 Task: Add section using page layout.
Action: Mouse moved to (37, 116)
Screenshot: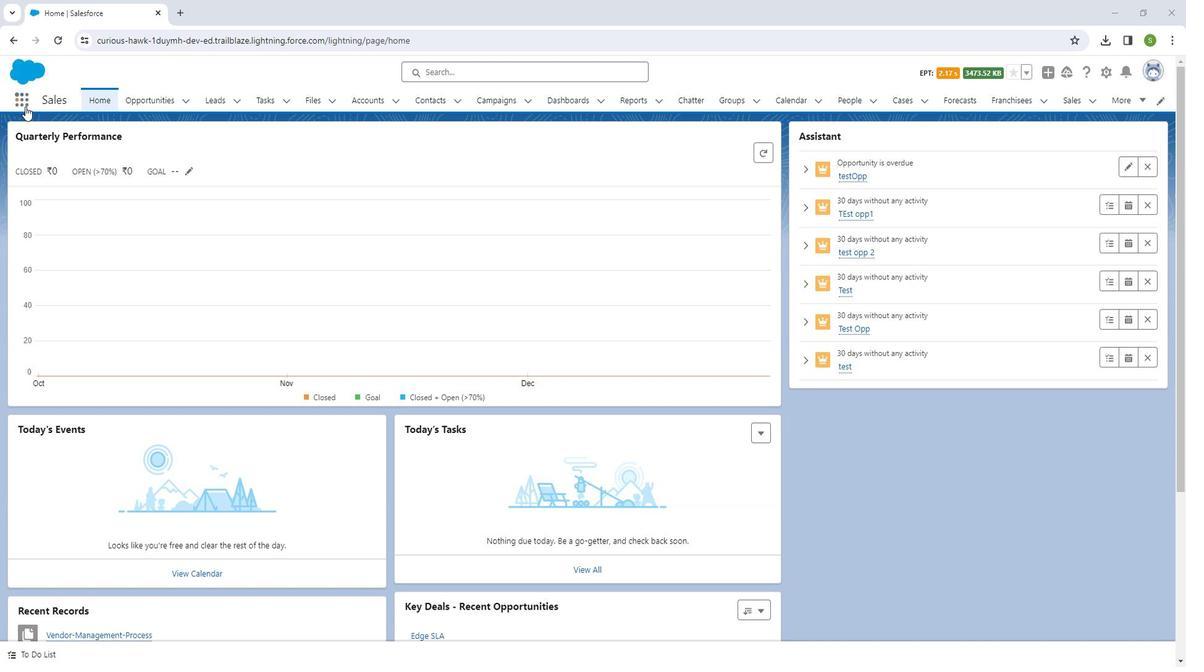 
Action: Mouse pressed left at (37, 116)
Screenshot: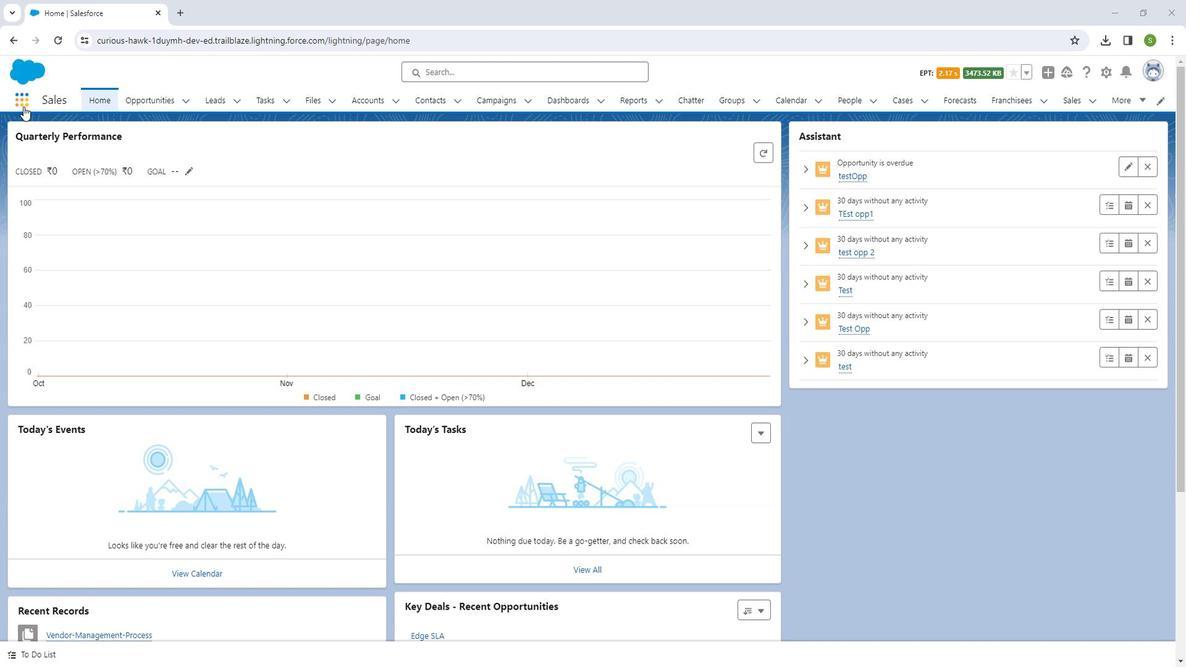 
Action: Mouse moved to (55, 328)
Screenshot: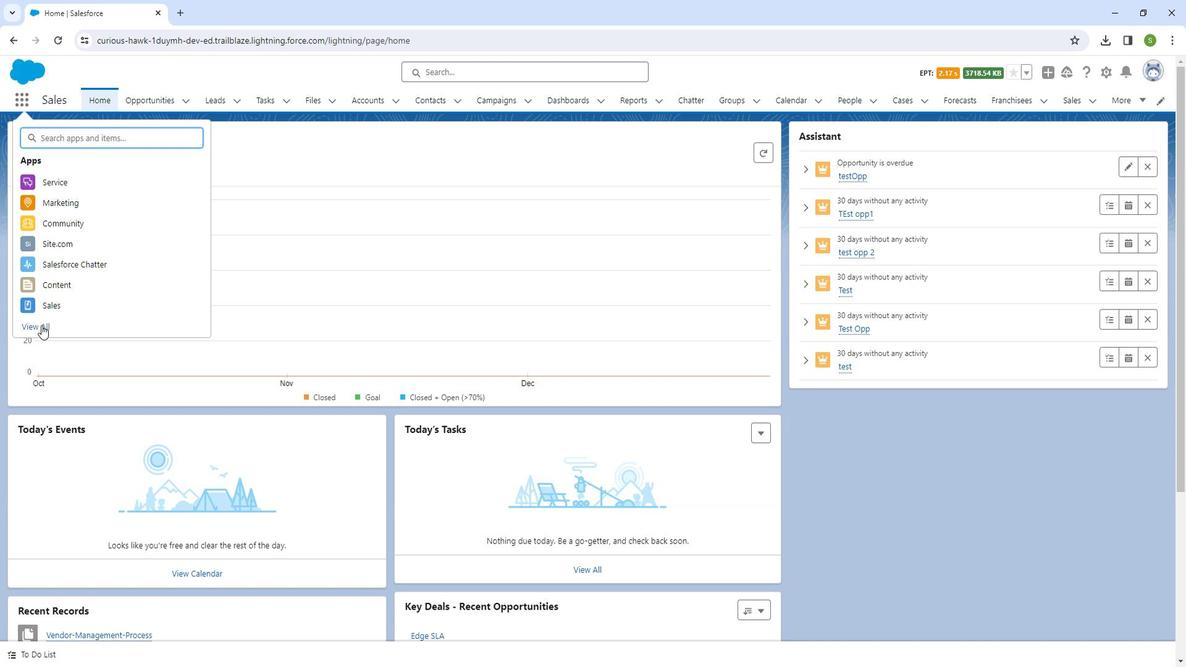 
Action: Mouse pressed left at (55, 328)
Screenshot: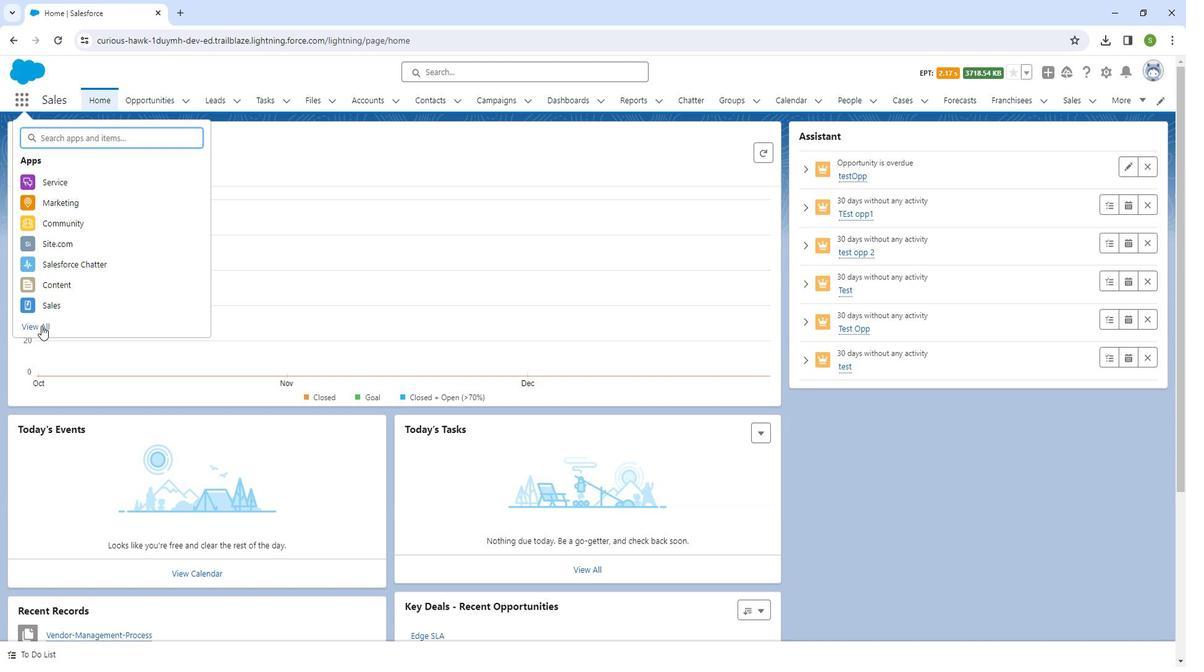 
Action: Mouse moved to (224, 522)
Screenshot: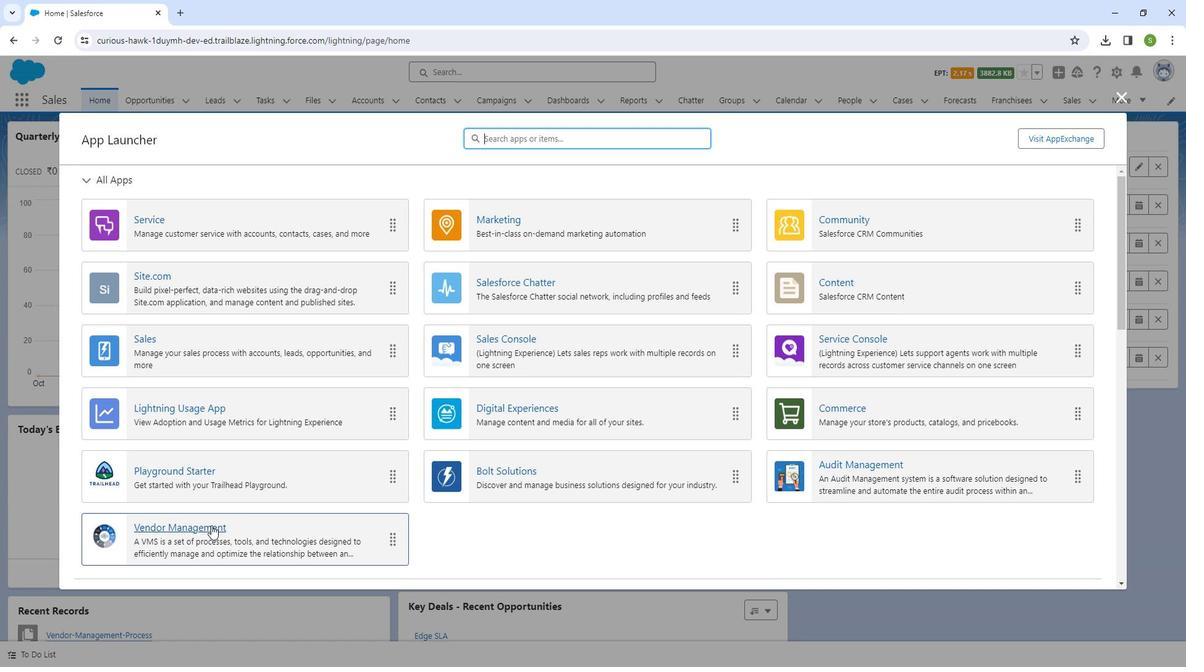 
Action: Mouse pressed left at (224, 522)
Screenshot: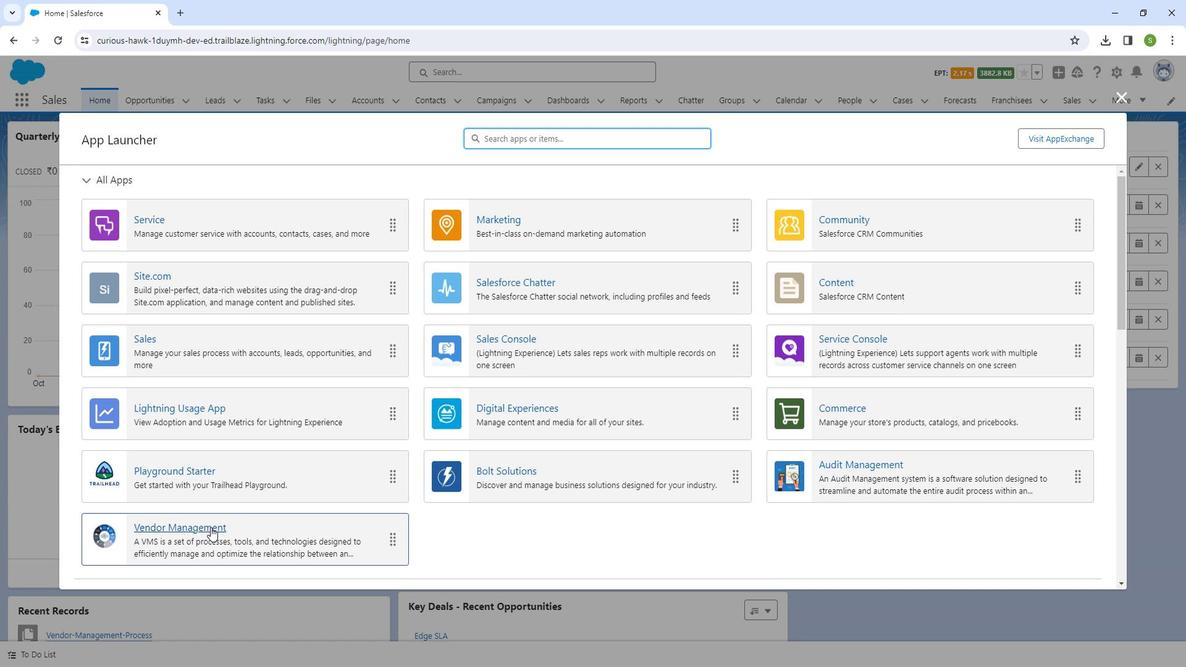 
Action: Mouse moved to (495, 111)
Screenshot: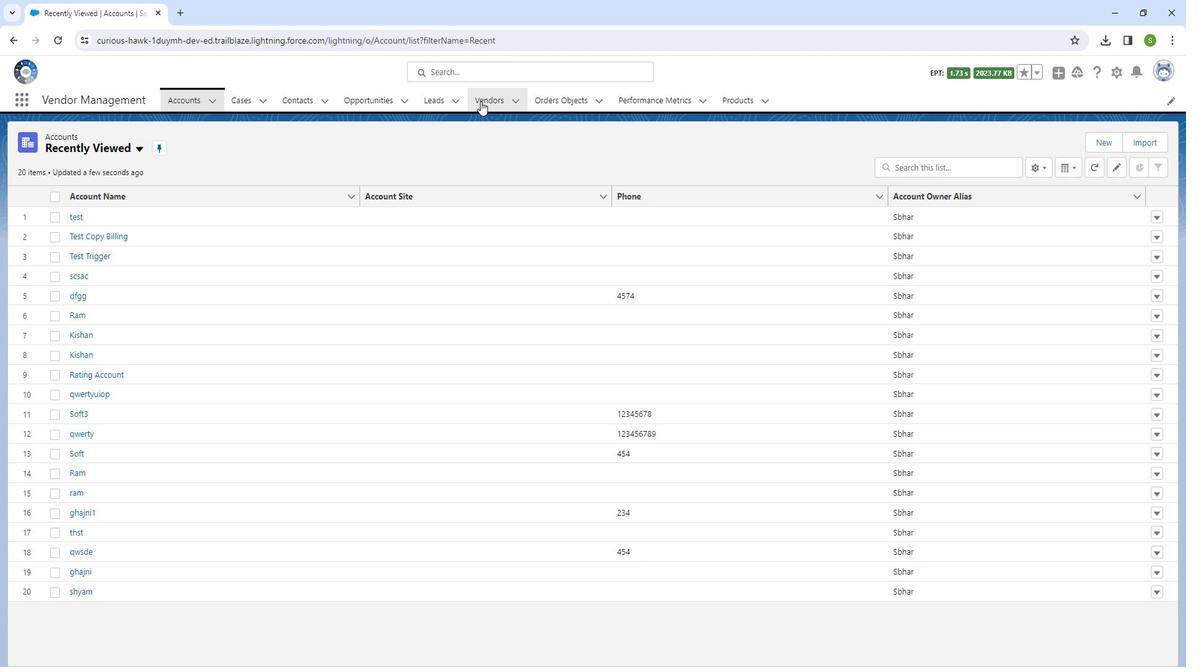 
Action: Mouse pressed left at (495, 111)
Screenshot: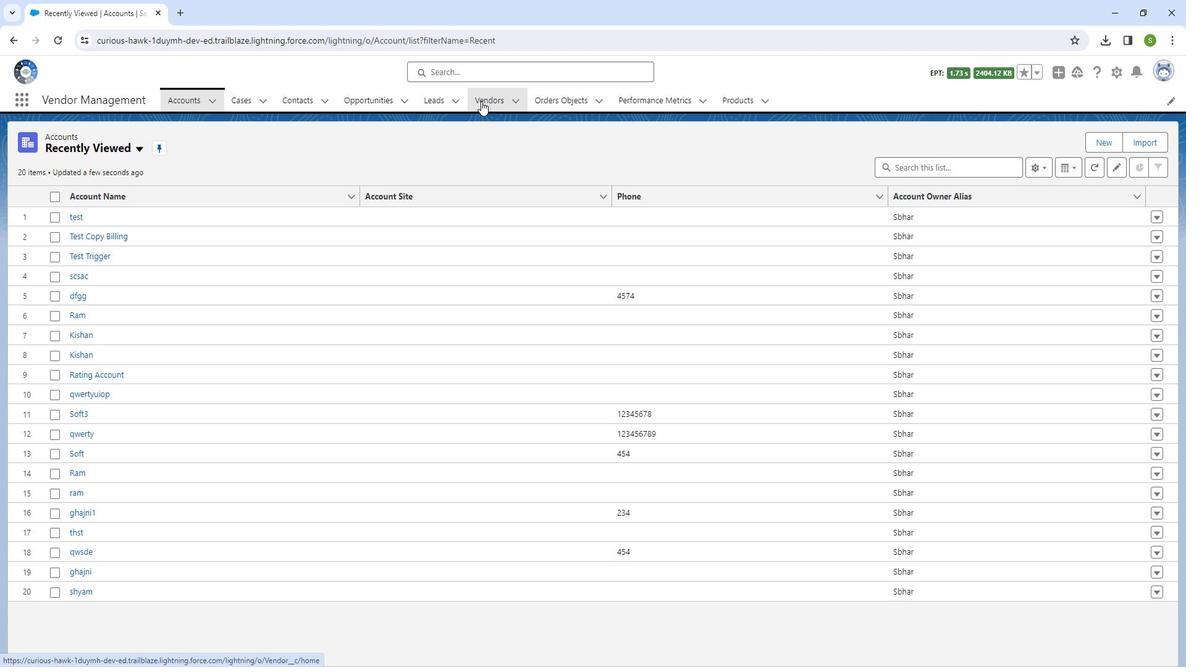 
Action: Mouse moved to (1129, 87)
Screenshot: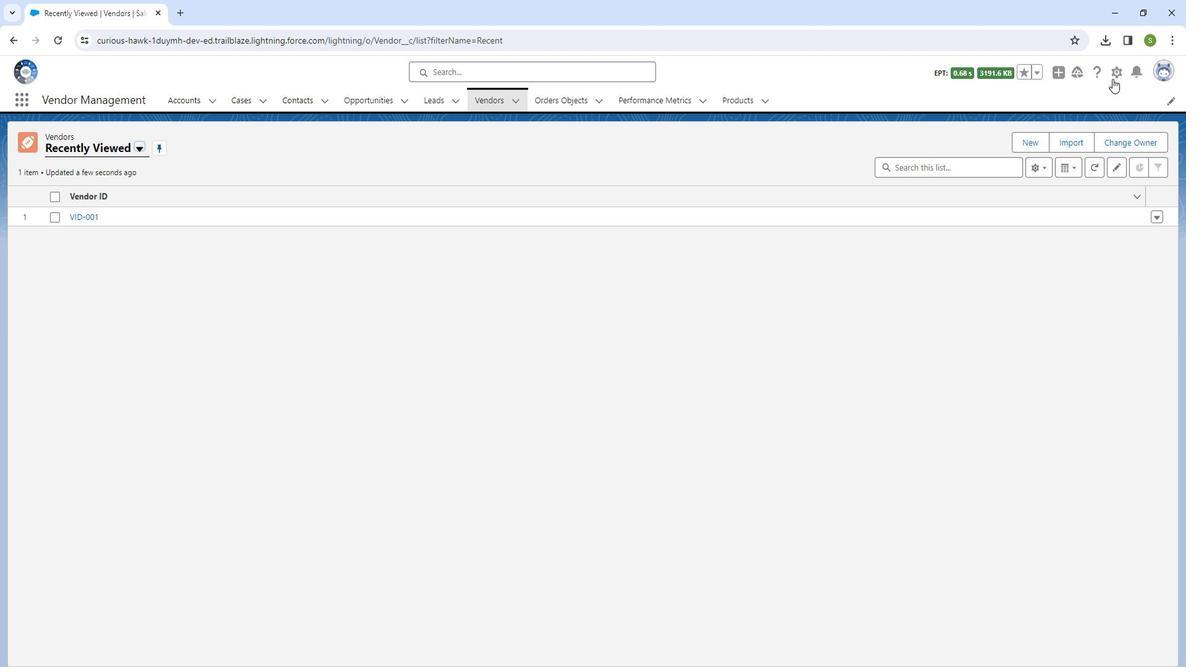 
Action: Mouse pressed left at (1129, 87)
Screenshot: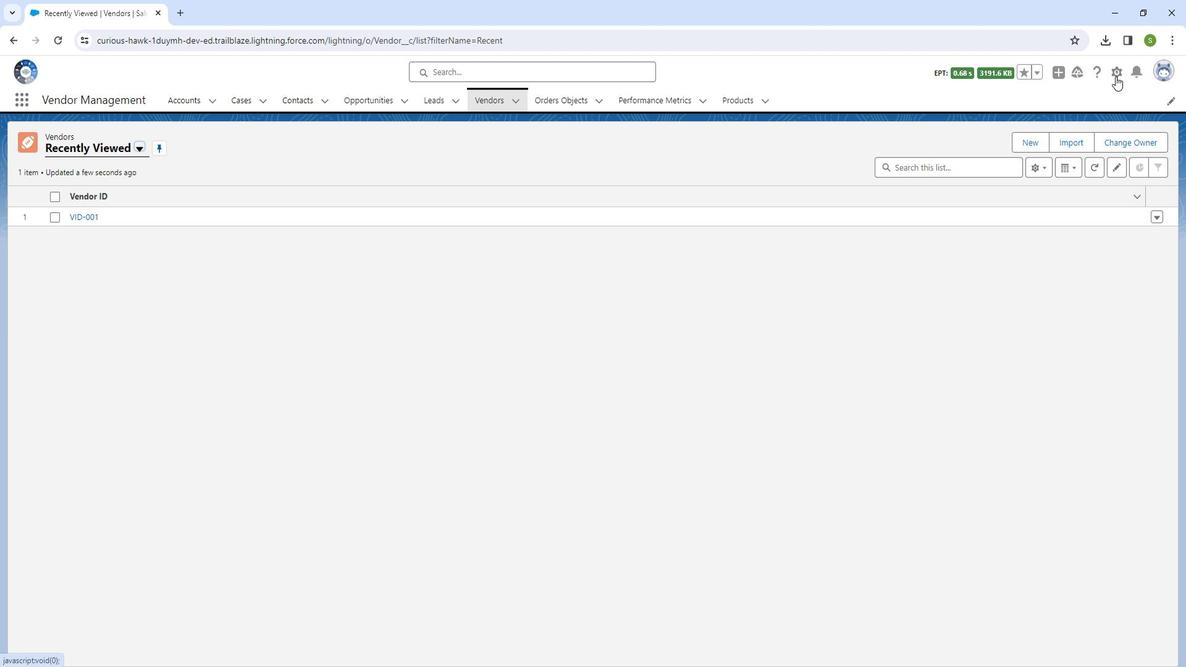 
Action: Mouse moved to (1081, 224)
Screenshot: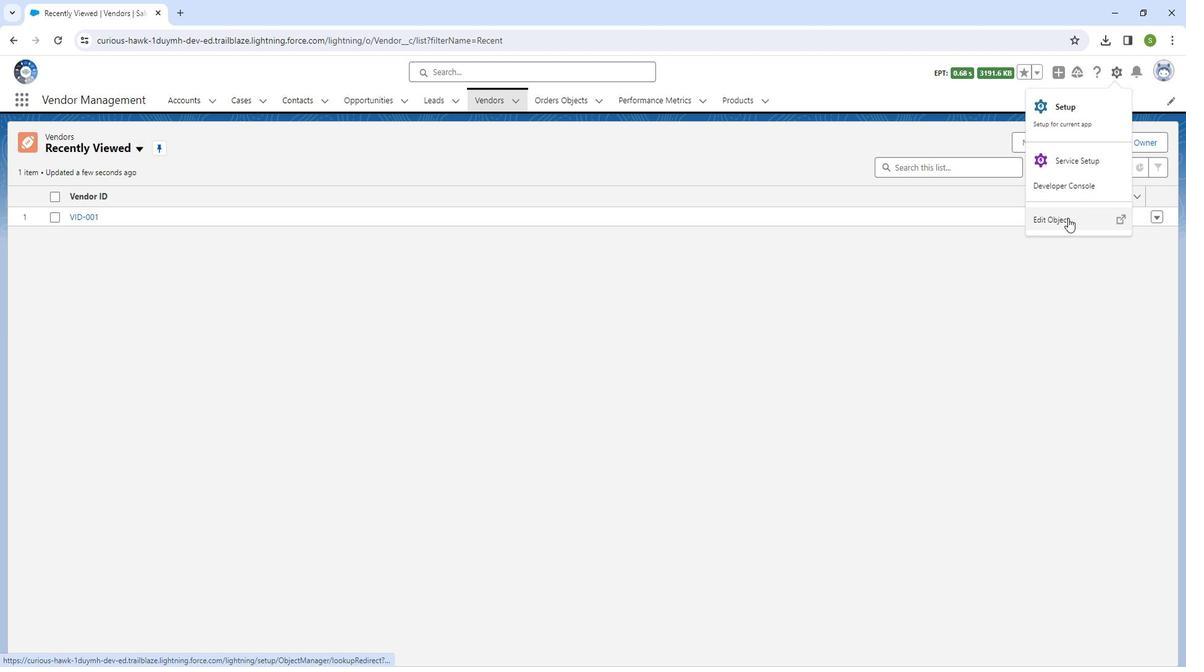 
Action: Mouse pressed left at (1081, 224)
Screenshot: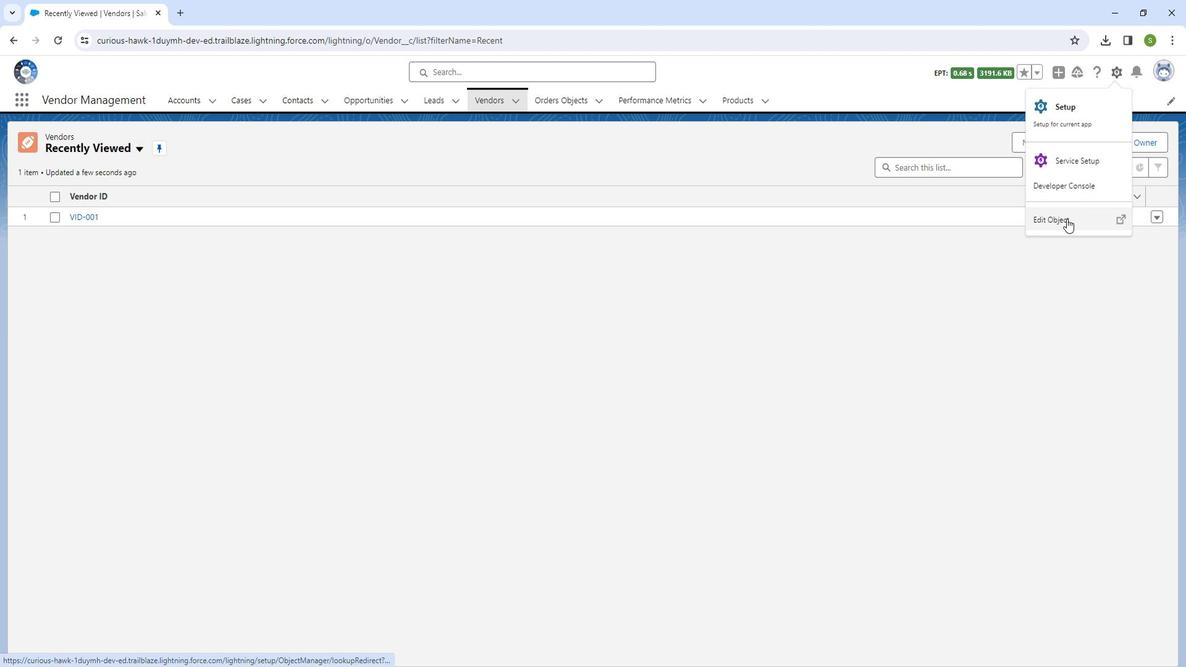 
Action: Mouse moved to (121, 240)
Screenshot: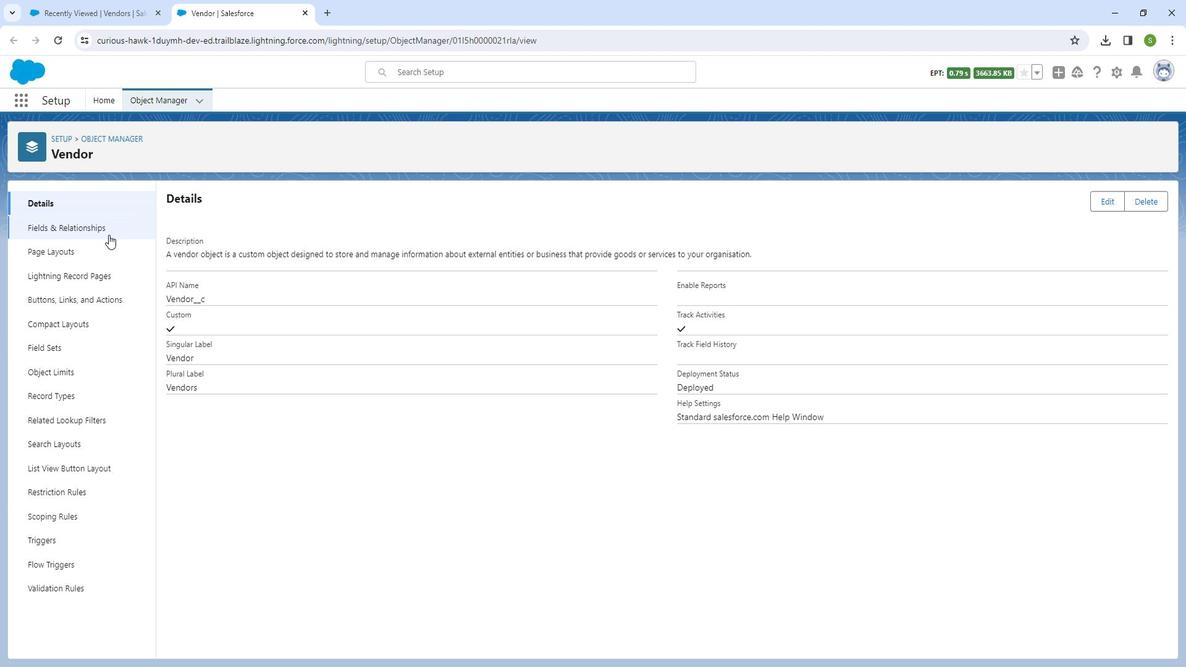 
Action: Mouse pressed left at (121, 240)
Screenshot: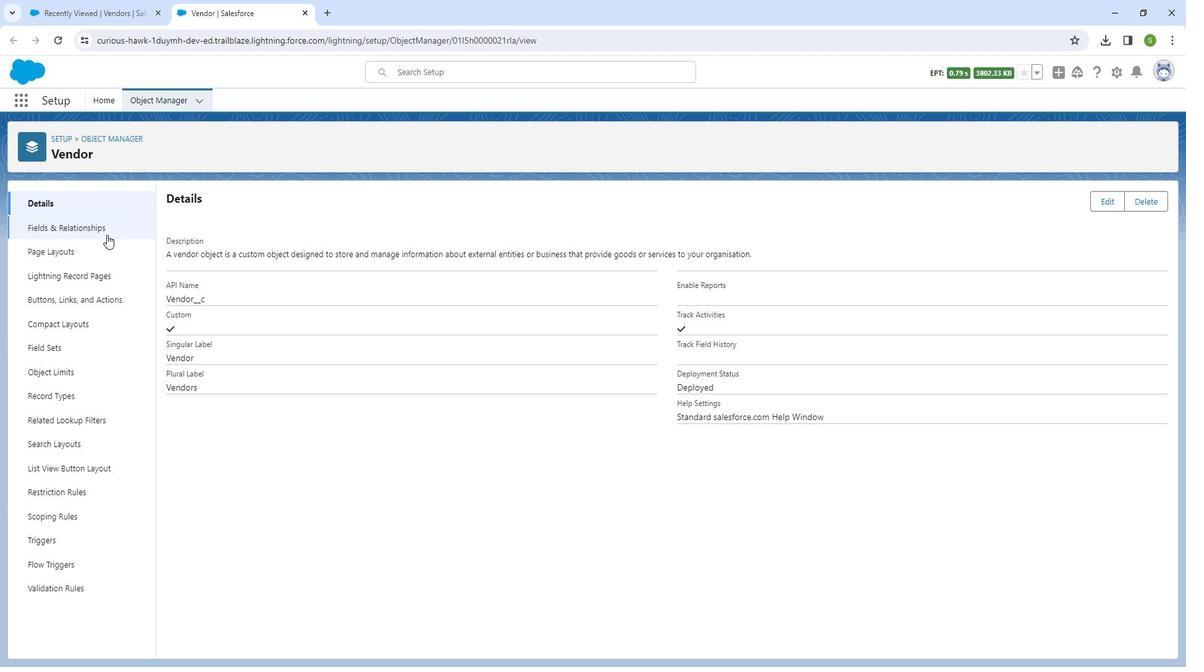 
Action: Mouse moved to (98, 259)
Screenshot: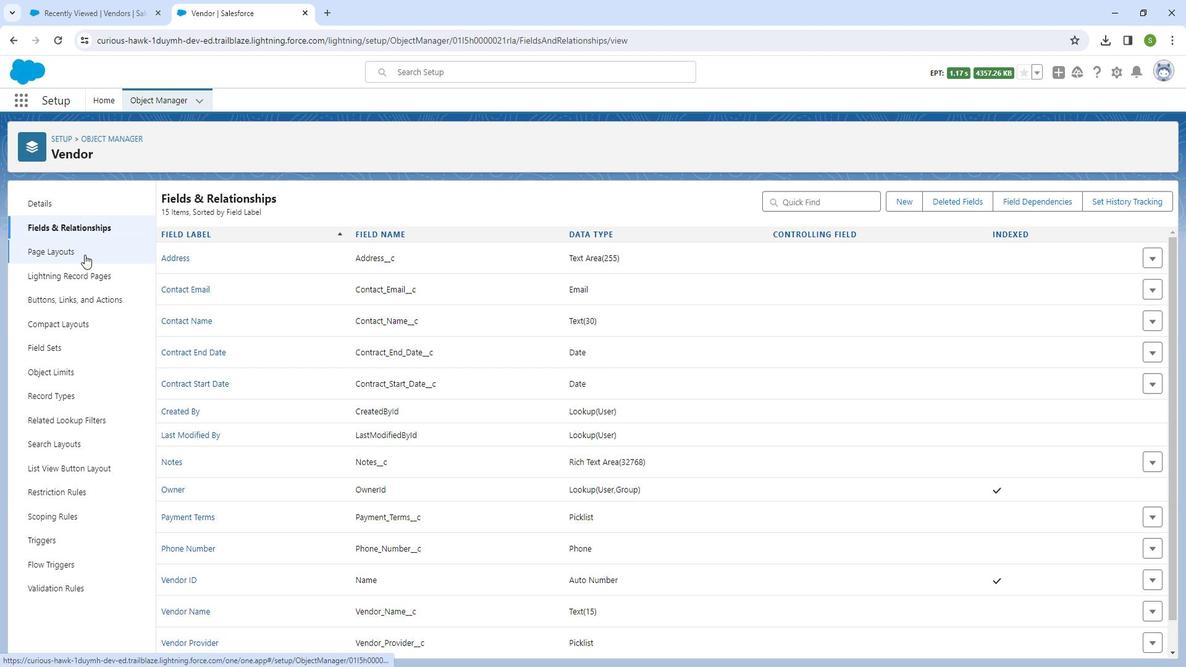 
Action: Mouse pressed left at (98, 259)
Screenshot: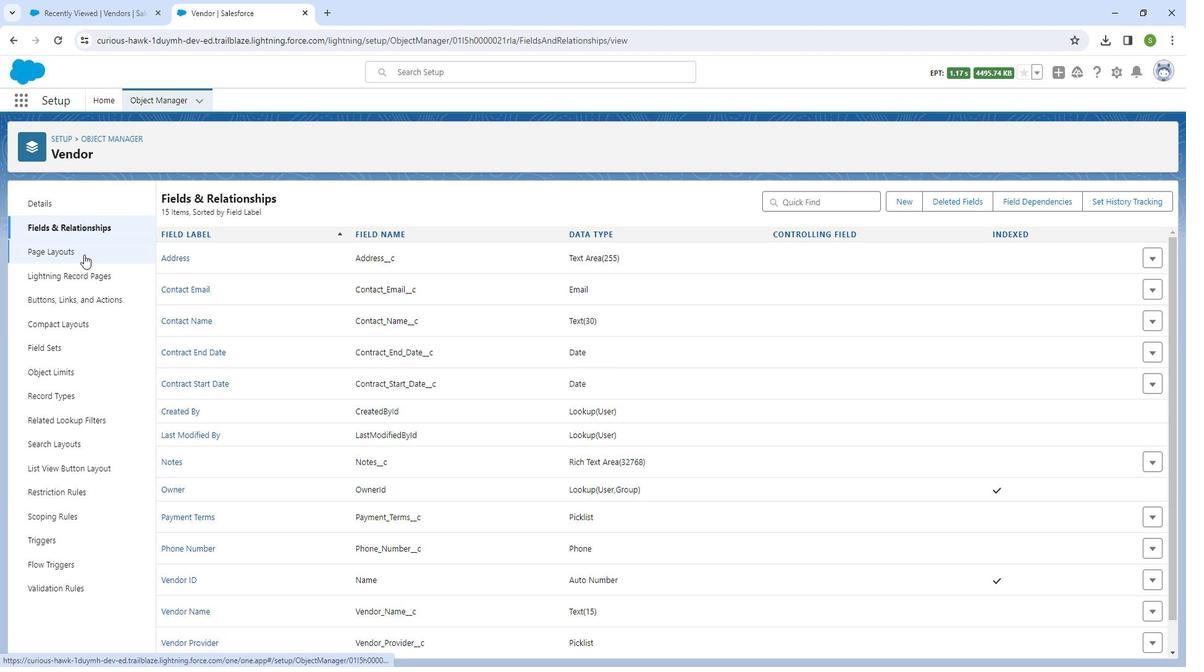 
Action: Mouse moved to (197, 263)
Screenshot: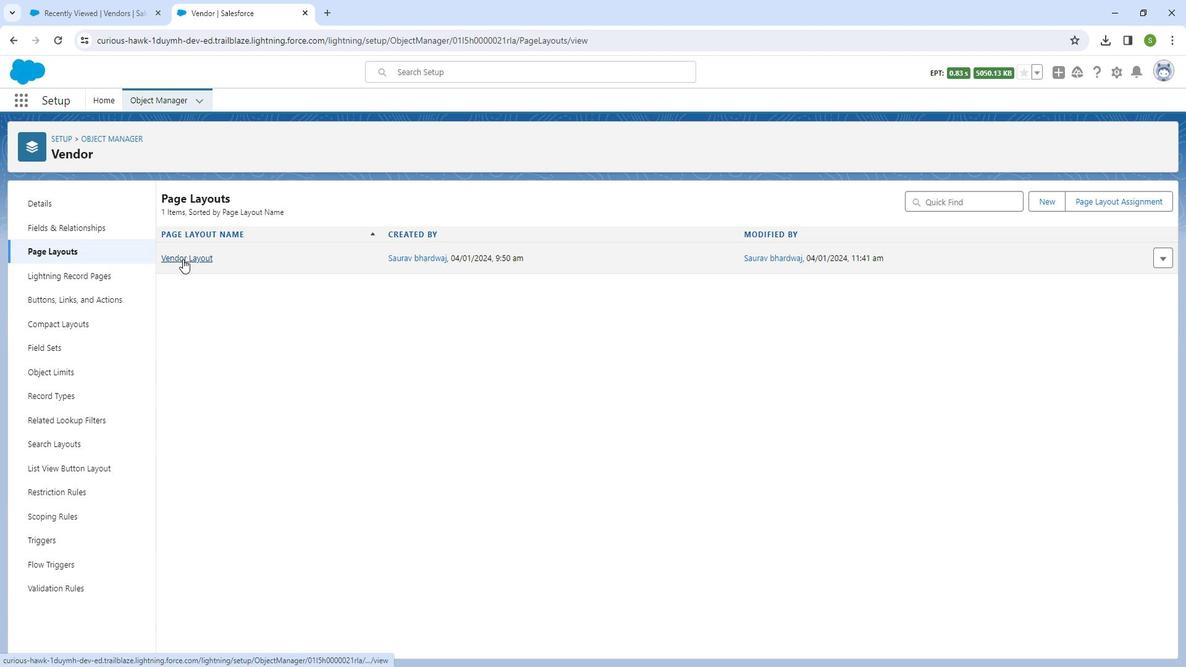 
Action: Mouse pressed left at (197, 263)
Screenshot: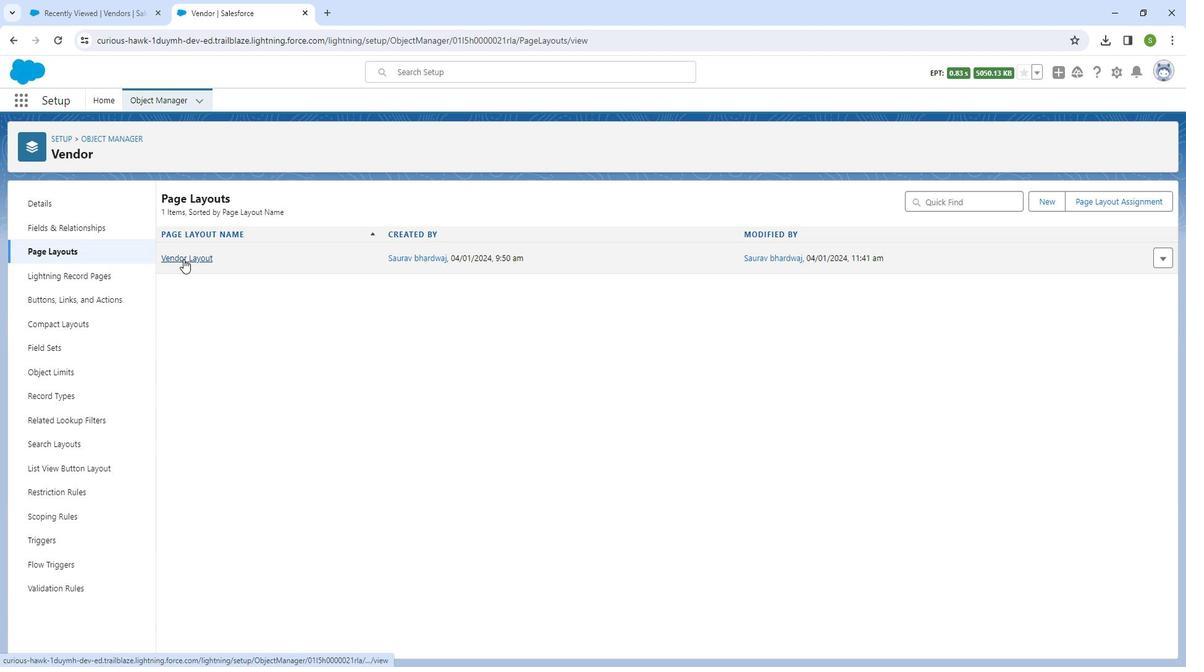 
Action: Mouse moved to (328, 248)
Screenshot: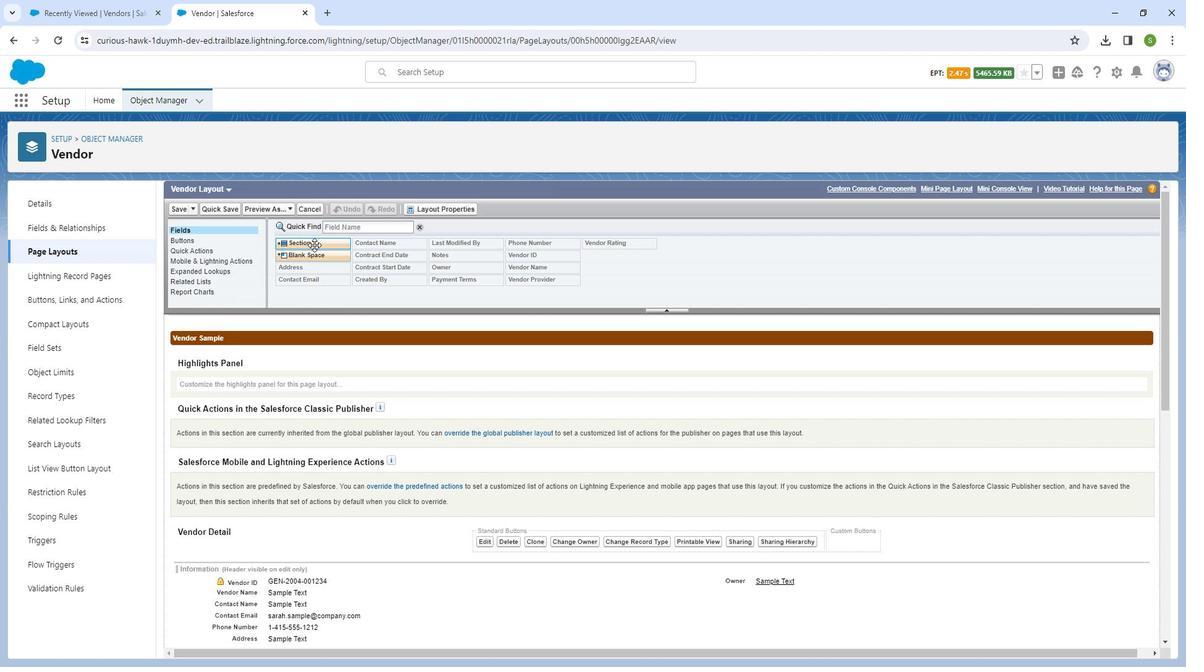 
Action: Mouse pressed left at (328, 248)
Screenshot: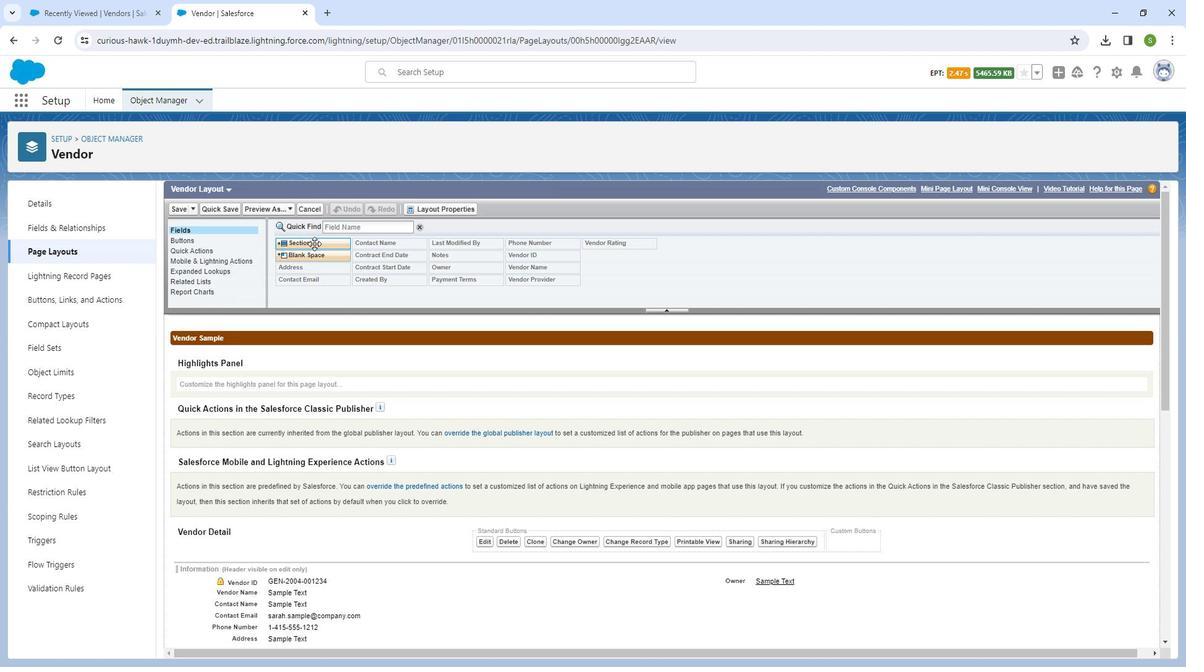 
Action: Mouse moved to (696, 362)
Screenshot: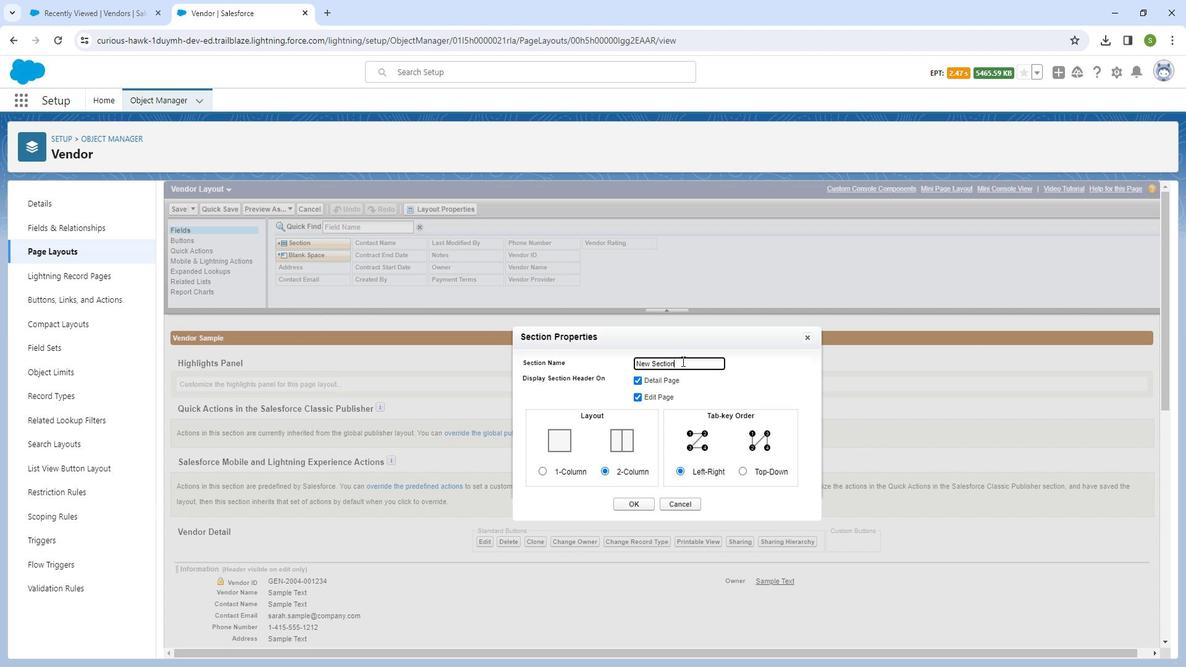 
Action: Mouse pressed left at (696, 362)
Screenshot: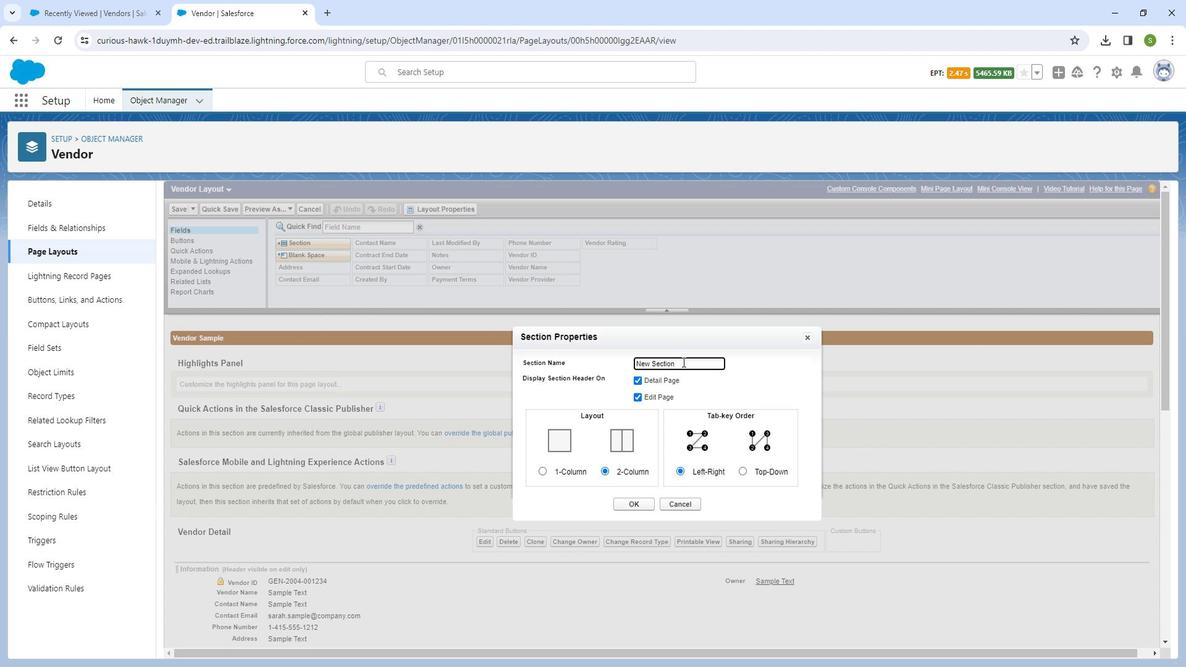 
Action: Mouse moved to (653, 376)
Screenshot: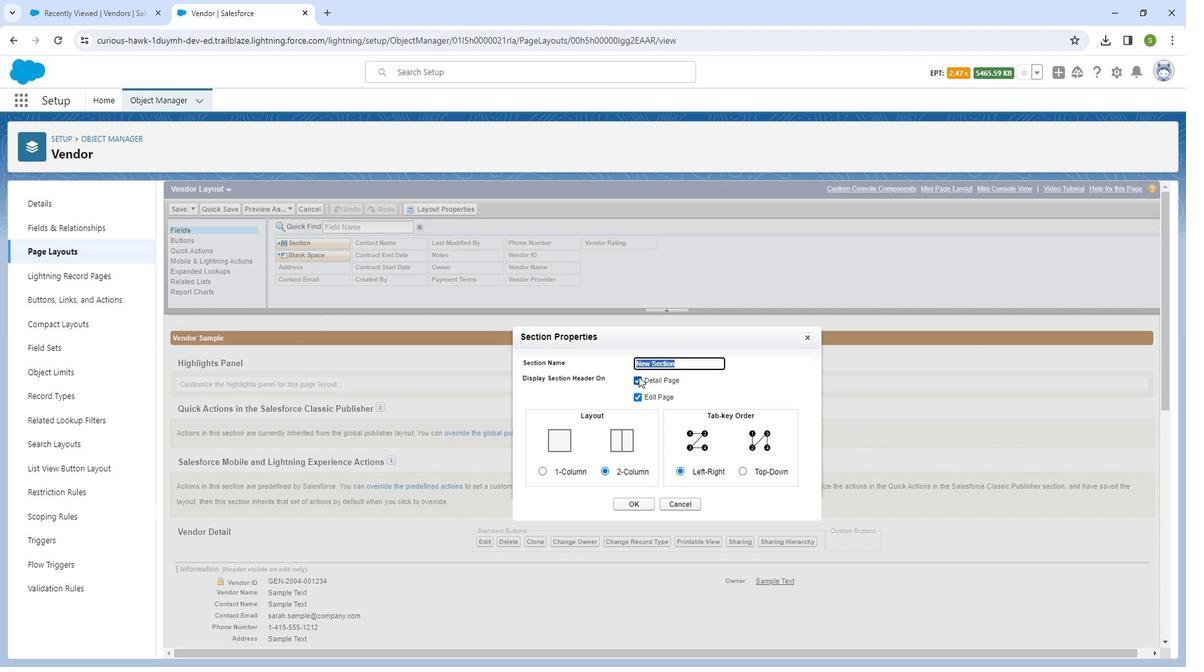 
Action: Key pressed <Key.backspace><Key.shift_r>Morem<Key.shift_r><Key.shift_r><Key.shift_r><Key.shift_r><Key.shift_r>I<Key.backspace><Key.backspace>
Screenshot: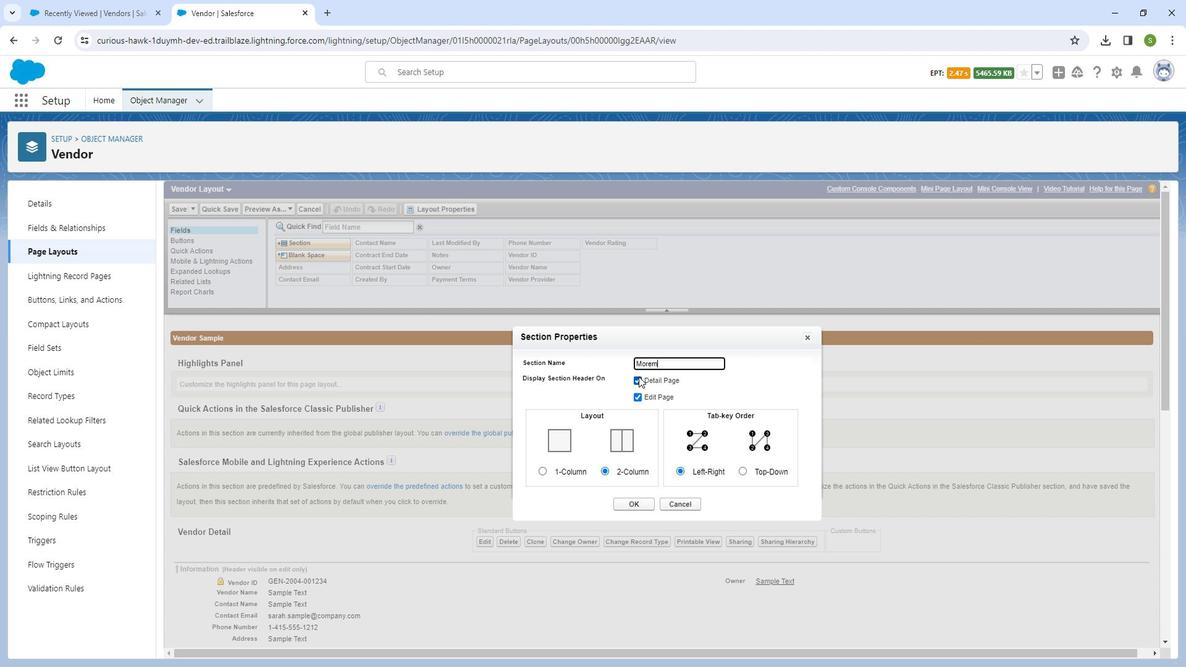 
Action: Mouse moved to (653, 376)
Screenshot: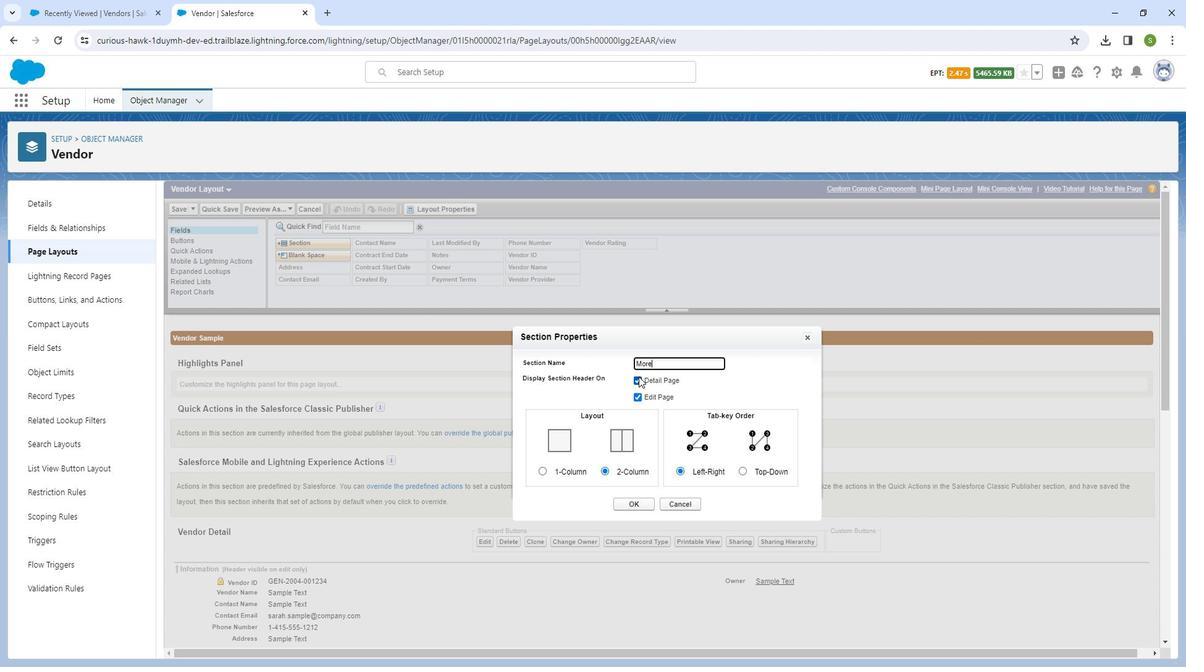 
Action: Key pressed <Key.space><Key.shift_r><Key.shift_r><Key.shift_r>Information
Screenshot: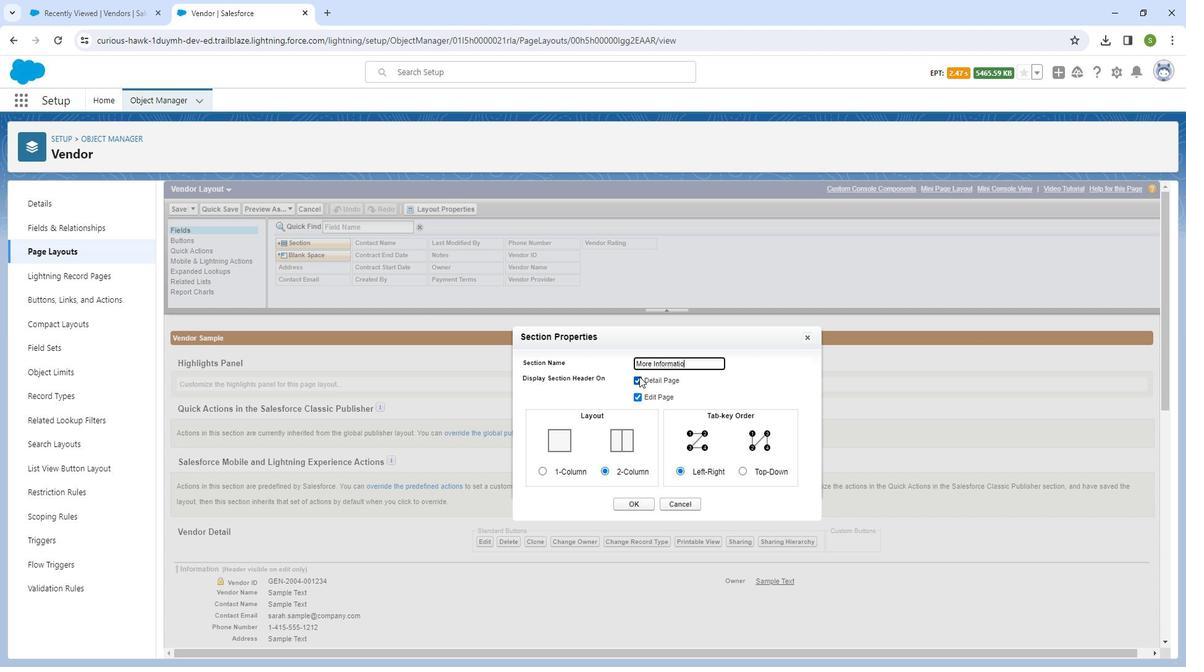 
Action: Mouse moved to (650, 496)
Screenshot: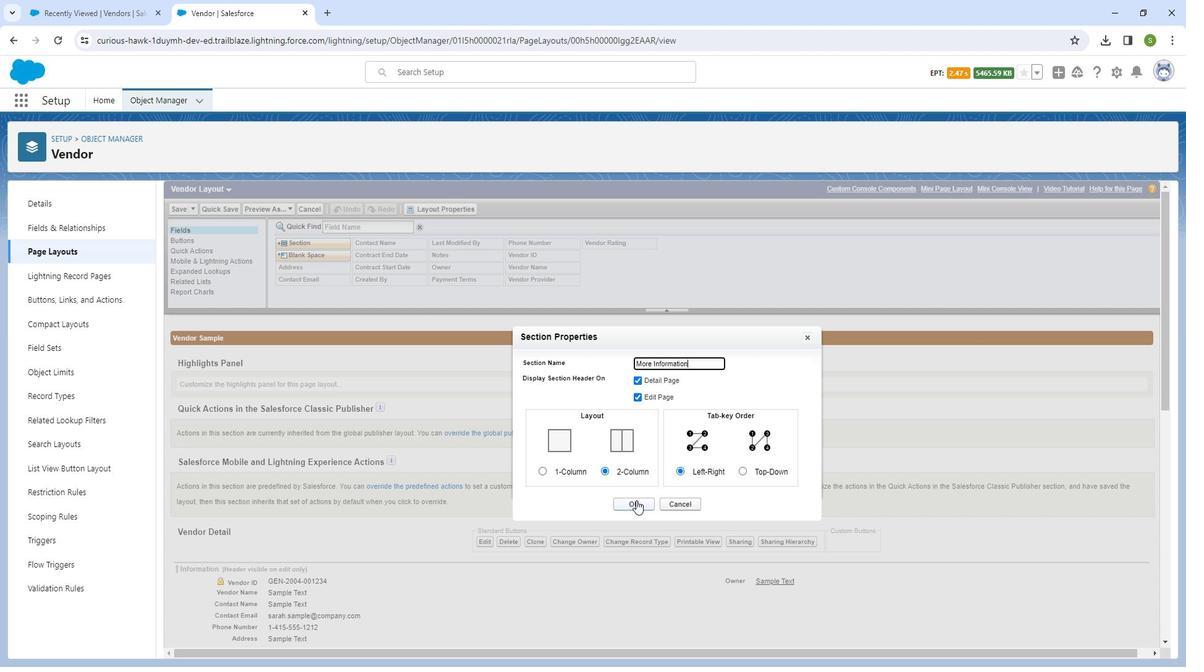 
Action: Mouse pressed left at (650, 496)
Screenshot: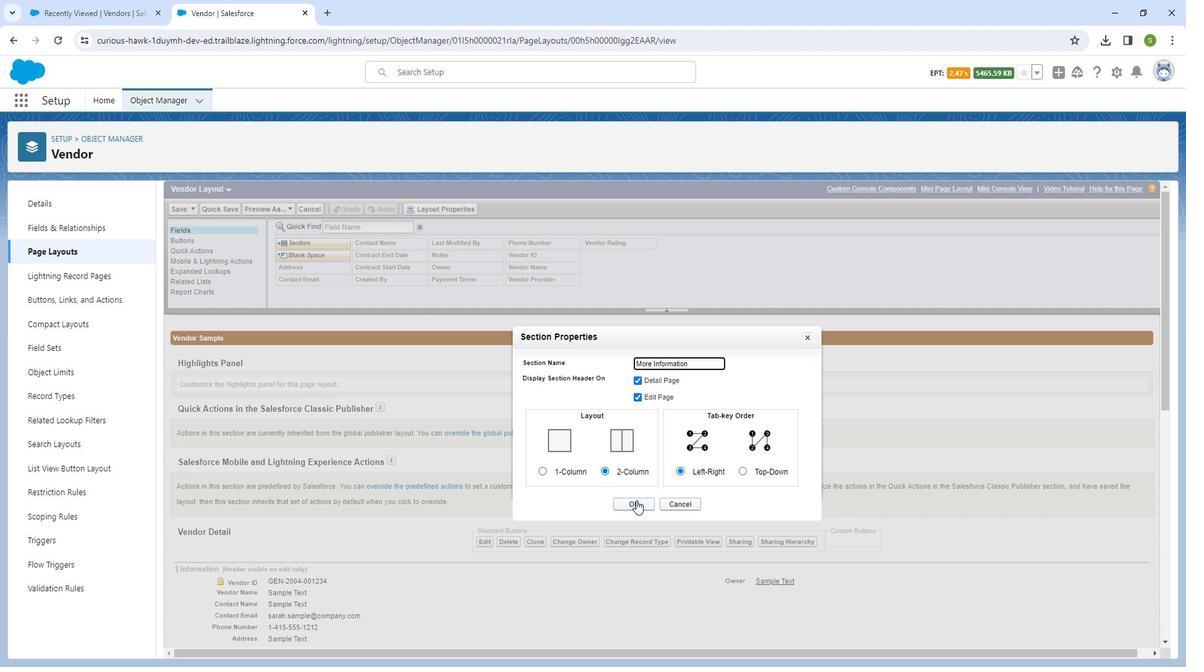 
Action: Mouse moved to (321, 249)
Screenshot: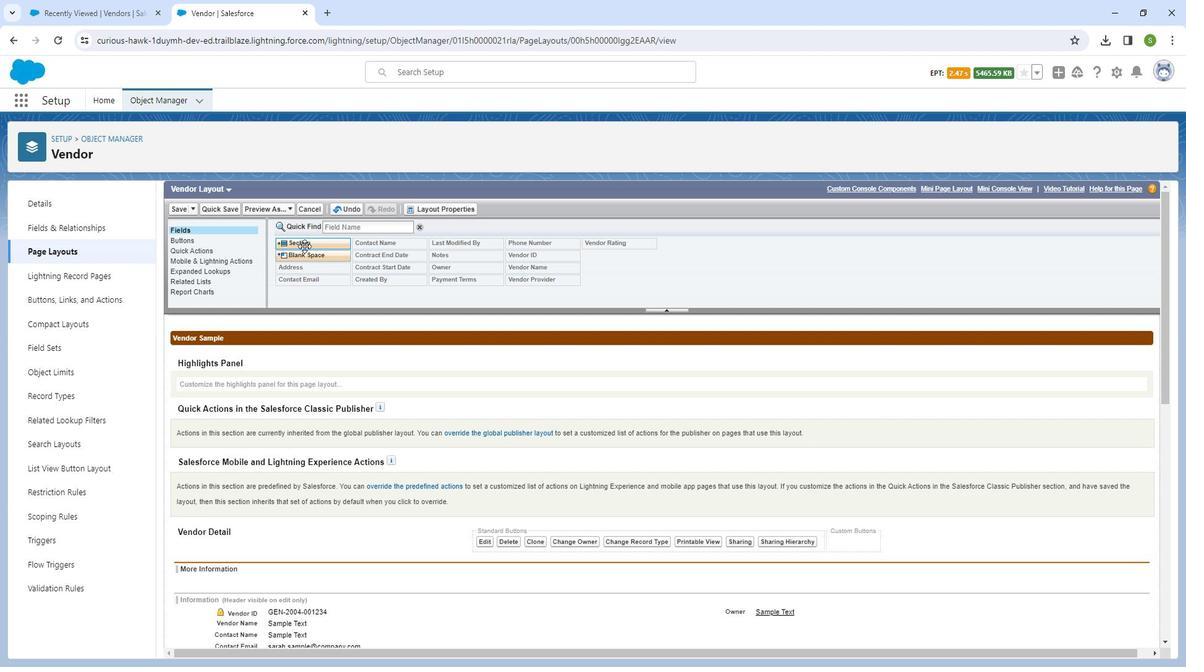 
Action: Mouse pressed left at (321, 249)
Screenshot: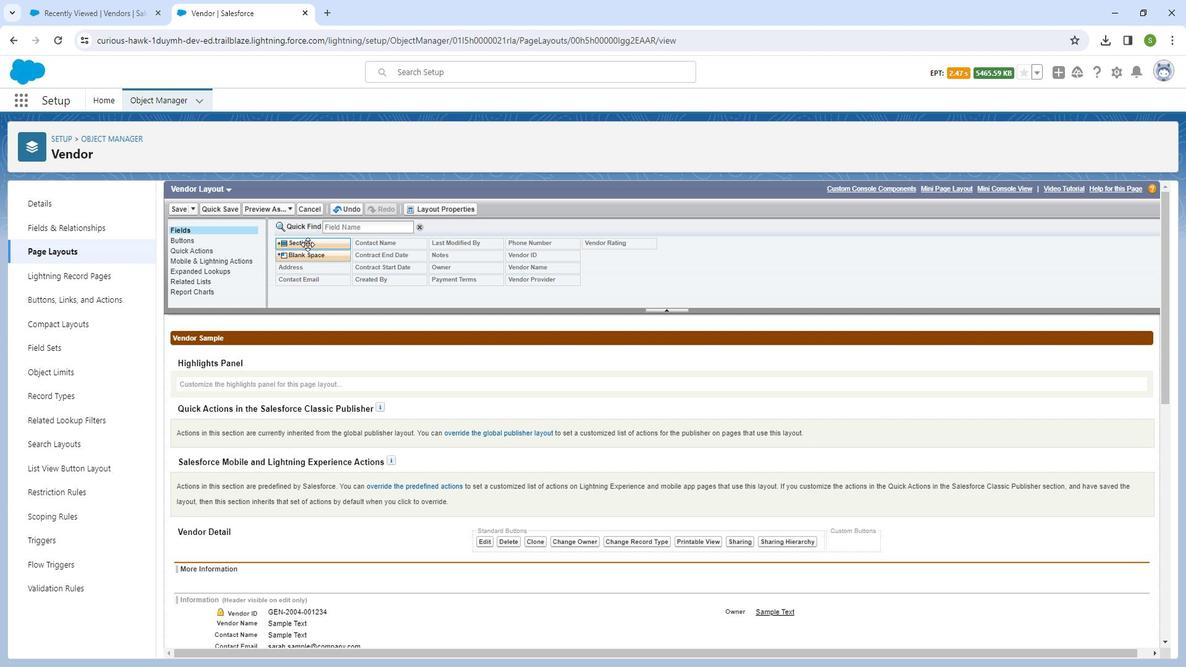 
Action: Mouse moved to (699, 362)
Screenshot: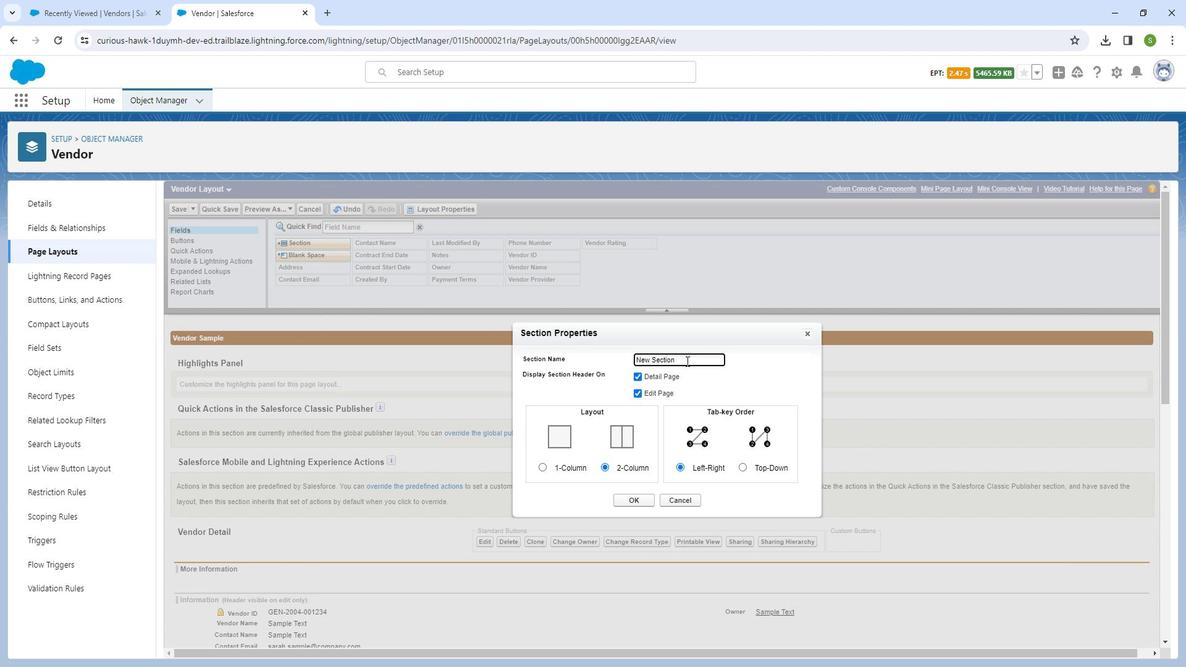 
Action: Mouse pressed left at (699, 362)
Screenshot: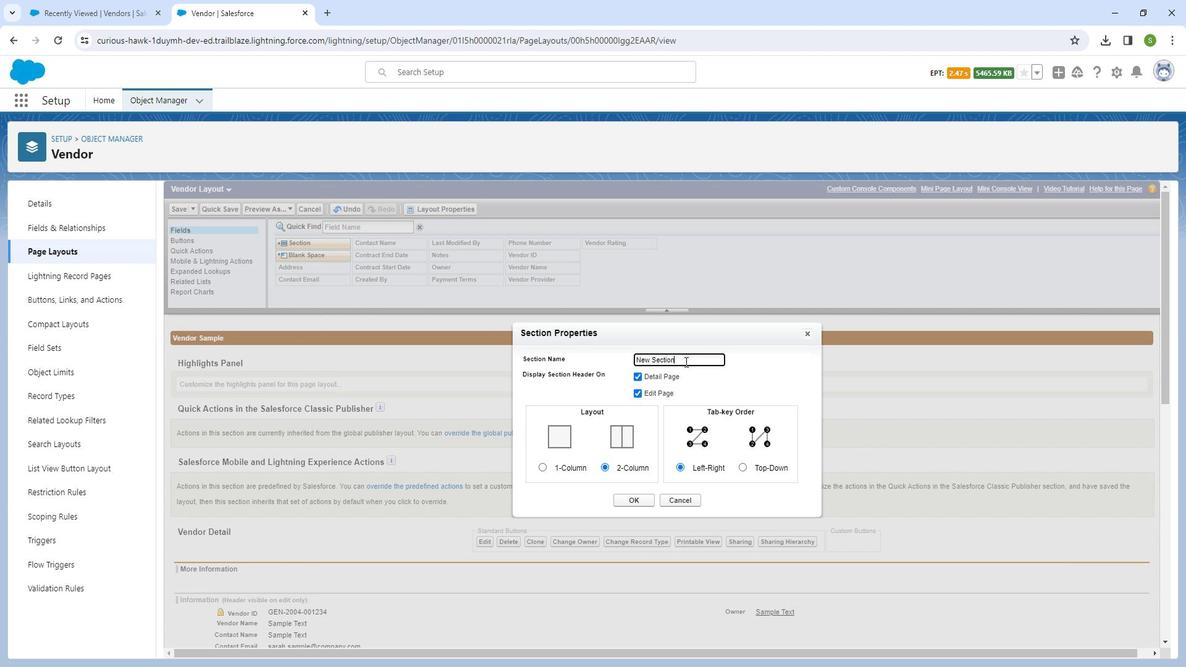 
Action: Mouse moved to (698, 362)
Screenshot: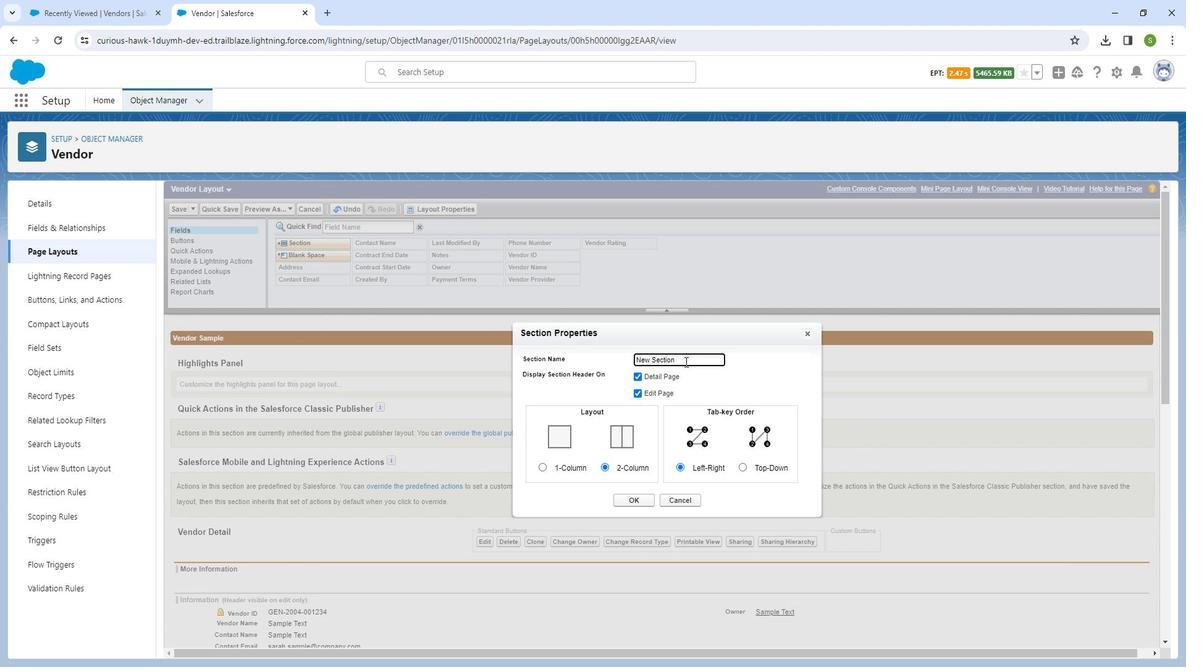
Action: Key pressed <Key.backspace><Key.backspace><Key.backspace><Key.backspace><Key.backspace><Key.backspace><Key.backspace><Key.backspace><Key.backspace><Key.backspace><Key.backspace><Key.backspace><Key.backspace><Key.backspace>
Screenshot: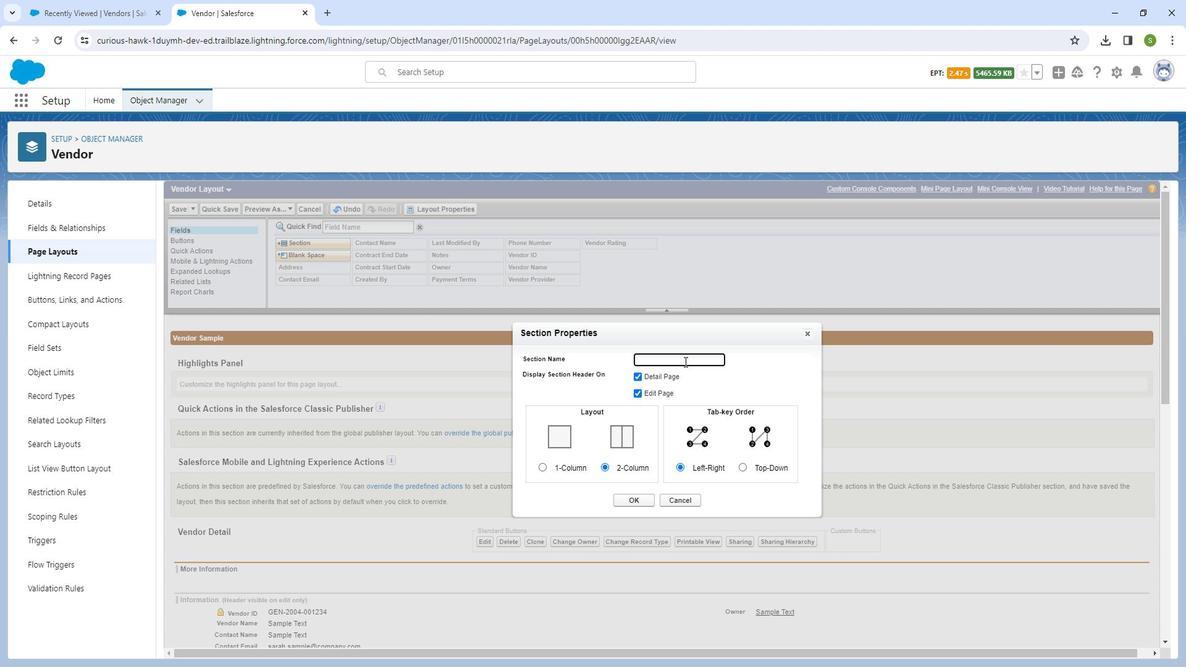 
Action: Mouse moved to (696, 364)
Screenshot: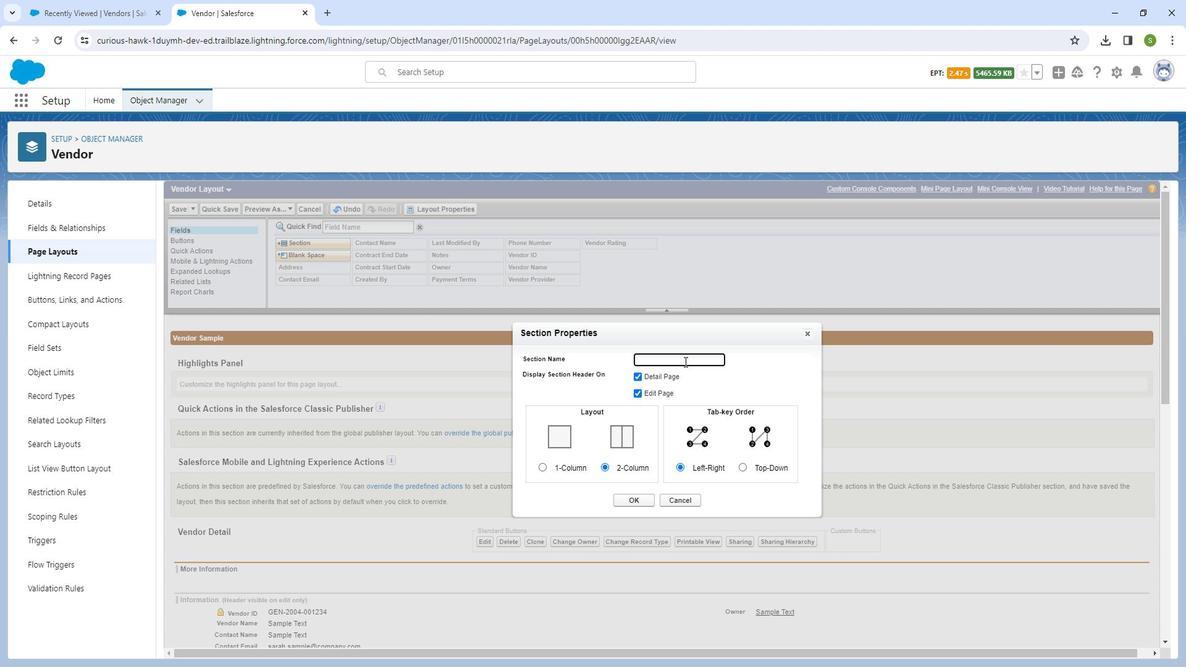 
Action: Key pressed <Key.shift_r>Address<Key.space><Key.shift_r><Key.shift_r><Key.shift_r>Section
Screenshot: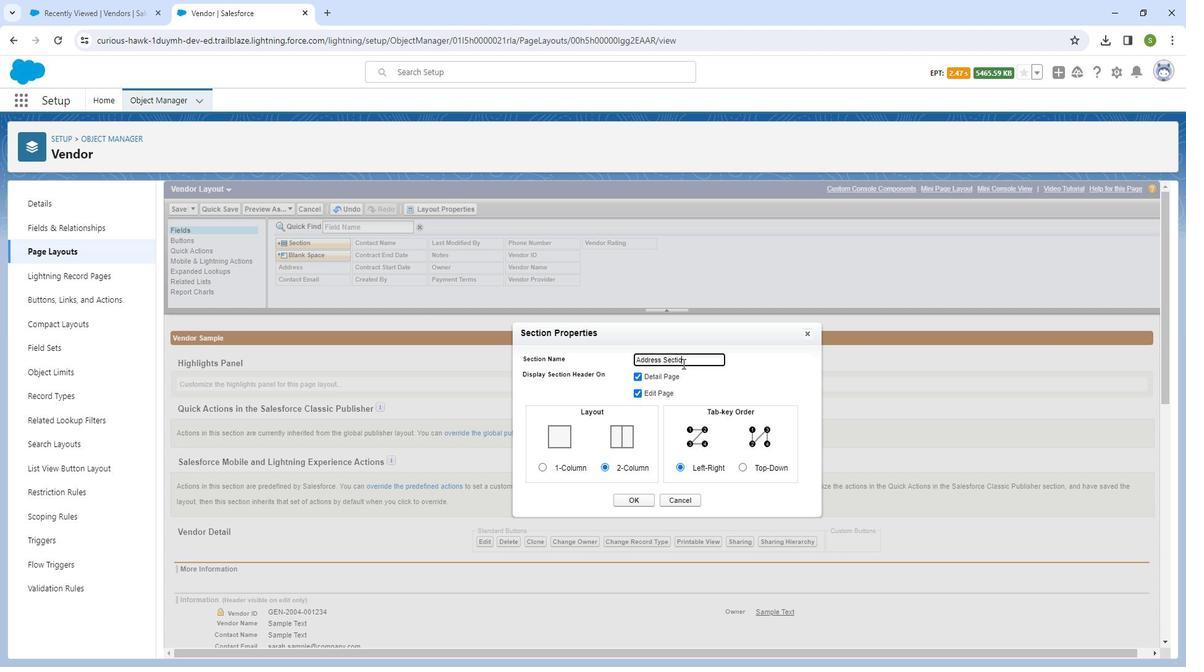
Action: Mouse moved to (656, 494)
Screenshot: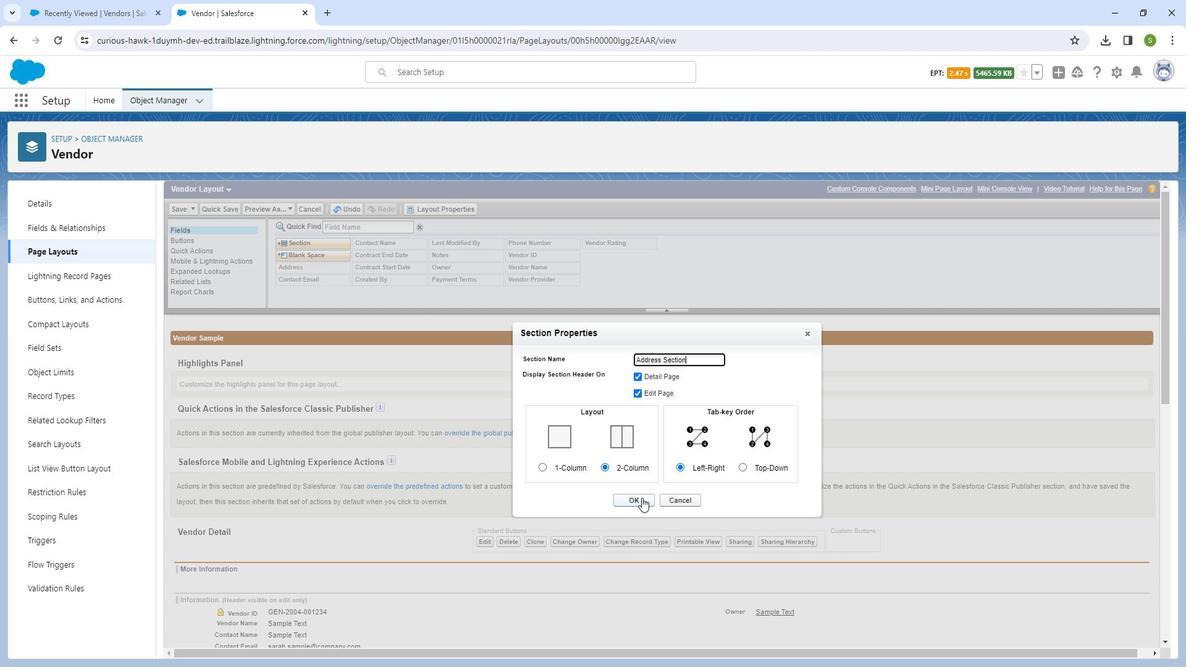
Action: Mouse pressed left at (656, 494)
Screenshot: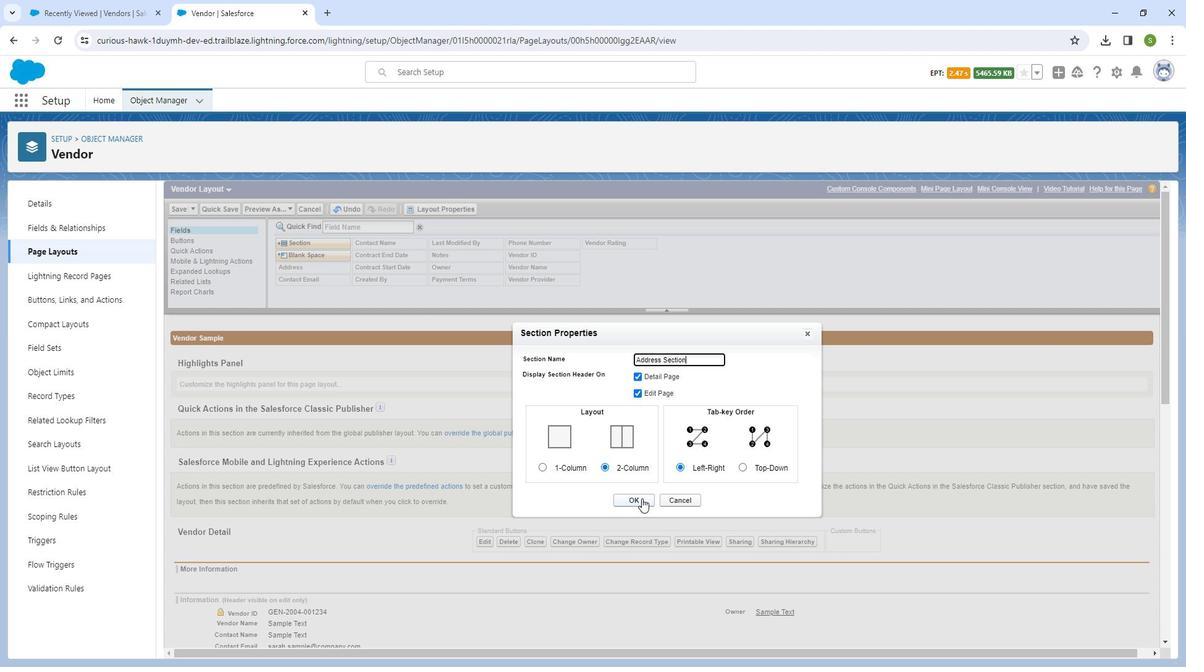 
Action: Mouse moved to (344, 249)
Screenshot: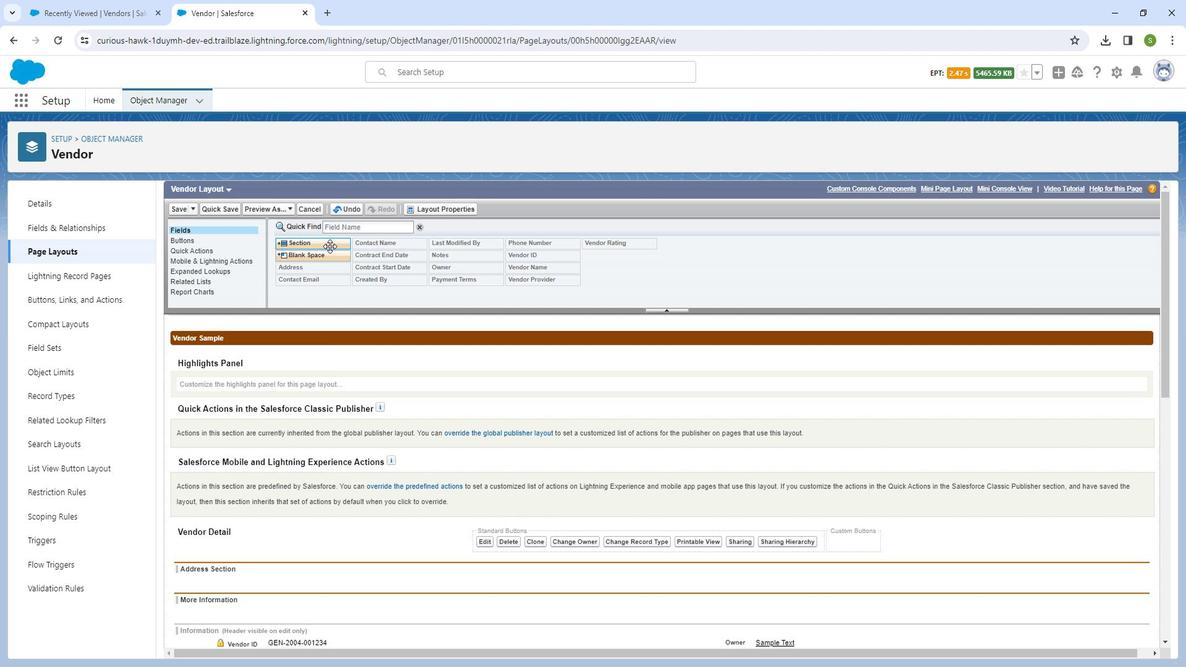 
Action: Mouse pressed left at (344, 249)
Screenshot: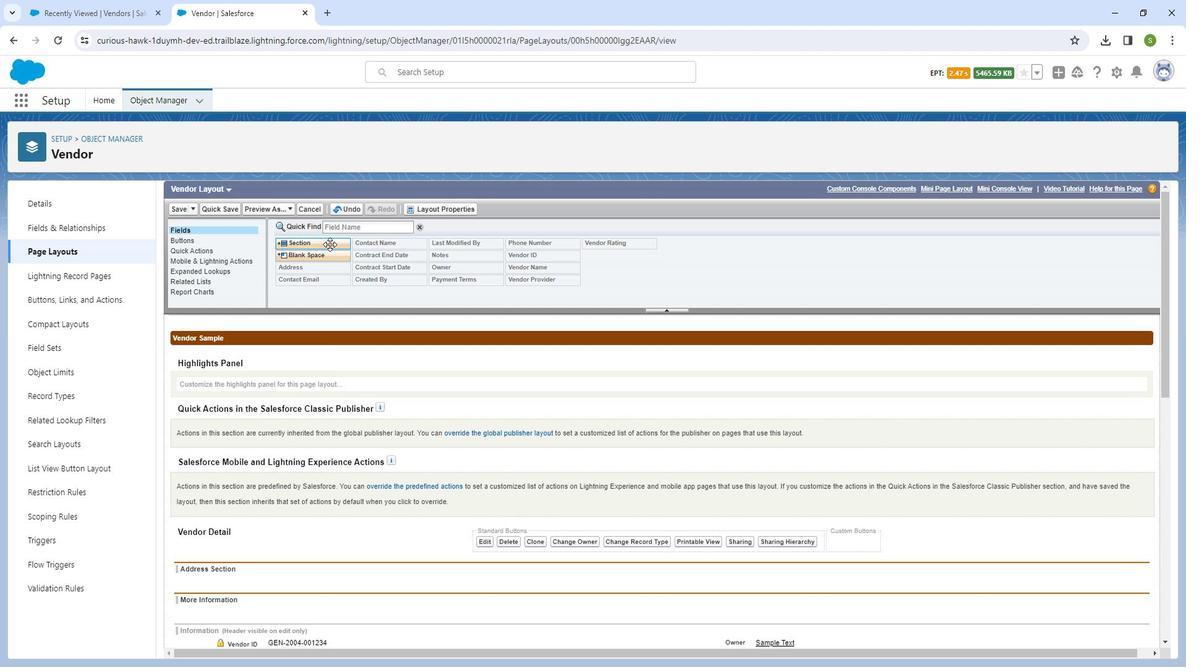 
Action: Mouse moved to (700, 362)
Screenshot: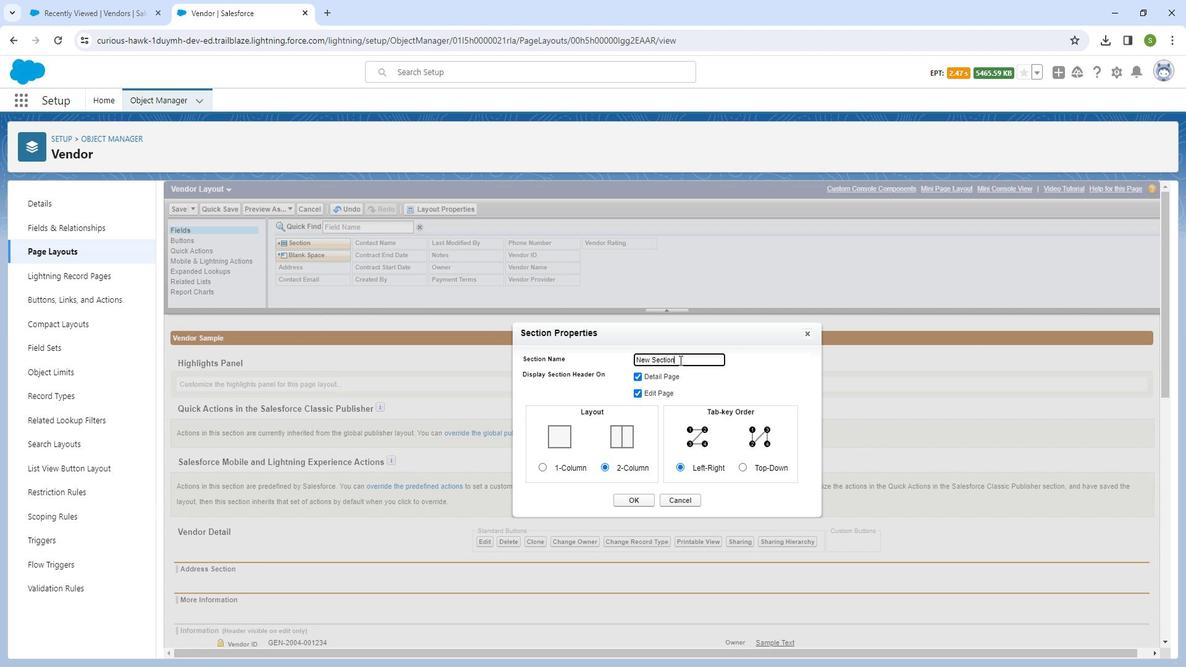 
Action: Mouse pressed left at (700, 362)
Screenshot: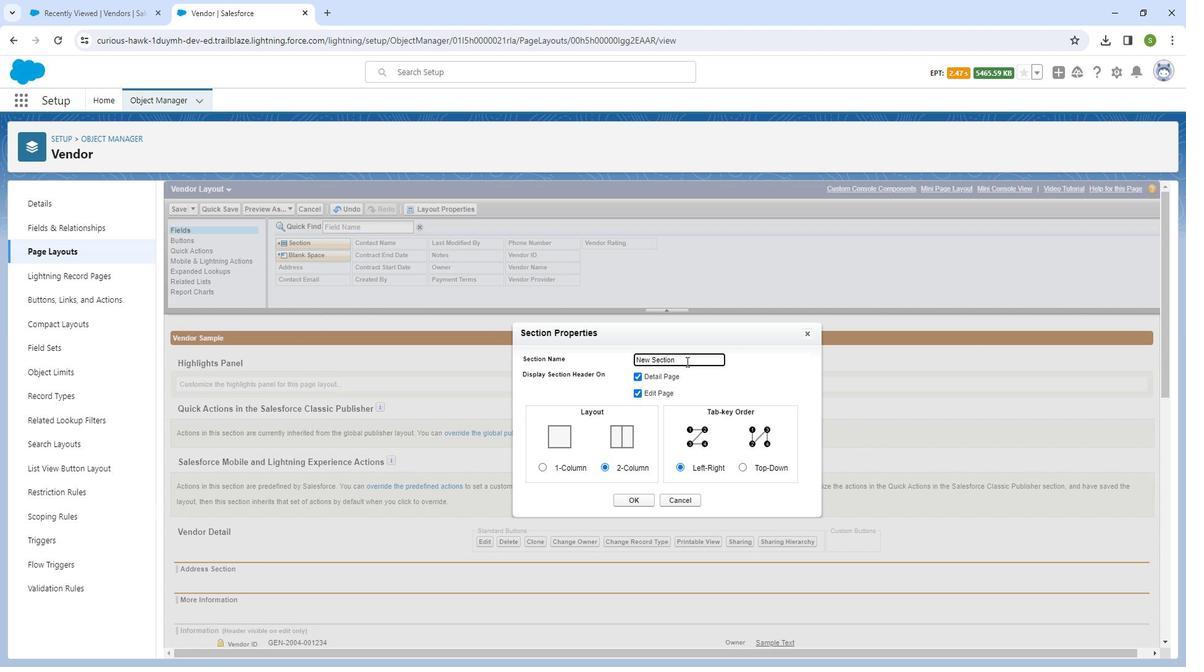 
Action: Mouse moved to (635, 370)
Screenshot: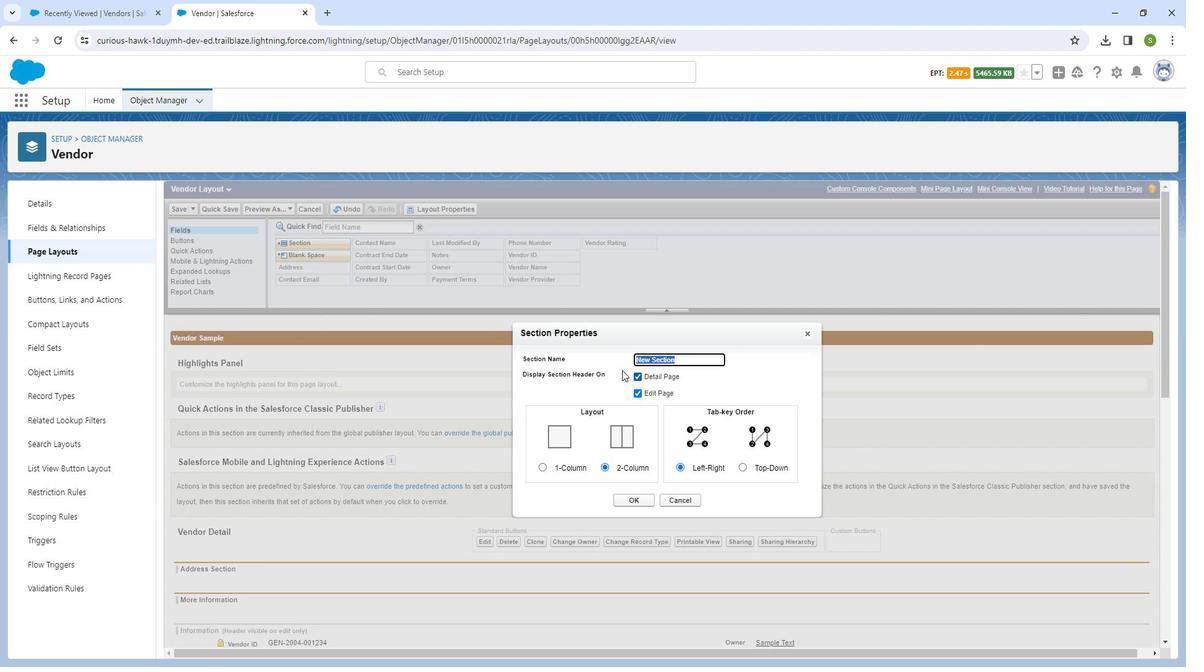 
Action: Key pressed <Key.backspace><Key.shift_r><Key.shift_r><Key.shift_r><Key.shift_r><Key.shift_r><Key.shift_r><Key.shift_r><Key.shift_r><Key.shift_r><Key.shift_r><Key.shift_r><Key.shift_r><Key.shift_r>Vendor<Key.space><Key.shift_r><Key.shift_r><Key.shift_r><Key.shift_r><Key.shift_r><Key.shift_r><Key.shift_r><Key.shift_r><Key.shift_r><Key.shift_r><Key.shift_r><Key.shift_r><Key.shift_r><Key.shift_r><Key.shift_r><Key.shift_r><Key.shift_r><Key.shift_r><Key.shift_r>Information
Screenshot: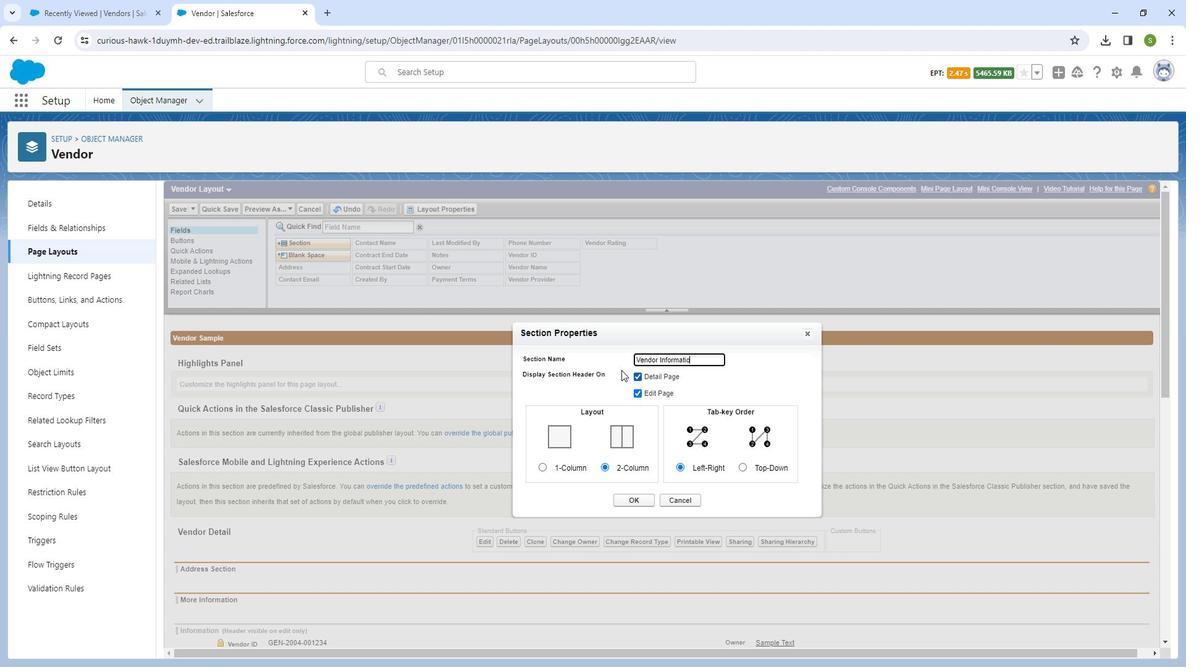 
Action: Mouse moved to (636, 493)
Screenshot: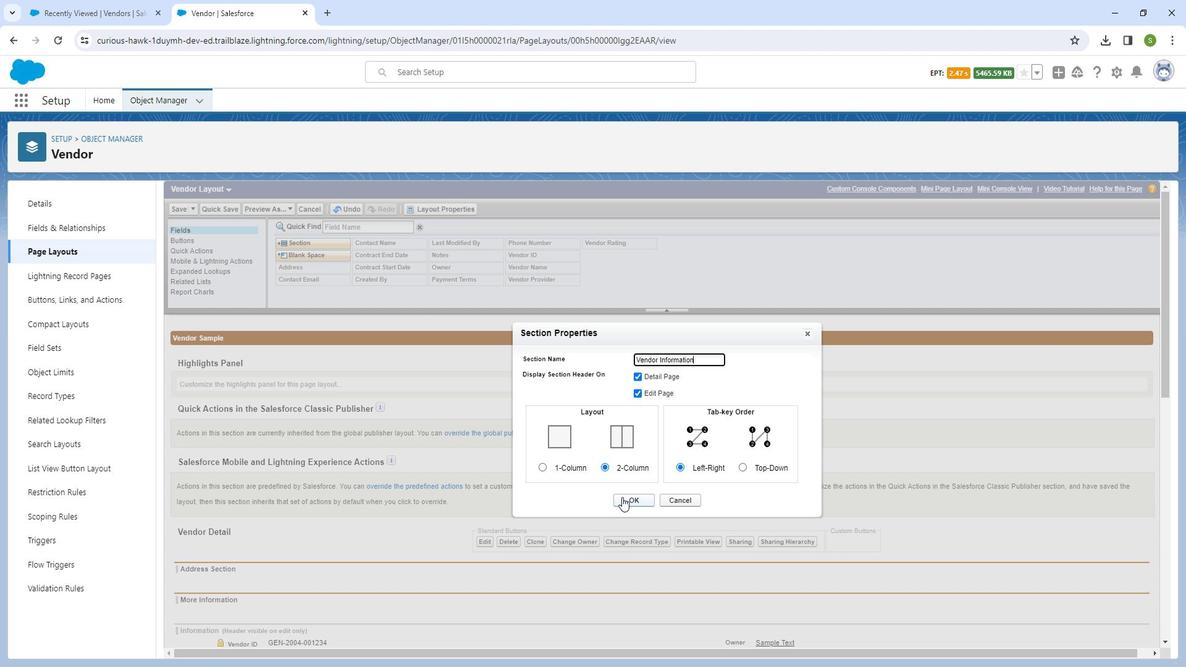 
Action: Mouse pressed left at (636, 493)
Screenshot: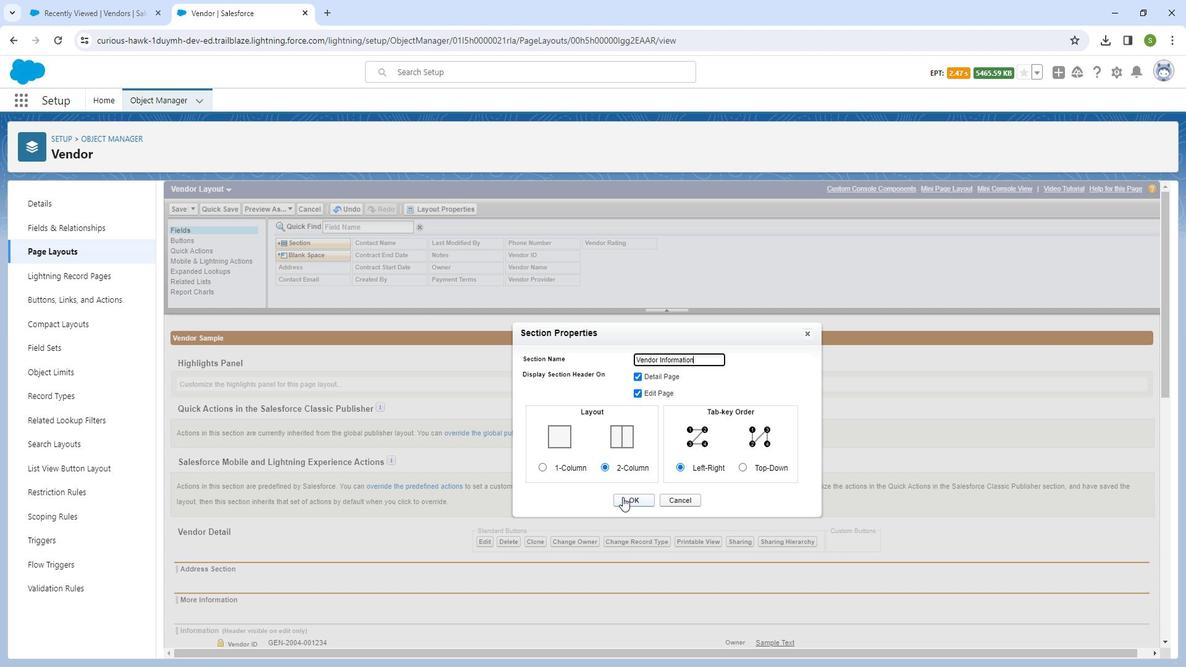 
Action: Mouse moved to (357, 523)
Screenshot: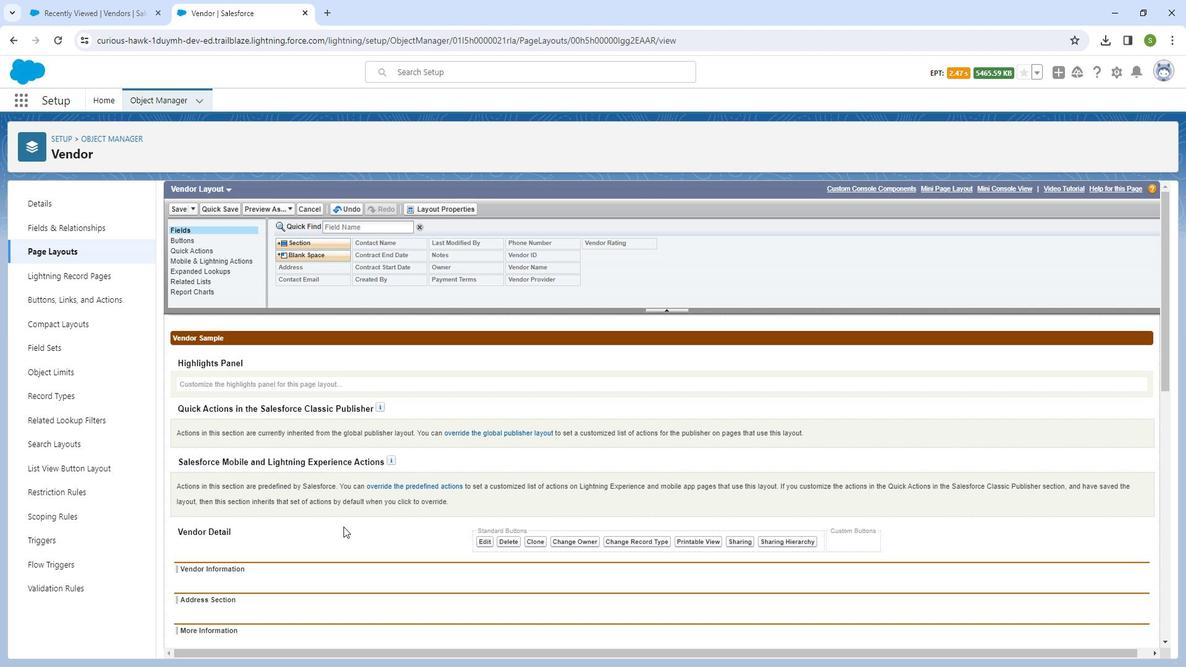 
Action: Mouse scrolled (357, 522) with delta (0, 0)
Screenshot: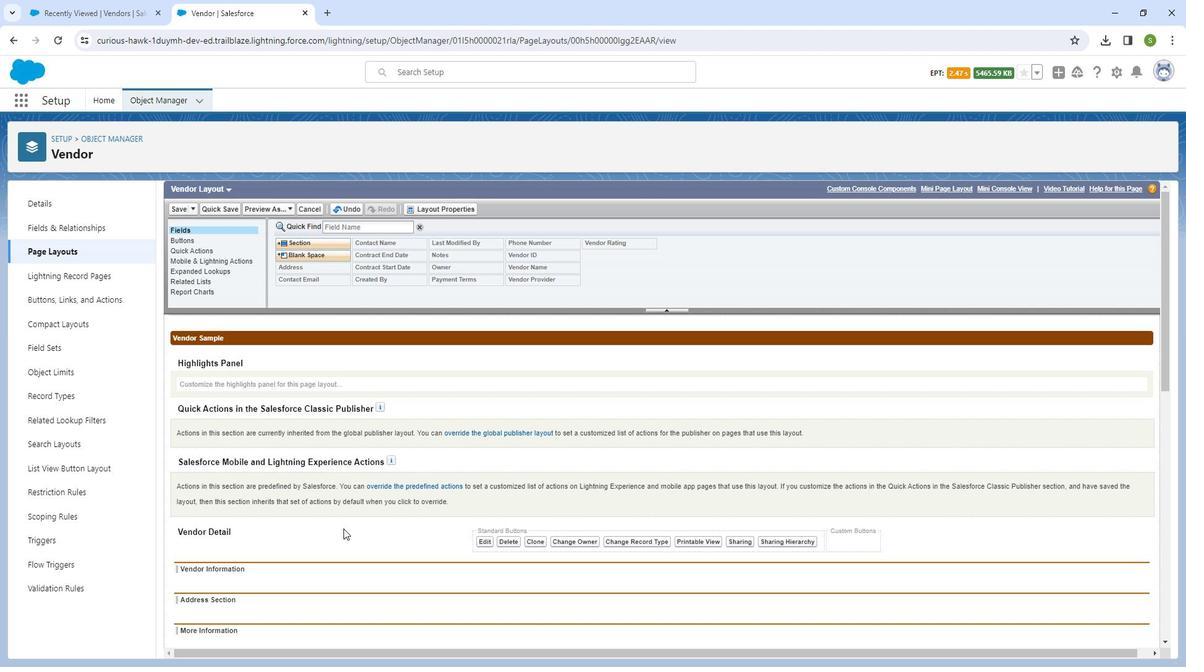 
Action: Mouse moved to (357, 524)
Screenshot: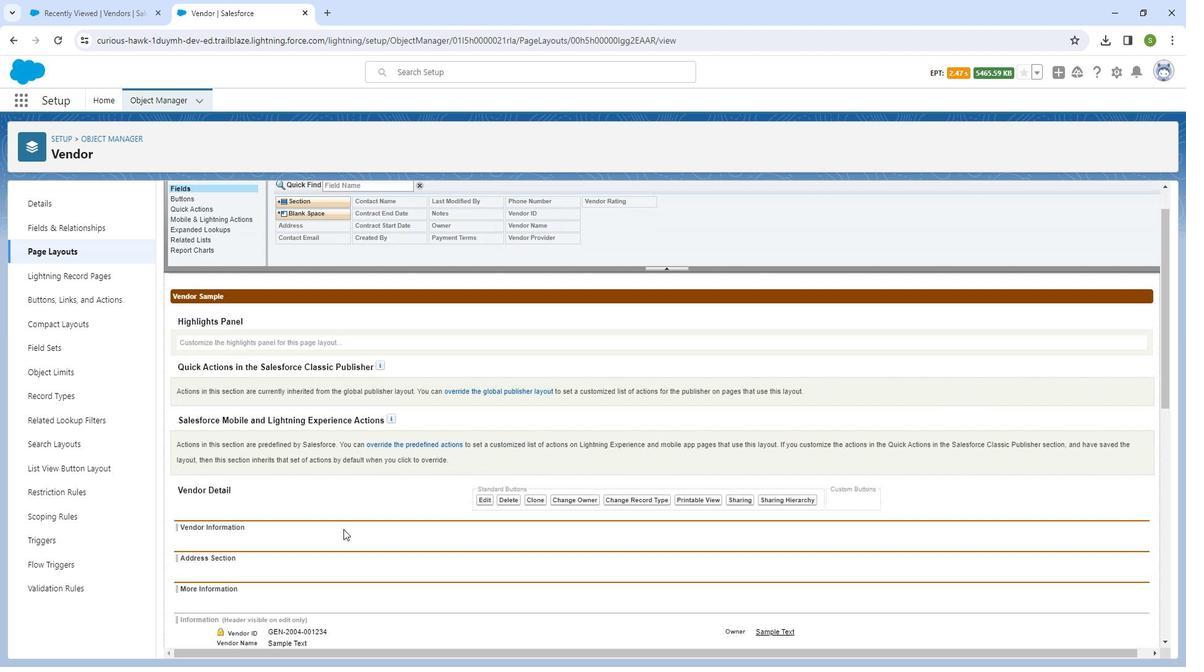 
Action: Mouse scrolled (357, 523) with delta (0, 0)
Screenshot: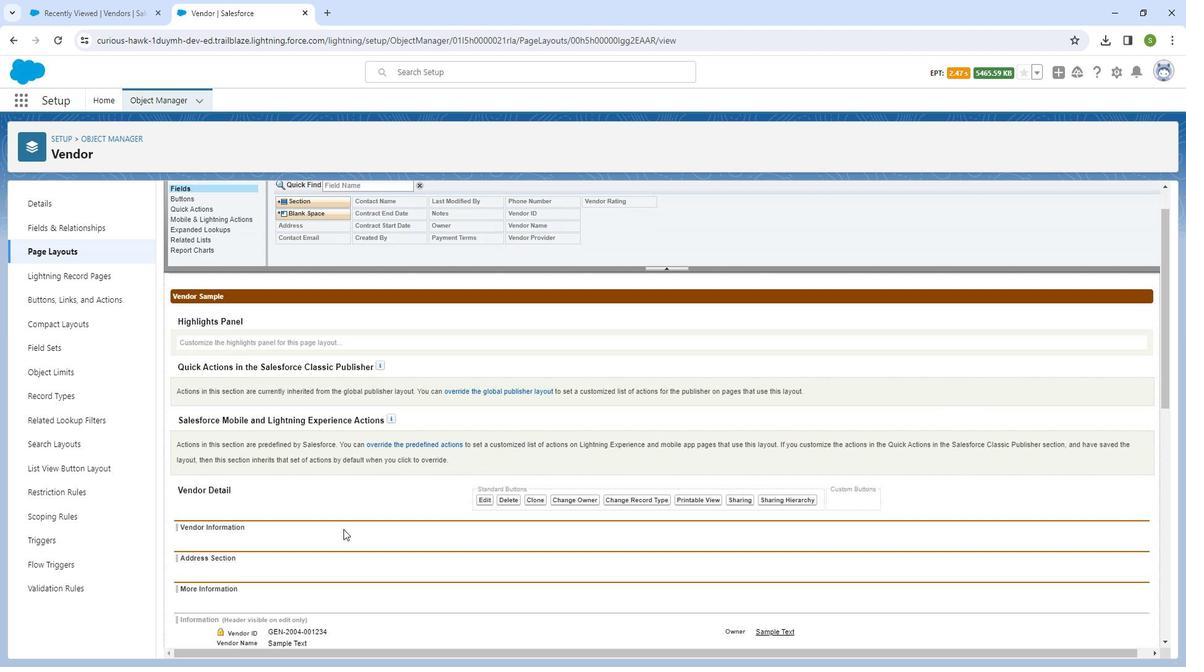 
Action: Mouse moved to (358, 524)
Screenshot: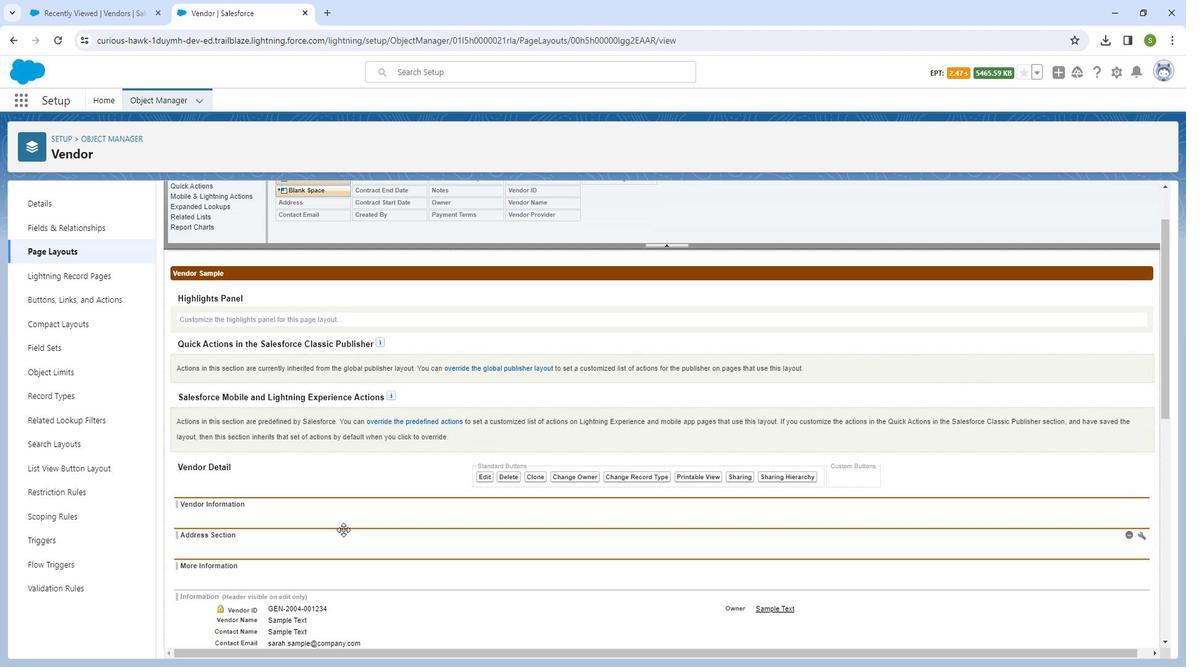 
Action: Mouse scrolled (358, 523) with delta (0, 0)
Screenshot: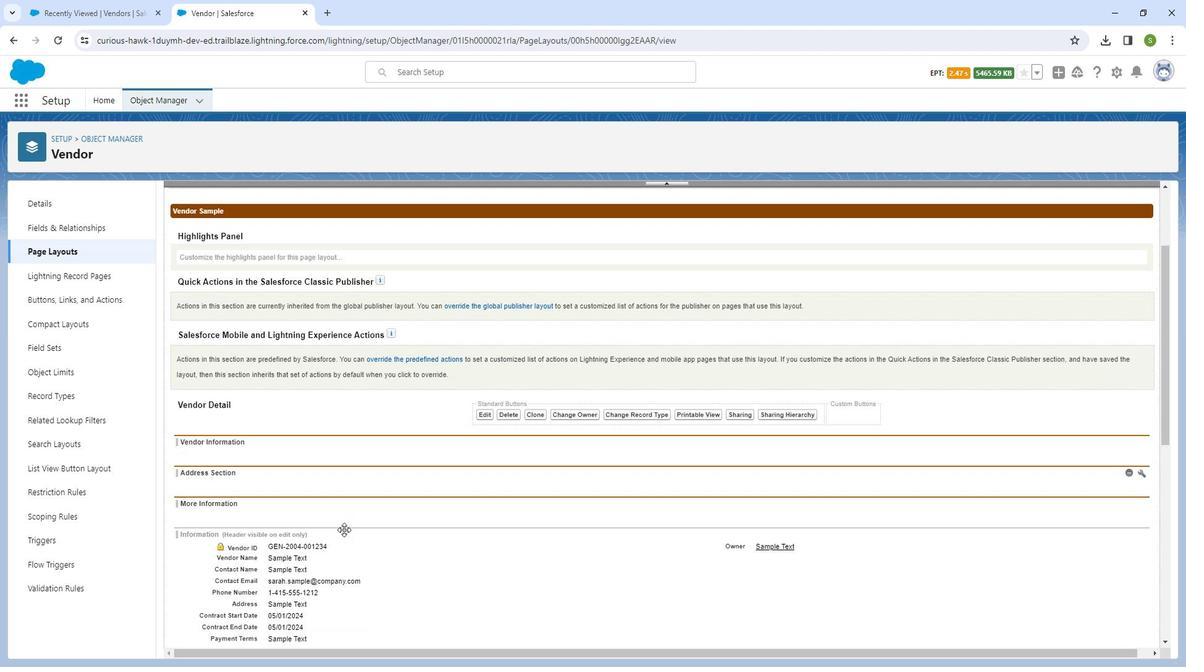 
Action: Mouse moved to (294, 413)
Screenshot: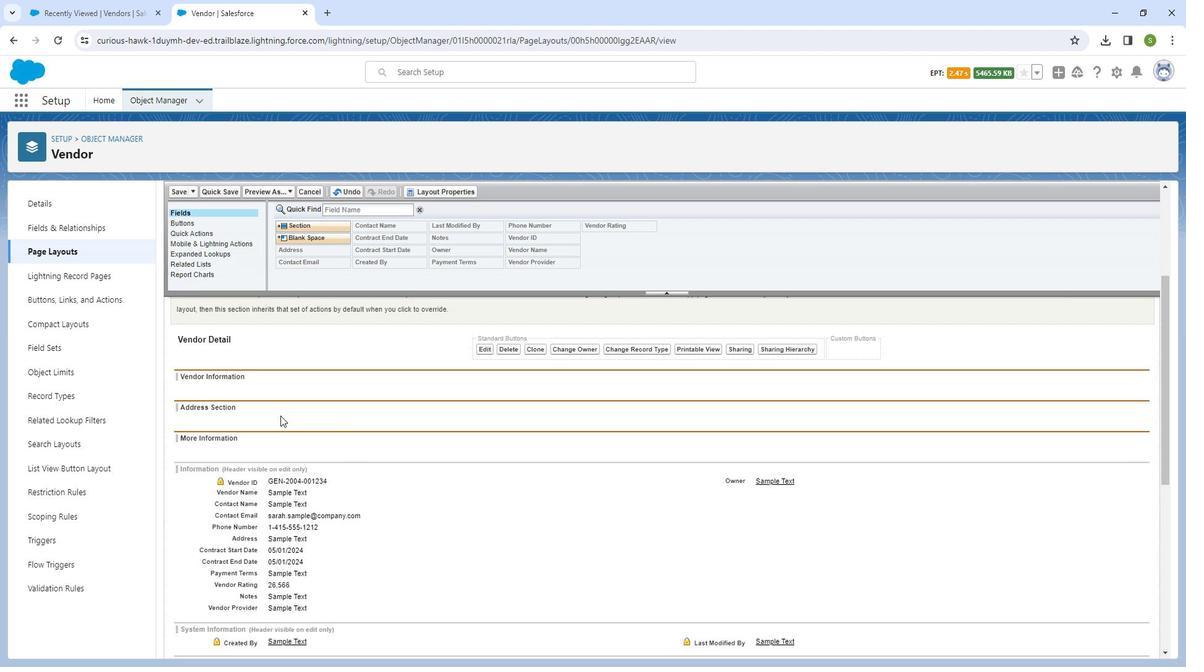 
Action: Mouse scrolled (294, 414) with delta (0, 0)
Screenshot: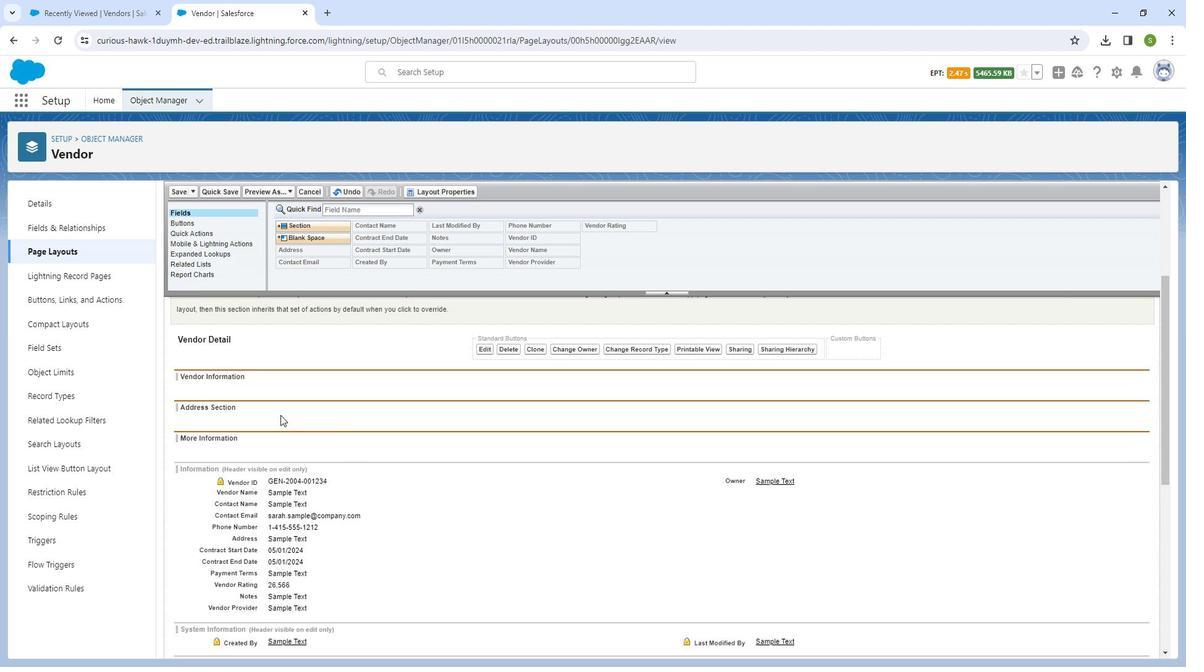
Action: Mouse scrolled (294, 414) with delta (0, 0)
Screenshot: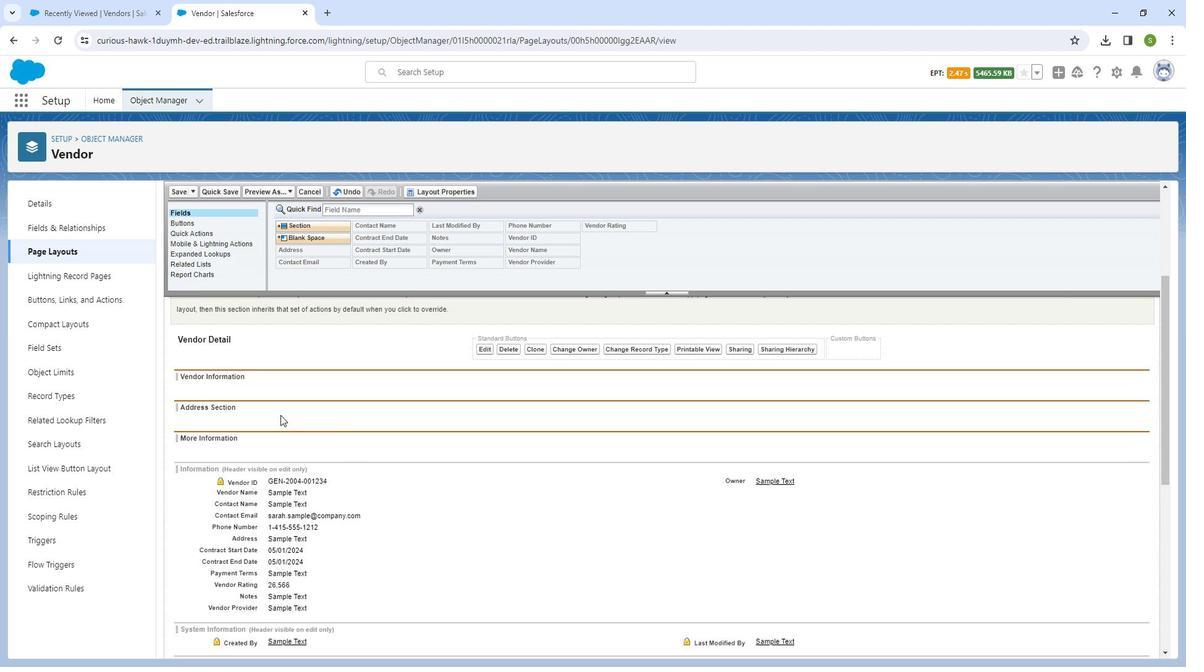 
Action: Mouse moved to (294, 413)
Screenshot: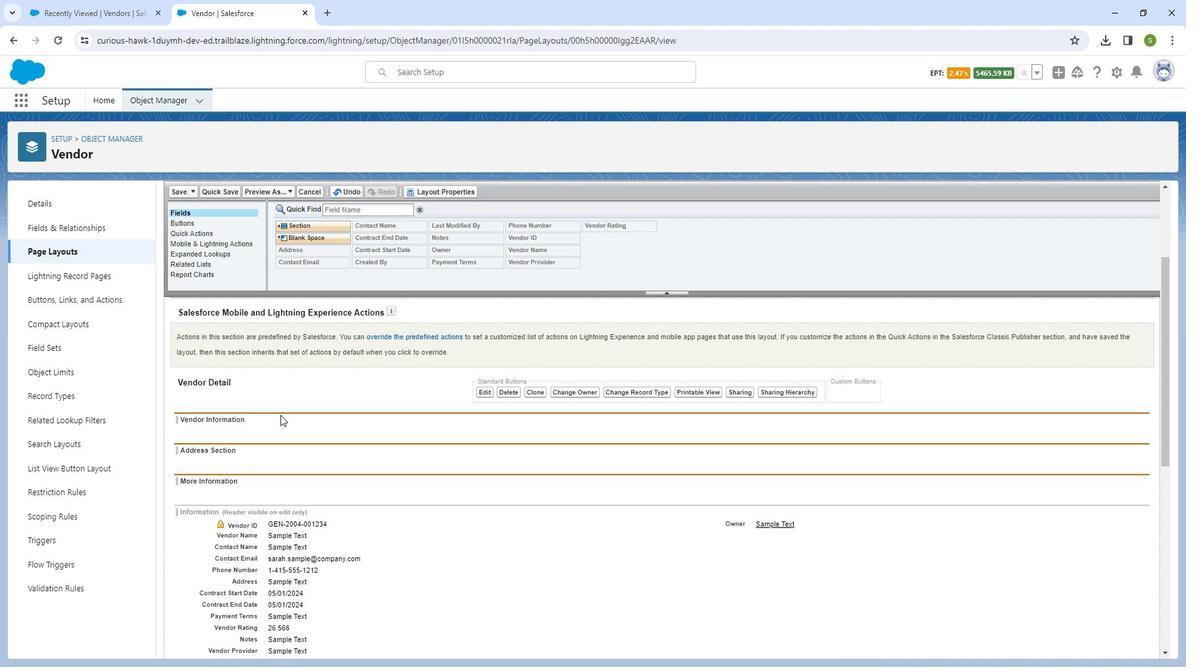 
Action: Mouse scrolled (294, 414) with delta (0, 0)
Screenshot: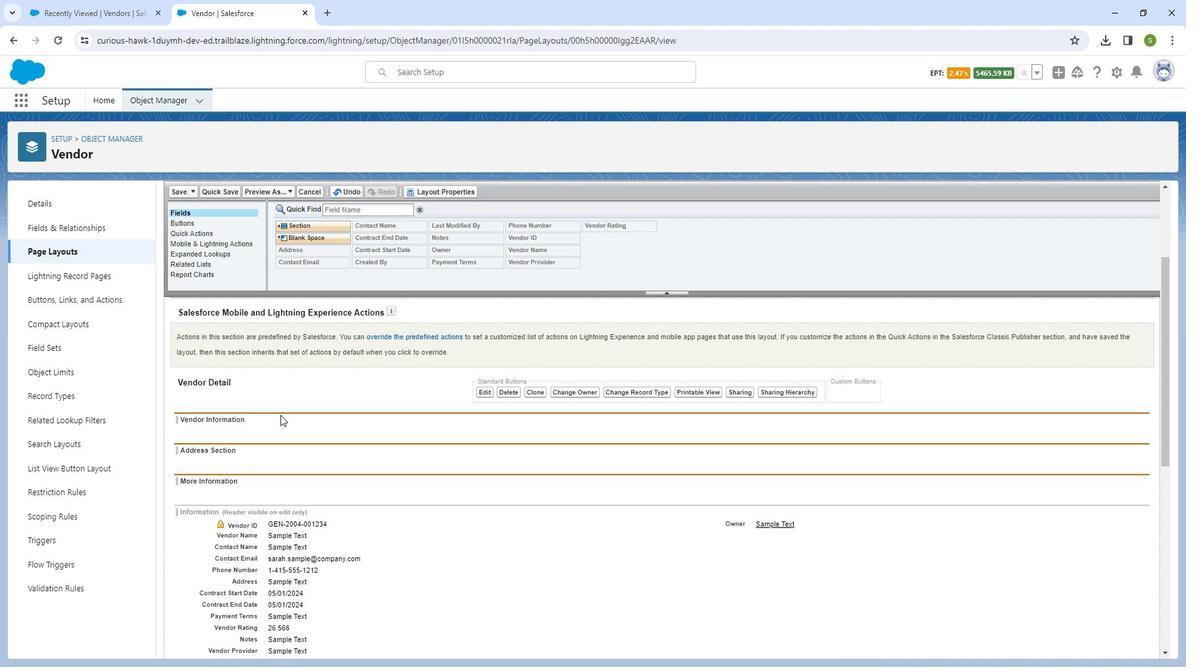 
Action: Mouse moved to (294, 412)
Screenshot: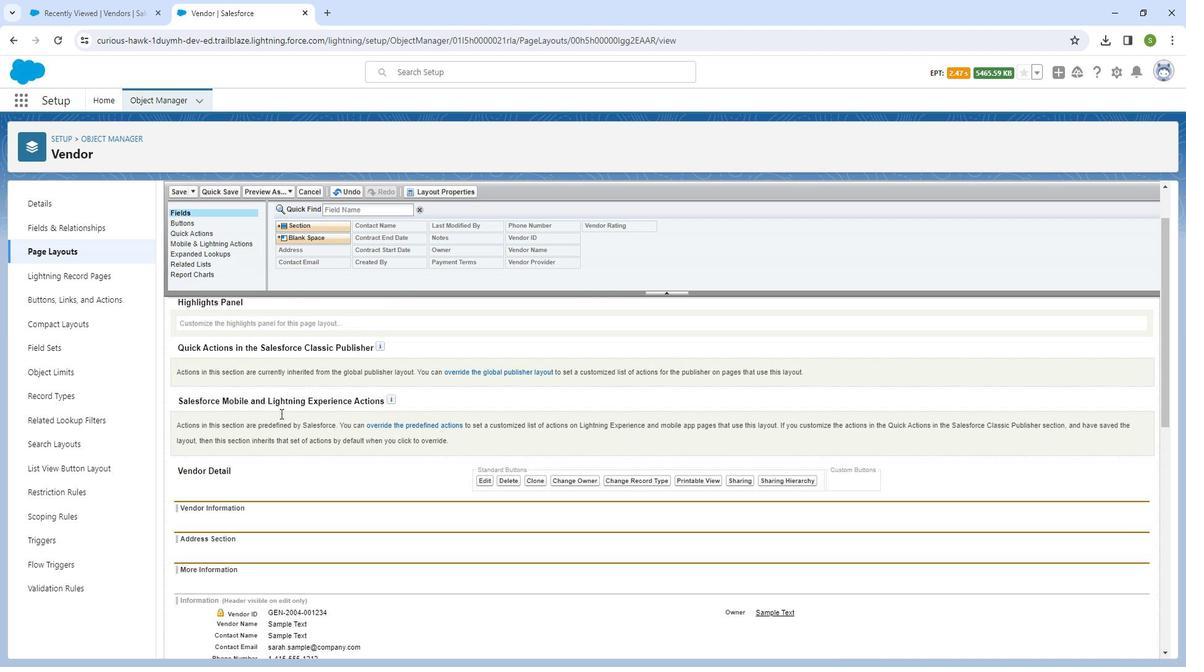 
Action: Mouse scrolled (294, 412) with delta (0, 0)
Screenshot: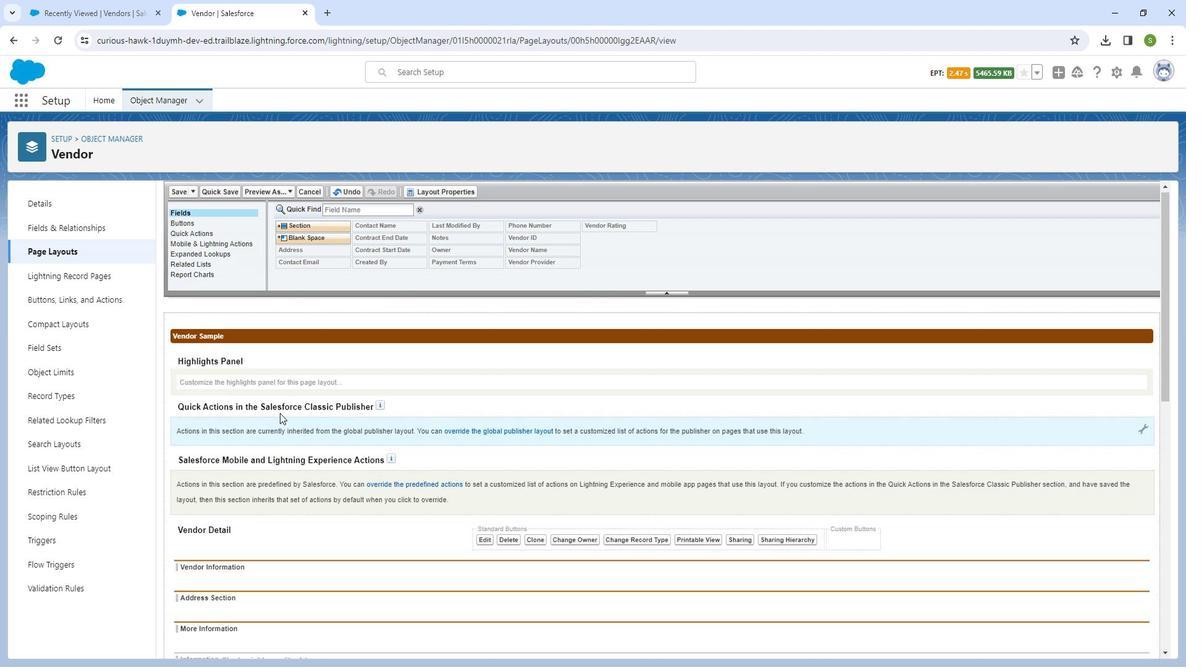
Action: Mouse moved to (192, 214)
Screenshot: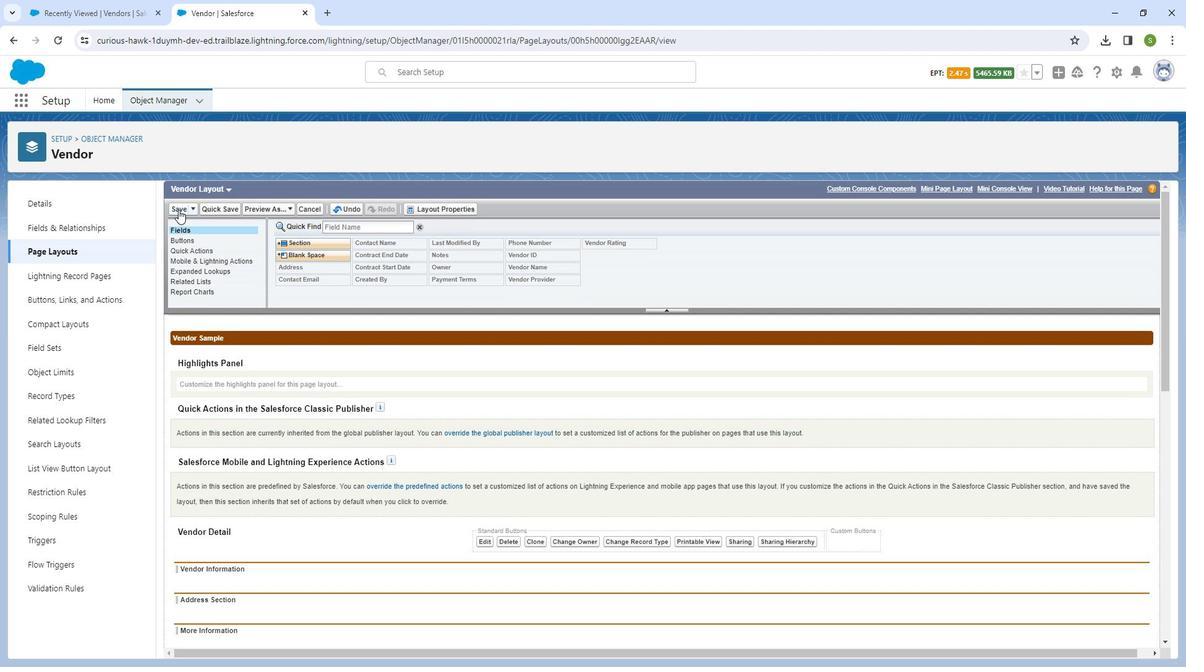 
Action: Mouse pressed left at (192, 214)
Screenshot: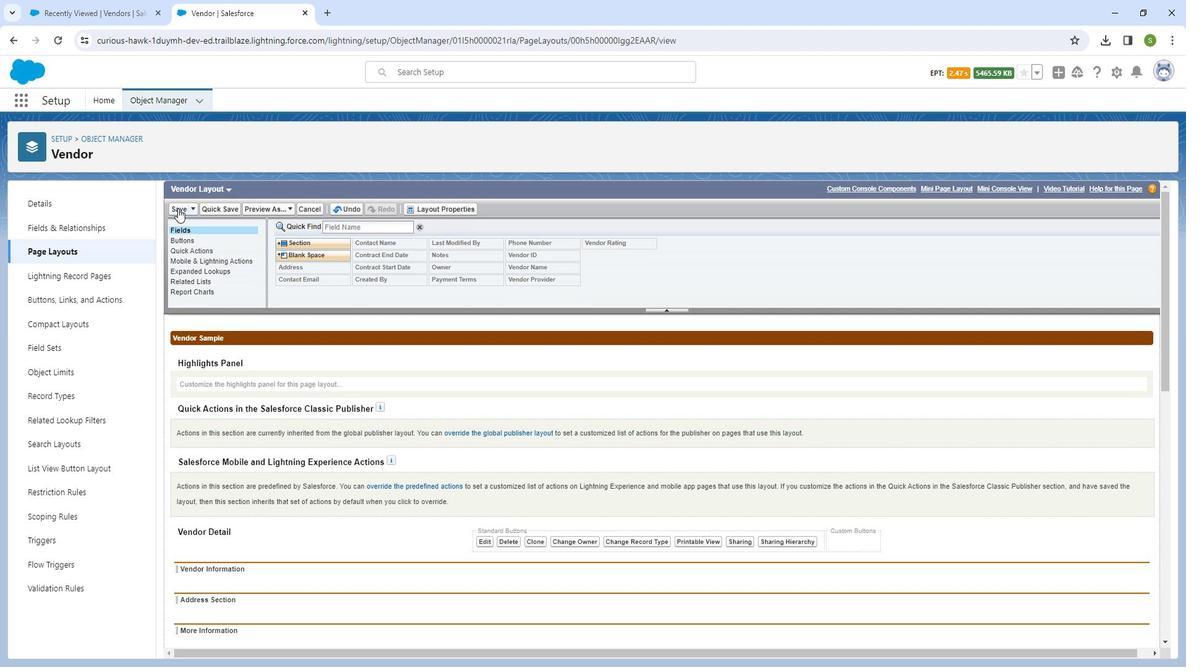 
Action: Mouse moved to (116, 25)
Screenshot: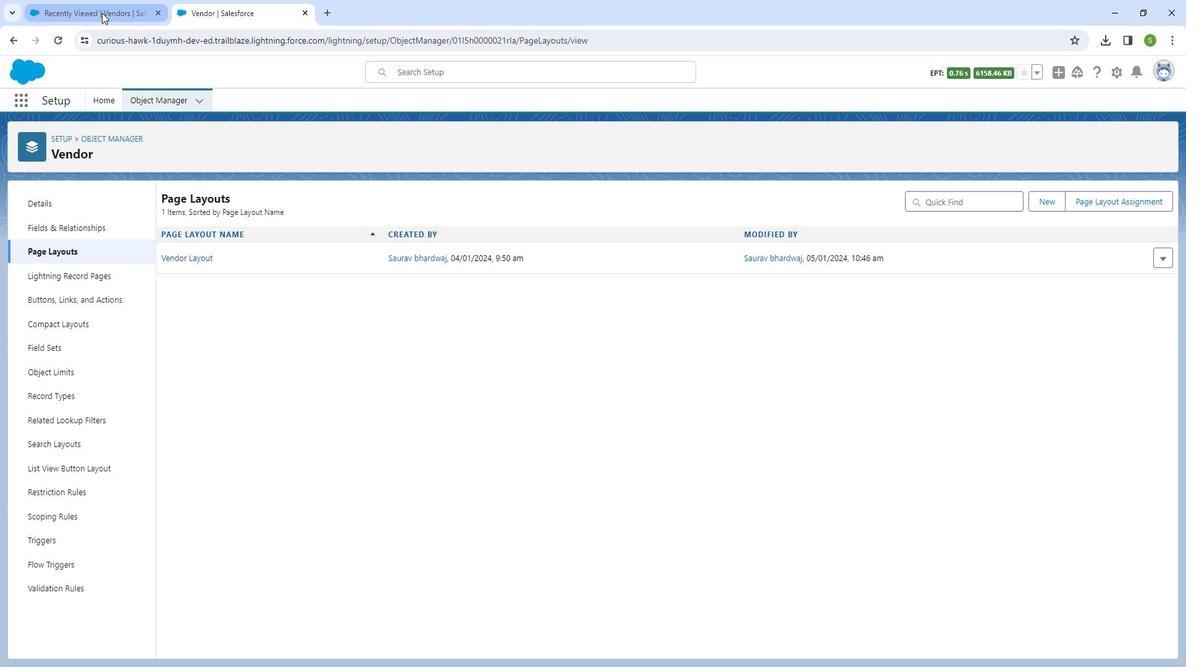 
Action: Mouse pressed left at (116, 25)
Screenshot: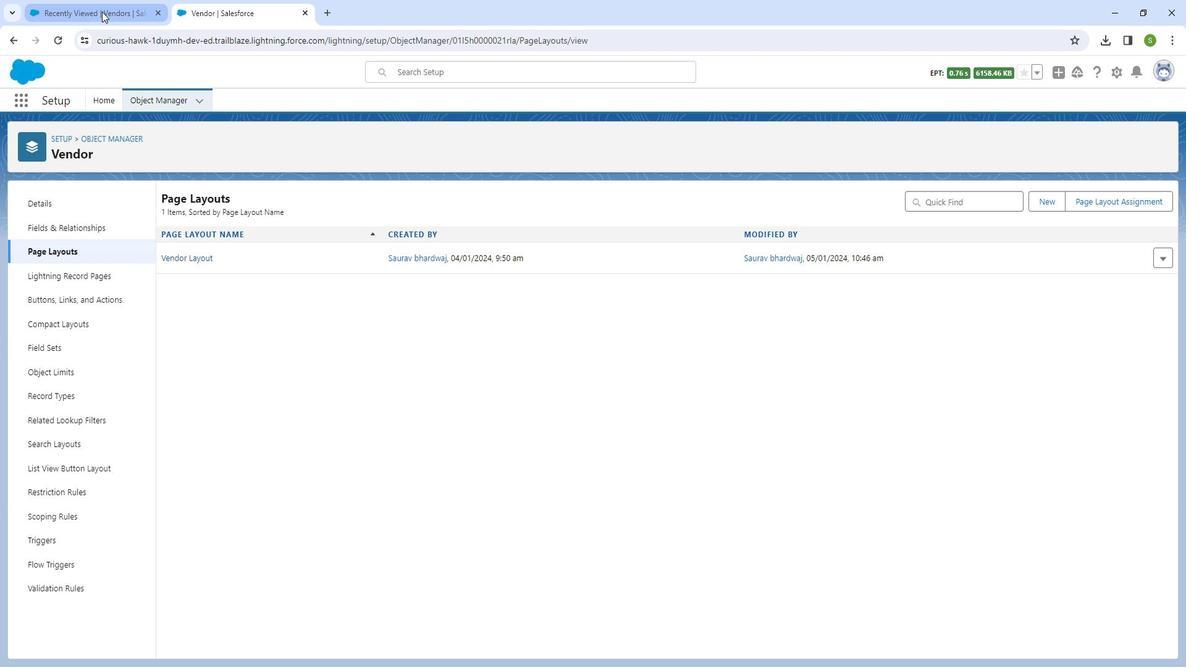 
Action: Mouse moved to (1029, 82)
Screenshot: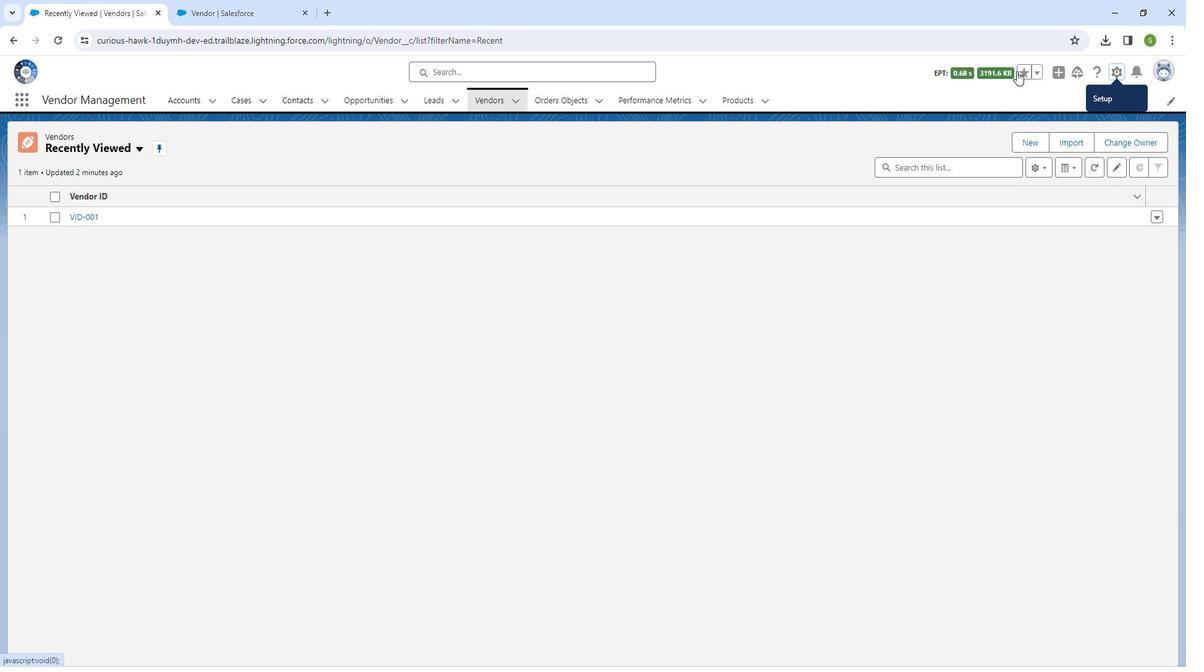 
Action: Mouse pressed left at (1029, 82)
Screenshot: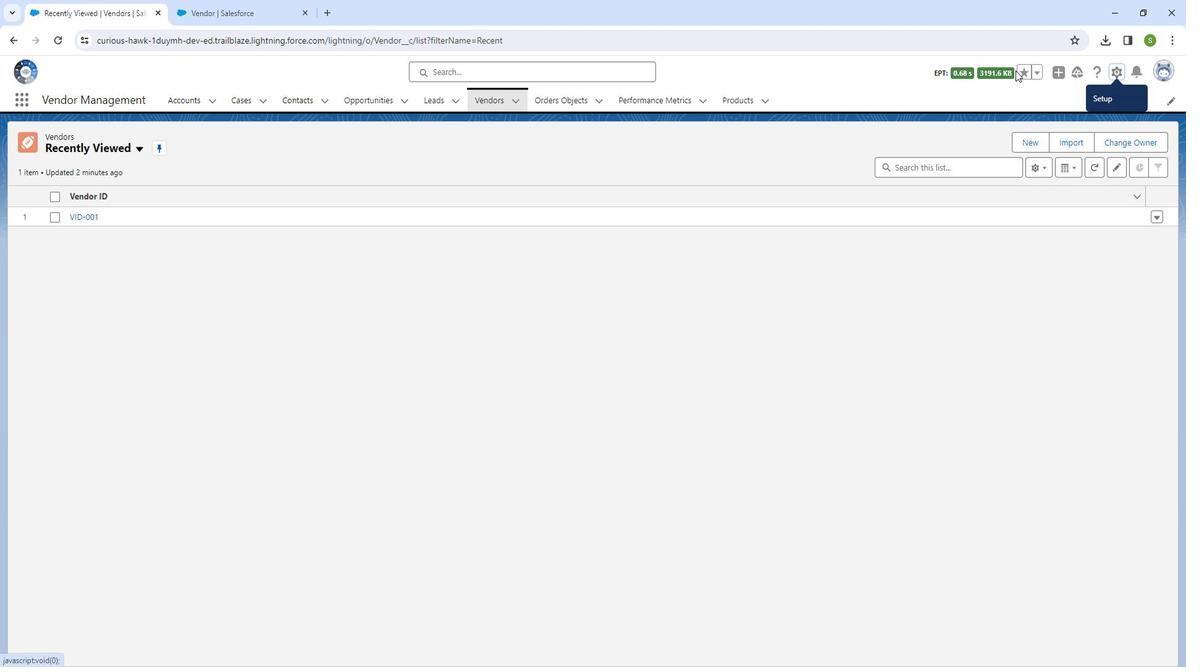 
Action: Mouse moved to (1029, 82)
Screenshot: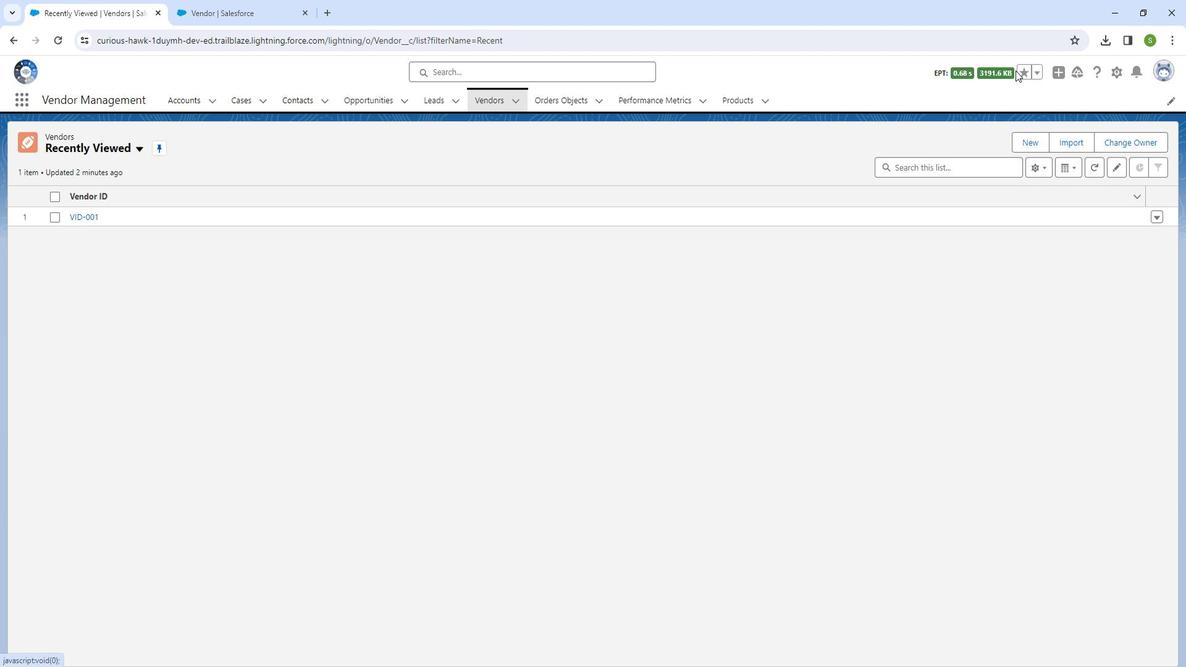 
Action: Mouse pressed left at (1029, 82)
Screenshot: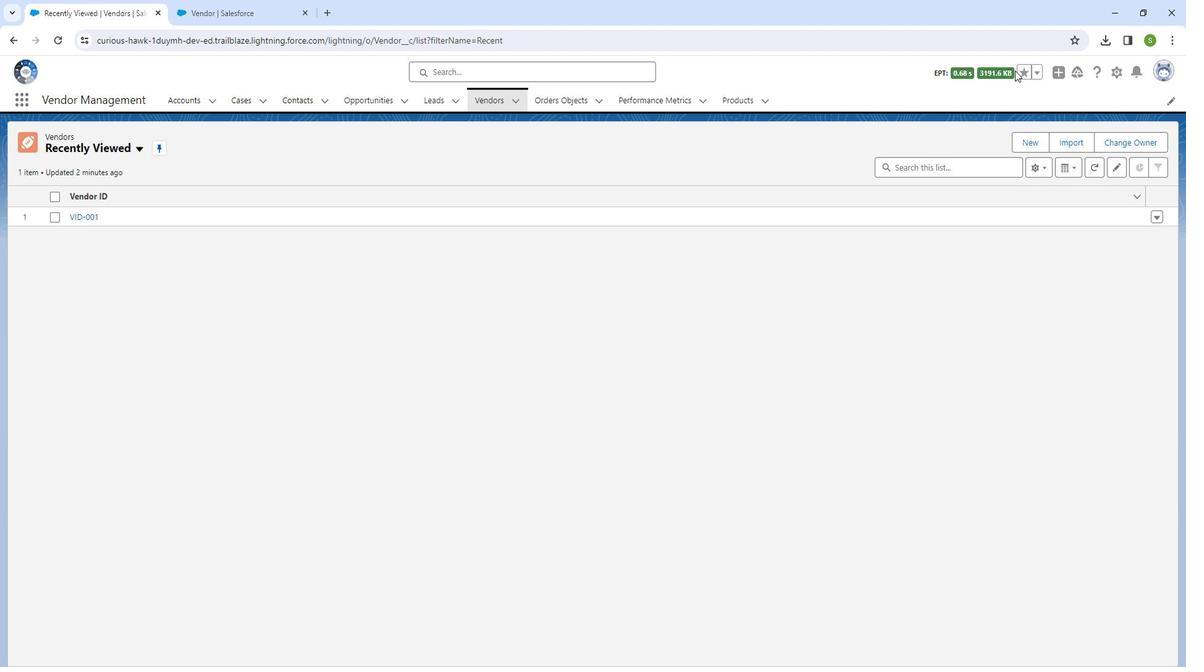 
Action: Mouse moved to (1027, 84)
Screenshot: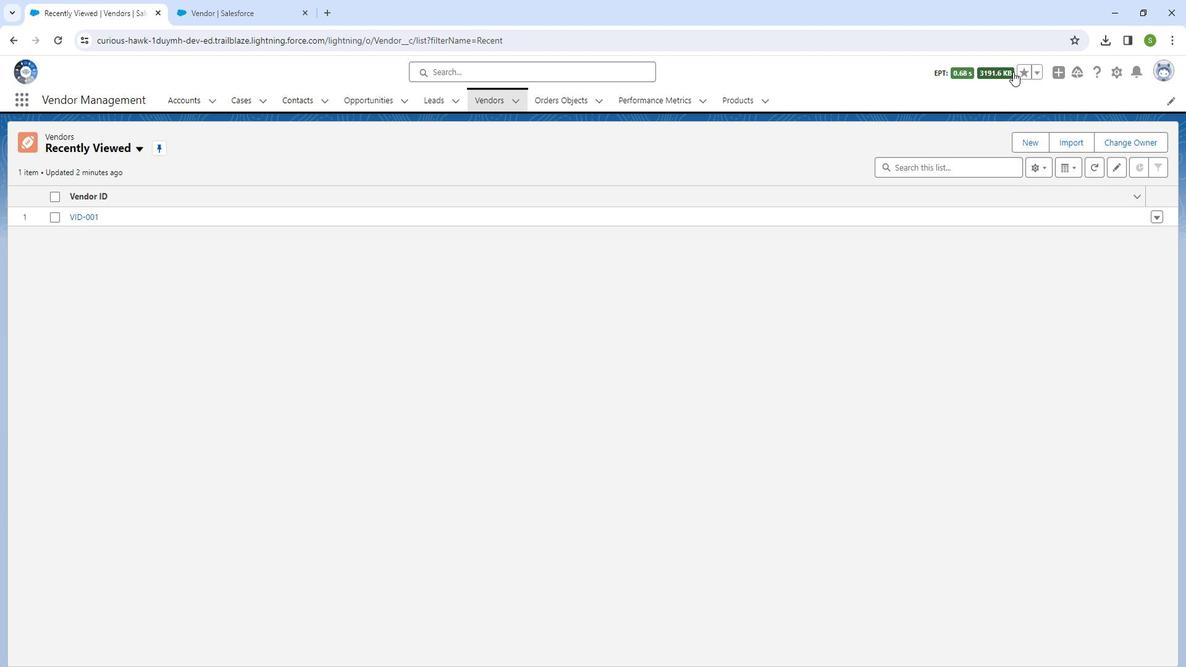 
Action: Mouse pressed left at (1027, 84)
Screenshot: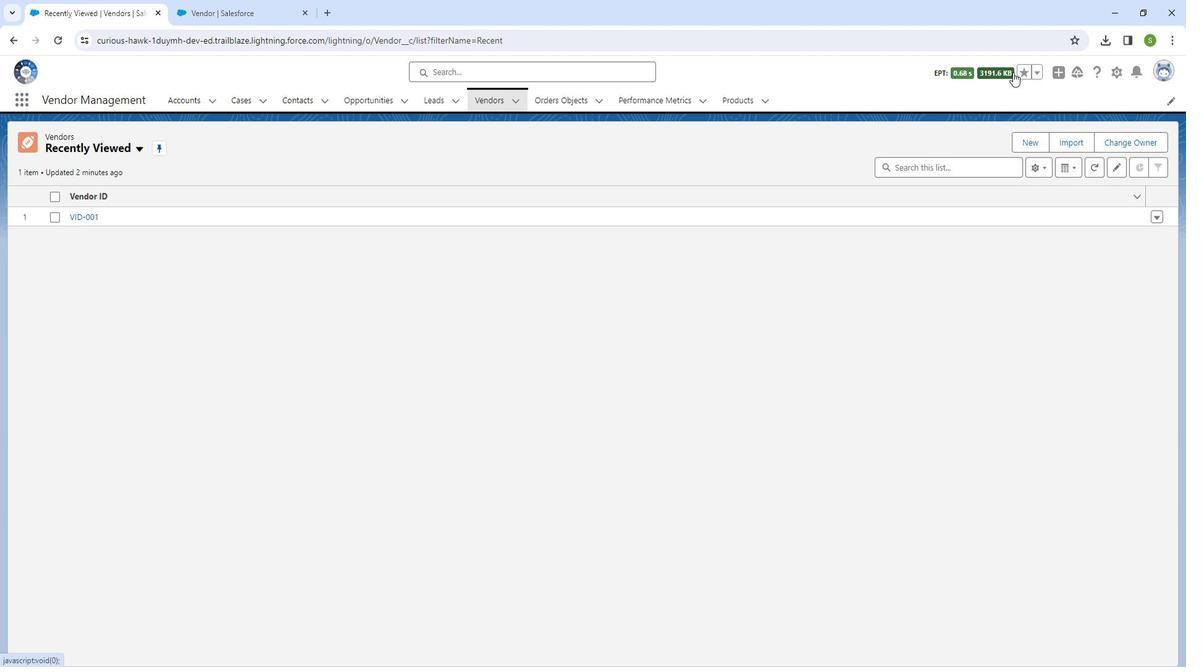 
Action: Mouse moved to (645, 189)
Screenshot: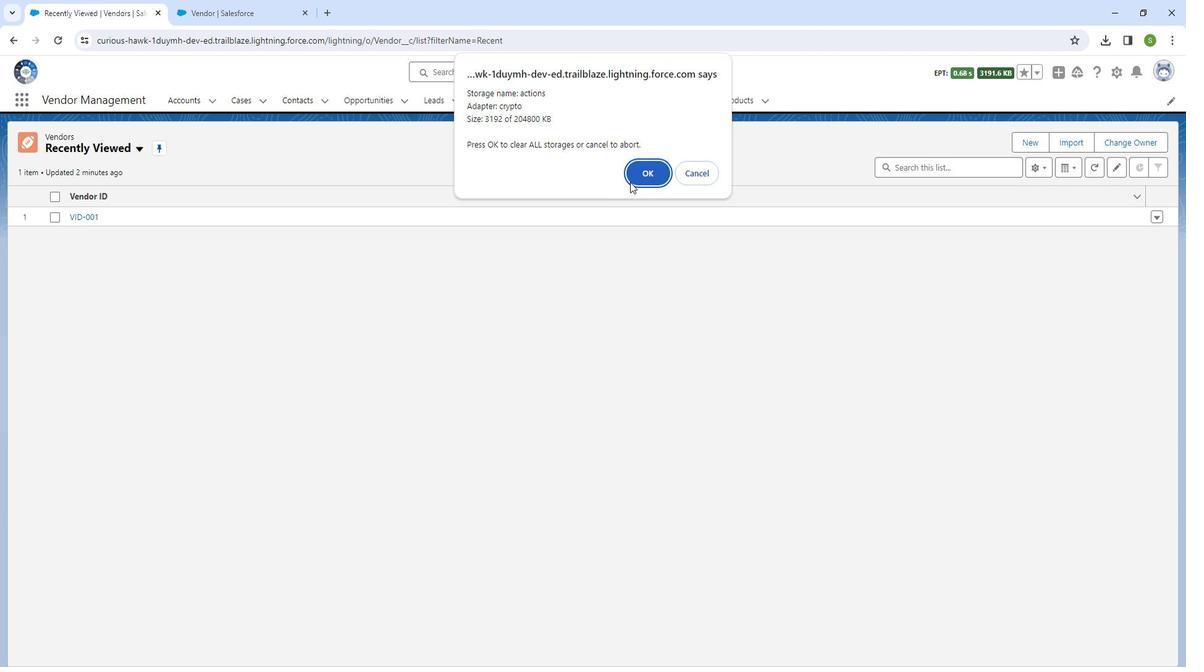 
Action: Mouse pressed left at (645, 189)
Screenshot: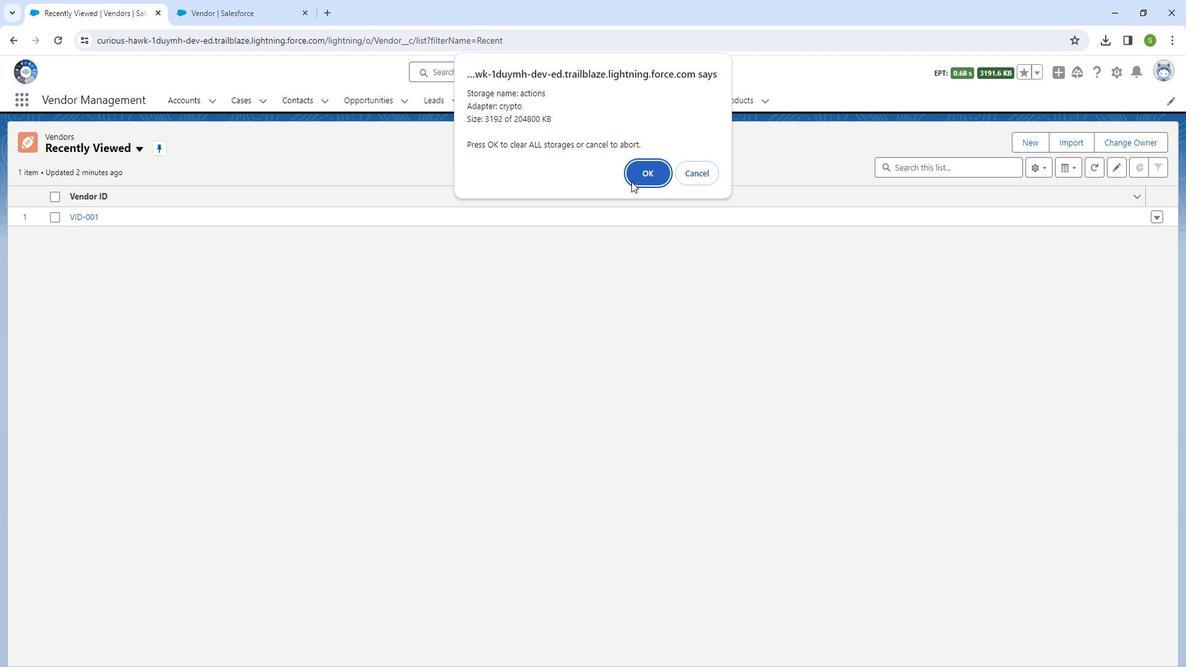 
Action: Mouse moved to (68, 51)
Screenshot: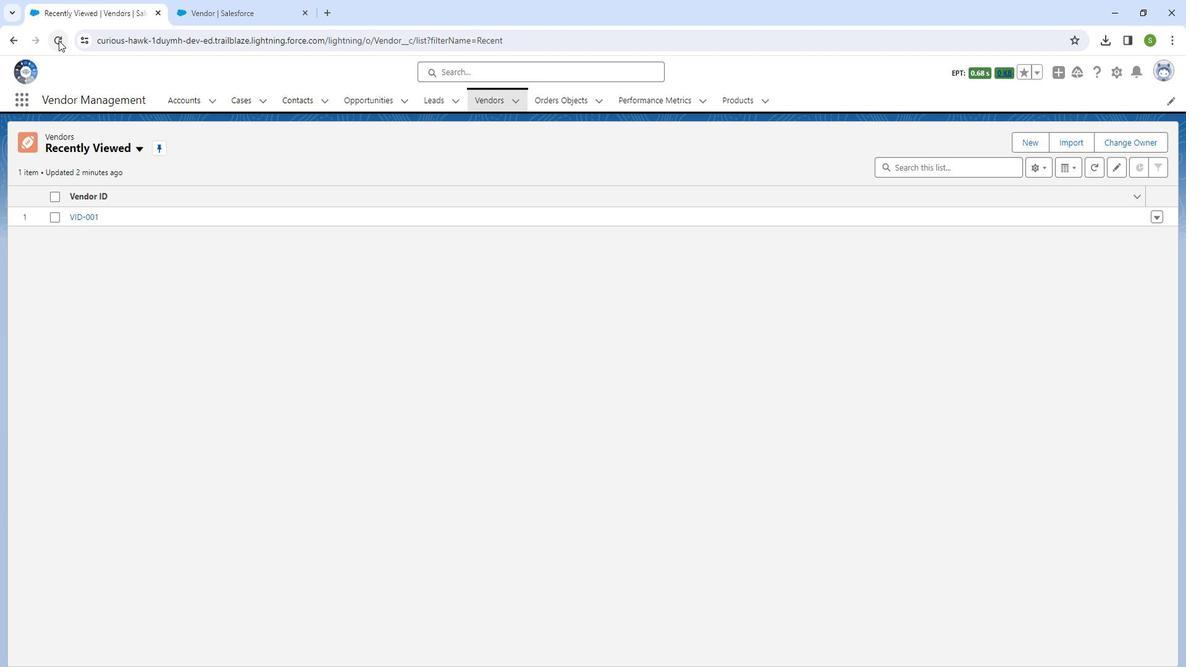 
Action: Mouse pressed left at (68, 51)
Screenshot: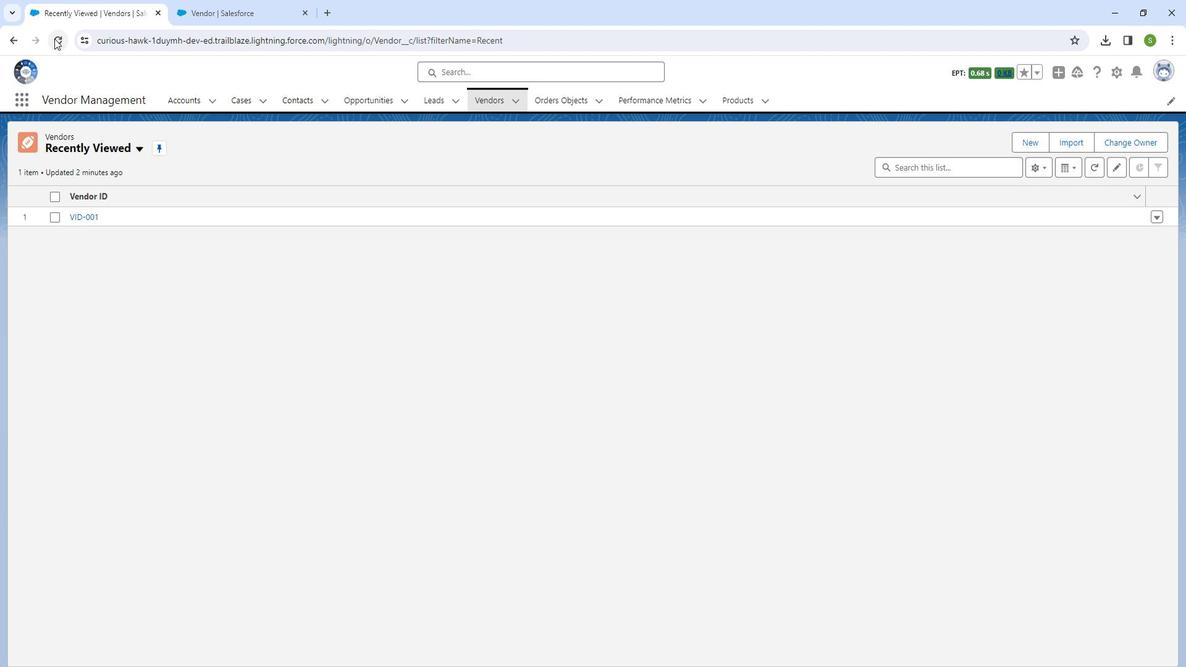 
Action: Mouse moved to (1057, 154)
Screenshot: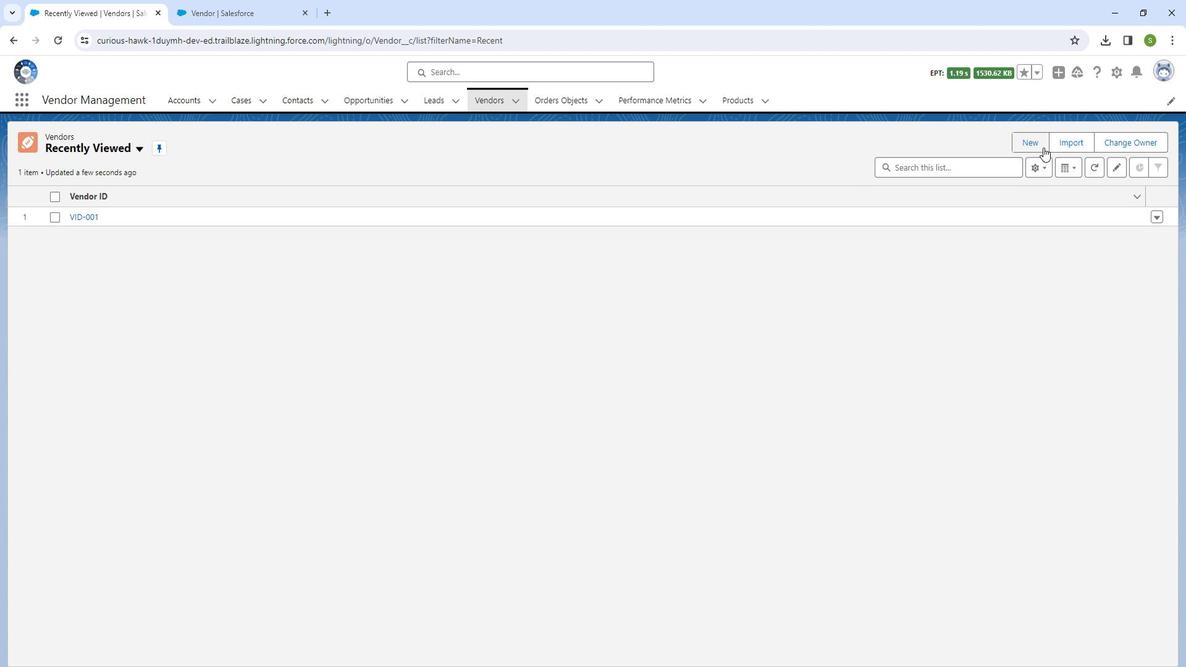
Action: Mouse pressed left at (1057, 154)
Screenshot: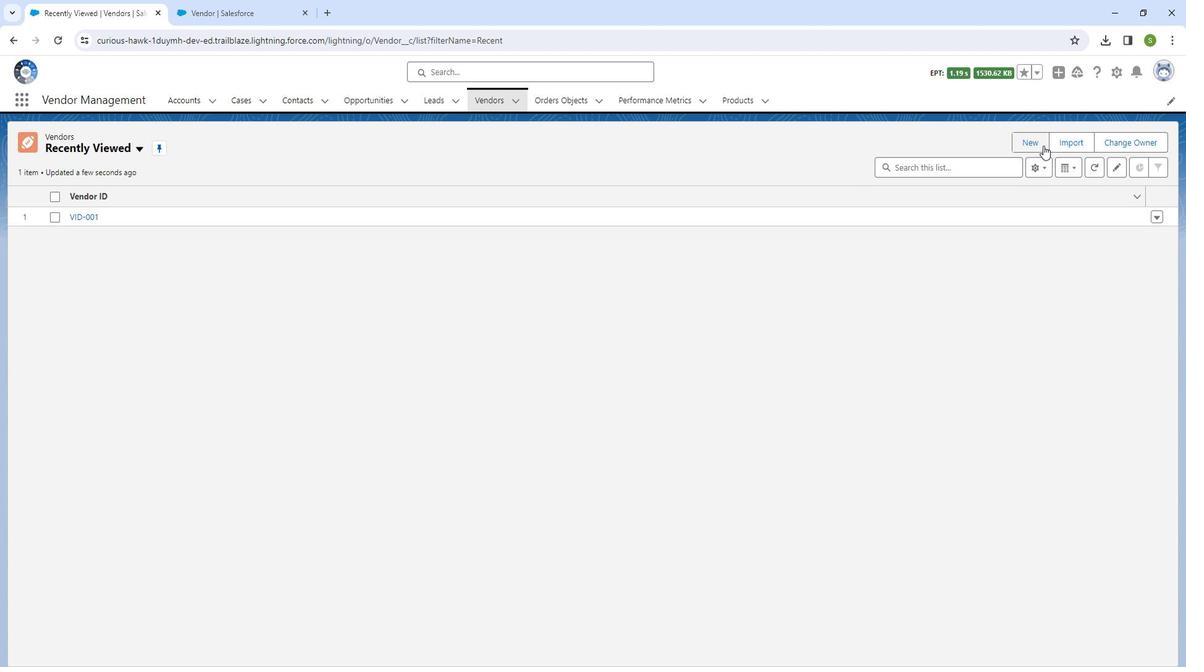 
Action: Mouse moved to (730, 263)
Screenshot: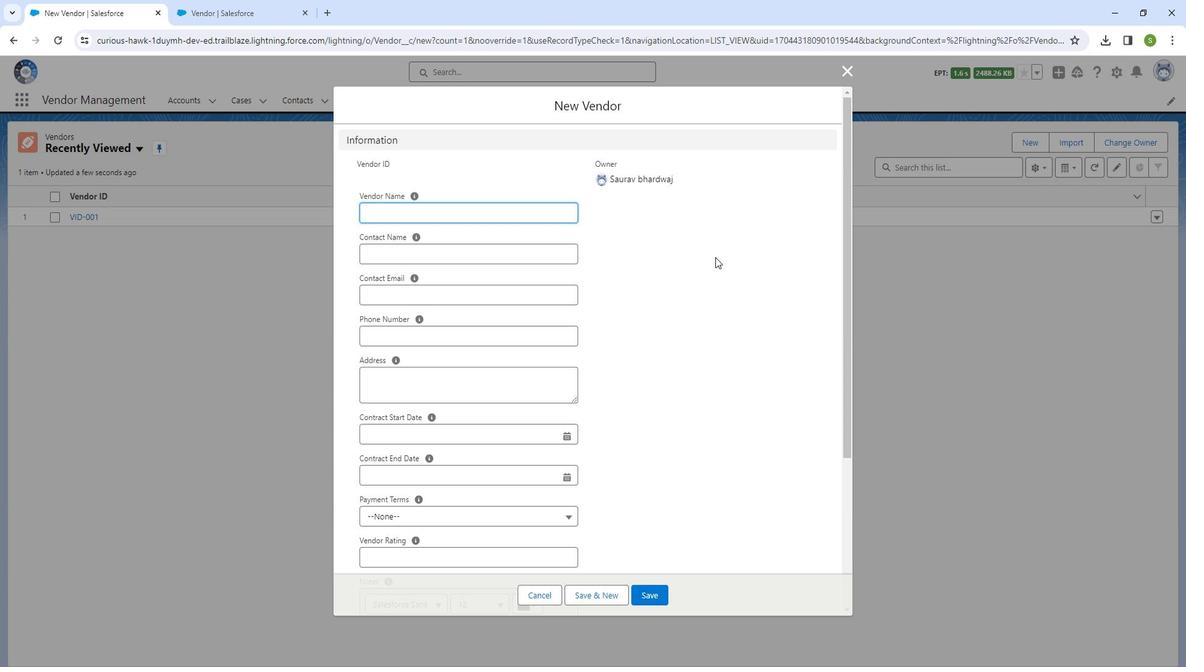
Action: Mouse scrolled (730, 262) with delta (0, 0)
Screenshot: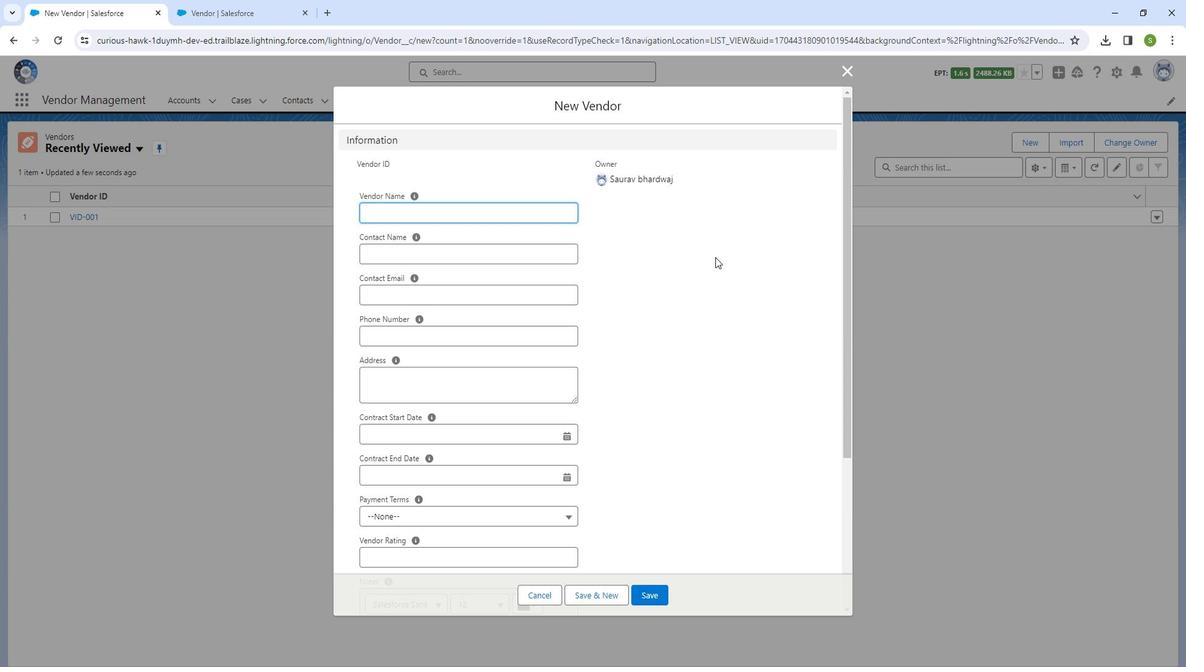 
Action: Mouse moved to (730, 263)
Screenshot: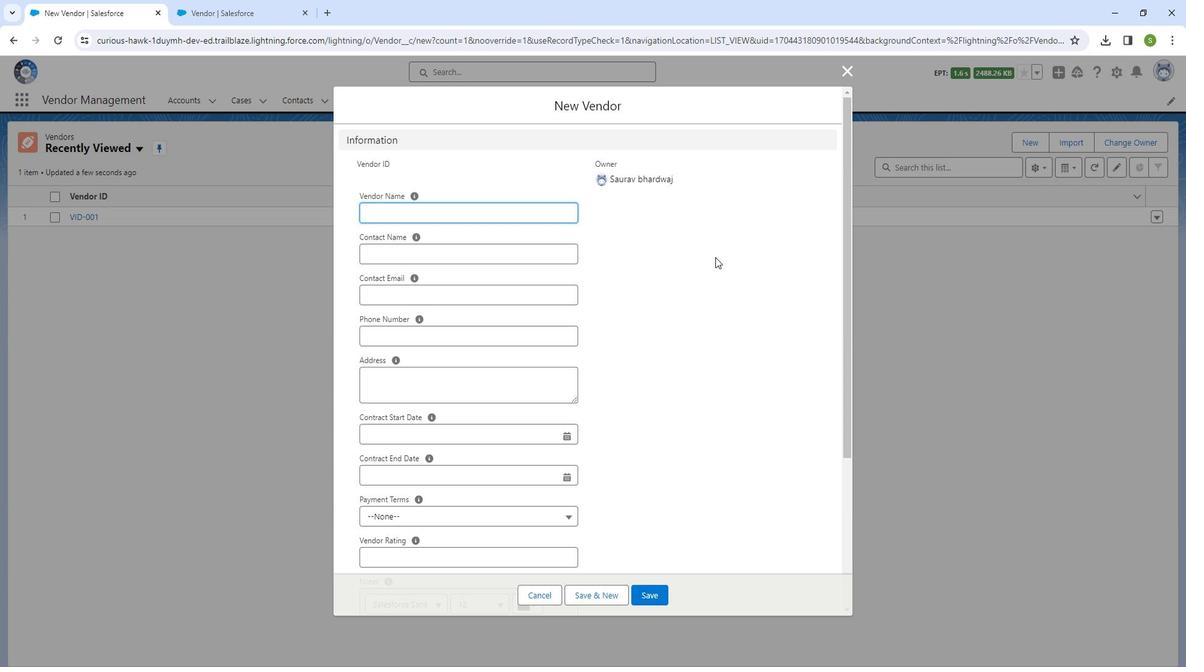
Action: Mouse scrolled (730, 263) with delta (0, 0)
Screenshot: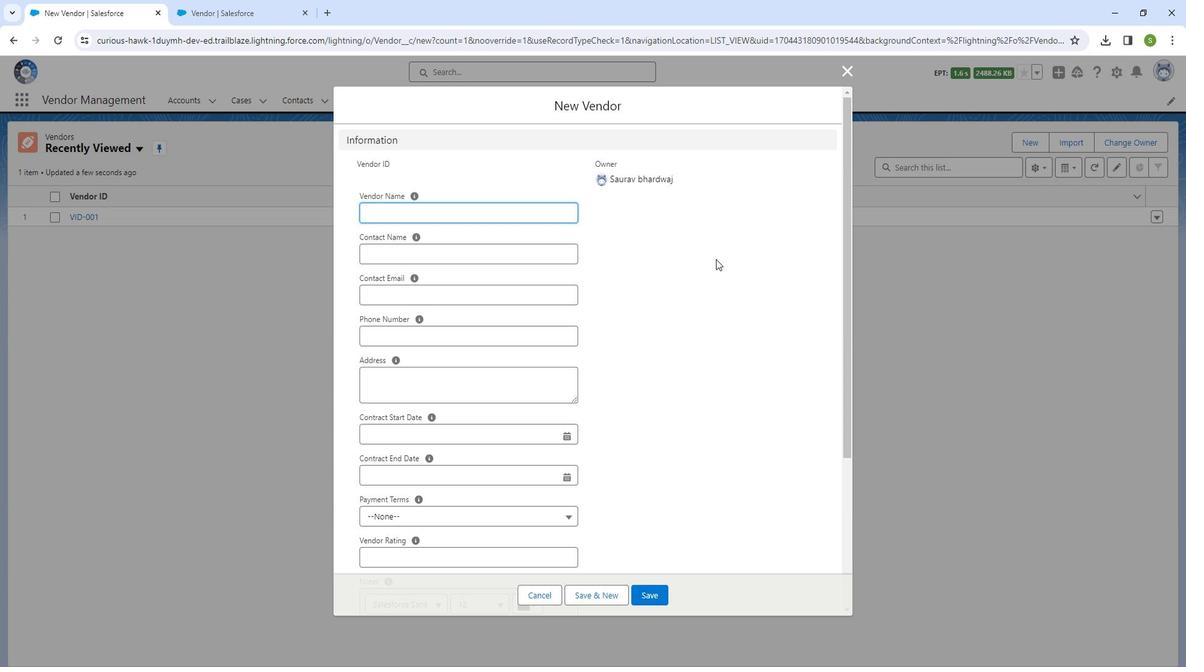 
Action: Mouse scrolled (730, 263) with delta (0, 0)
Screenshot: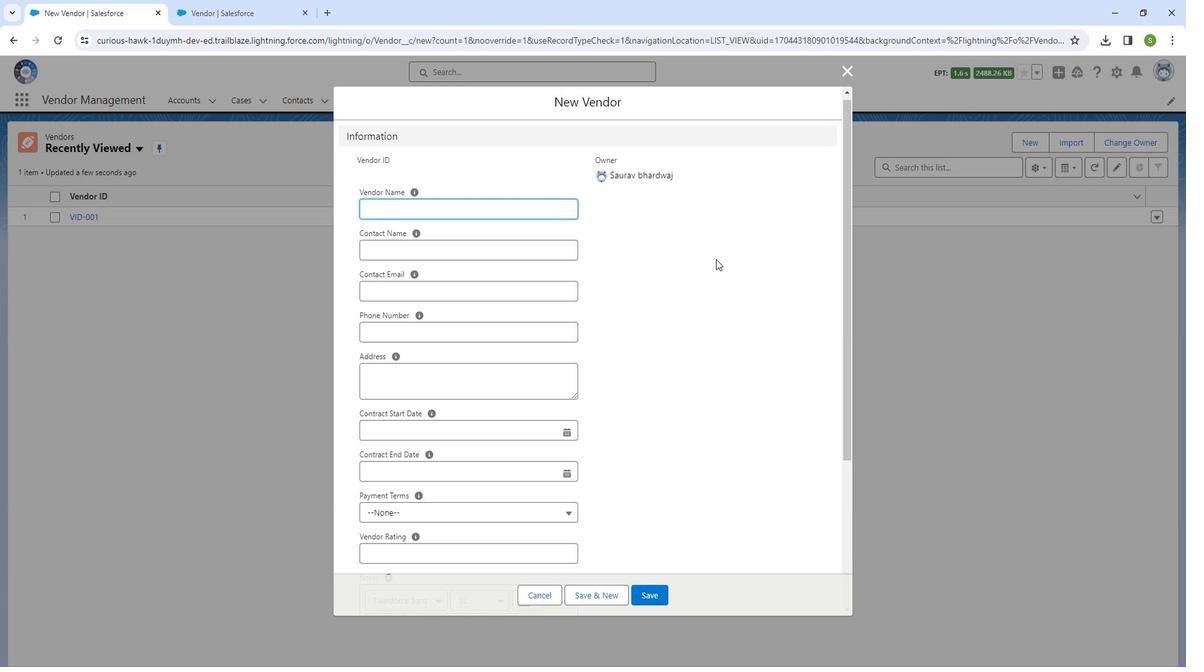 
Action: Mouse scrolled (730, 263) with delta (0, 0)
Screenshot: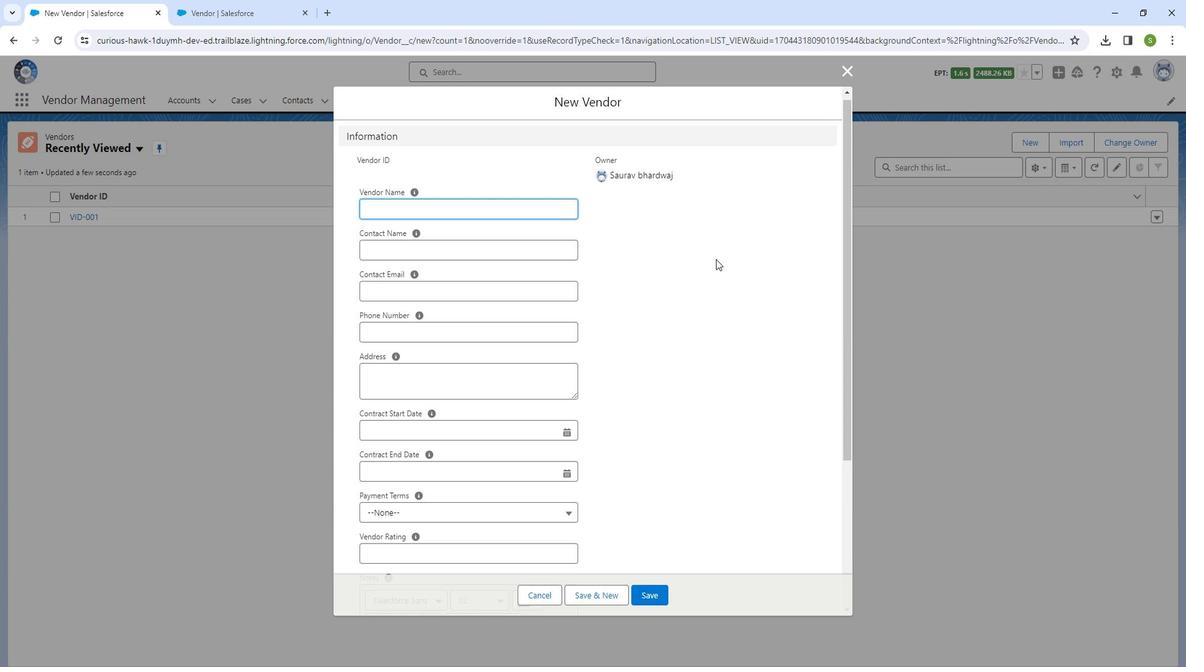 
Action: Mouse moved to (730, 265)
Screenshot: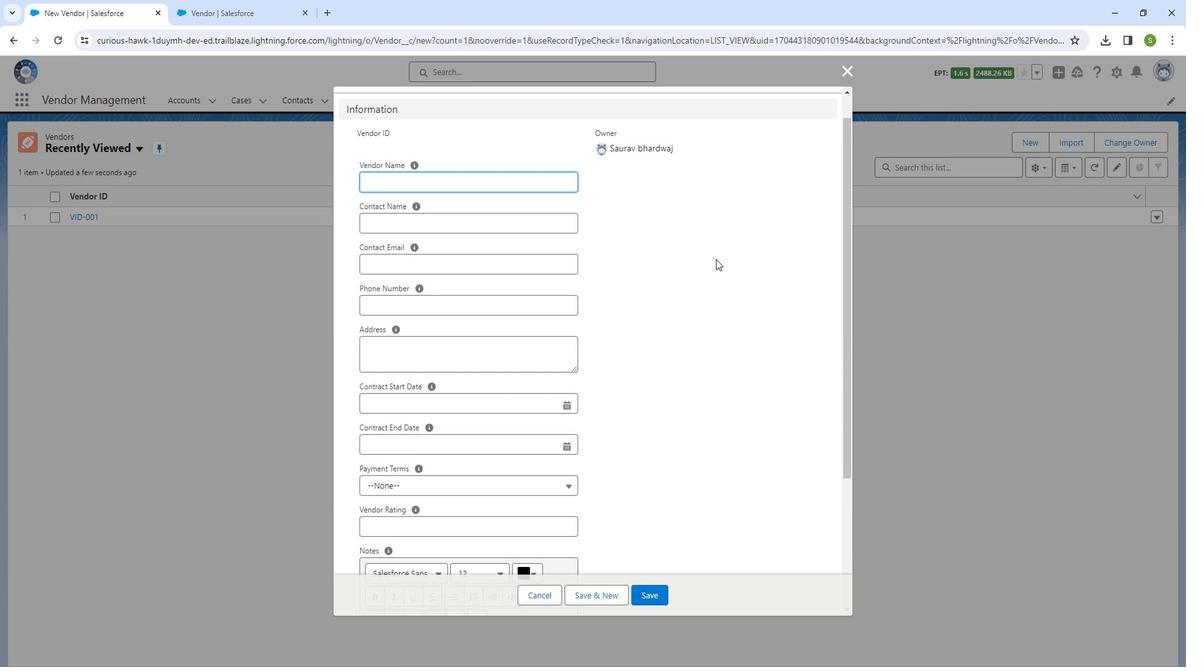
Action: Mouse scrolled (730, 264) with delta (0, 0)
Screenshot: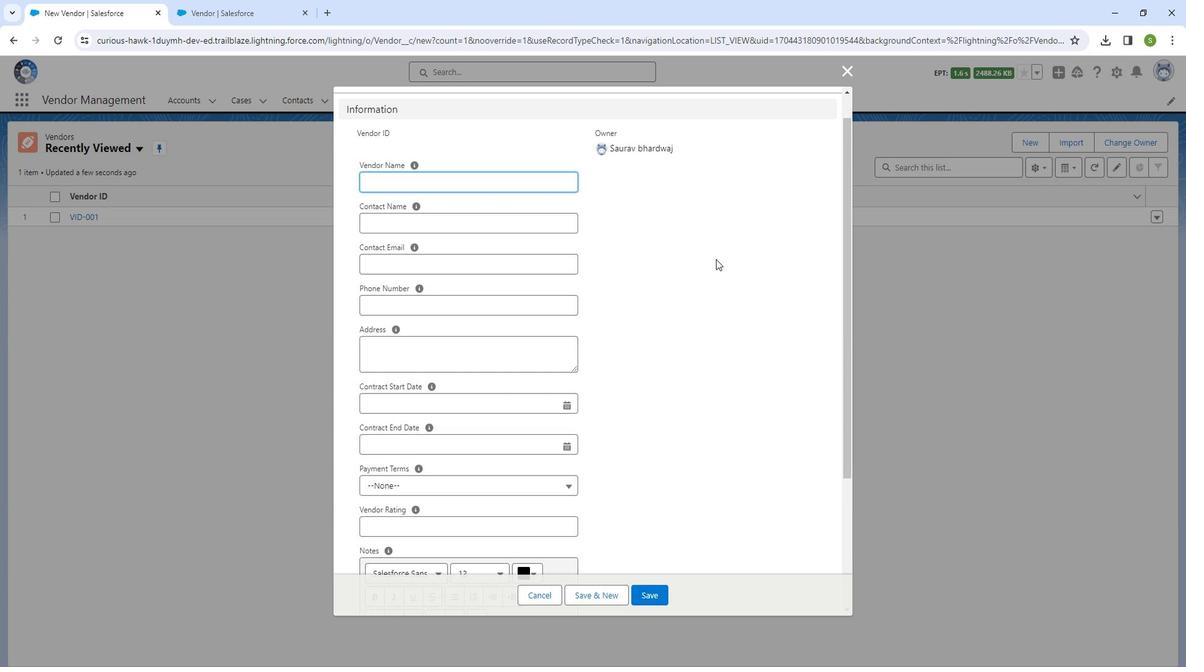
Action: Mouse moved to (730, 265)
Screenshot: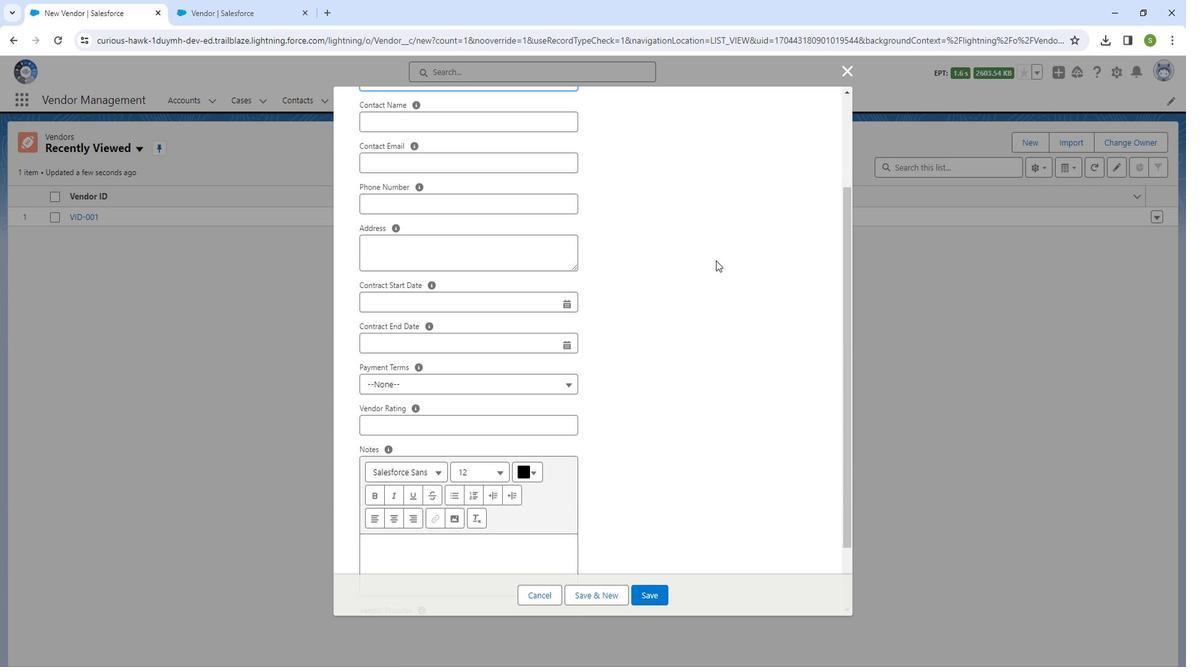 
Action: Mouse scrolled (730, 264) with delta (0, 0)
Screenshot: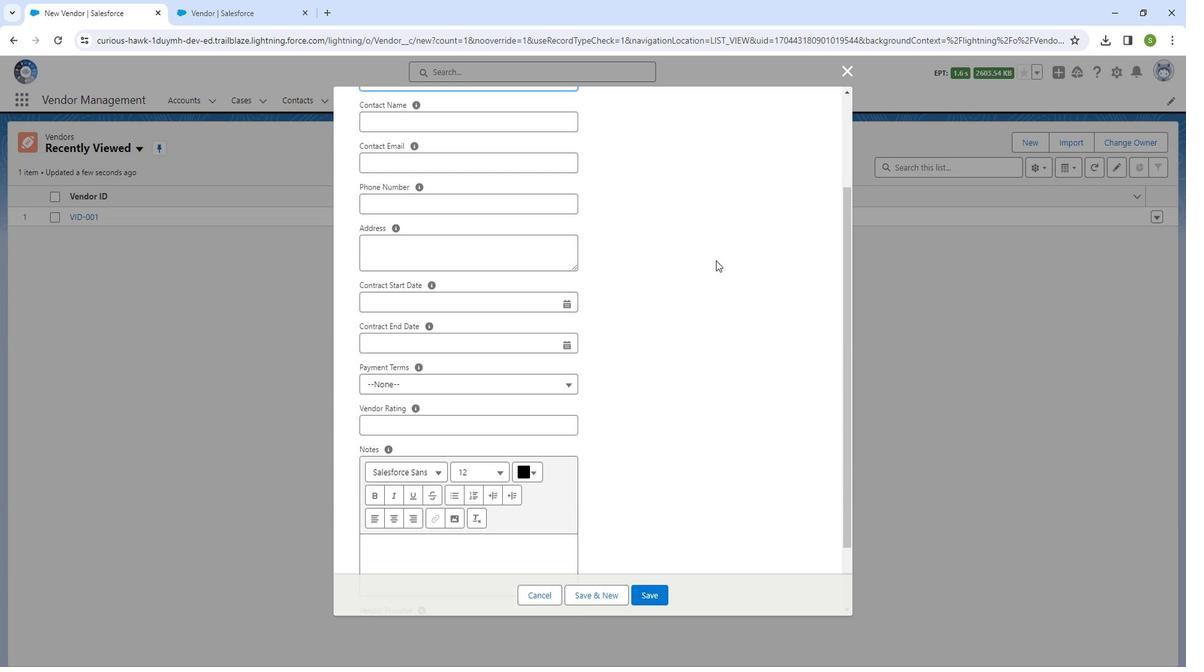 
Action: Mouse moved to (730, 265)
Screenshot: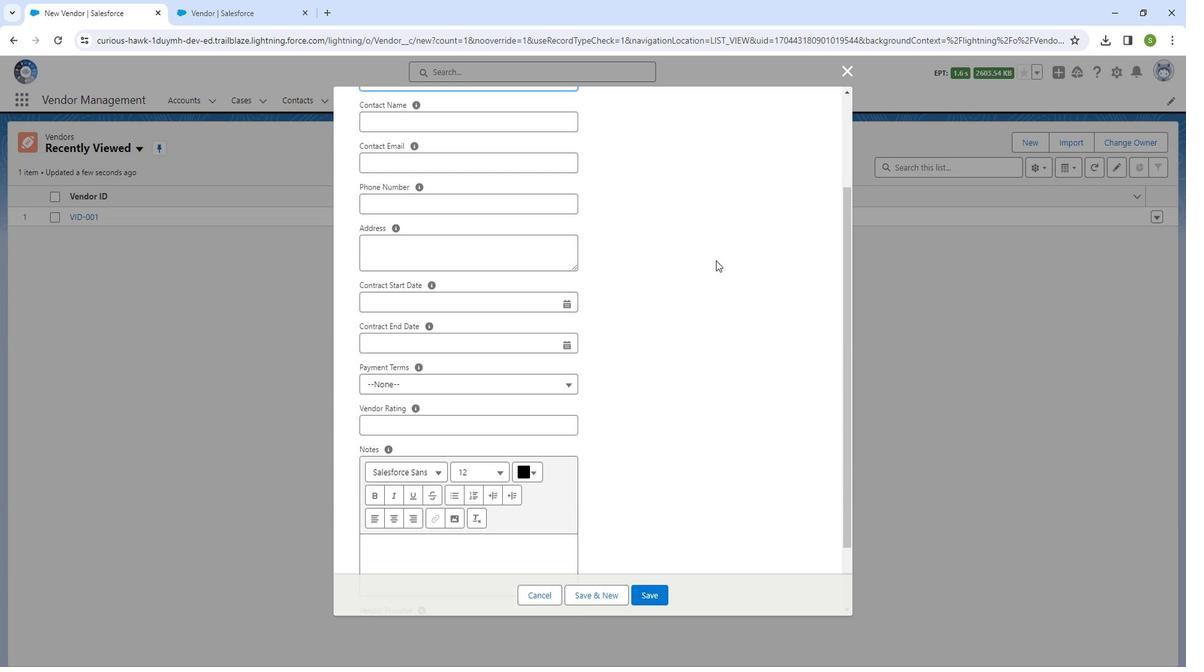
Action: Mouse scrolled (730, 266) with delta (0, 0)
Screenshot: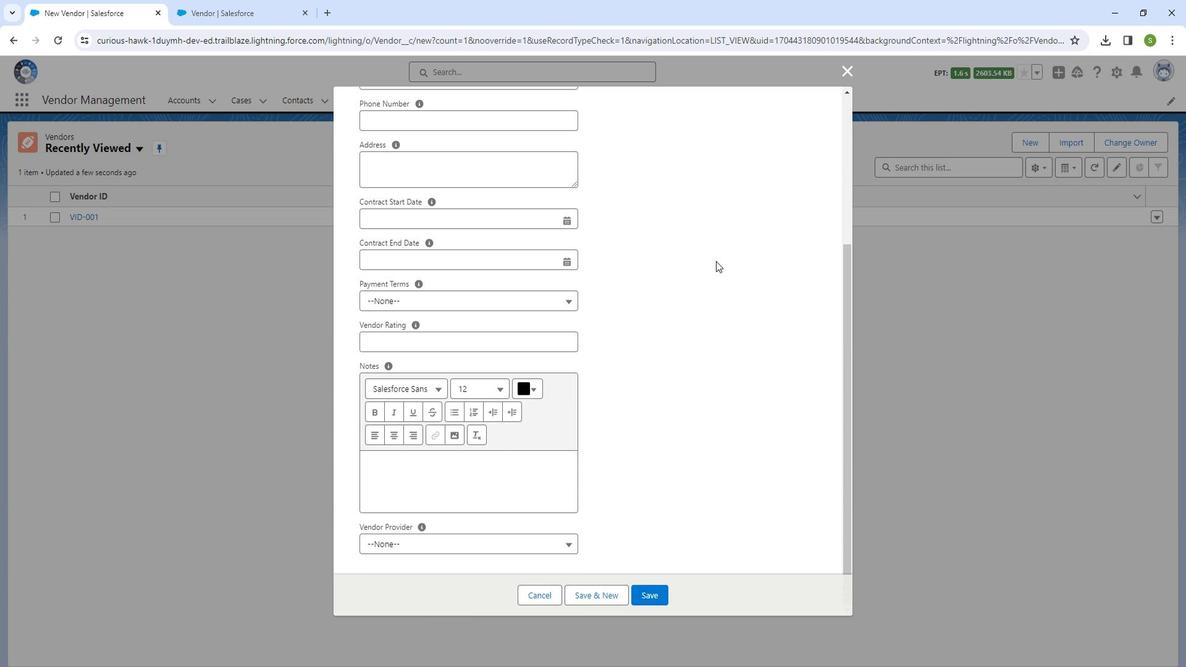 
Action: Mouse scrolled (730, 266) with delta (0, 0)
Screenshot: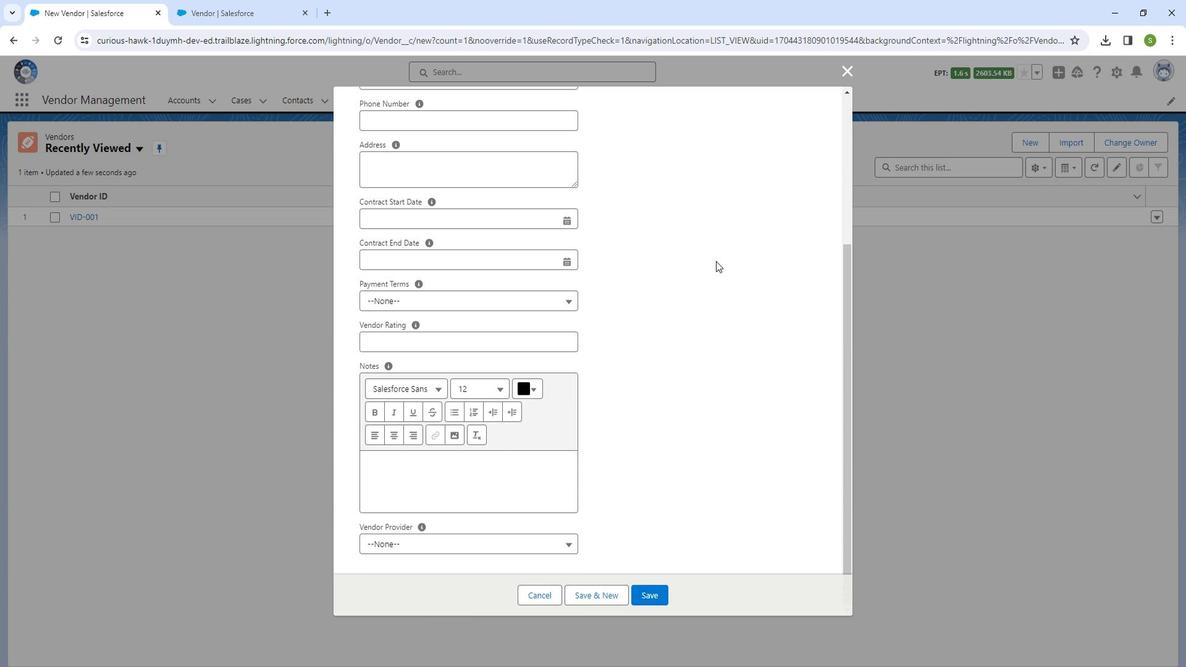 
Action: Mouse scrolled (730, 266) with delta (0, 0)
Screenshot: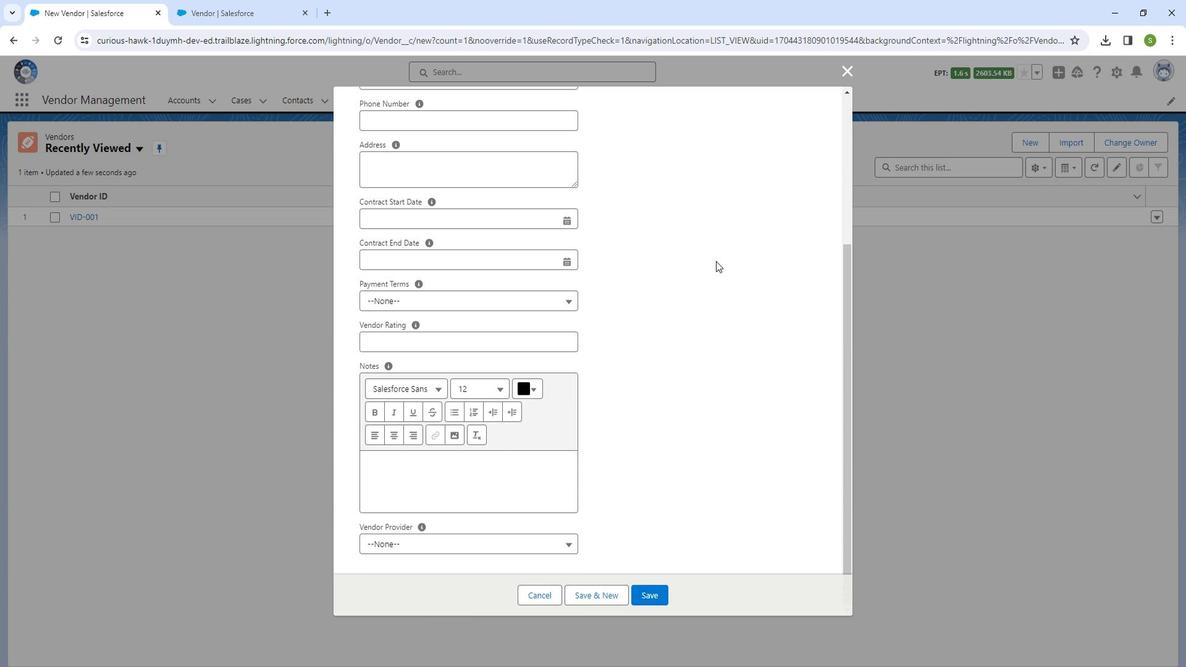 
Action: Mouse scrolled (730, 266) with delta (0, 0)
Screenshot: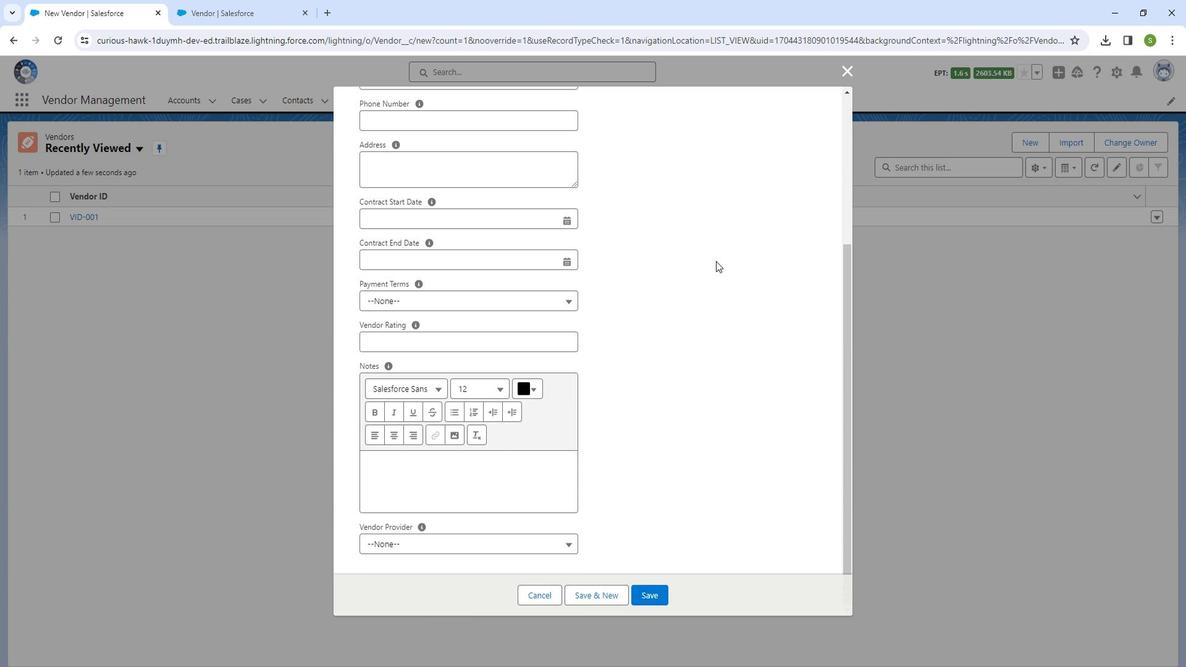 
Action: Mouse scrolled (730, 266) with delta (0, 0)
Screenshot: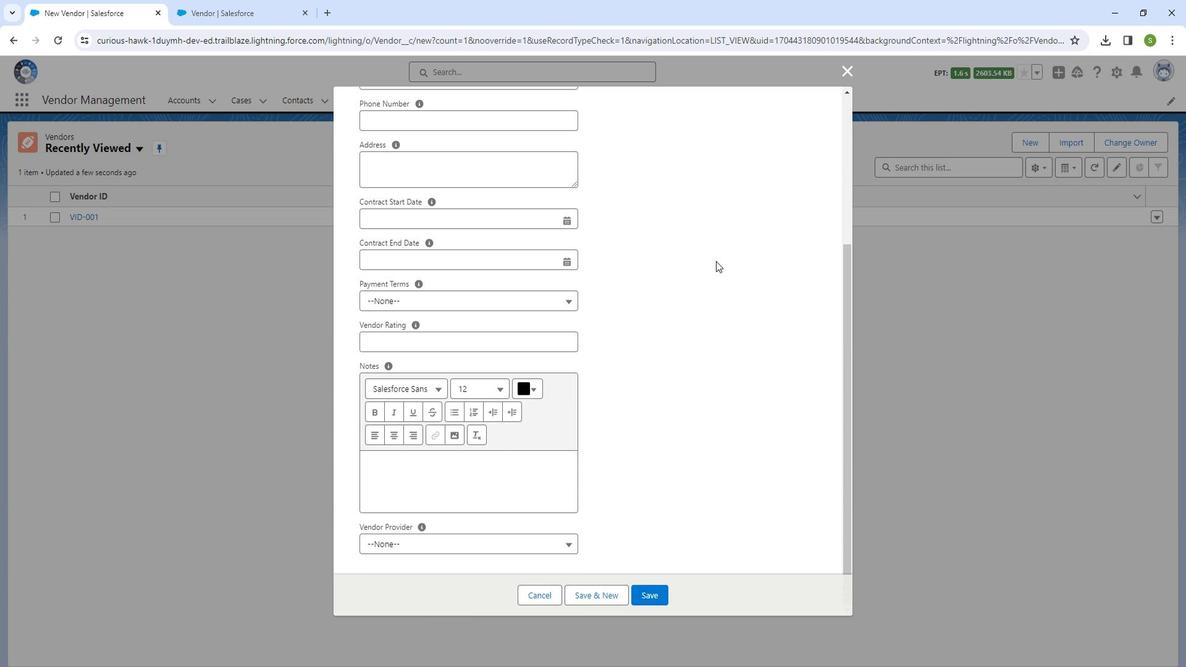 
Action: Mouse moved to (859, 80)
Screenshot: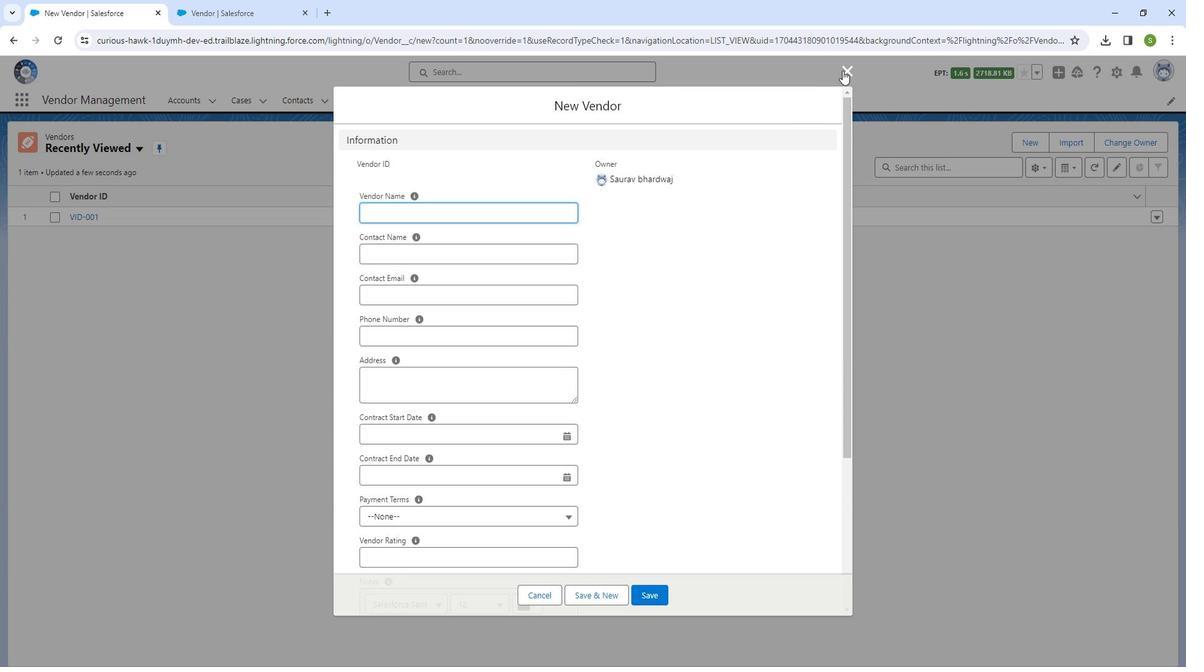 
Action: Mouse pressed left at (859, 80)
Screenshot: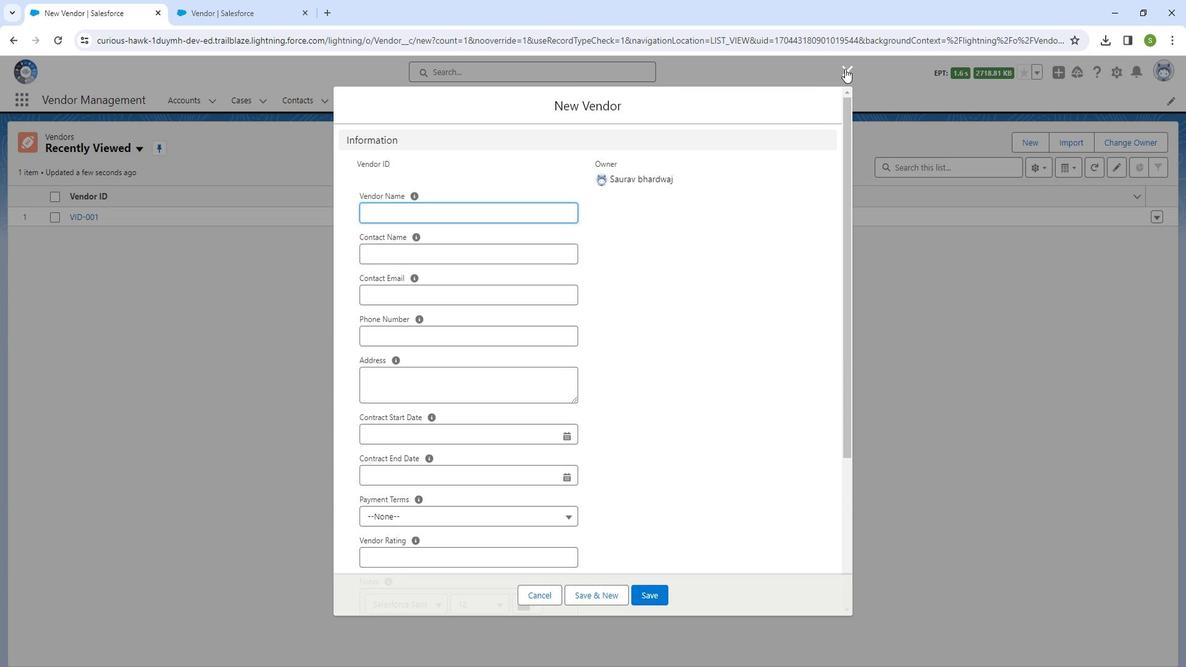 
Action: Mouse moved to (584, 105)
Screenshot: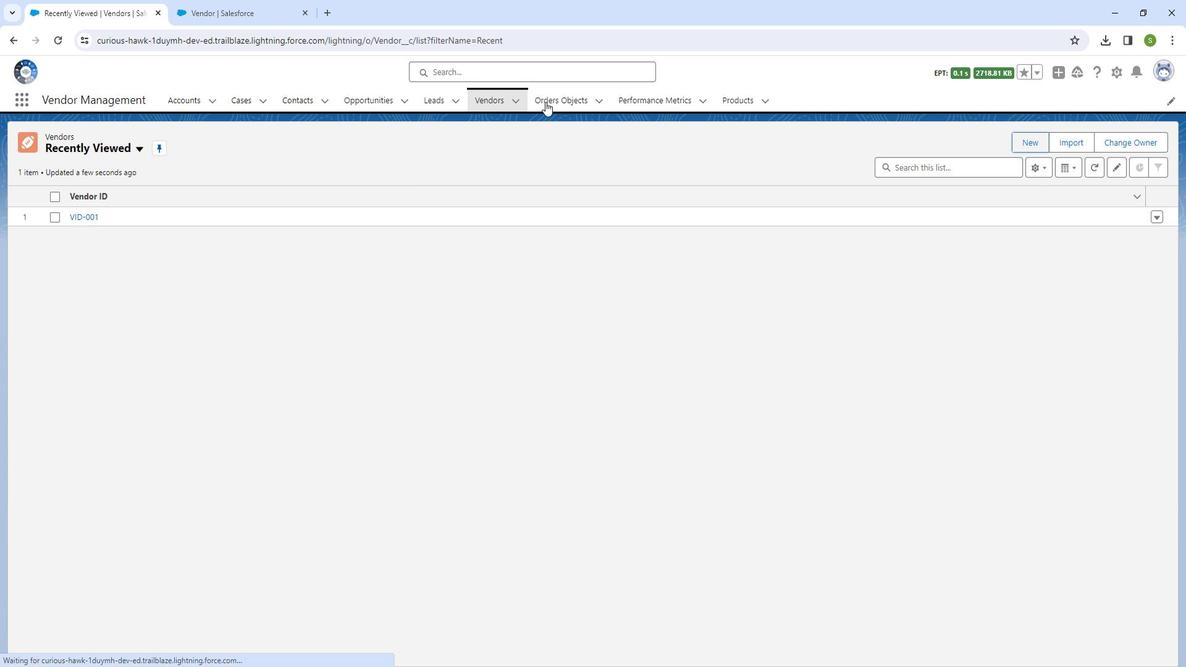 
Action: Mouse pressed left at (584, 105)
Screenshot: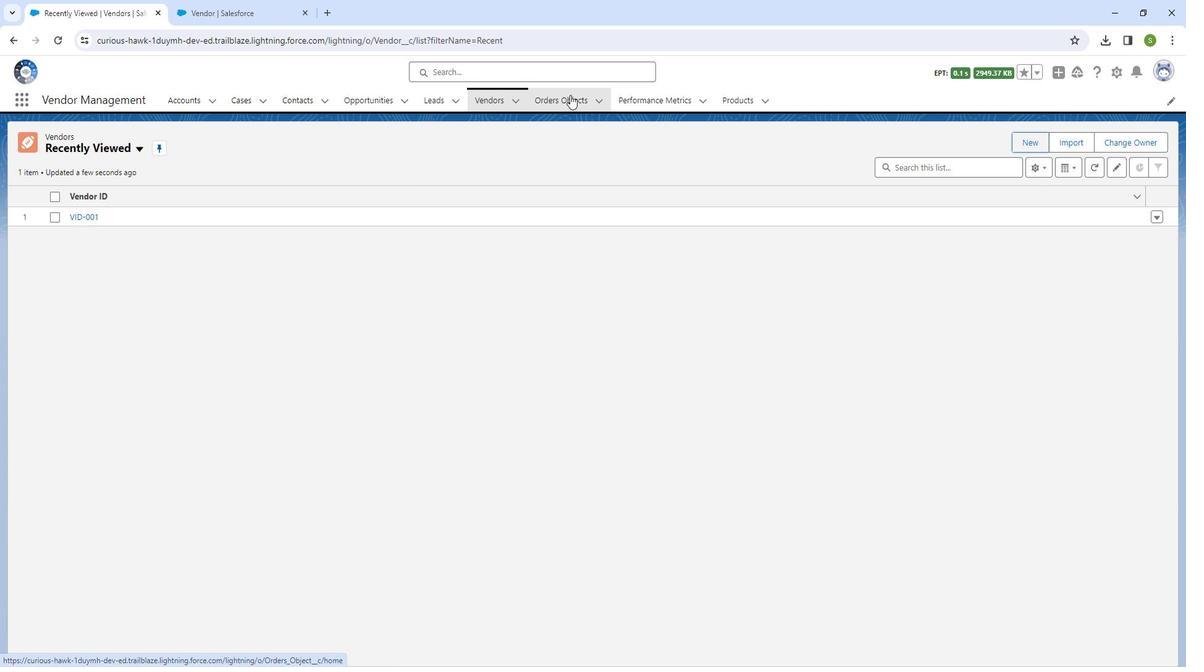 
Action: Mouse moved to (1131, 85)
Screenshot: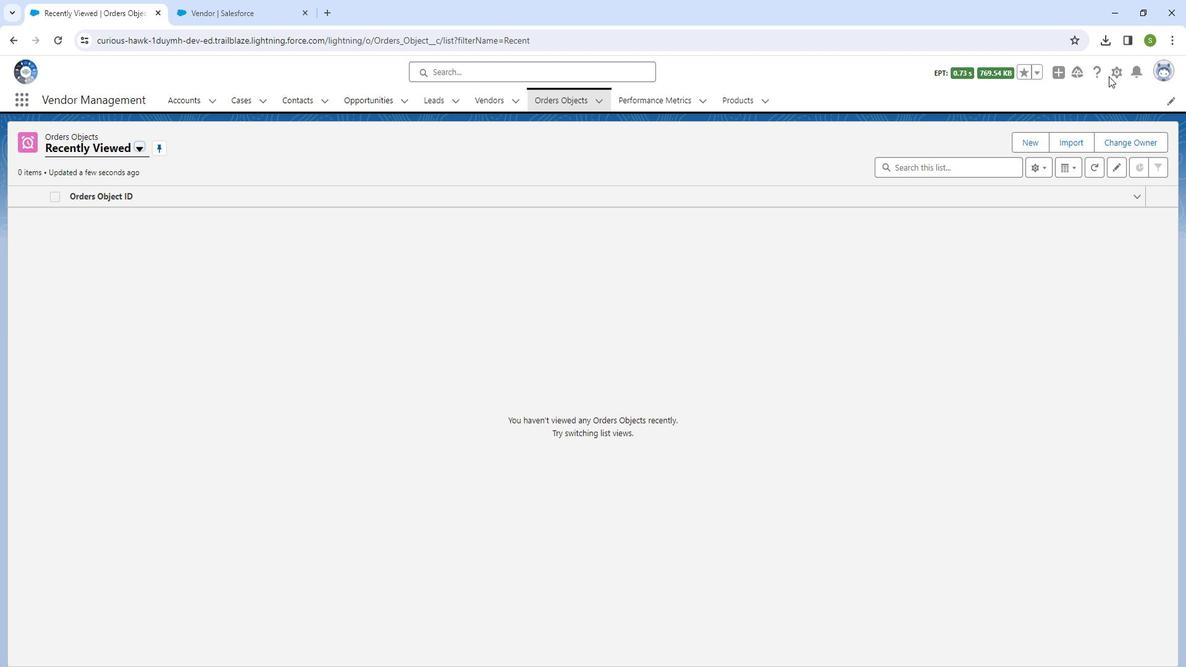 
Action: Mouse pressed left at (1131, 85)
Screenshot: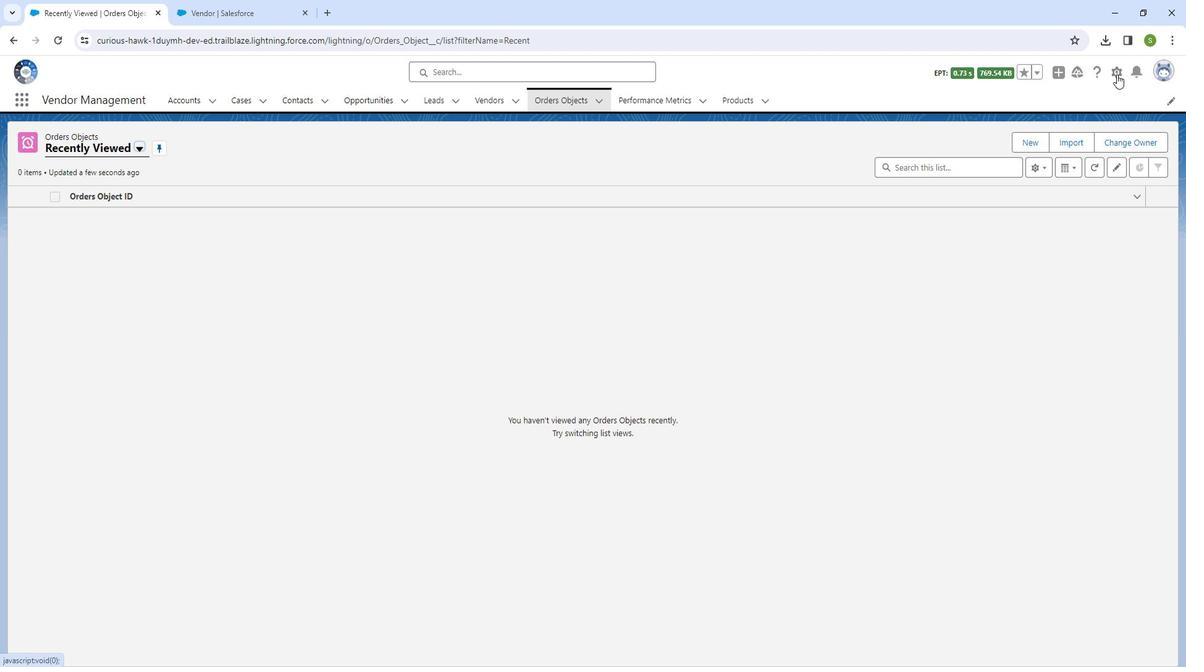 
Action: Mouse moved to (1073, 225)
Screenshot: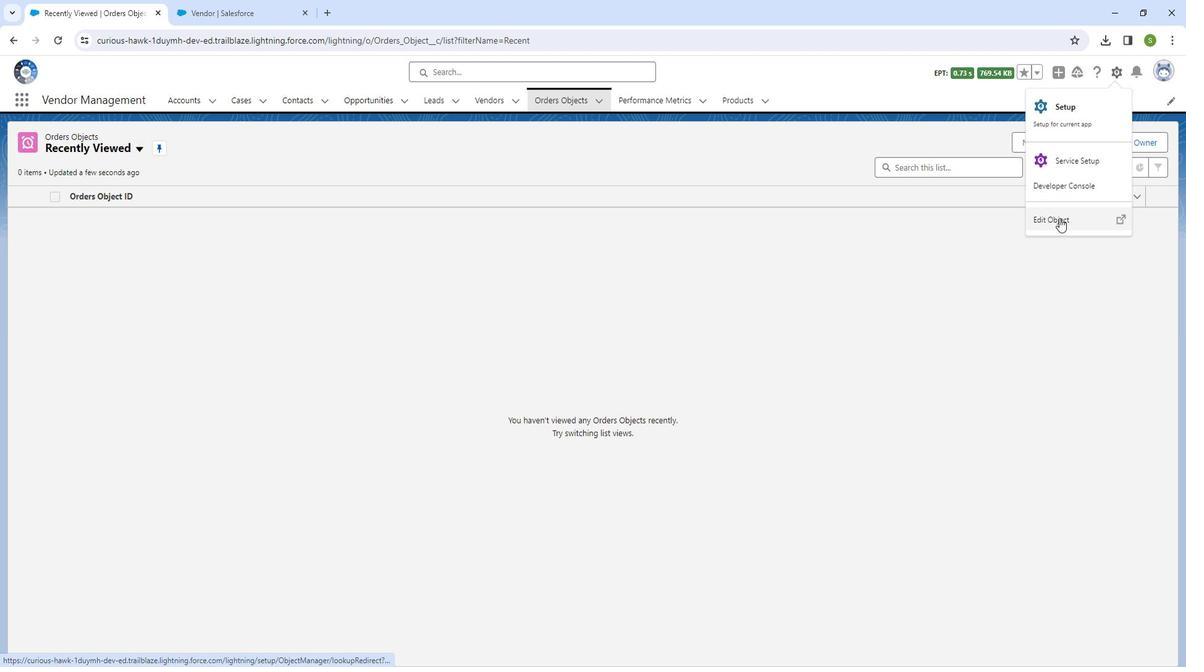 
Action: Mouse pressed left at (1073, 225)
Screenshot: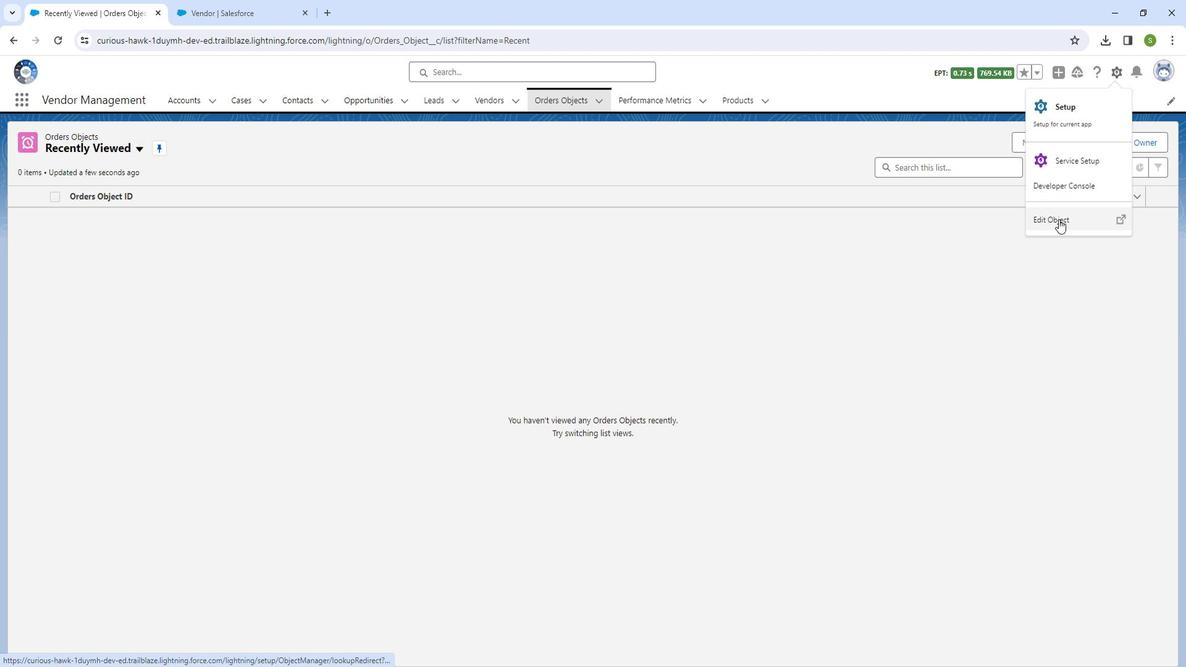 
Action: Mouse moved to (147, 235)
Screenshot: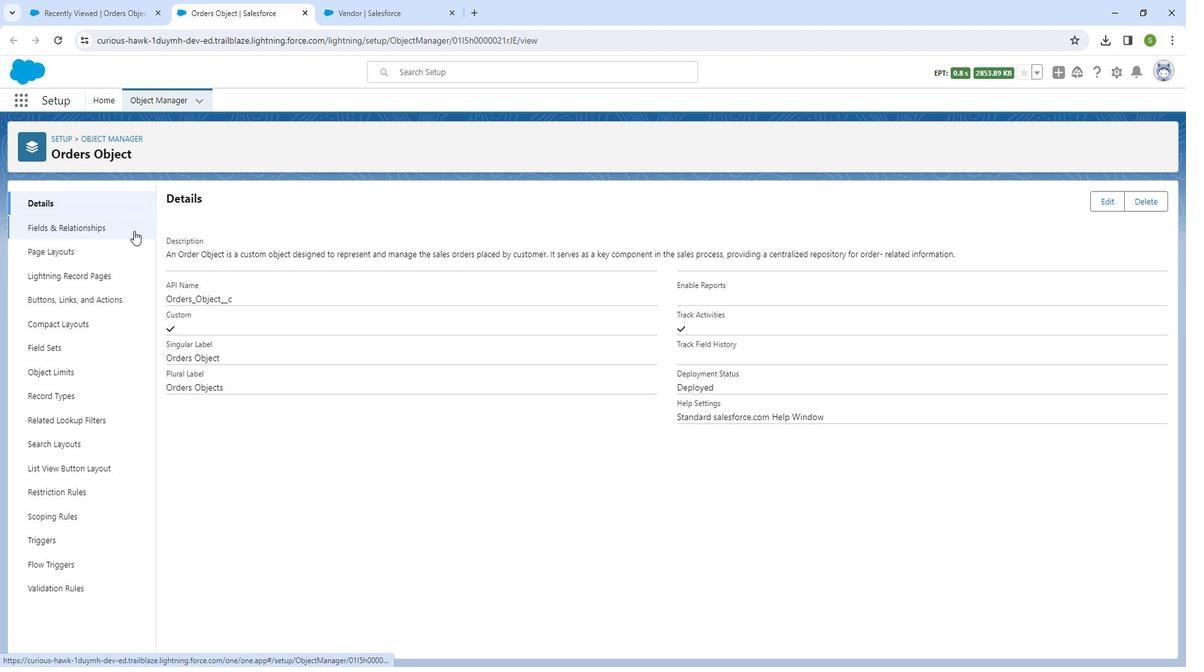 
Action: Mouse pressed left at (147, 235)
Screenshot: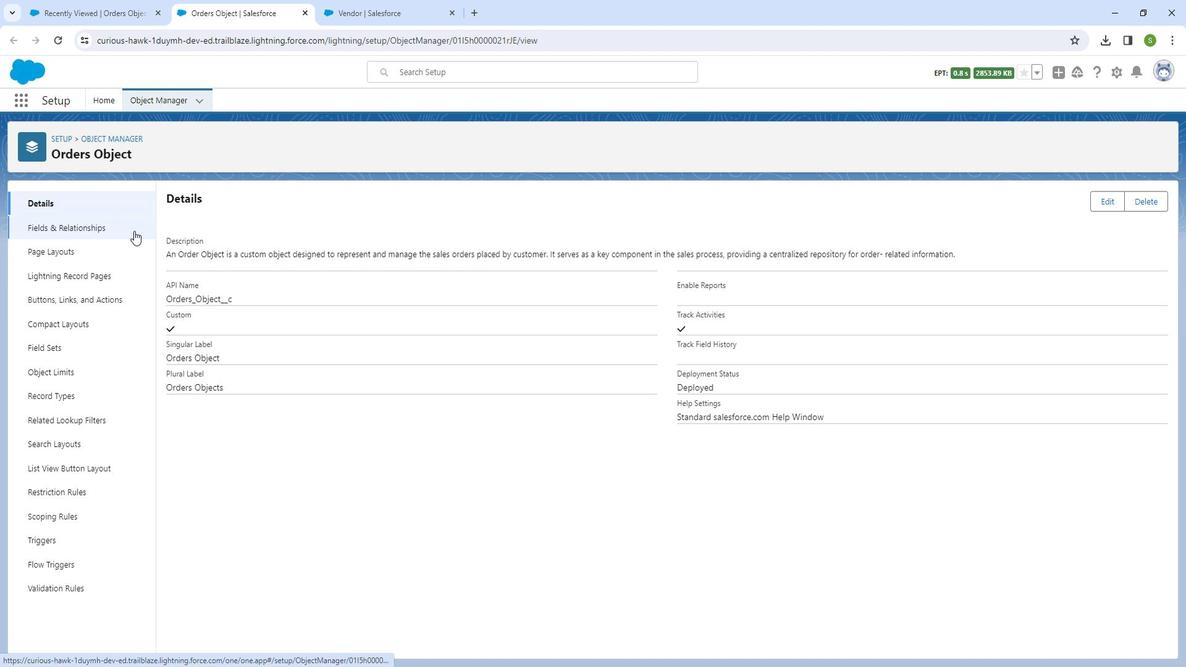 
Action: Mouse moved to (119, 257)
Screenshot: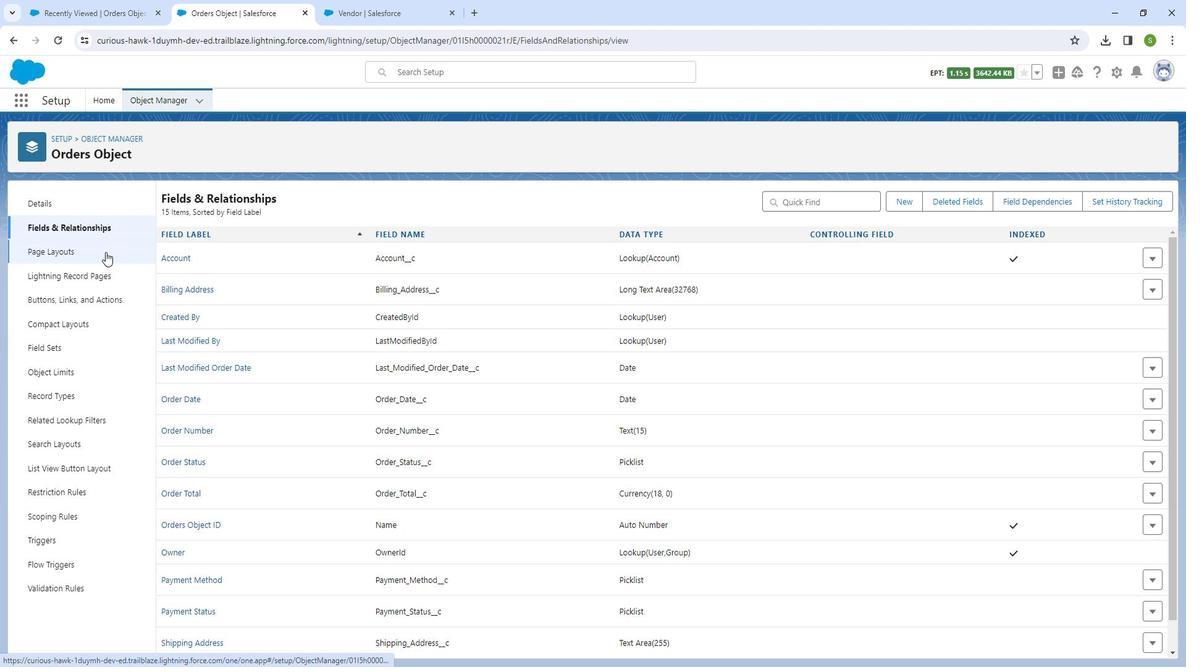 
Action: Mouse pressed left at (119, 257)
Screenshot: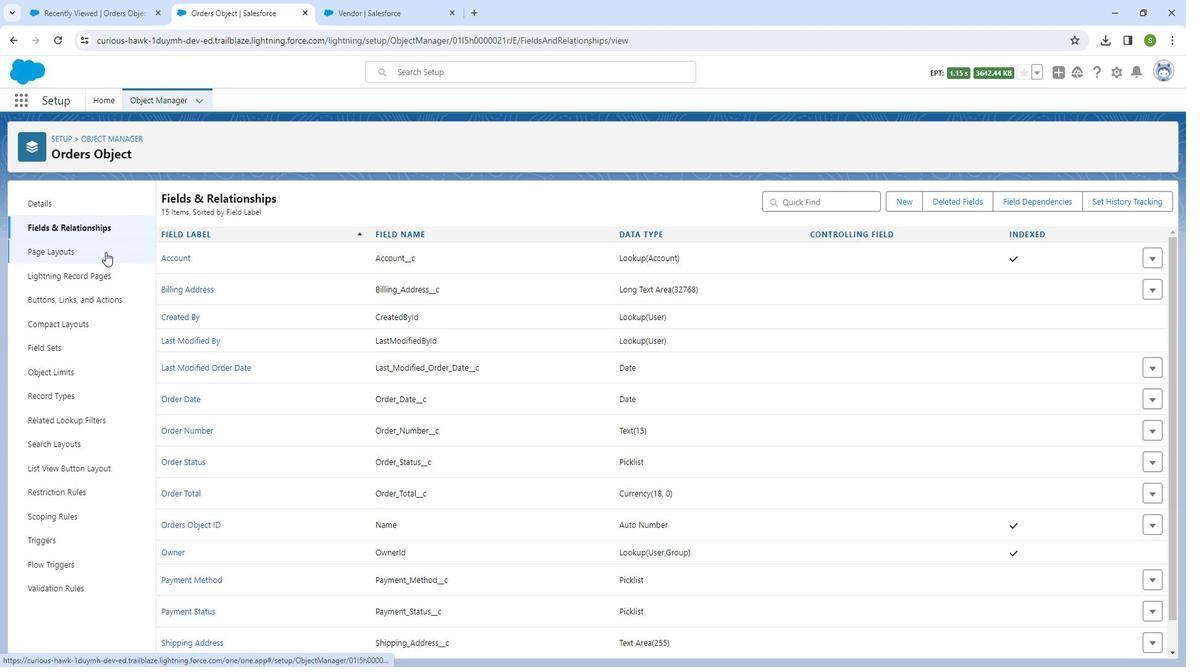 
Action: Mouse moved to (1183, 266)
Screenshot: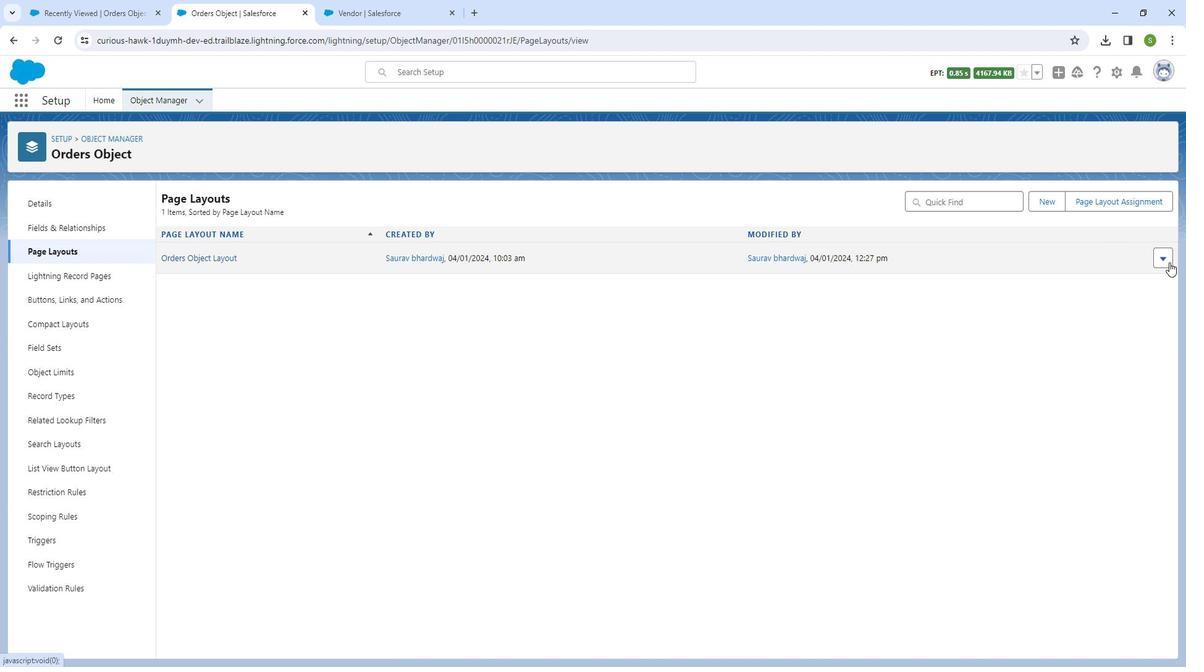 
Action: Mouse pressed left at (1183, 266)
Screenshot: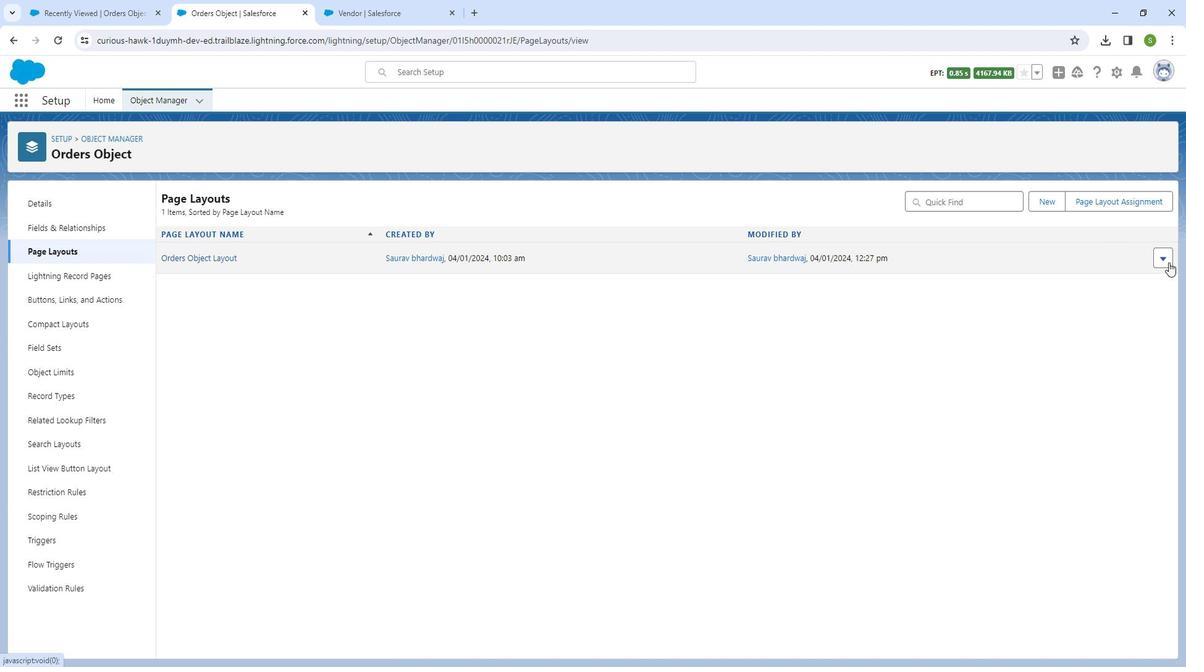 
Action: Mouse moved to (1161, 290)
Screenshot: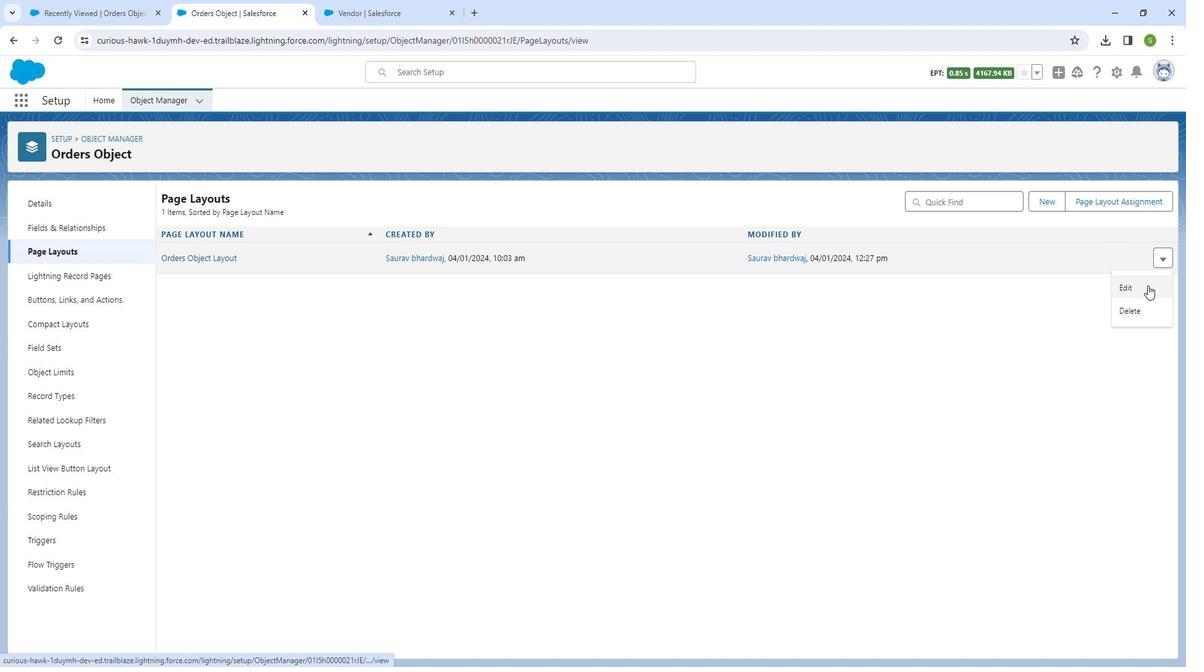 
Action: Mouse pressed left at (1161, 290)
Screenshot: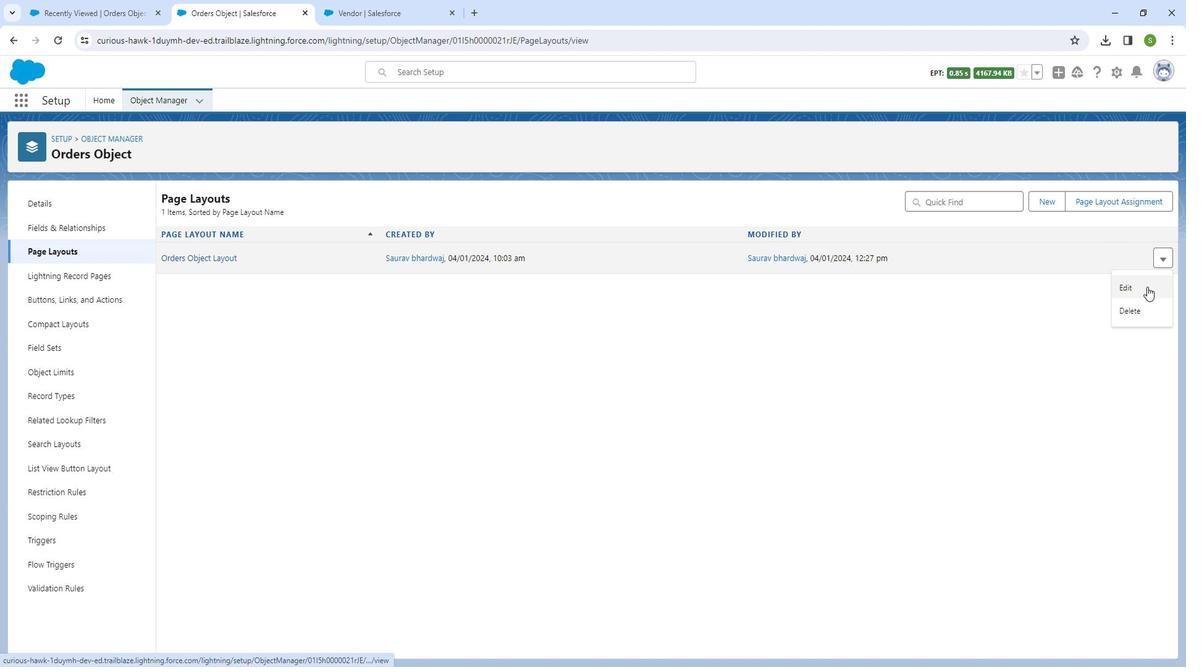 
Action: Mouse moved to (340, 248)
Screenshot: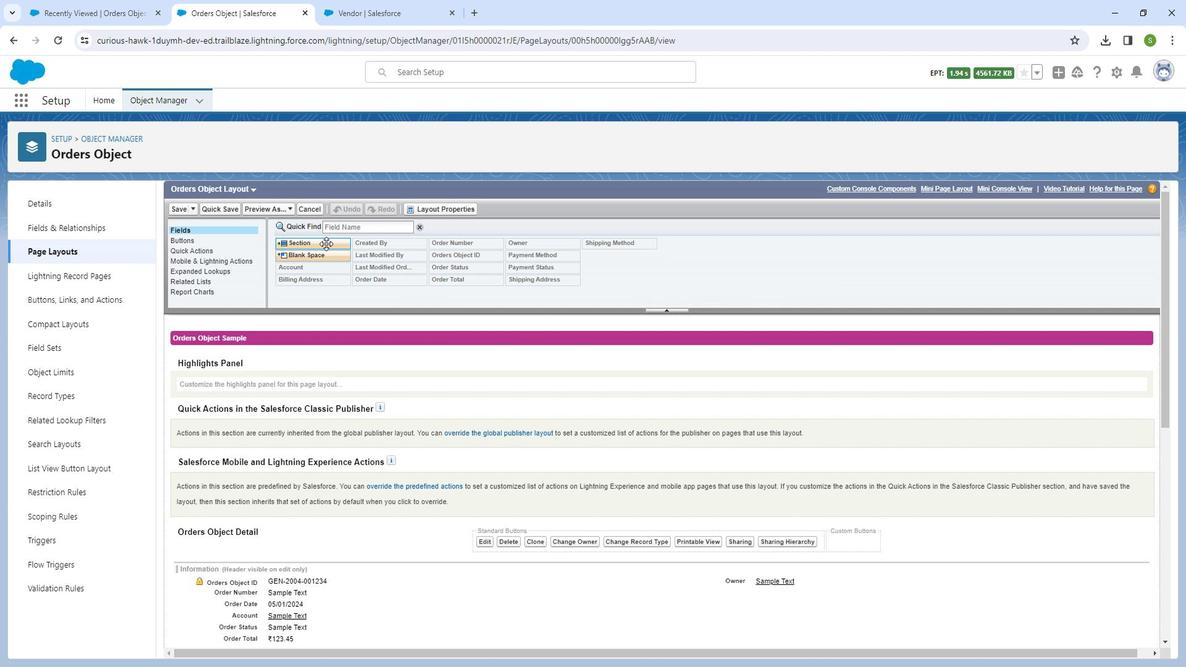 
Action: Mouse pressed left at (340, 248)
Screenshot: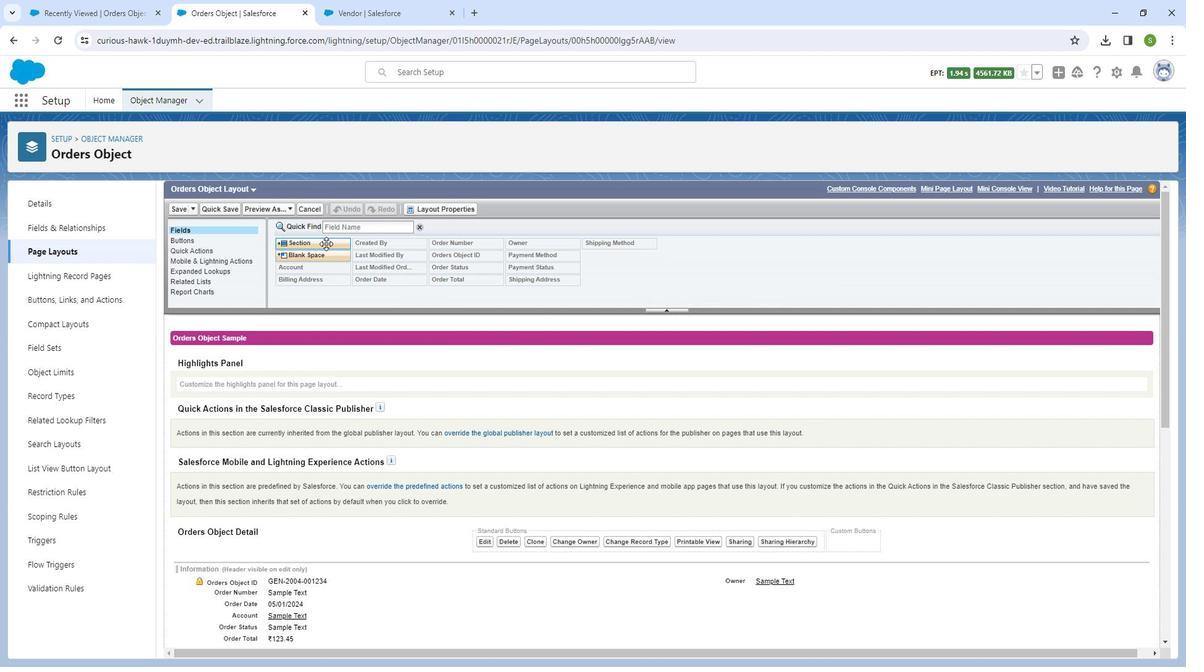 
Action: Mouse moved to (690, 365)
Screenshot: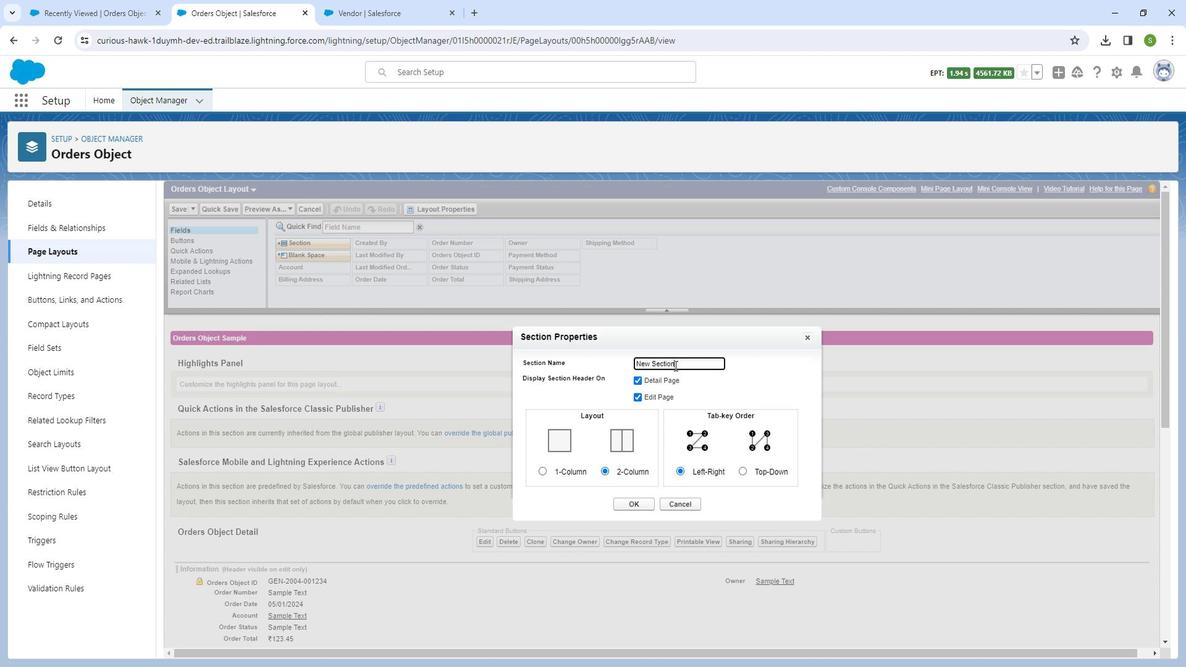 
Action: Mouse pressed left at (690, 365)
Screenshot: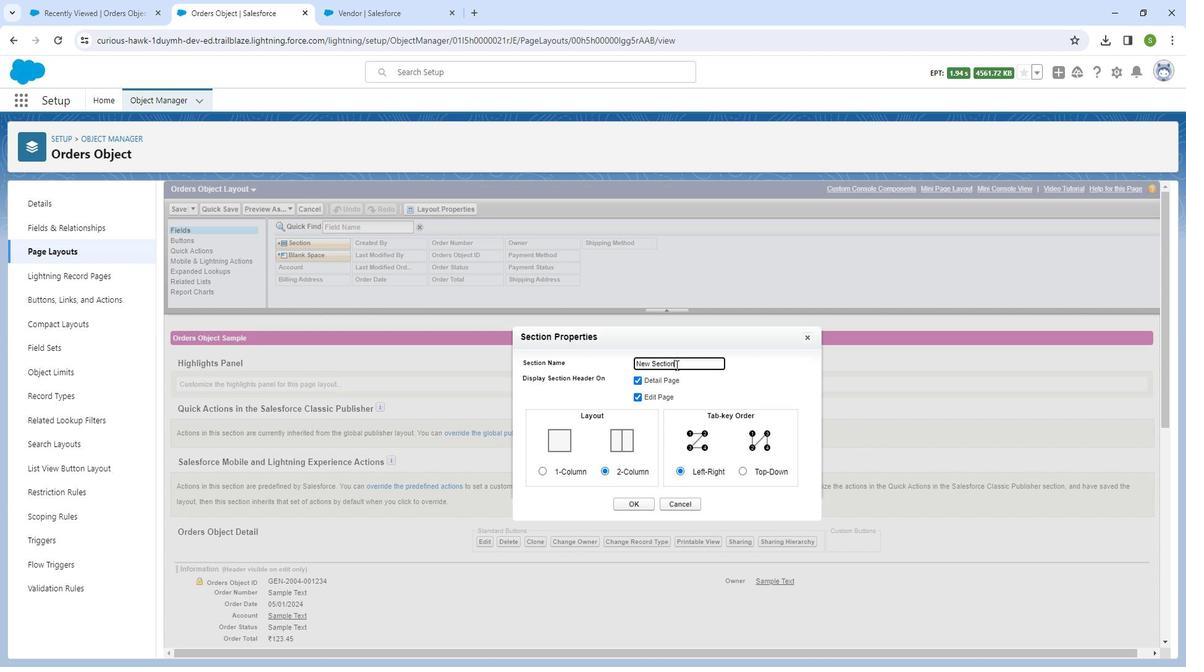 
Action: Mouse moved to (670, 379)
Screenshot: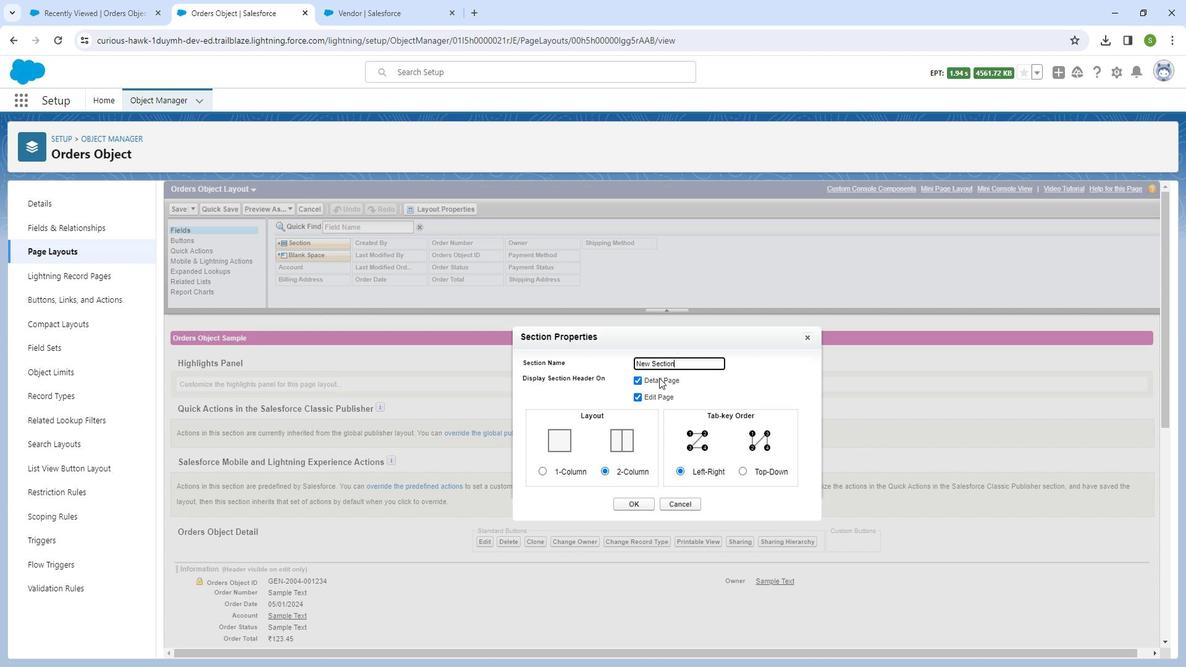 
Action: Key pressed <Key.backspace><Key.backspace><Key.backspace><Key.backspace><Key.backspace><Key.backspace><Key.backspace><Key.backspace><Key.backspace><Key.backspace><Key.backspace><Key.backspace><Key.backspace><Key.backspace><Key.backspace><Key.backspace><Key.backspace><Key.shift_r>Date<Key.space><Key.shift><Key.shift><Key.shift><Key.shift><Key.shift><Key.shift><Key.shift><Key.shift><Key.shift><Key.shift><Key.shift><Key.shift><Key.shift><Key.shift><Key.shift><Key.shift><Key.shift><Key.shift><Key.shift><Key.shift><Key.shift><Key.shift><Key.shift><Key.shift><Key.shift>Section
Screenshot: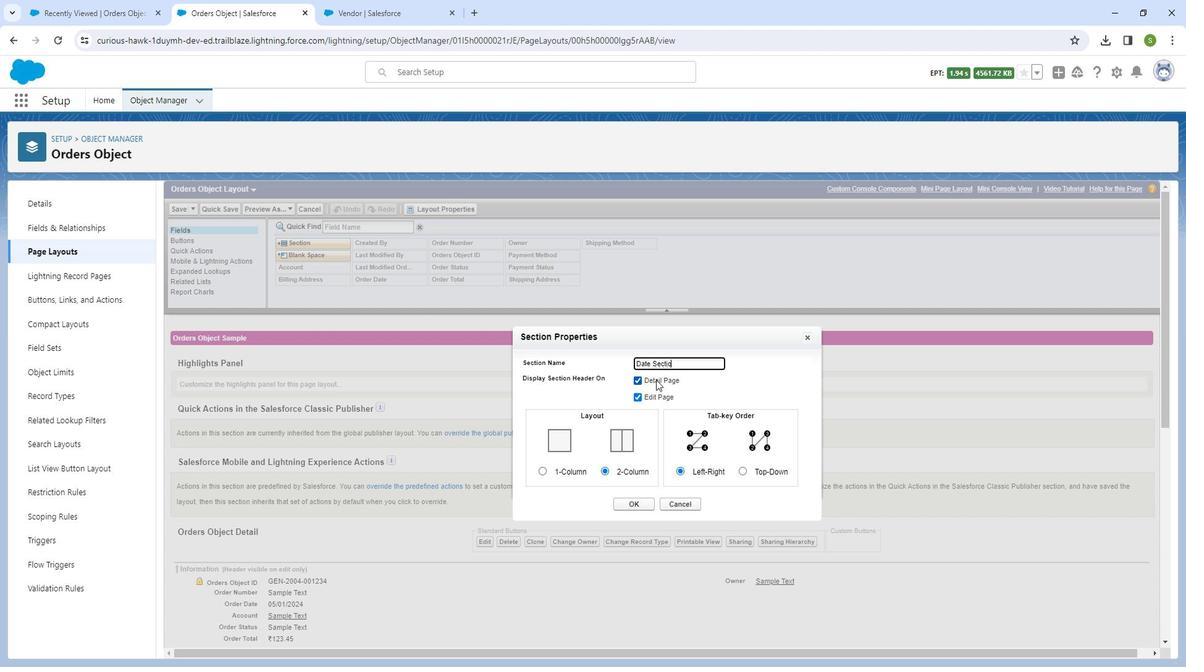 
Action: Mouse moved to (659, 501)
Screenshot: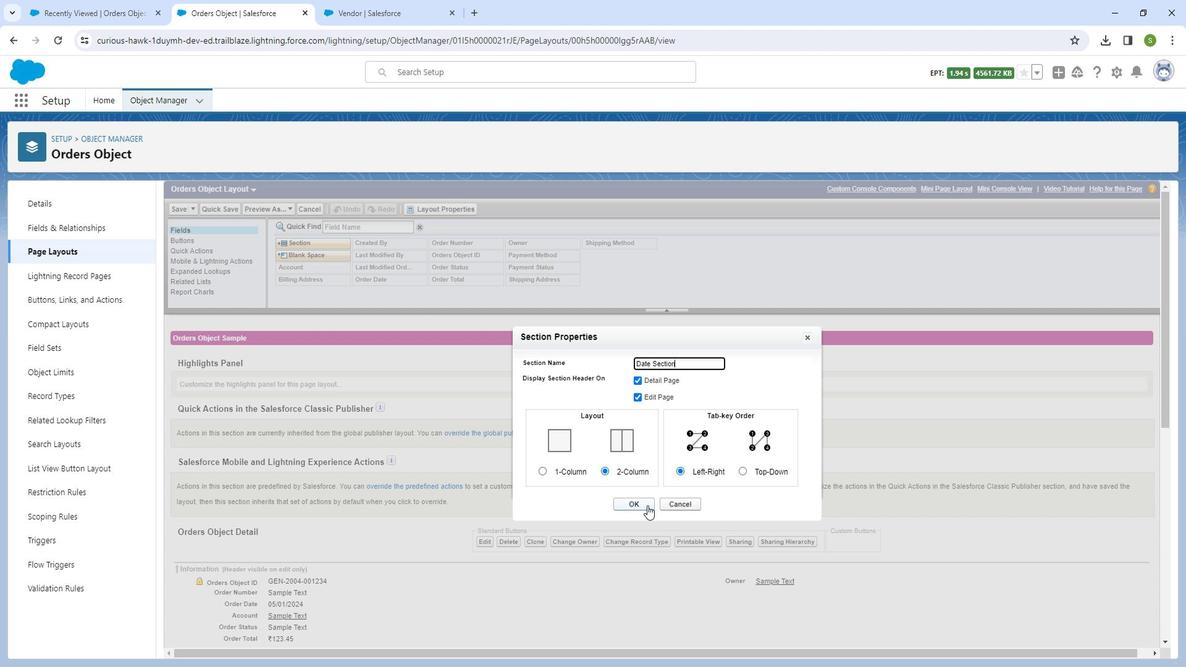 
Action: Mouse pressed left at (659, 501)
Screenshot: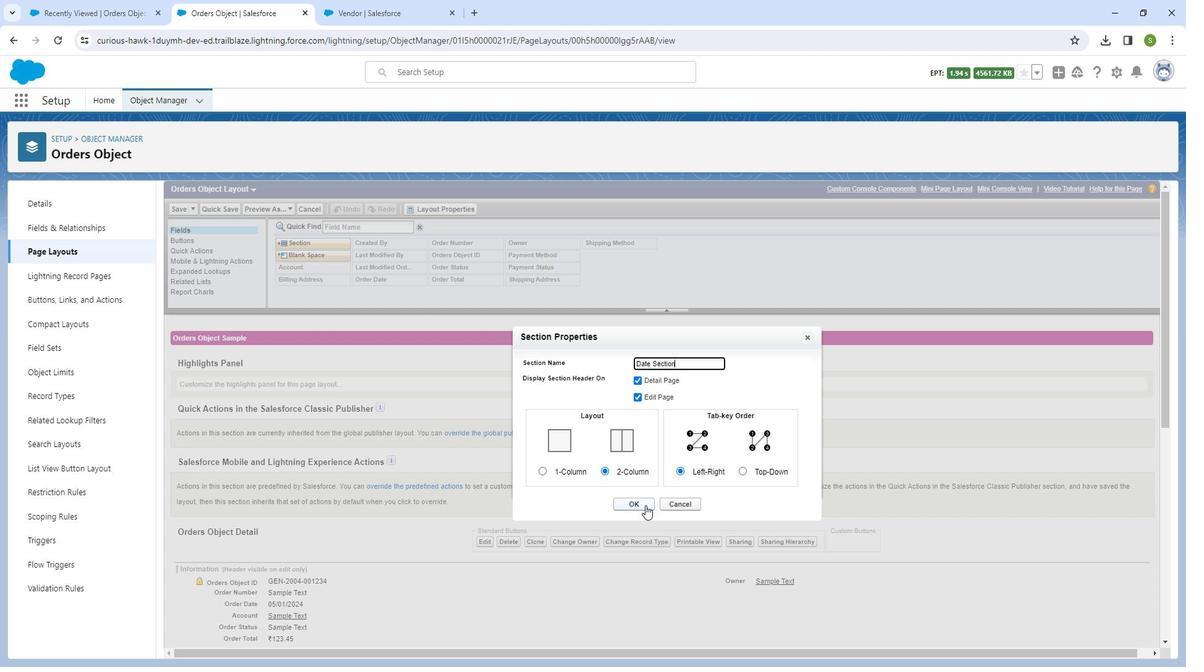 
Action: Mouse moved to (339, 247)
Screenshot: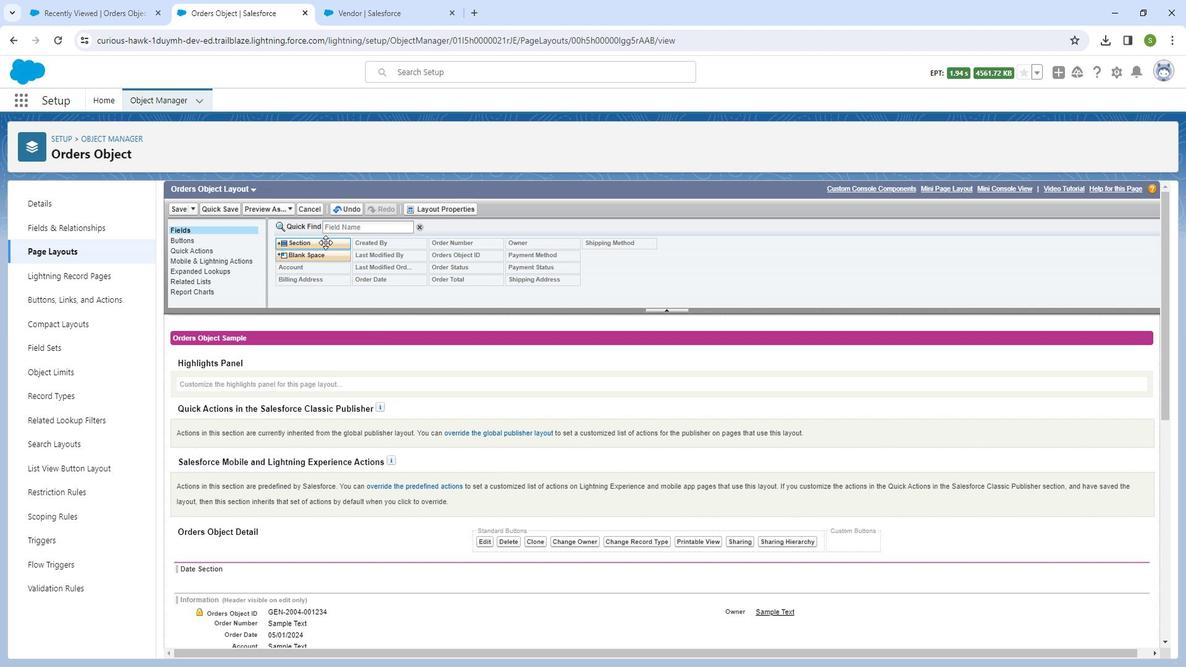 
Action: Mouse pressed left at (339, 247)
Screenshot: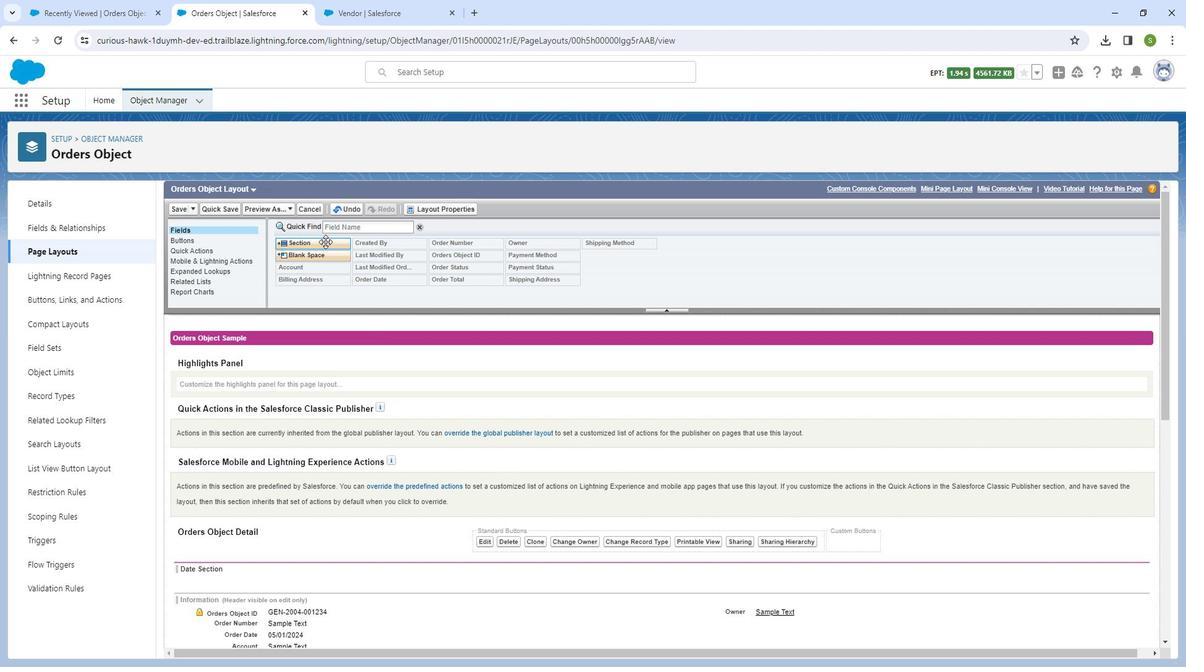
Action: Mouse moved to (699, 363)
Screenshot: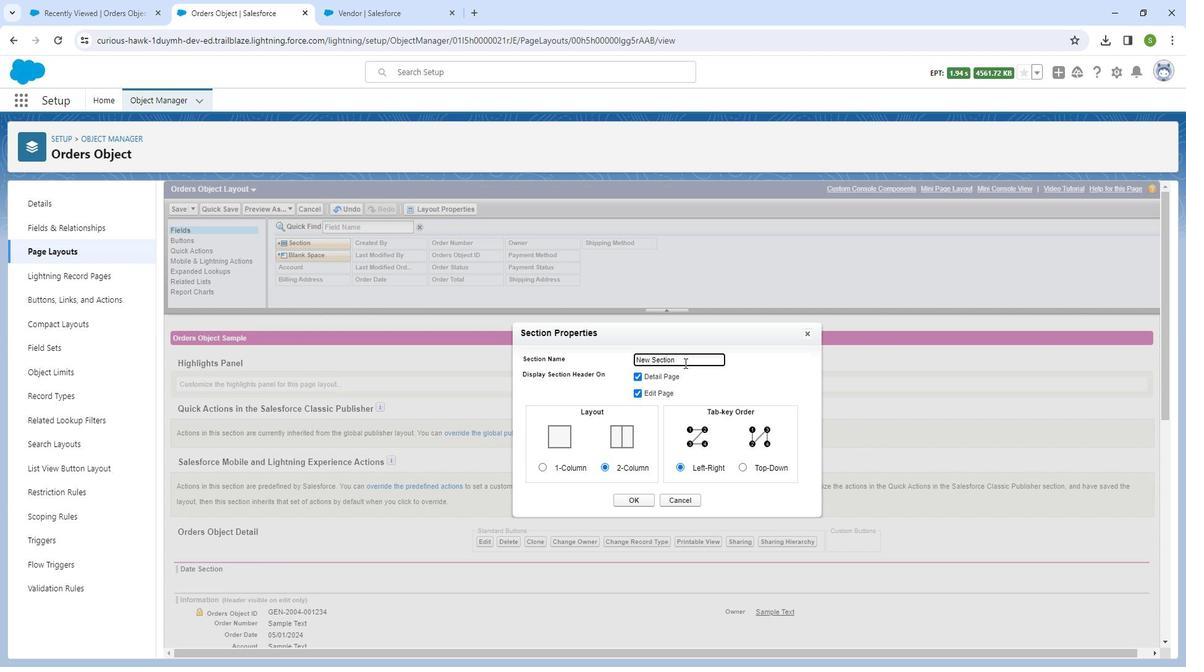 
Action: Mouse pressed left at (699, 363)
Screenshot: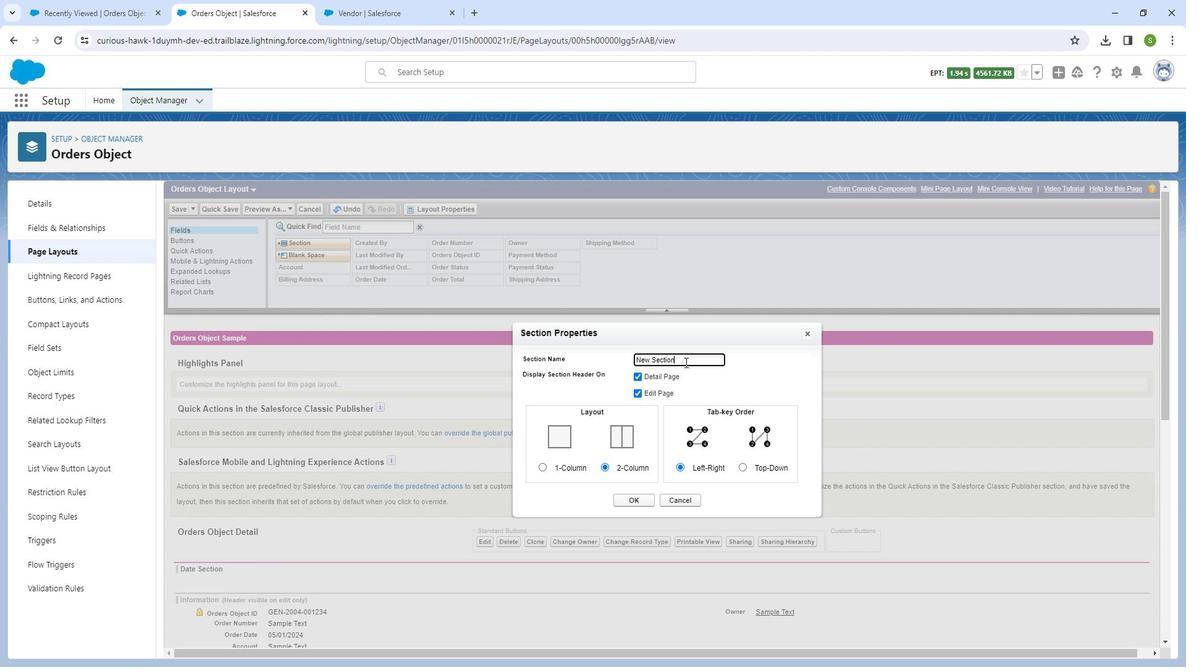 
Action: Mouse moved to (646, 365)
Screenshot: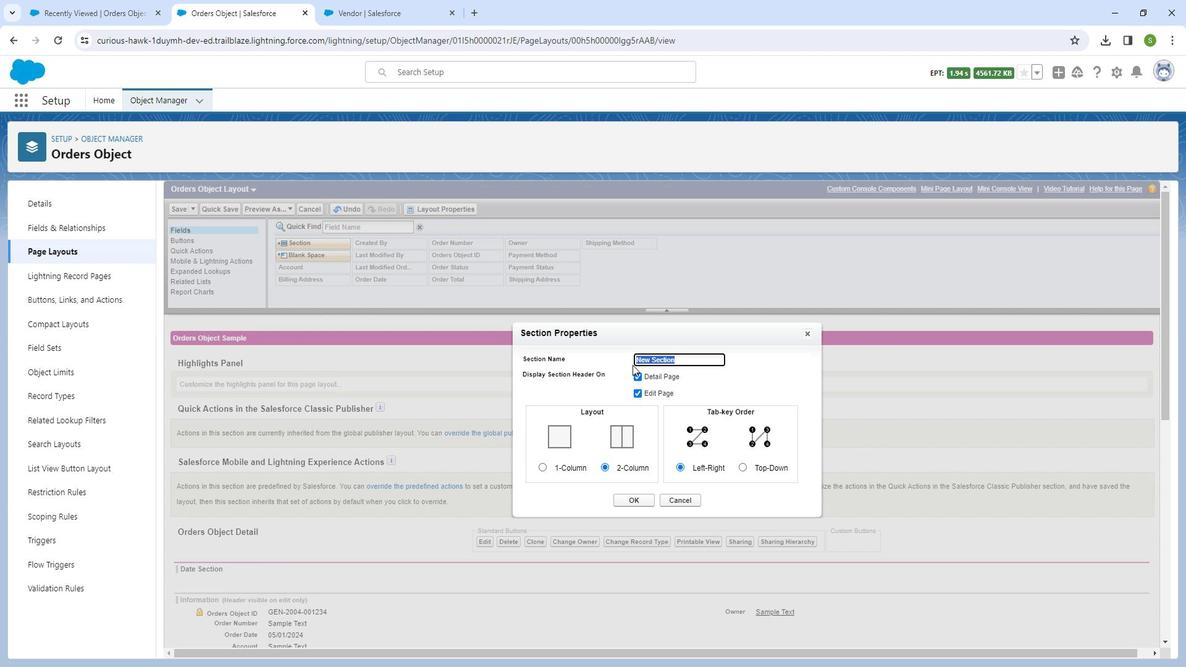 
Action: Key pressed <Key.backspace>
Screenshot: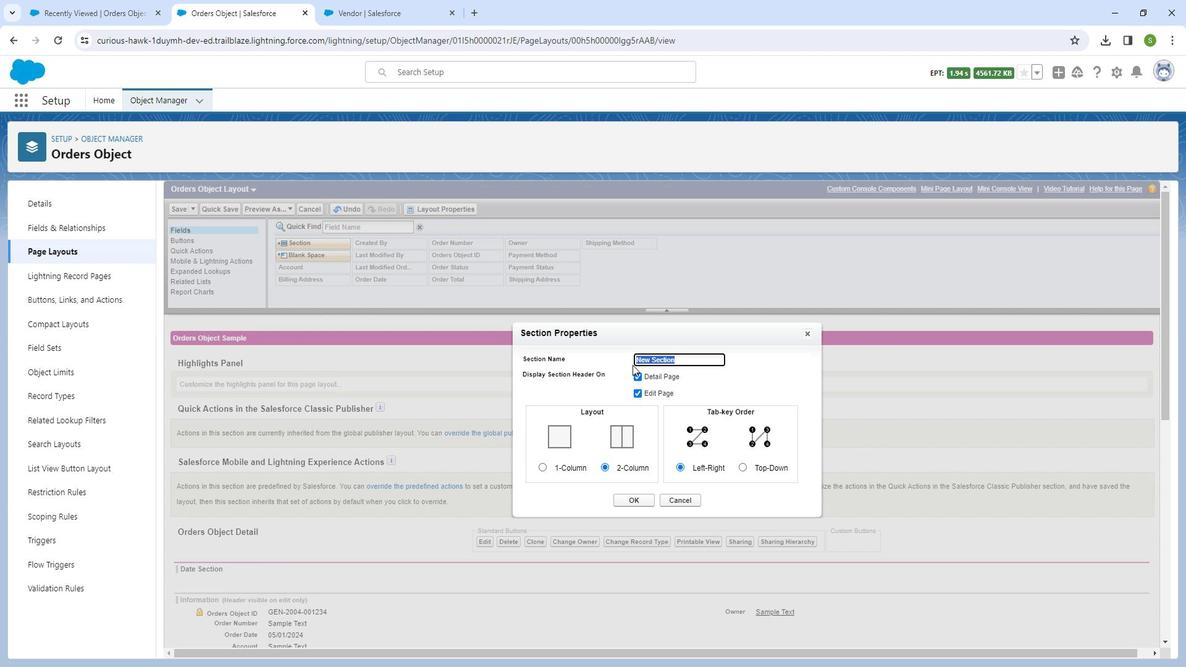 
Action: Mouse moved to (672, 359)
Screenshot: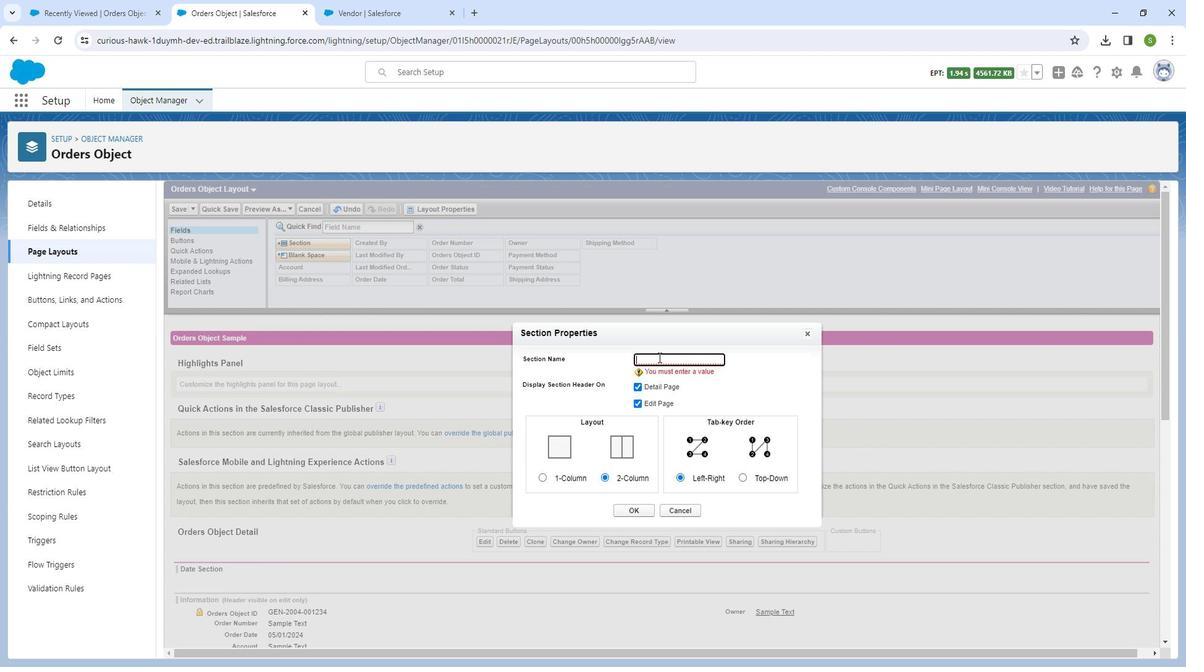 
Action: Mouse pressed left at (672, 359)
Screenshot: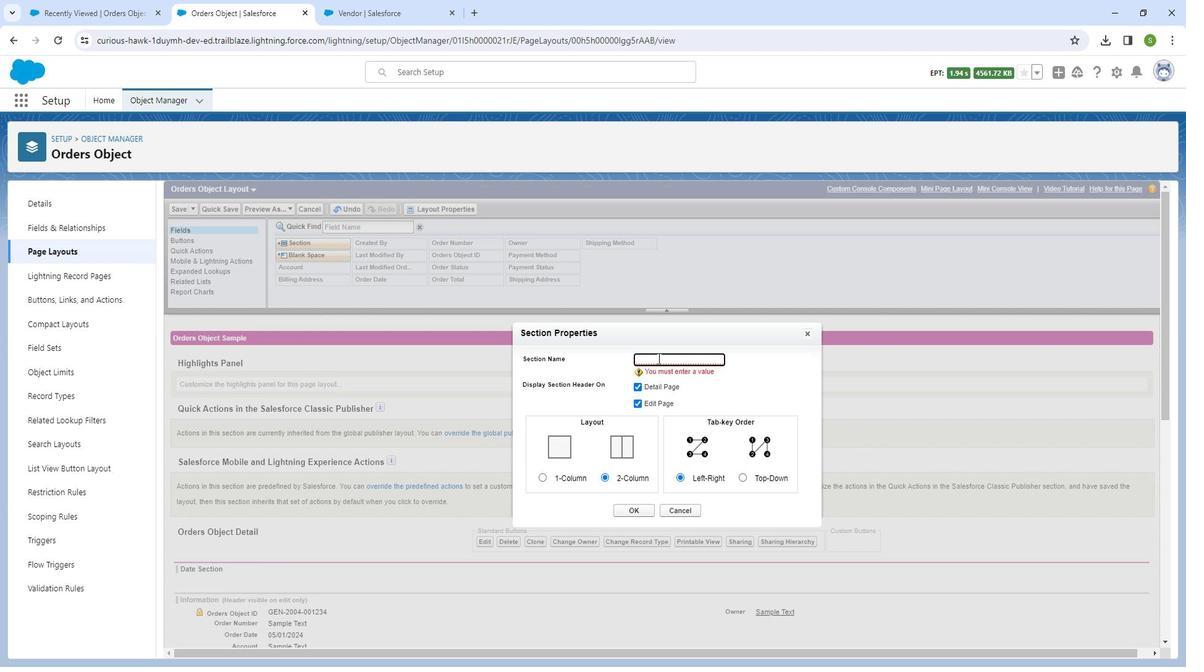 
Action: Key pressed <Key.shift_r>Address<Key.space><Key.shift_r><Key.shift_r>Section
Screenshot: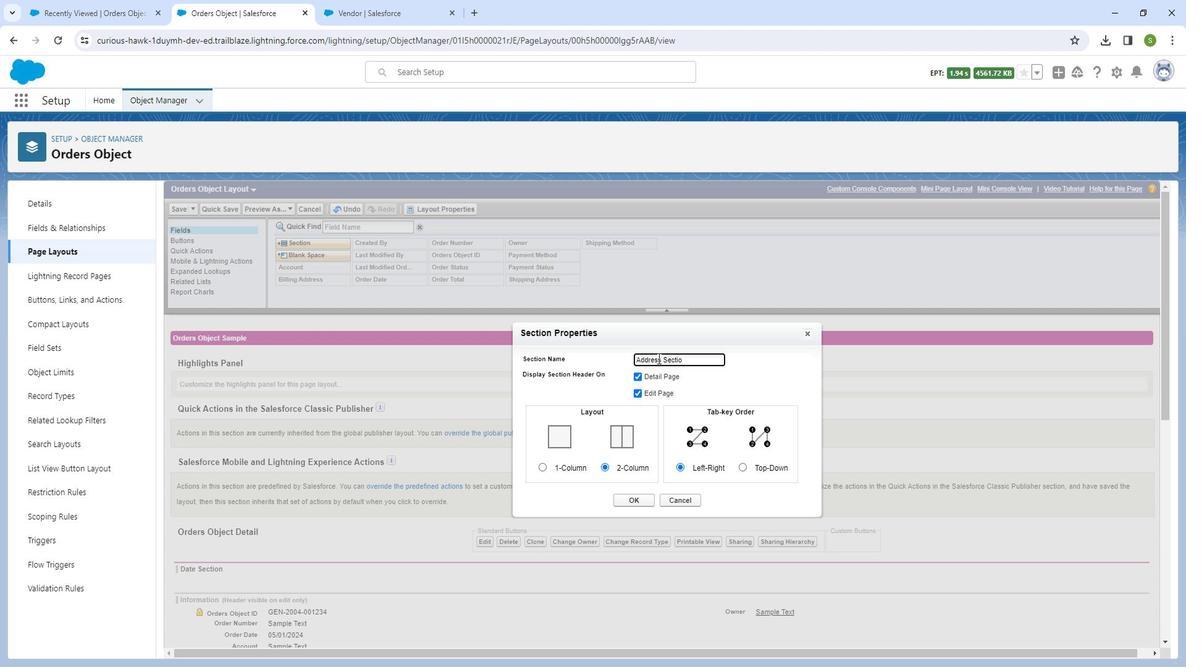 
Action: Mouse moved to (649, 496)
Screenshot: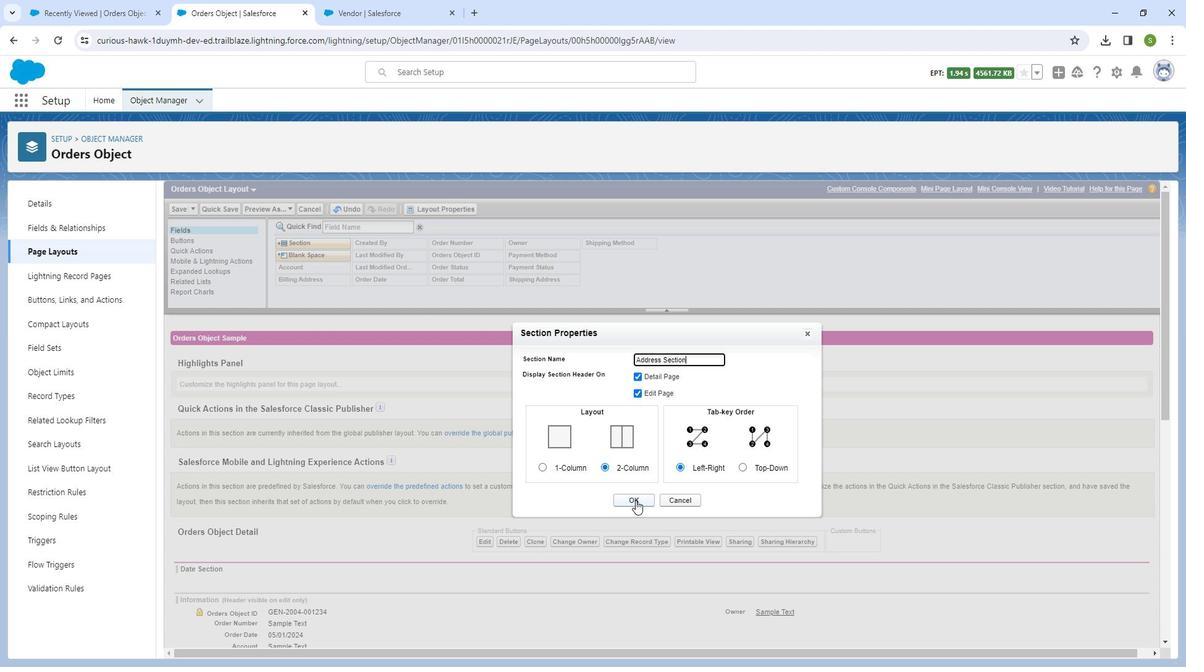 
Action: Mouse pressed left at (649, 496)
Screenshot: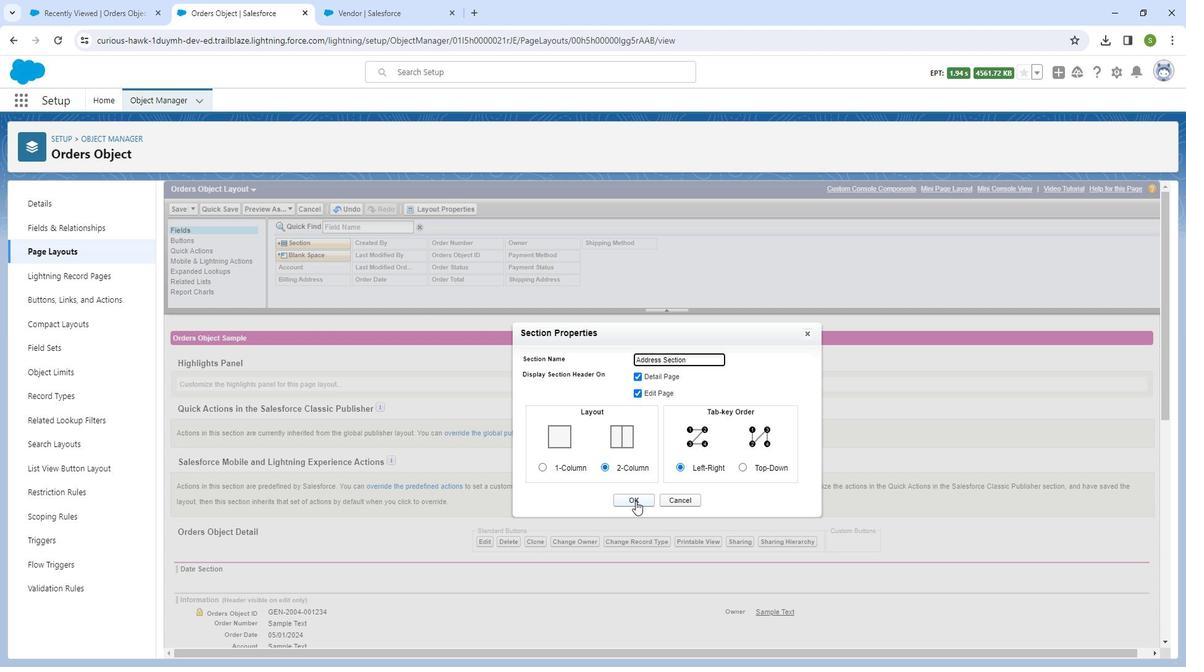 
Action: Mouse moved to (350, 248)
Screenshot: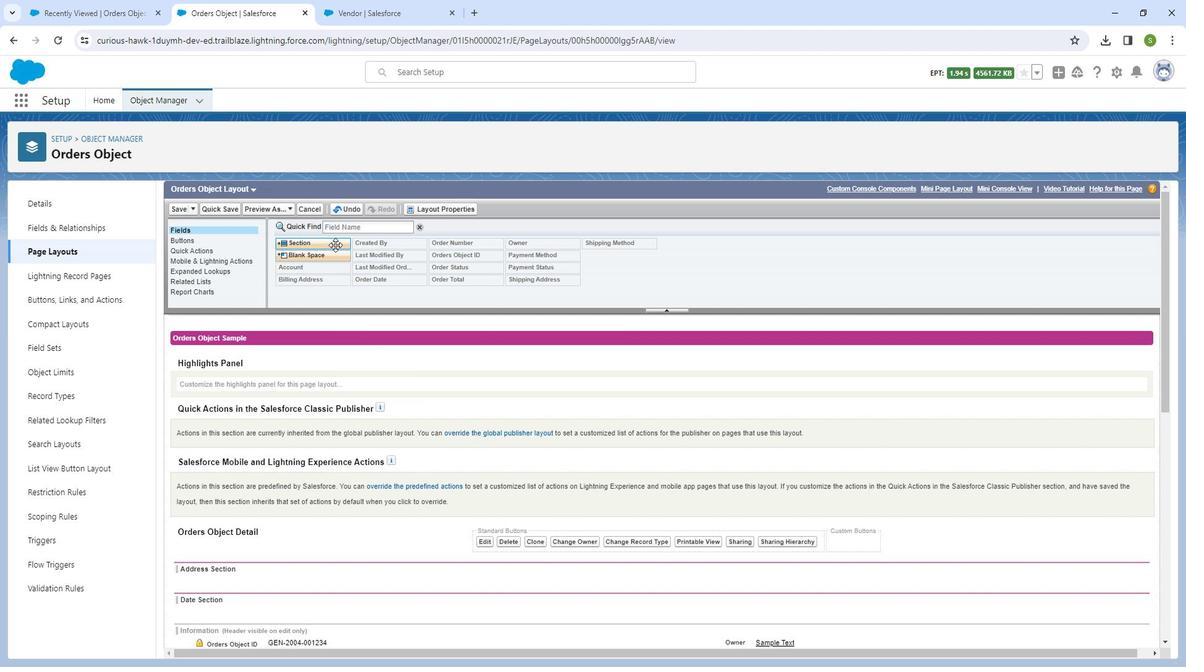 
Action: Mouse pressed left at (350, 248)
Screenshot: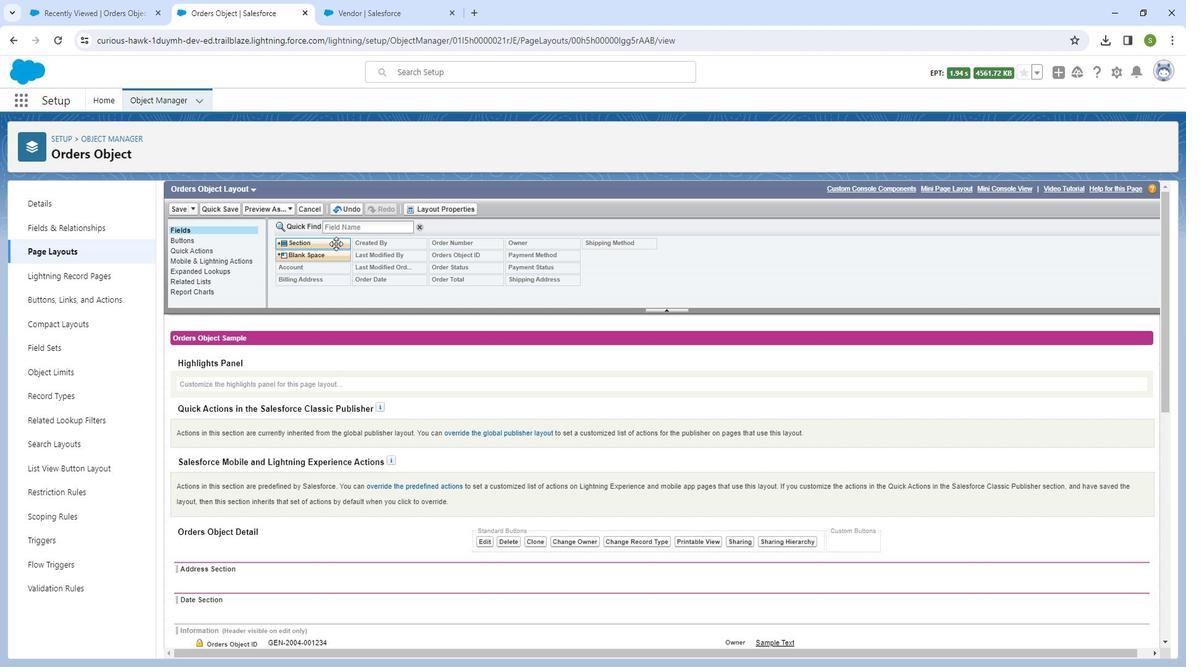 
Action: Mouse moved to (690, 362)
Screenshot: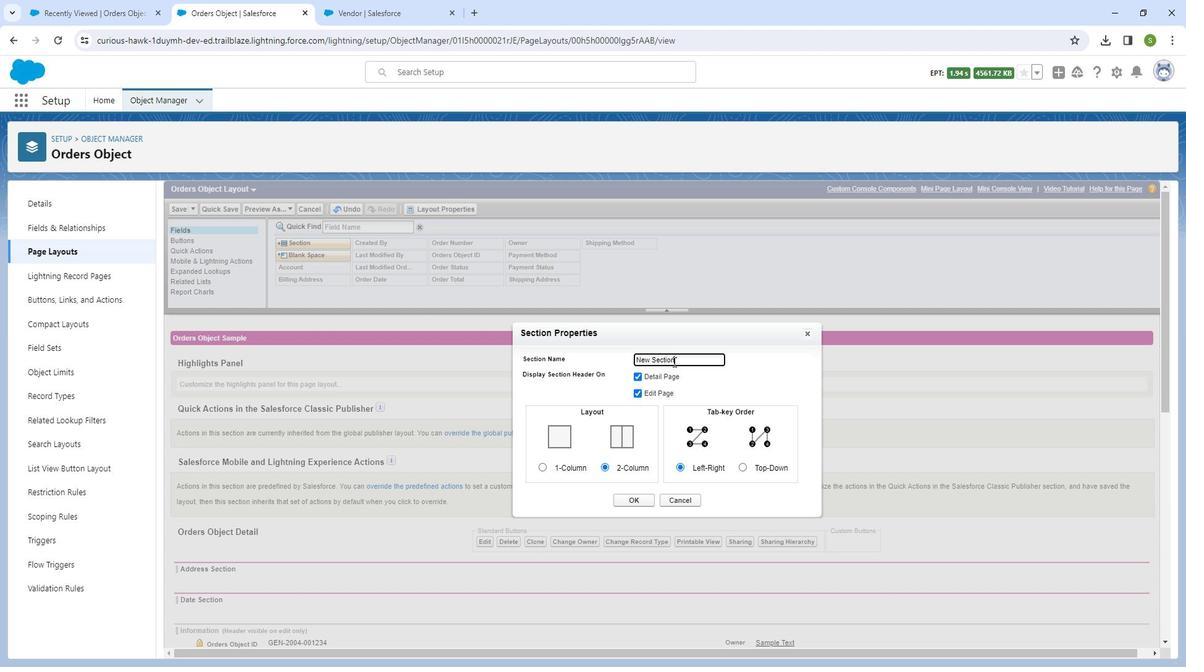 
Action: Mouse pressed left at (690, 362)
Screenshot: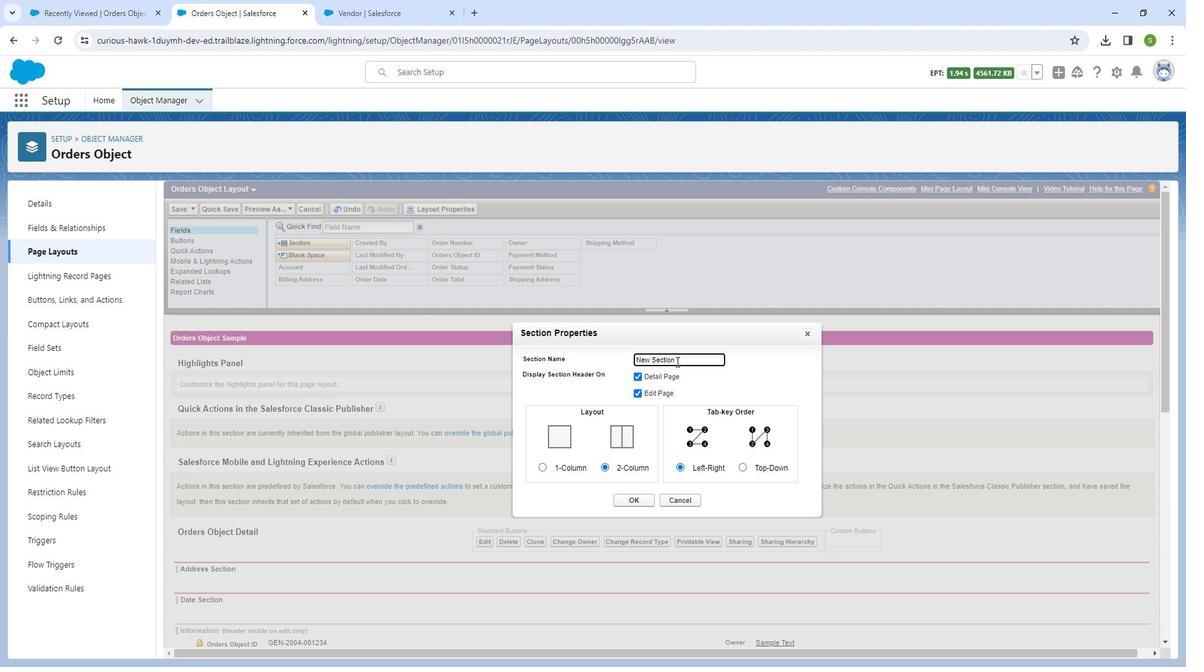 
Action: Mouse moved to (646, 369)
Screenshot: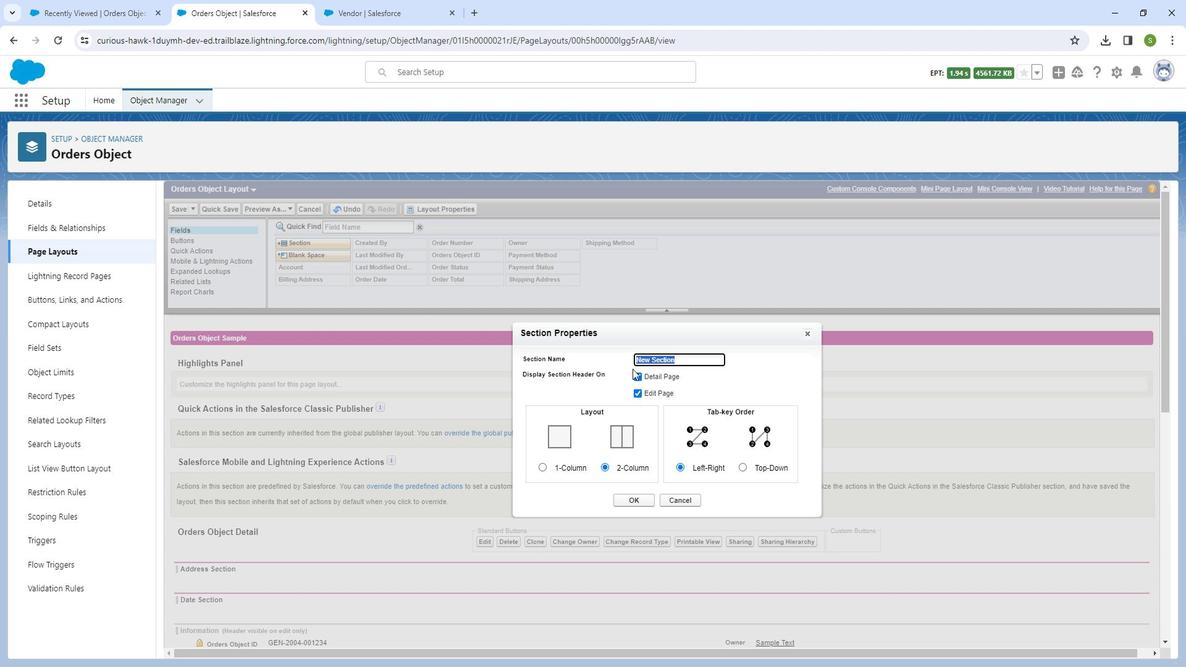 
Action: Key pressed <Key.backspace><Key.shift_r><Key.shift_r><Key.shift_r><Key.shift_r><Key.shift_r>Order<Key.space><Key.shift_r><Key.shift_r><Key.shift_r><Key.shift_r><Key.shift_r><Key.shift_r><Key.shift_r><Key.shift_r><Key.shift_r><Key.shift_r><Key.shift_r>Information
Screenshot: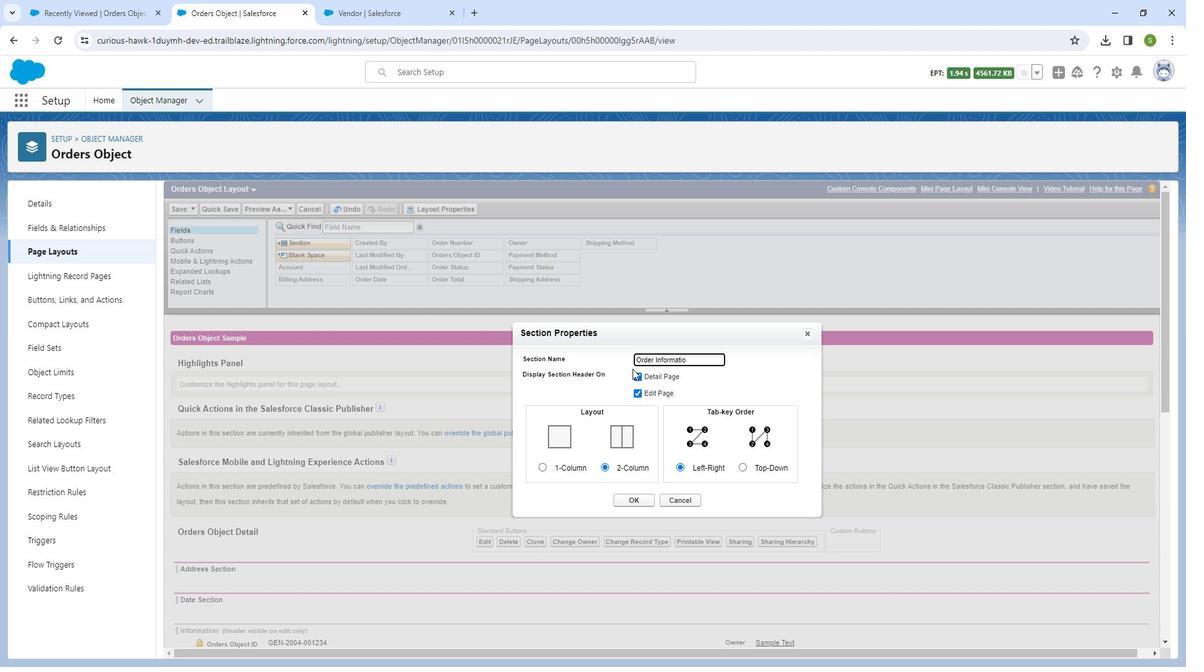 
Action: Mouse moved to (651, 496)
Screenshot: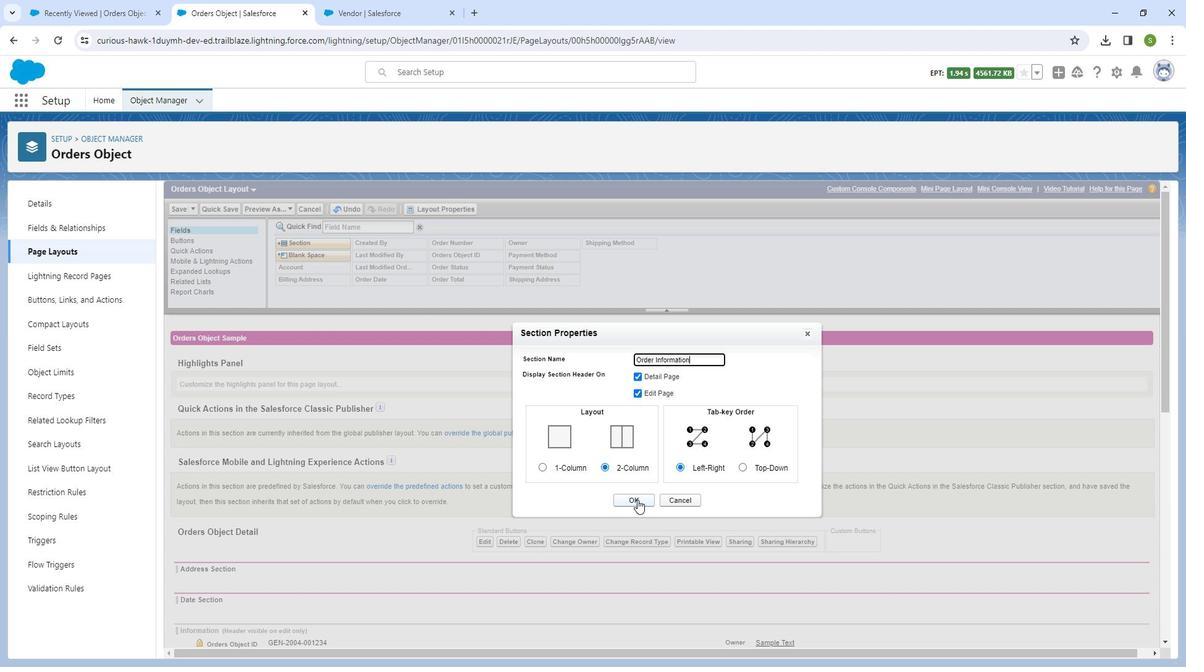 
Action: Mouse pressed left at (651, 496)
Screenshot: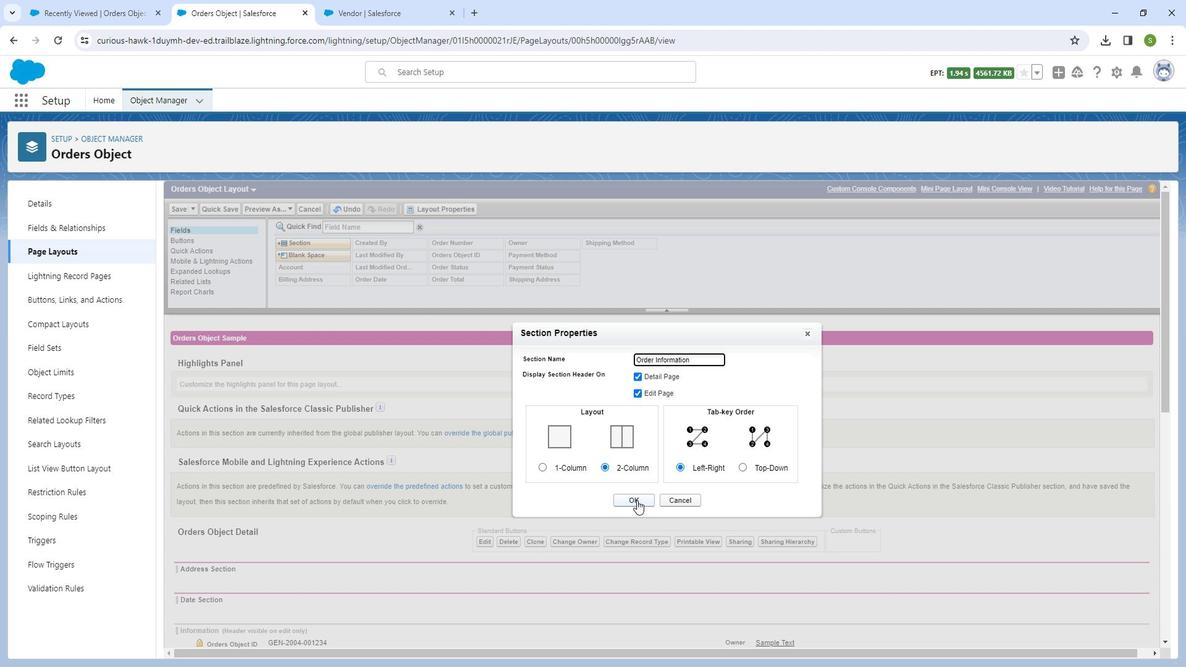 
Action: Mouse moved to (461, 496)
Screenshot: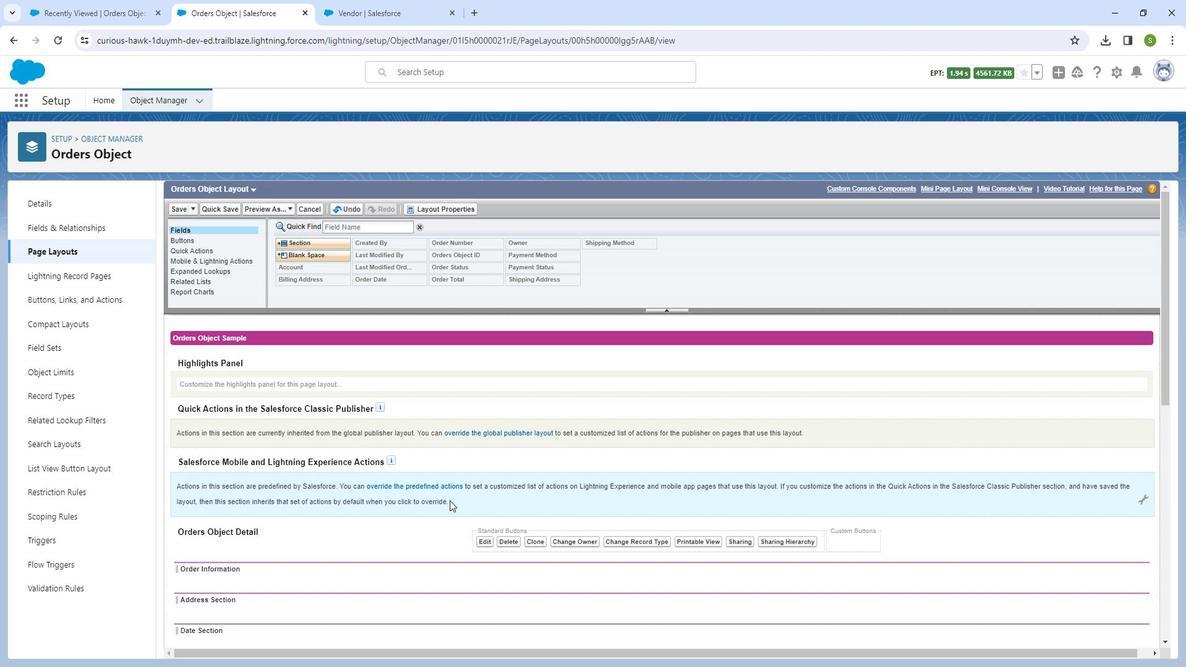 
Action: Mouse scrolled (461, 496) with delta (0, 0)
Screenshot: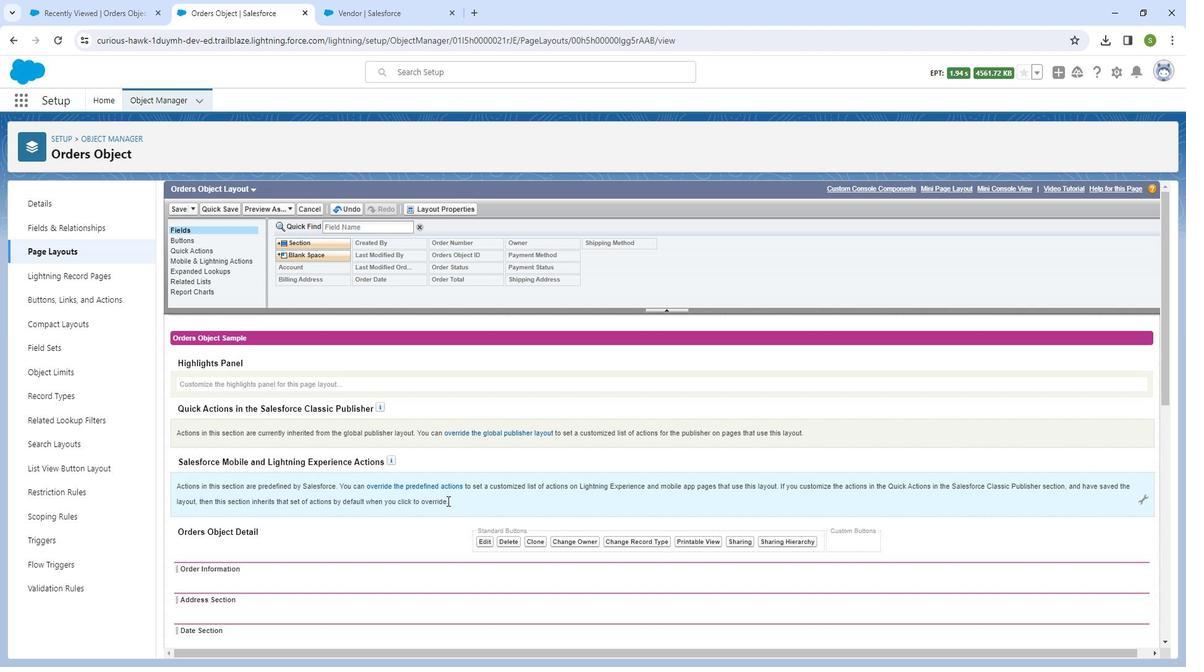 
Action: Mouse scrolled (461, 496) with delta (0, 0)
Screenshot: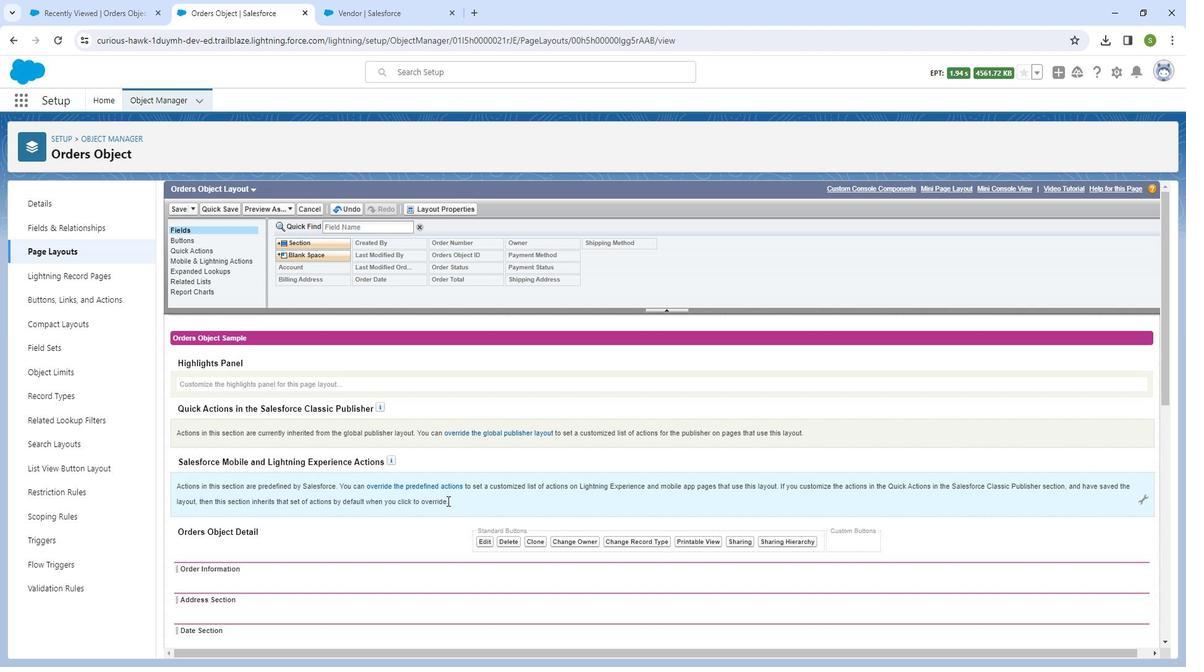 
Action: Mouse scrolled (461, 496) with delta (0, 0)
Screenshot: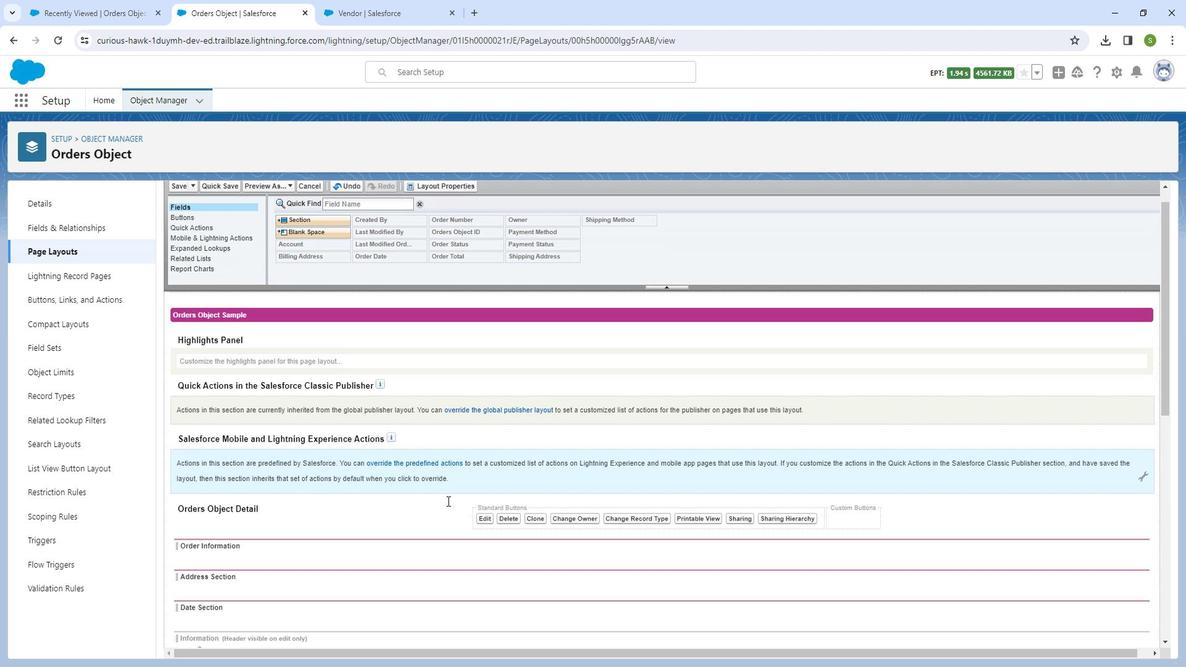 
Action: Mouse scrolled (461, 496) with delta (0, 0)
Screenshot: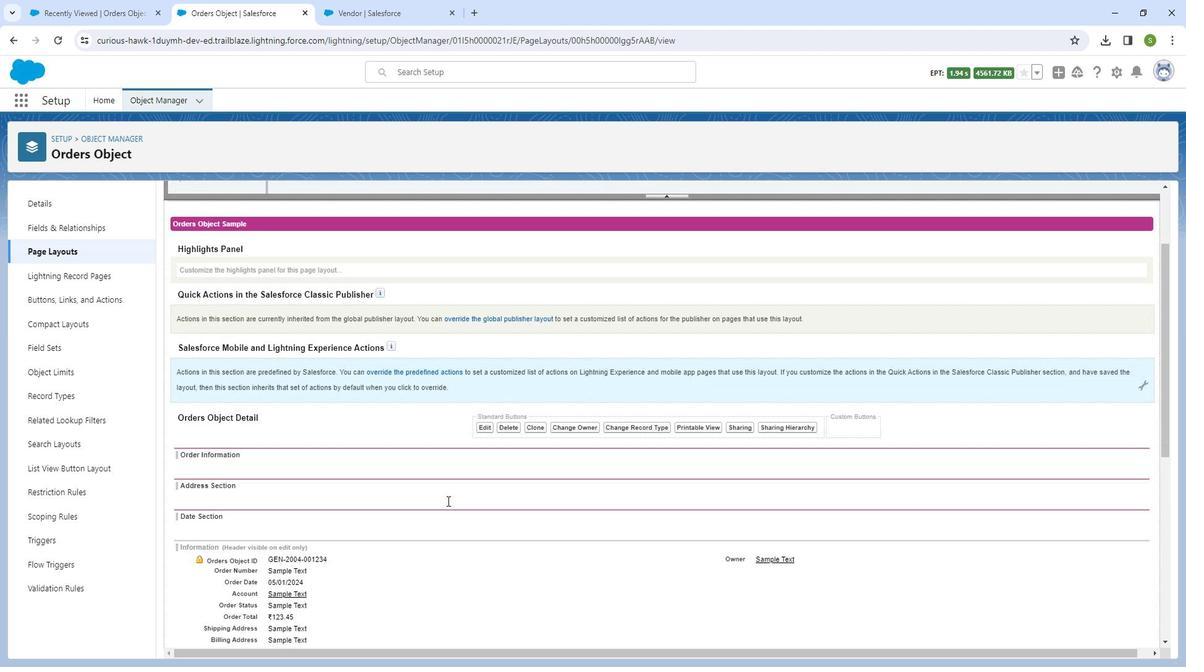 
Action: Mouse scrolled (461, 496) with delta (0, 0)
Screenshot: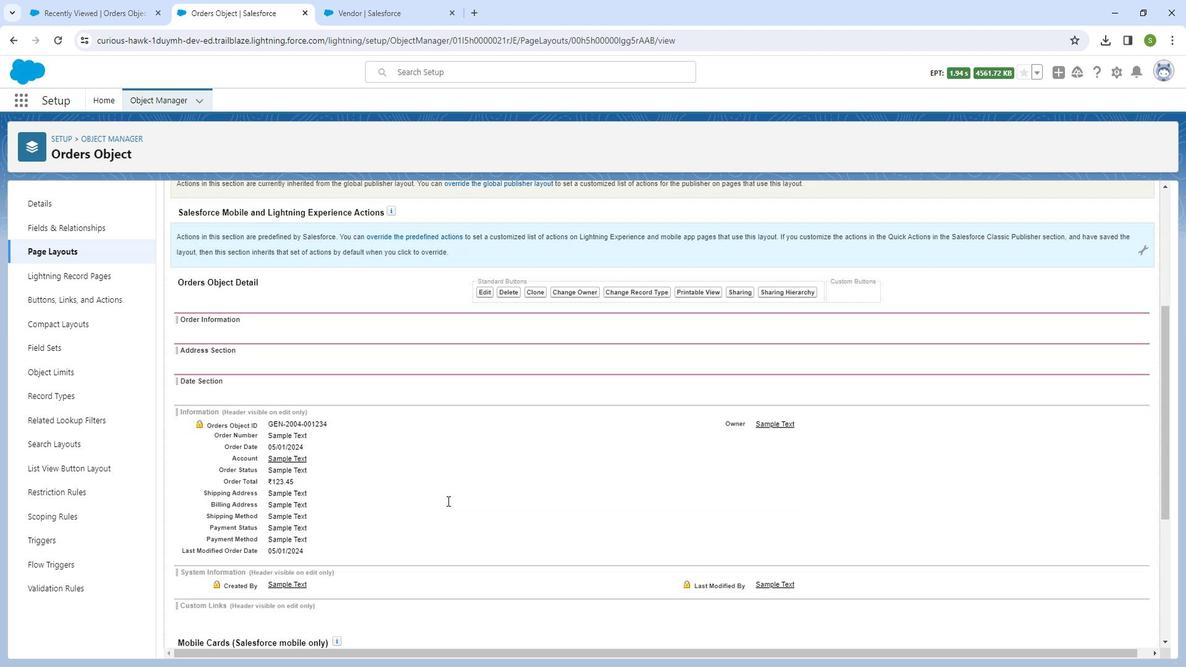 
Action: Mouse moved to (460, 496)
Screenshot: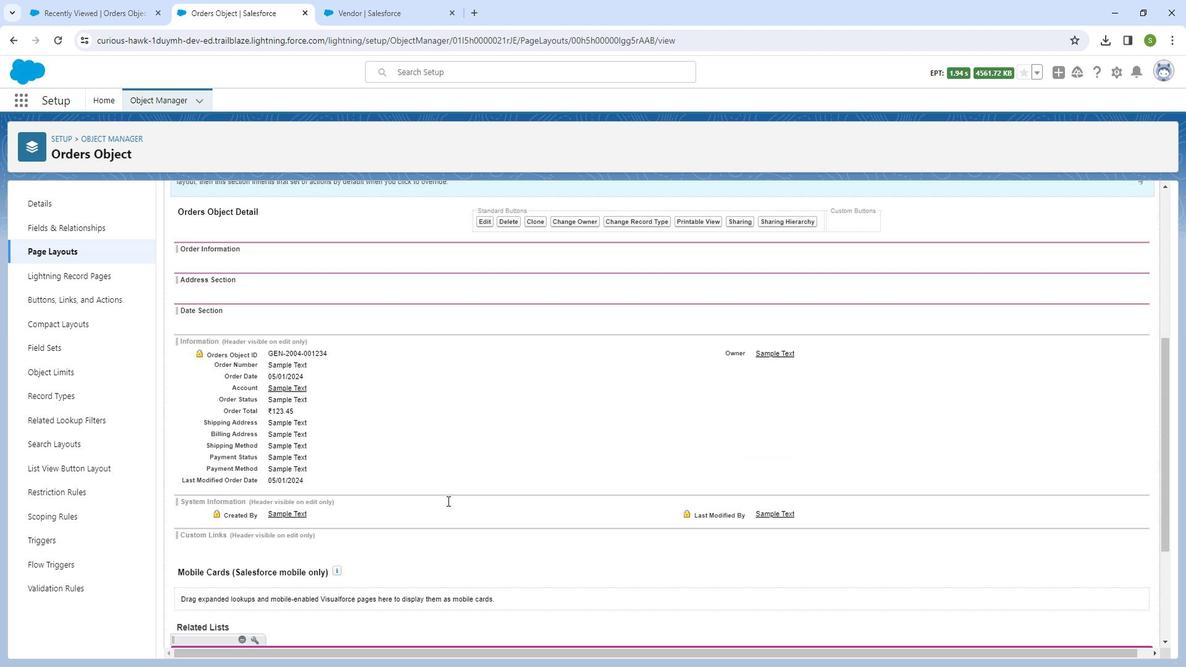 
Action: Mouse scrolled (460, 497) with delta (0, 0)
Screenshot: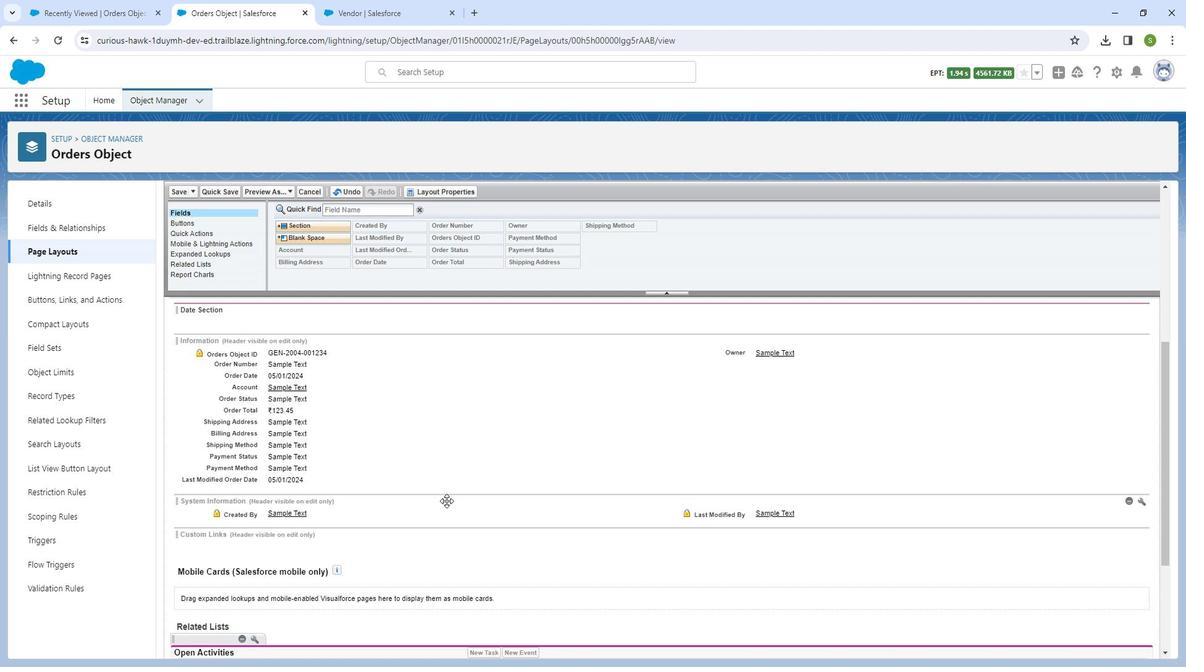 
Action: Mouse scrolled (460, 497) with delta (0, 0)
Screenshot: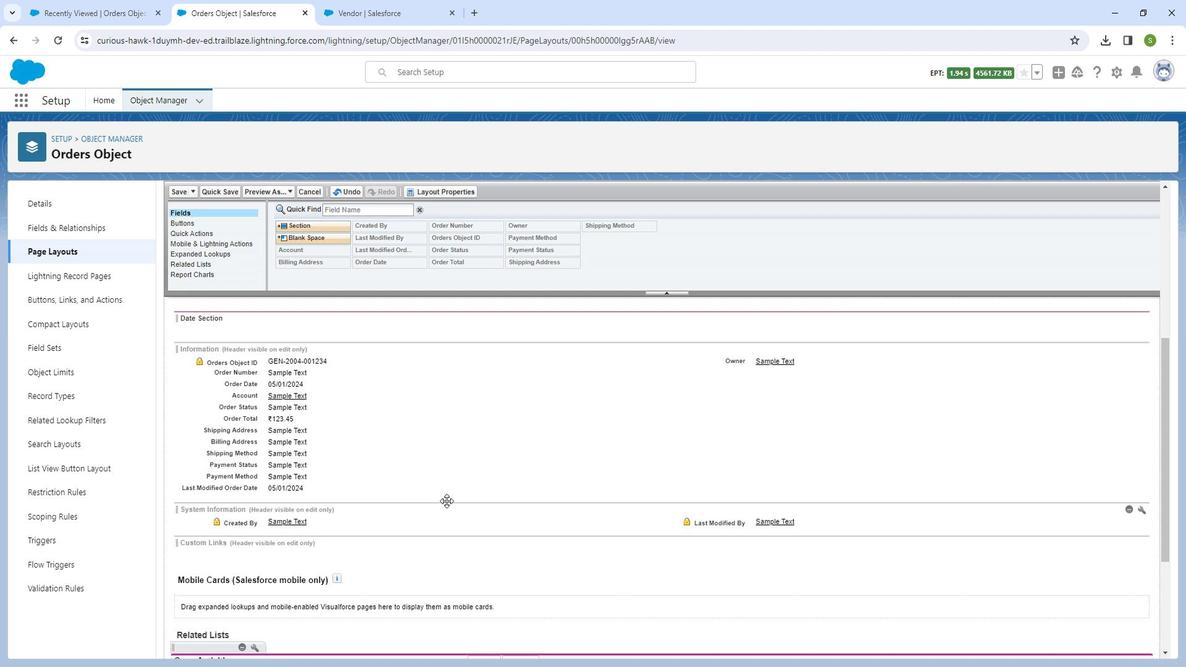 
Action: Mouse scrolled (460, 497) with delta (0, 0)
Screenshot: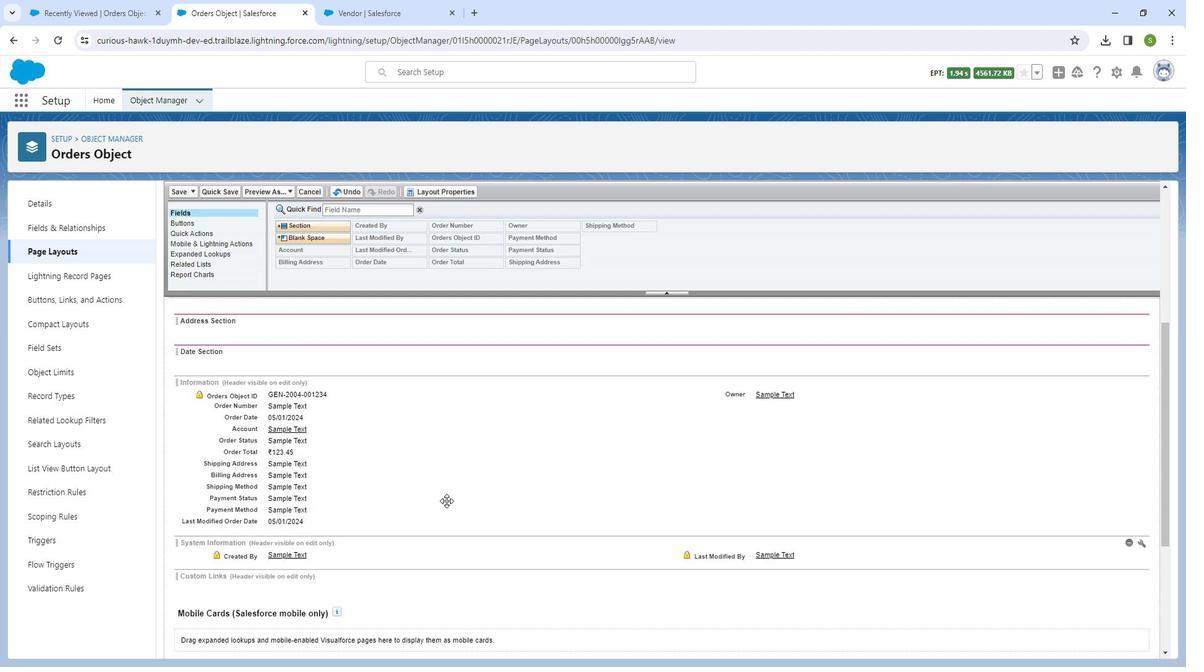 
Action: Mouse moved to (460, 496)
Screenshot: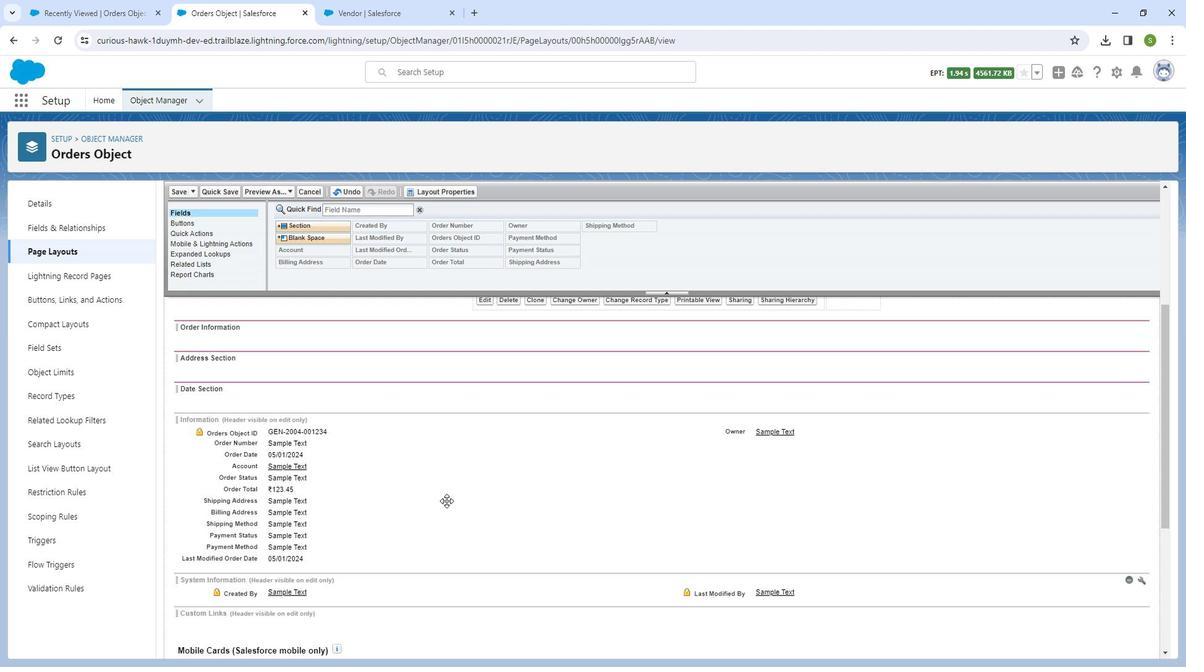 
Action: Mouse scrolled (460, 497) with delta (0, 0)
Screenshot: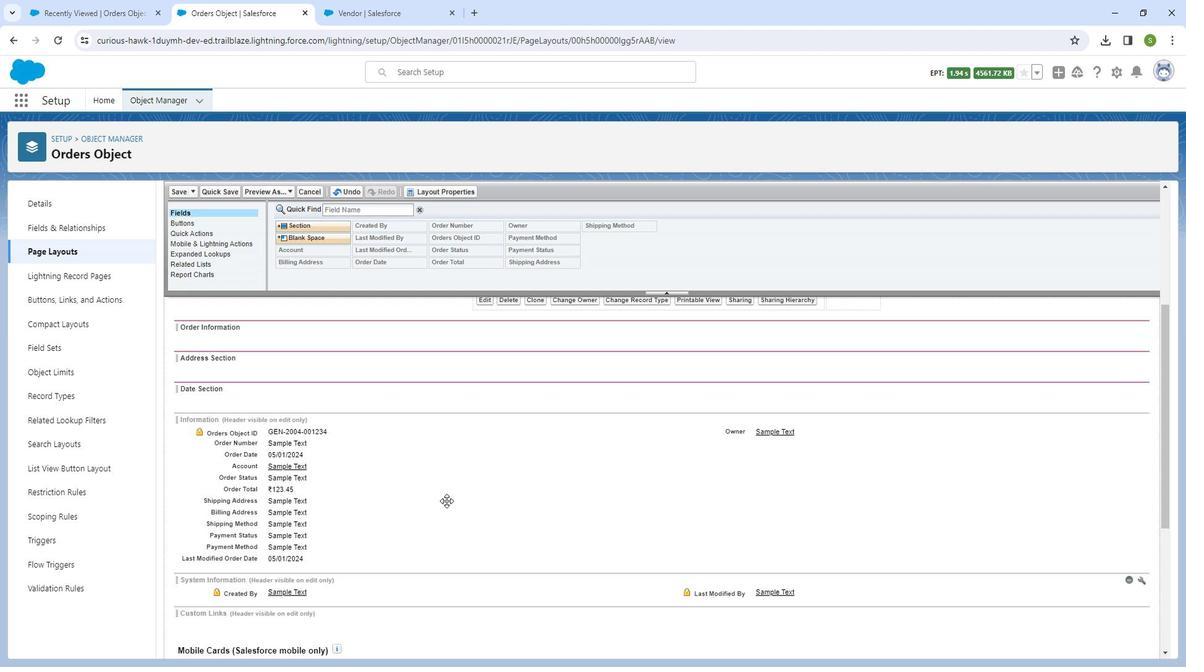 
Action: Mouse scrolled (460, 497) with delta (0, 0)
Screenshot: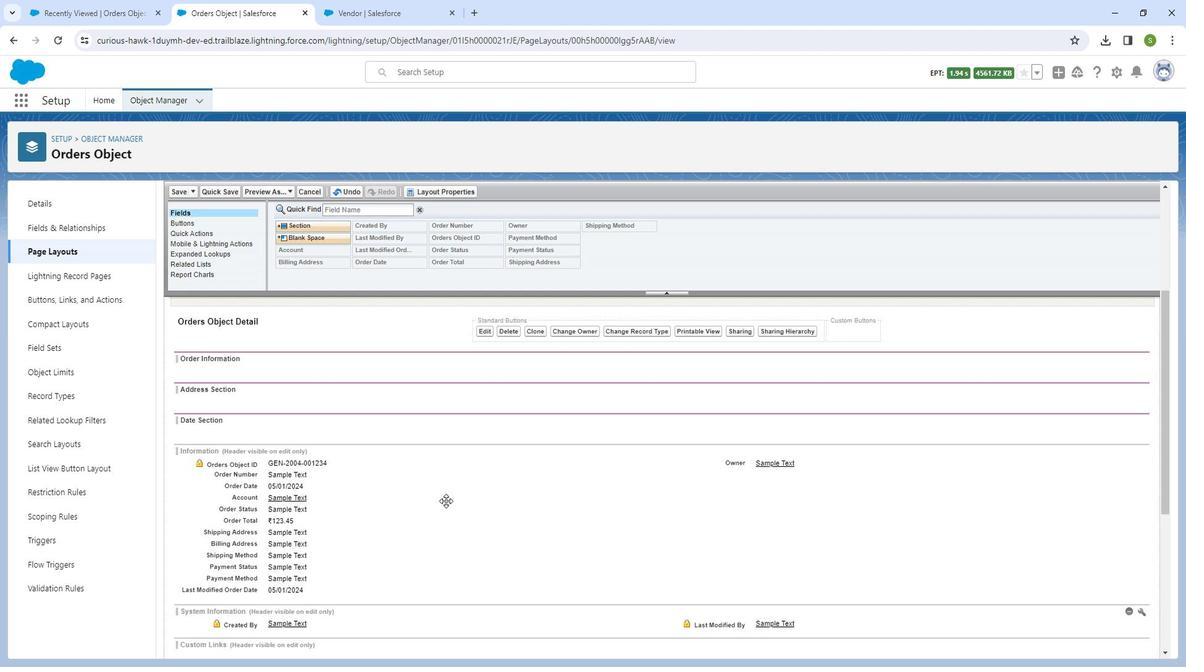 
Action: Mouse scrolled (460, 497) with delta (0, 0)
Screenshot: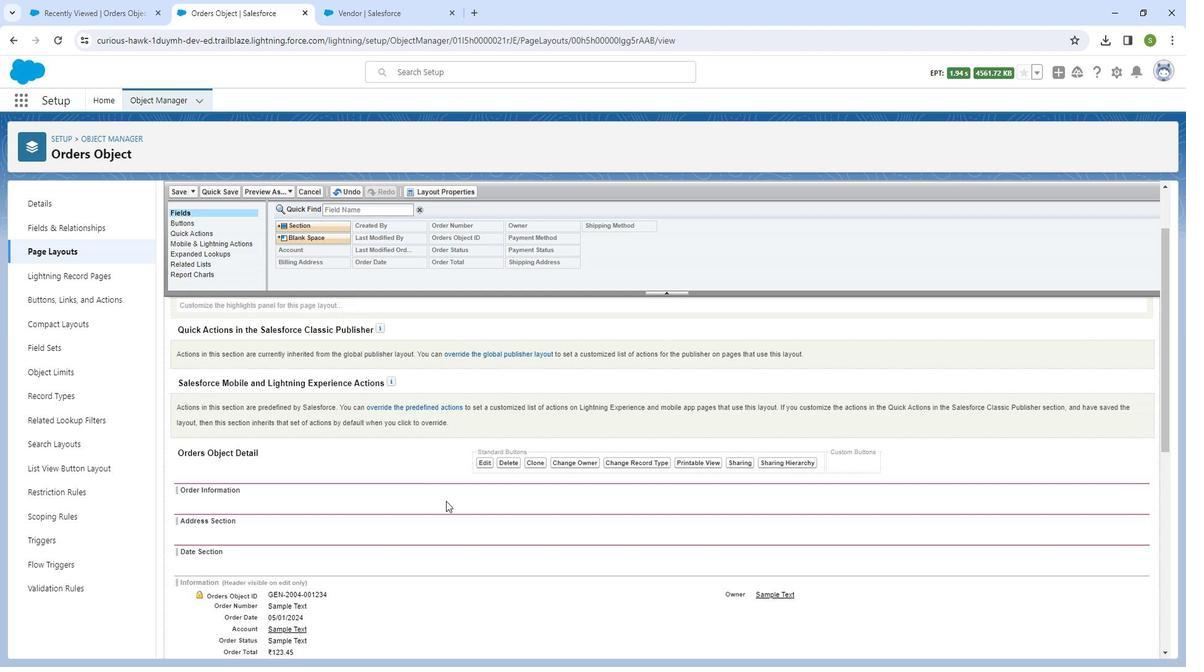 
Action: Mouse moved to (460, 493)
Screenshot: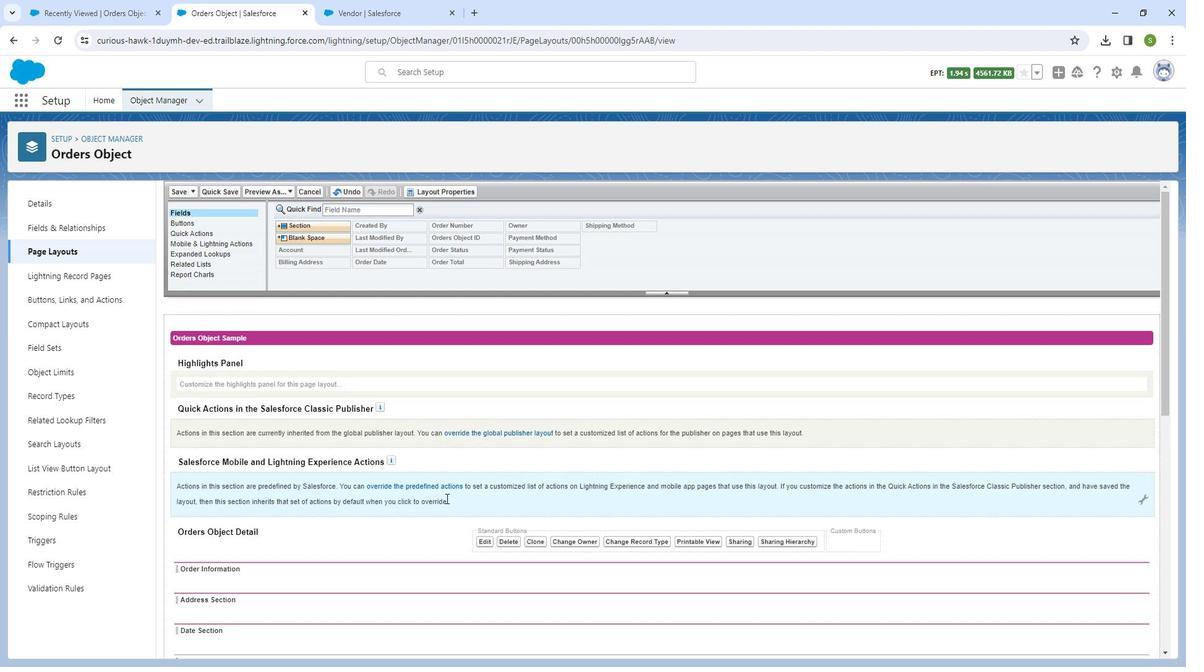 
Action: Mouse scrolled (460, 493) with delta (0, 0)
Screenshot: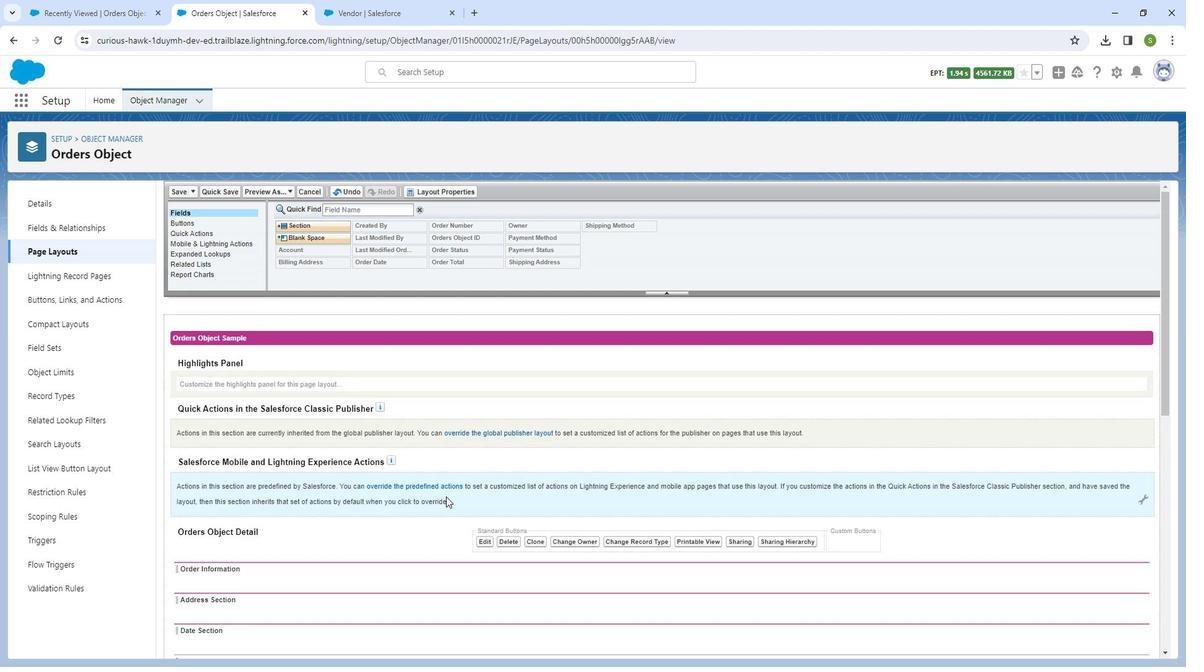 
Action: Mouse moved to (195, 216)
Screenshot: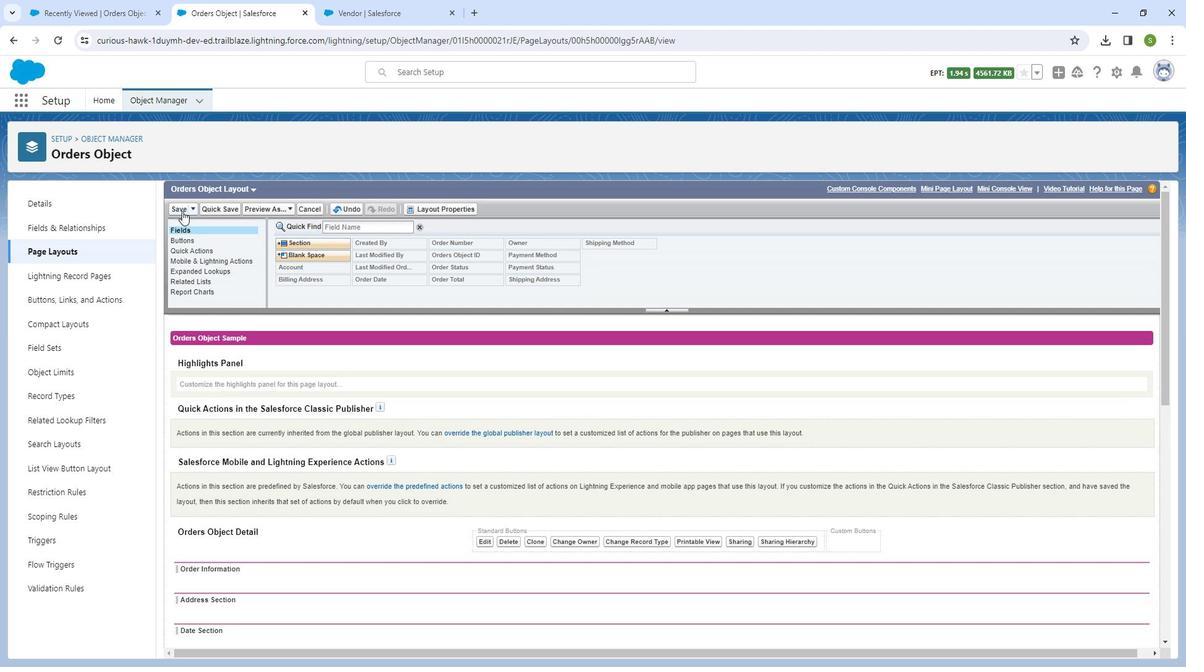 
Action: Mouse pressed left at (195, 216)
Screenshot: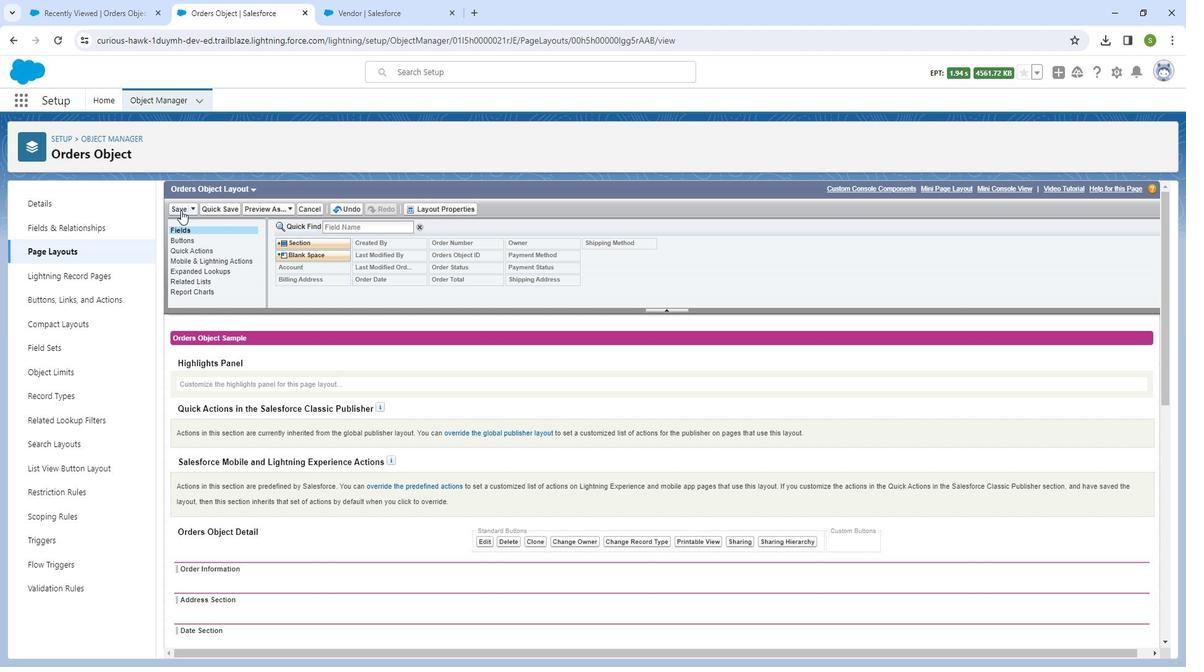 
Action: Mouse moved to (109, 27)
Screenshot: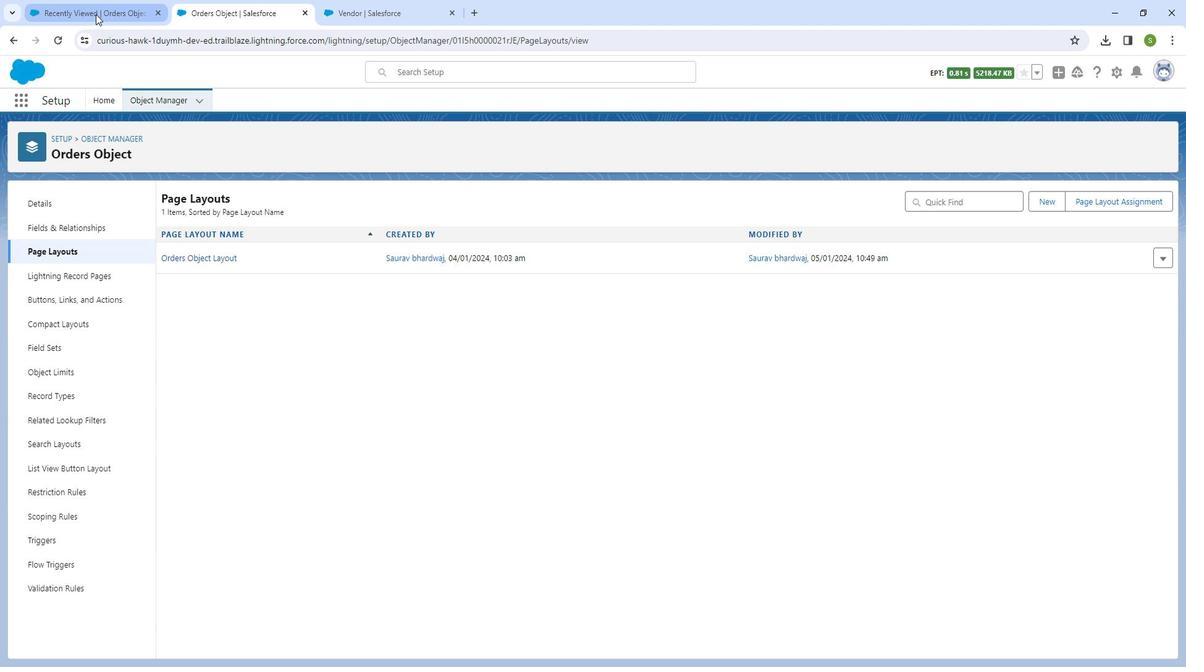 
Action: Mouse pressed left at (109, 27)
Screenshot: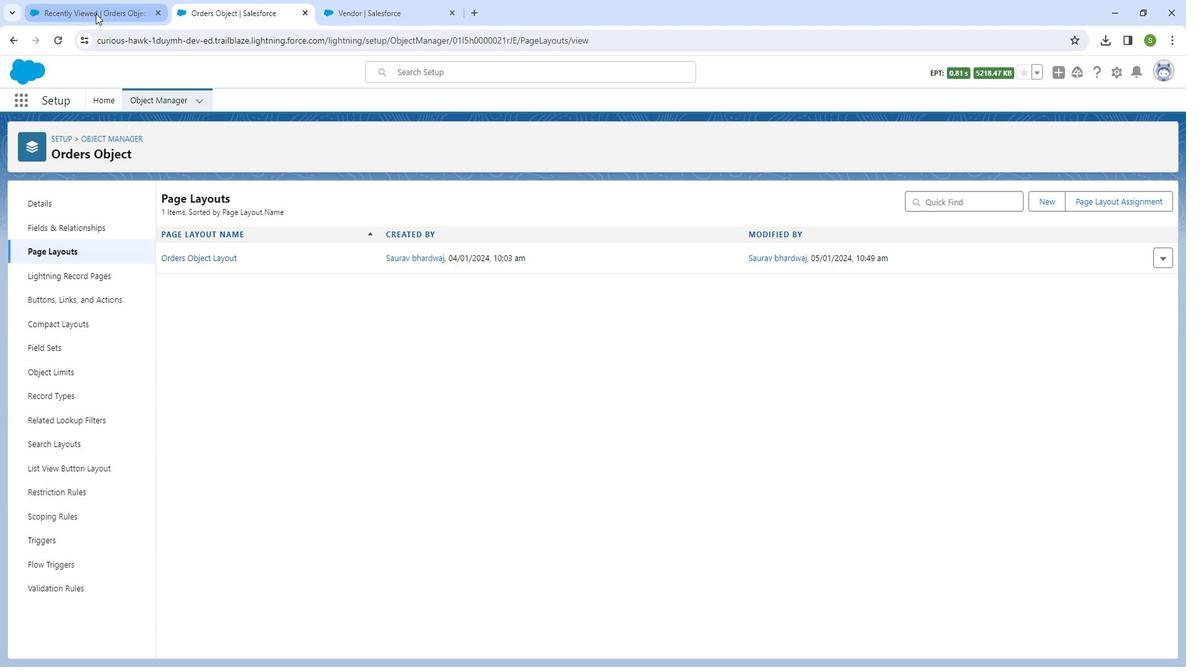 
Action: Mouse moved to (71, 54)
Screenshot: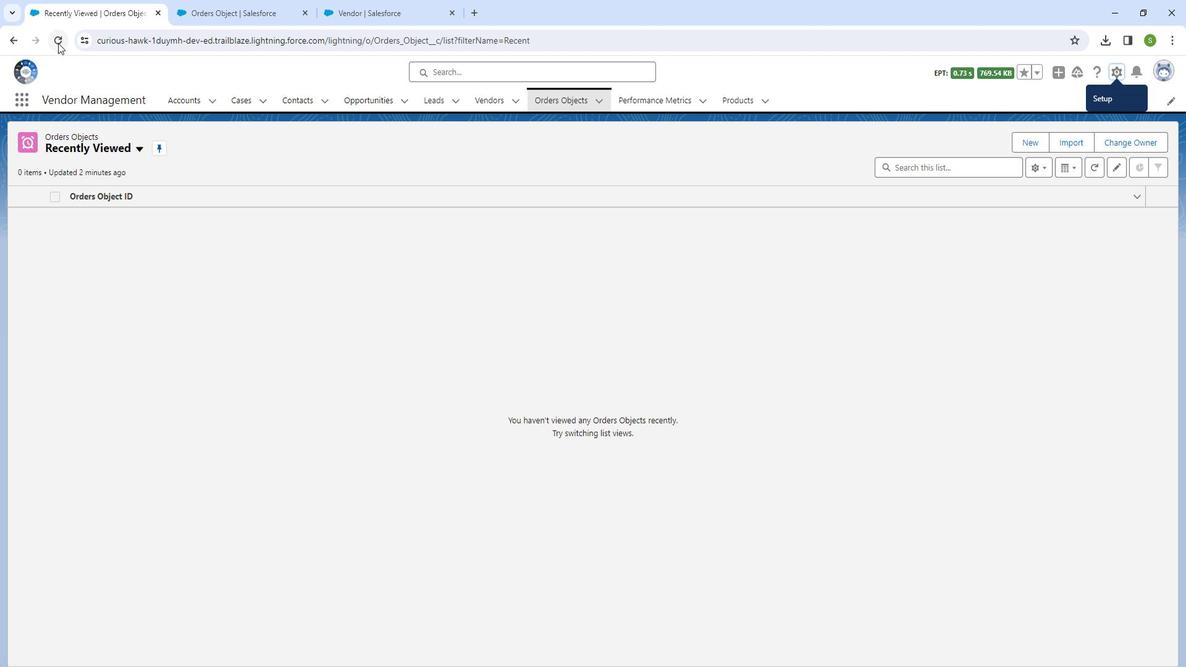 
Action: Mouse pressed left at (71, 54)
Screenshot: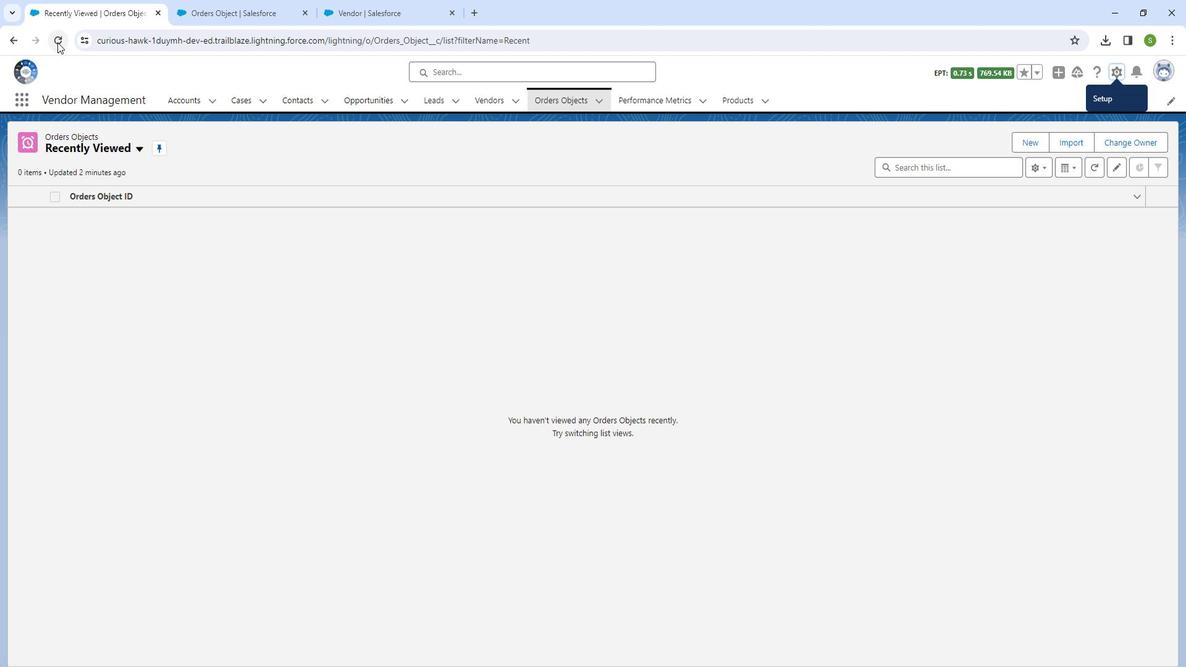 
Action: Mouse moved to (993, 84)
Screenshot: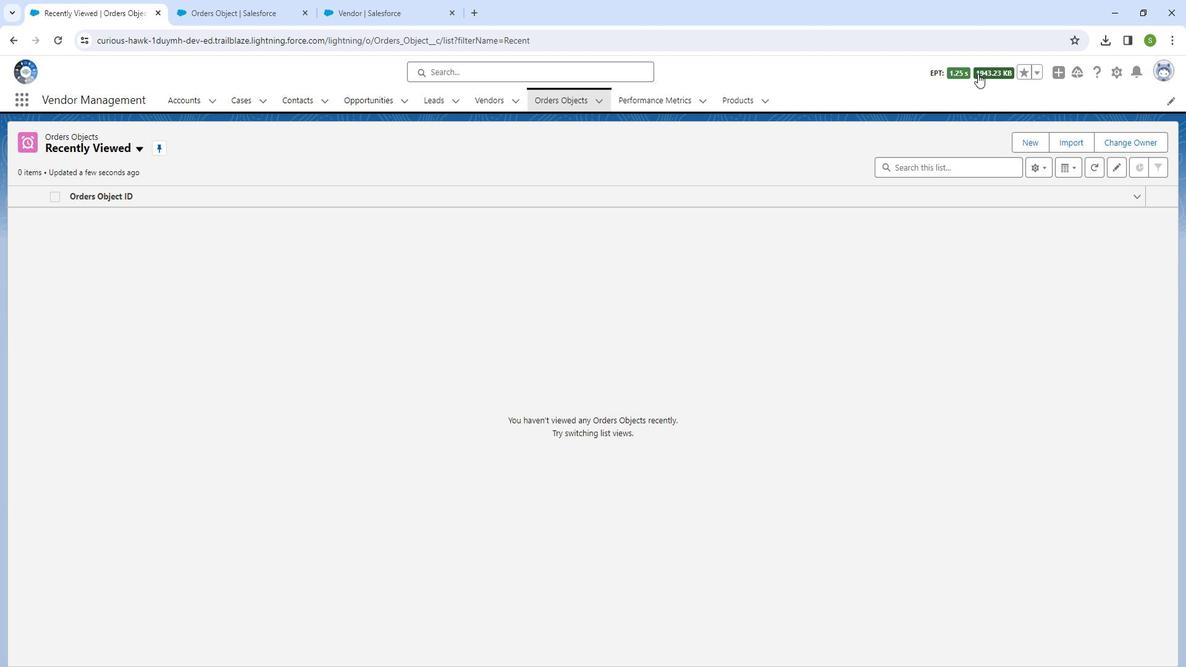 
Action: Mouse pressed left at (993, 84)
Screenshot: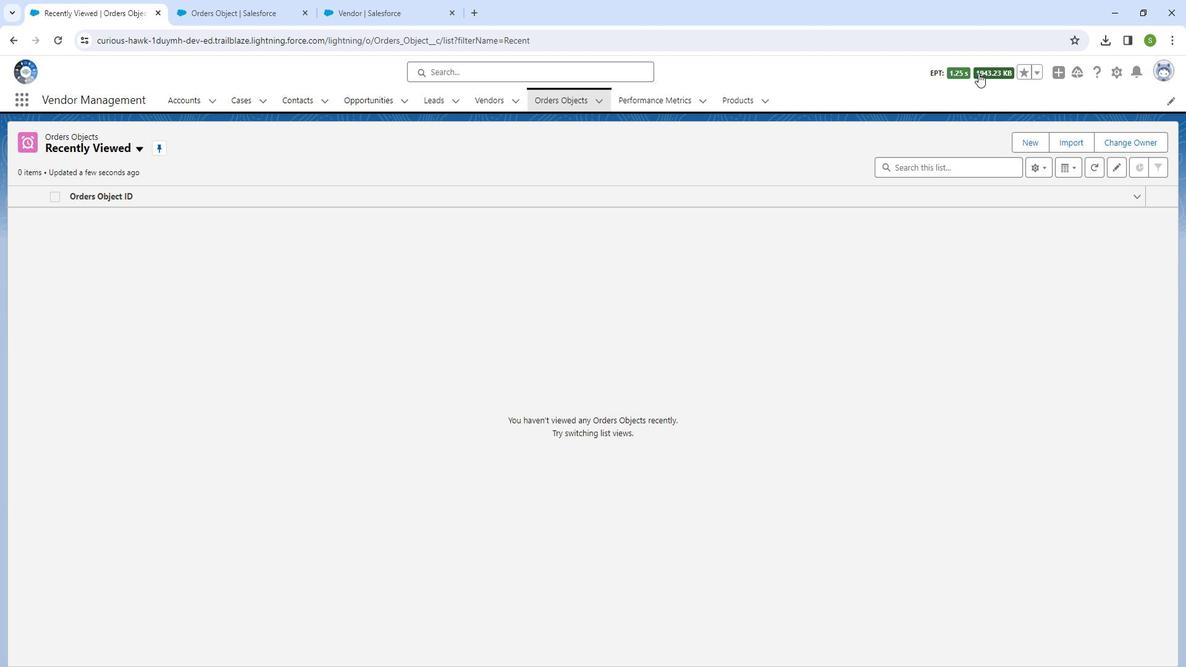 
Action: Mouse moved to (682, 176)
Screenshot: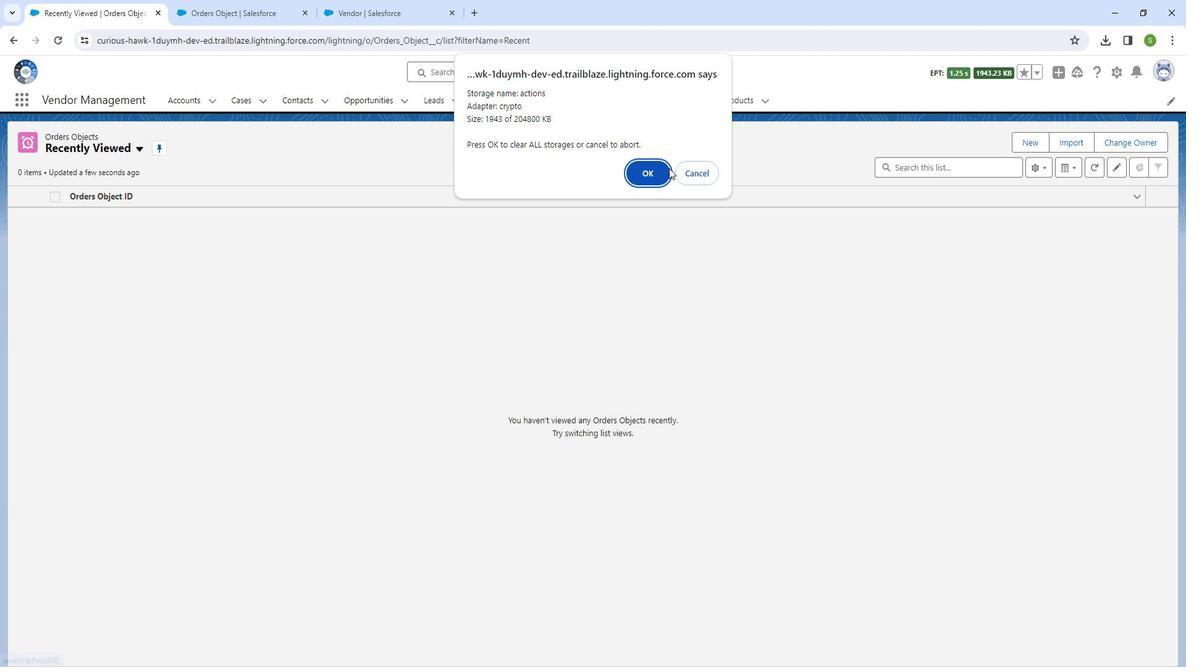 
Action: Mouse pressed left at (682, 176)
Screenshot: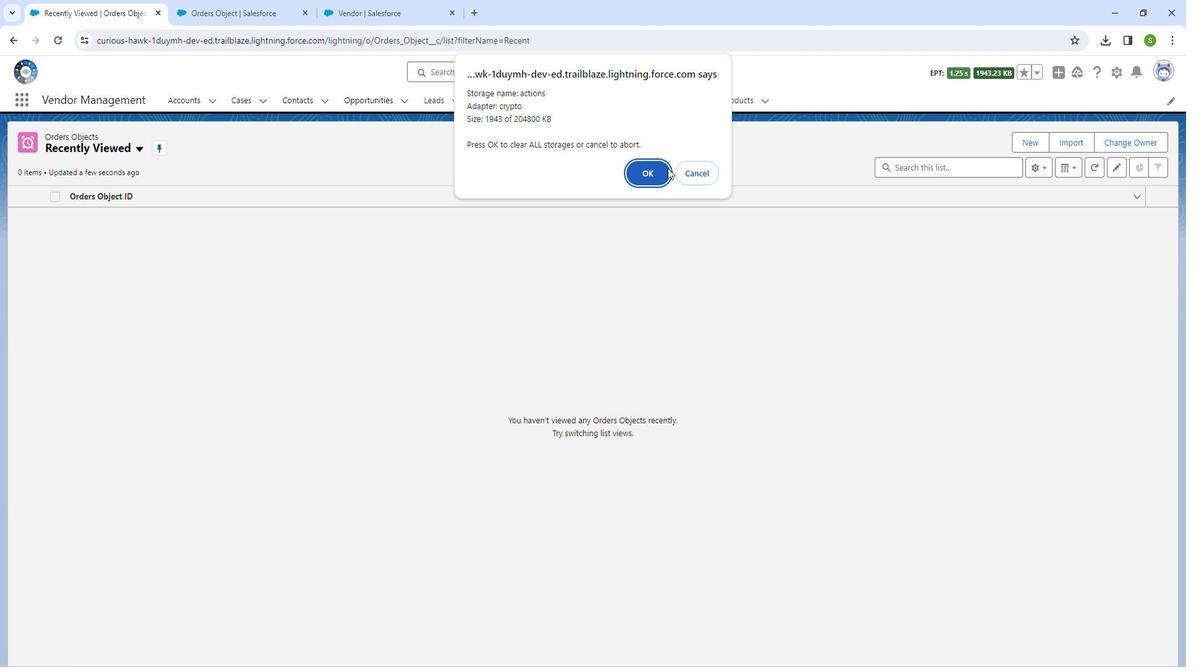 
Action: Mouse moved to (76, 54)
Screenshot: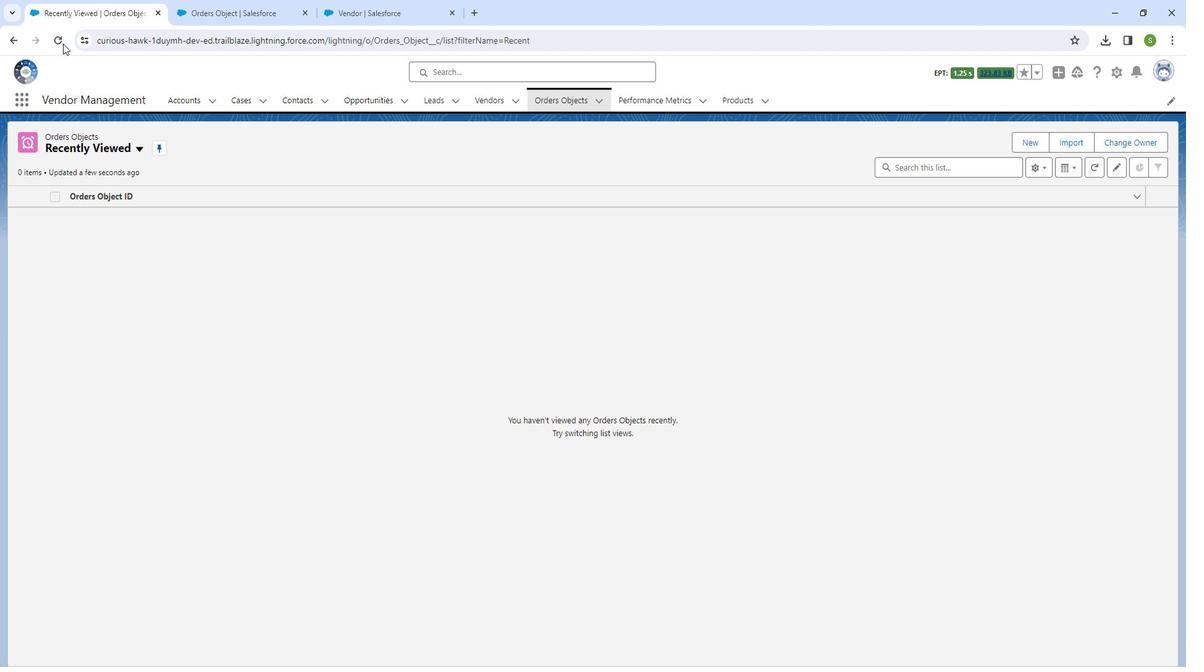 
Action: Mouse pressed left at (76, 54)
Screenshot: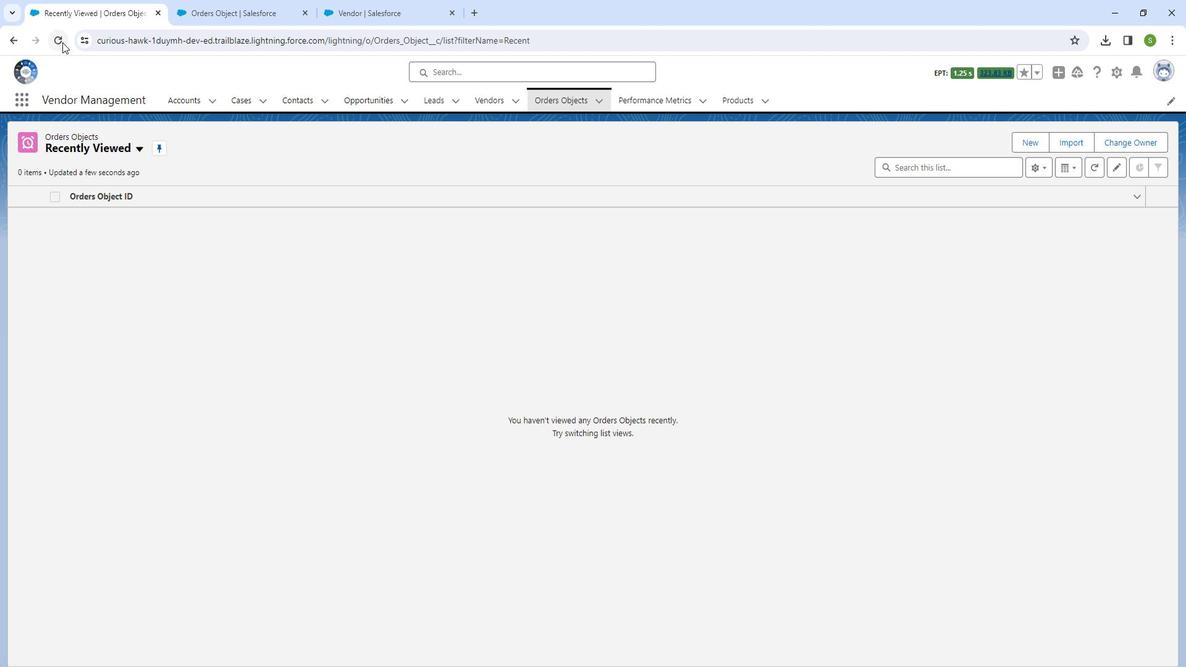 
Action: Mouse moved to (1045, 149)
Screenshot: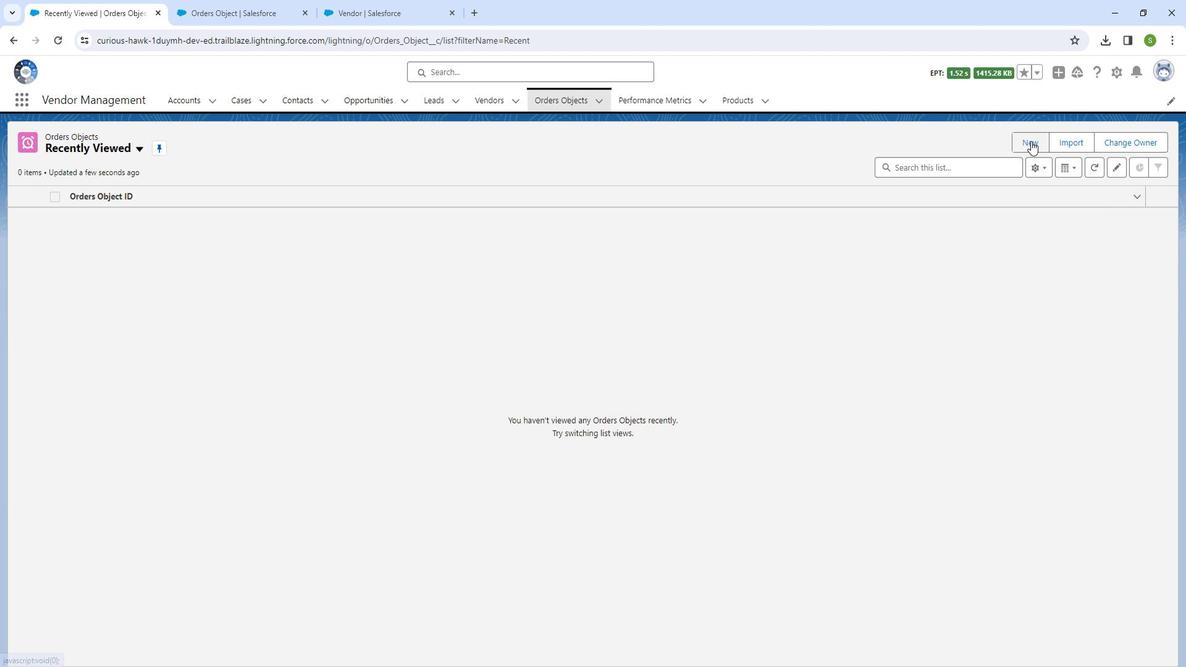 
Action: Mouse pressed left at (1045, 149)
Screenshot: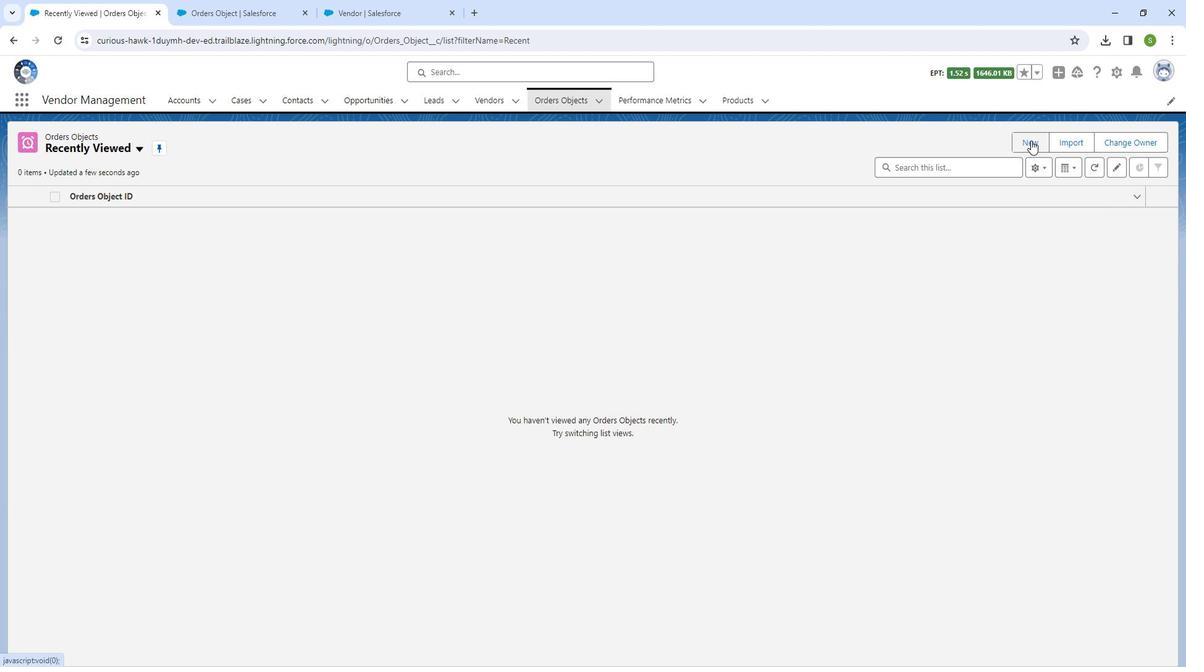 
Action: Mouse moved to (672, 305)
Screenshot: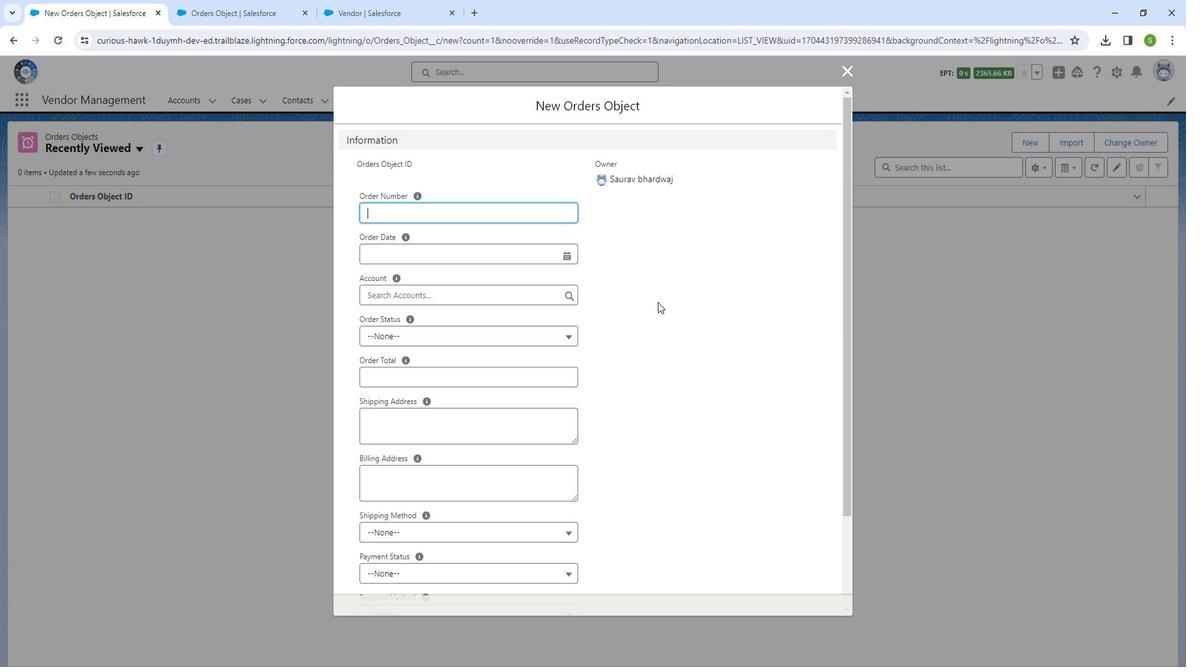 
Action: Mouse scrolled (672, 304) with delta (0, 0)
Screenshot: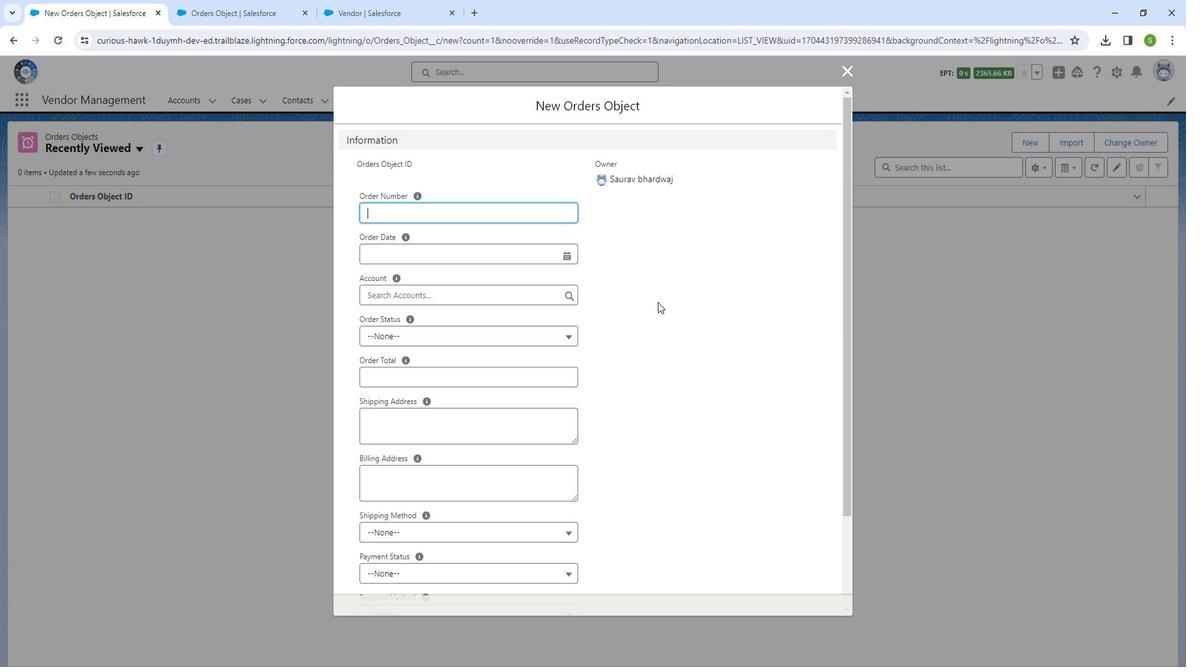 
Action: Mouse scrolled (672, 304) with delta (0, 0)
Screenshot: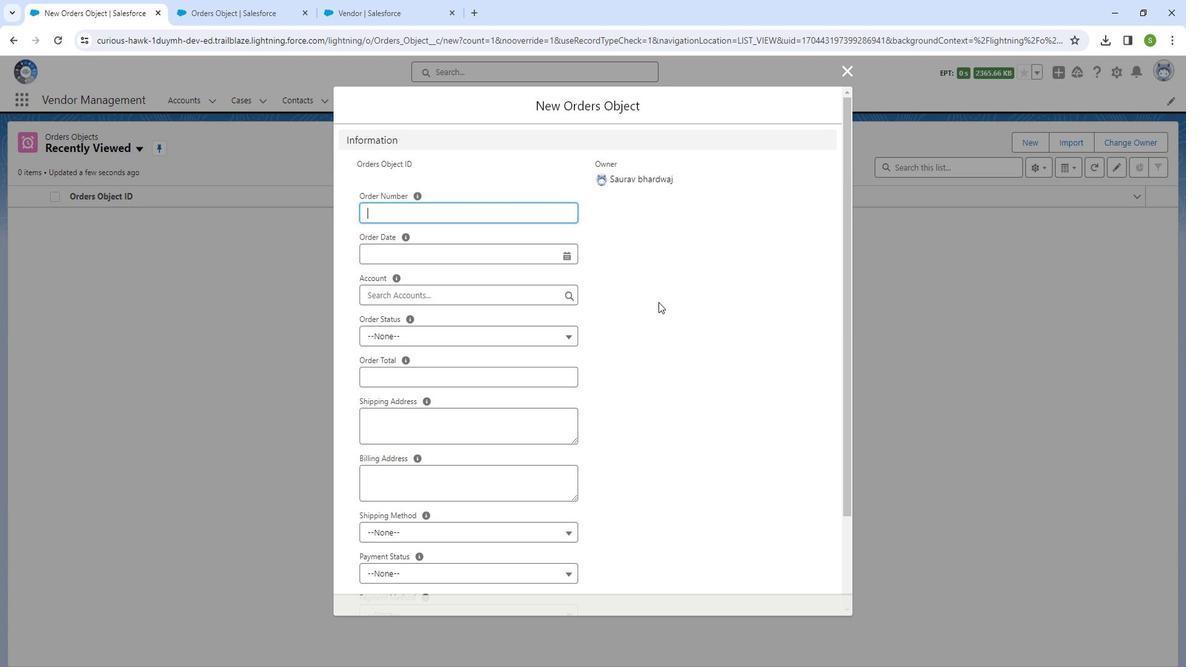 
Action: Mouse scrolled (672, 304) with delta (0, 0)
Screenshot: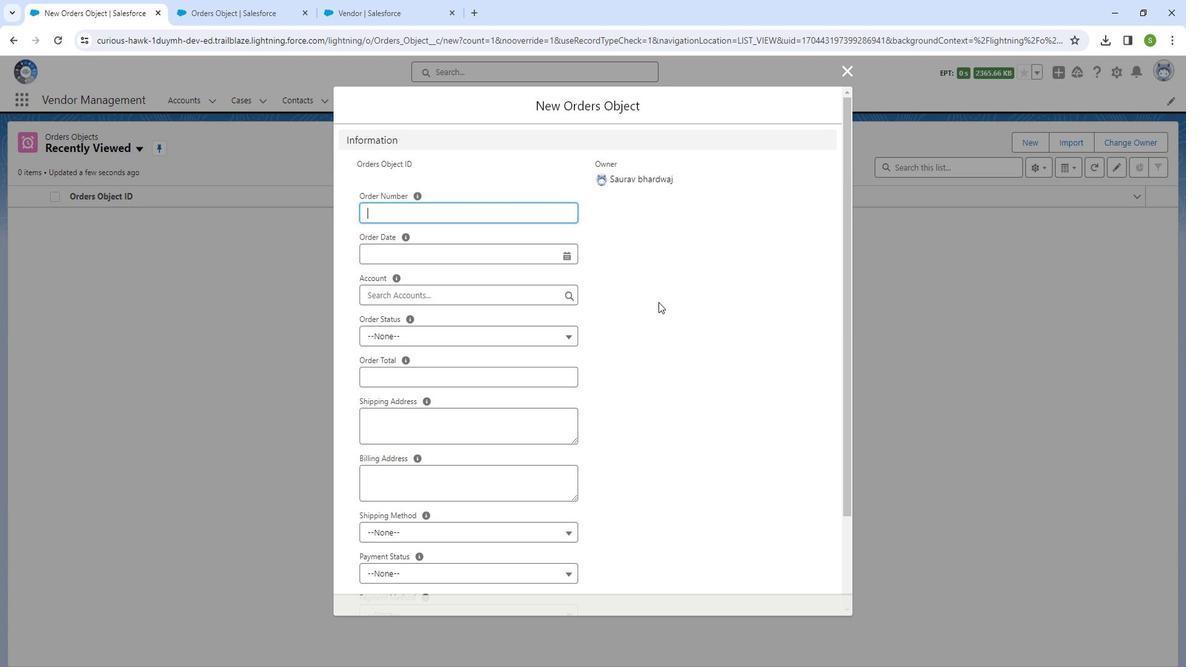 
Action: Mouse scrolled (672, 304) with delta (0, 0)
Screenshot: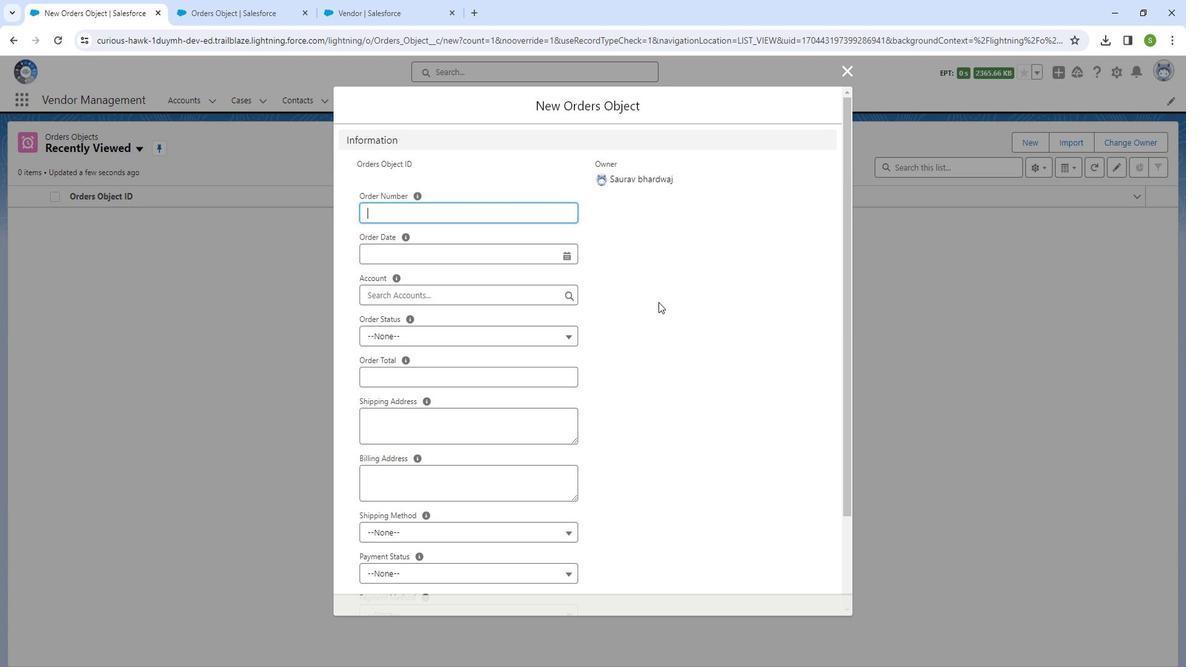 
Action: Mouse scrolled (672, 304) with delta (0, 0)
Screenshot: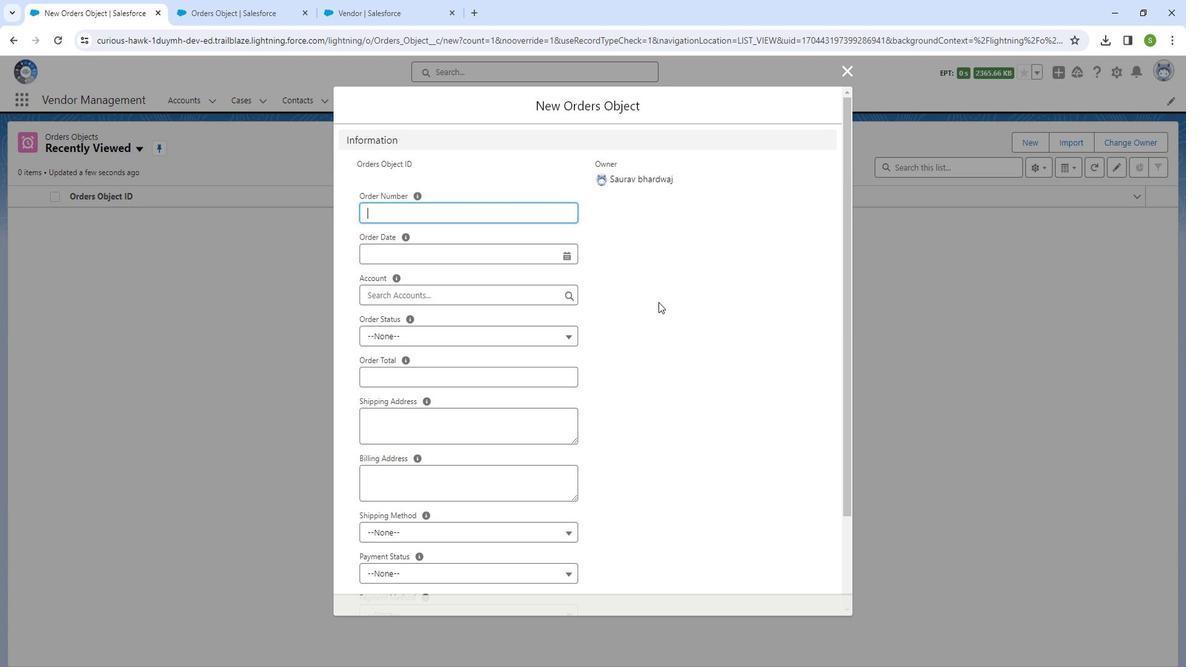 
Action: Mouse scrolled (672, 304) with delta (0, 0)
Screenshot: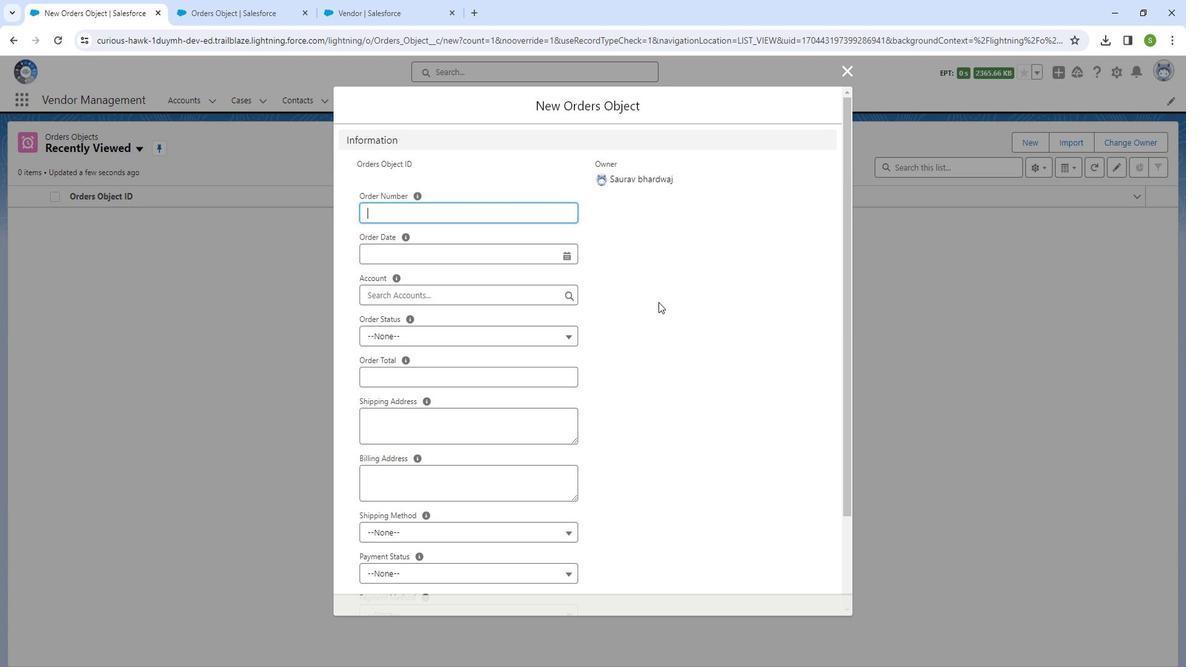 
Action: Mouse moved to (672, 305)
Screenshot: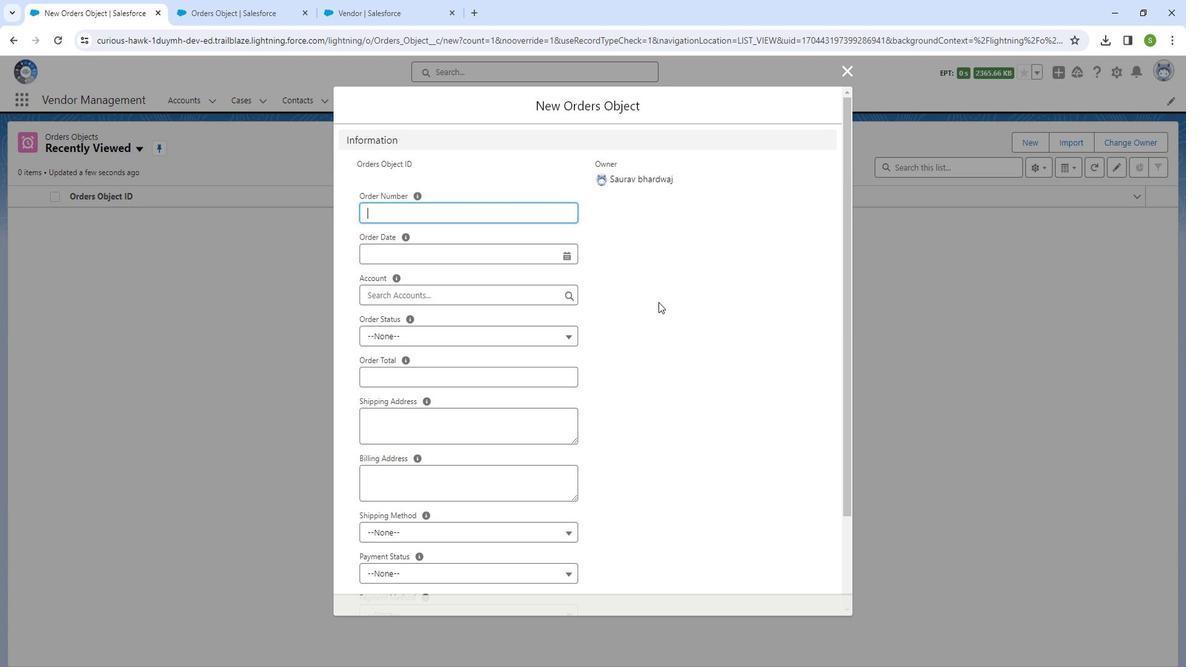 
Action: Mouse scrolled (672, 304) with delta (0, 0)
Screenshot: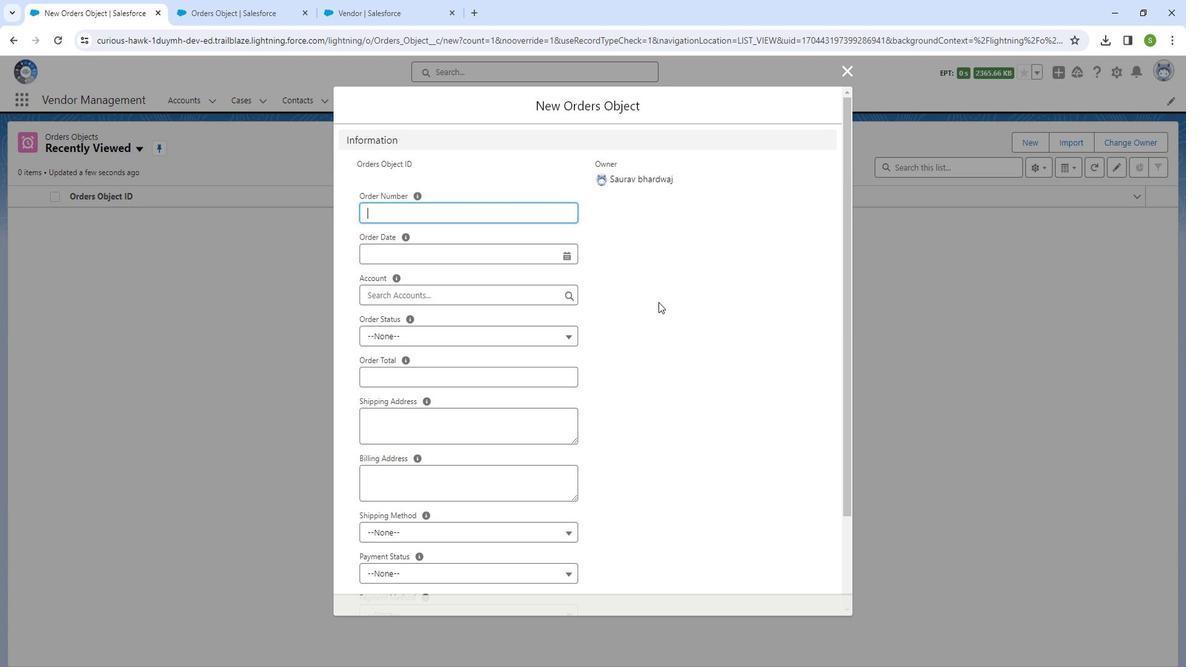 
Action: Mouse moved to (672, 305)
Screenshot: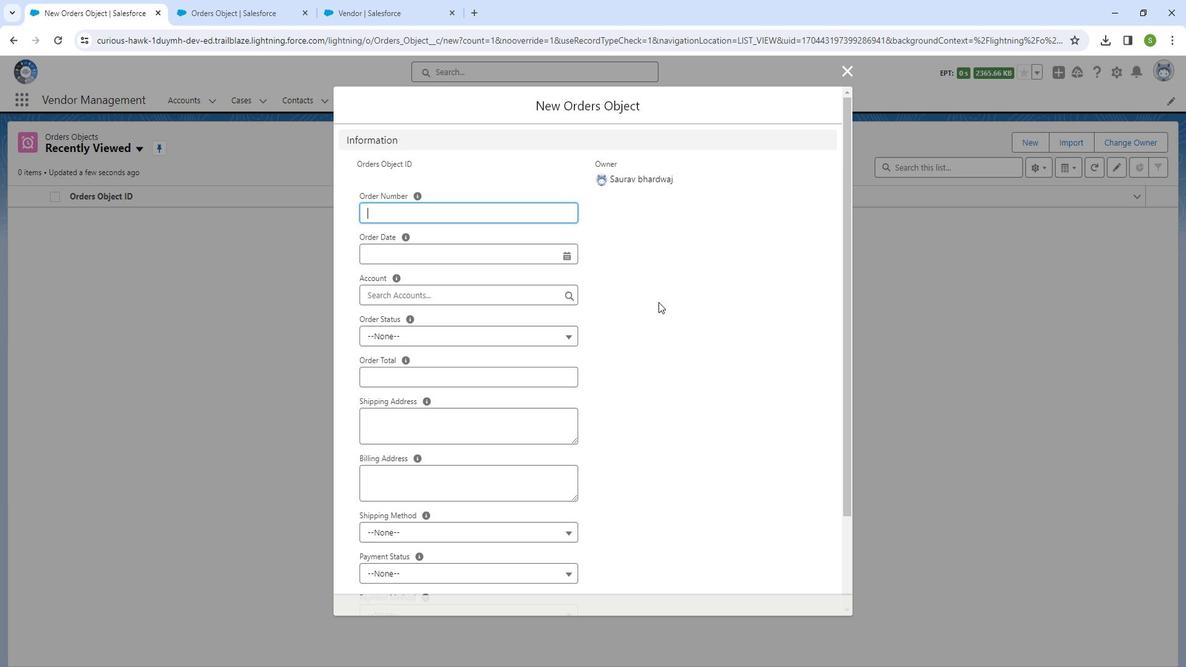 
Action: Mouse scrolled (672, 304) with delta (0, 0)
Screenshot: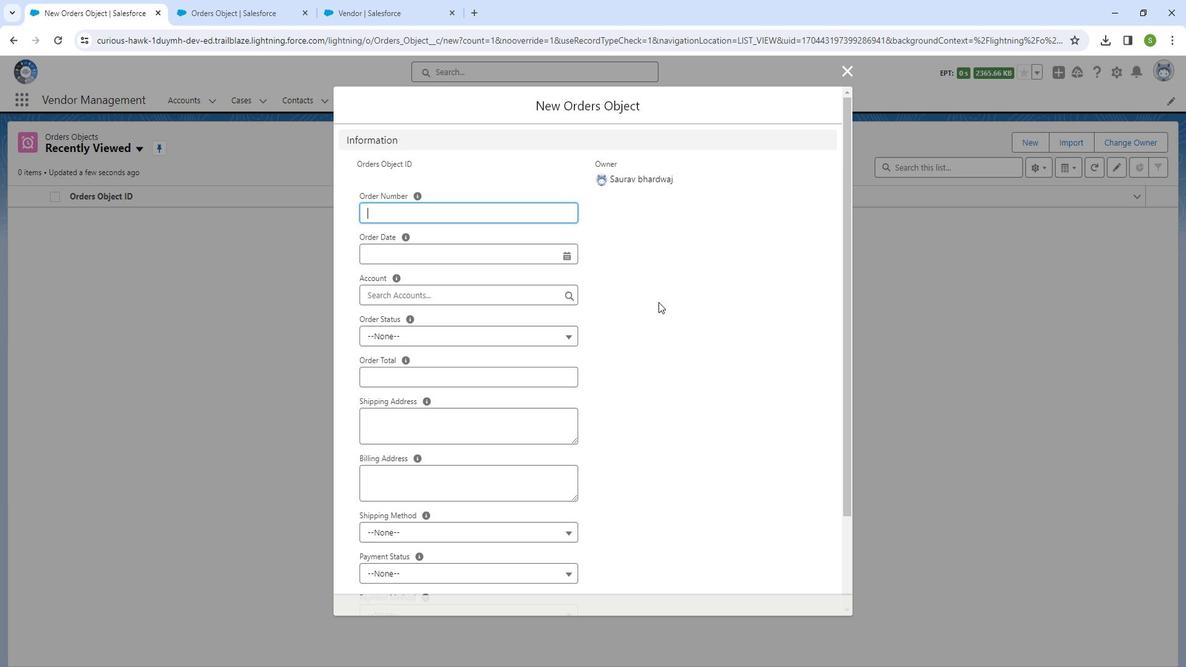 
Action: Mouse moved to (673, 300)
Screenshot: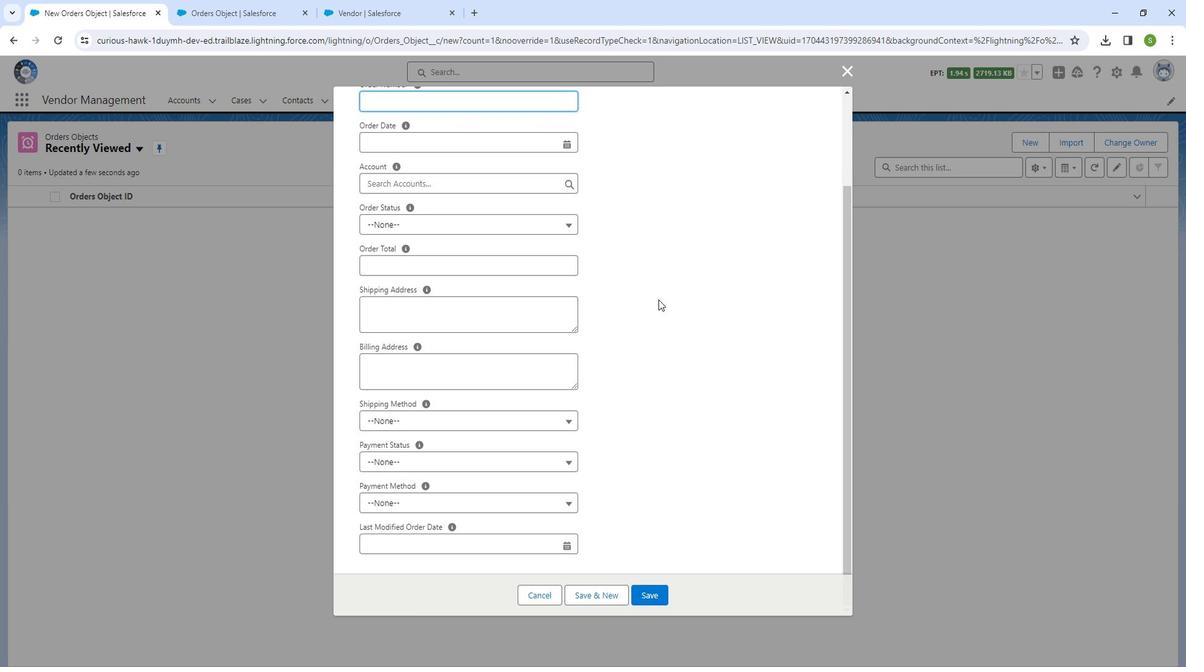 
Action: Mouse scrolled (673, 300) with delta (0, 0)
Screenshot: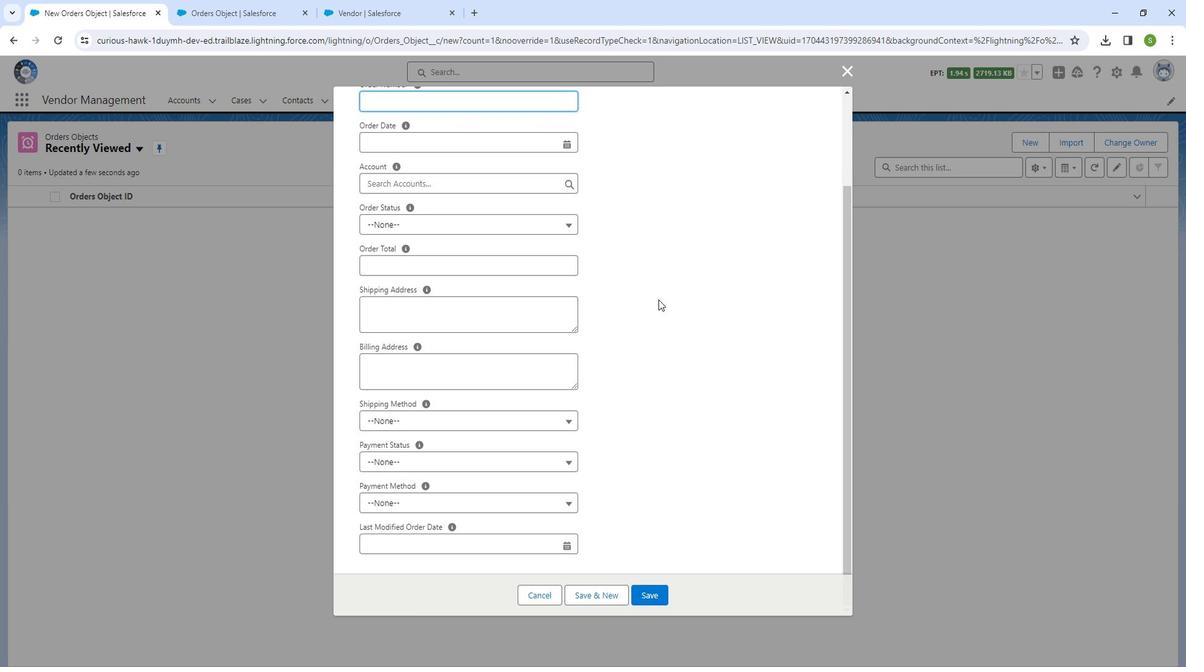 
Action: Mouse moved to (674, 300)
Screenshot: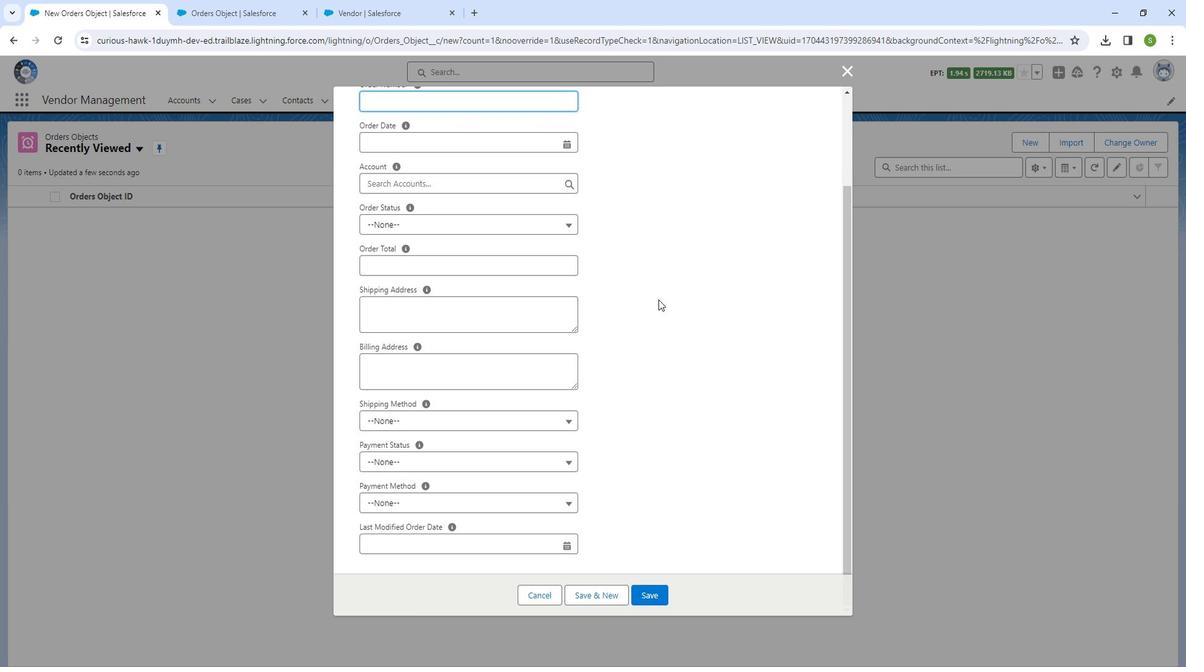 
Action: Mouse scrolled (674, 300) with delta (0, 0)
Screenshot: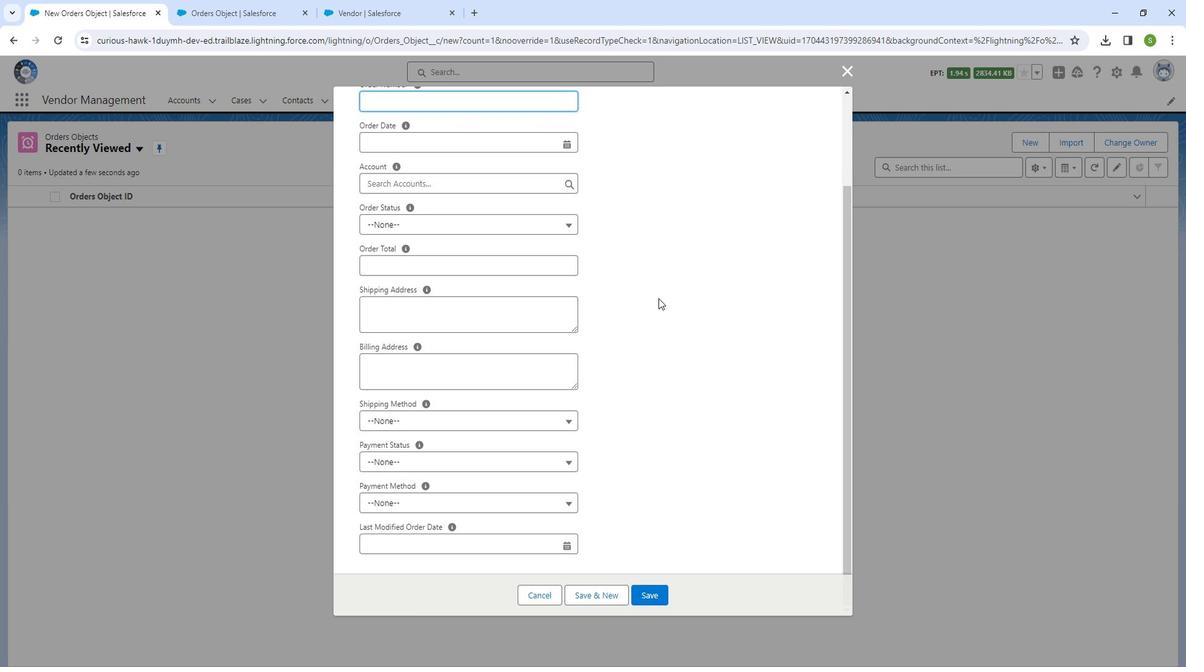 
Action: Mouse scrolled (674, 300) with delta (0, 0)
Screenshot: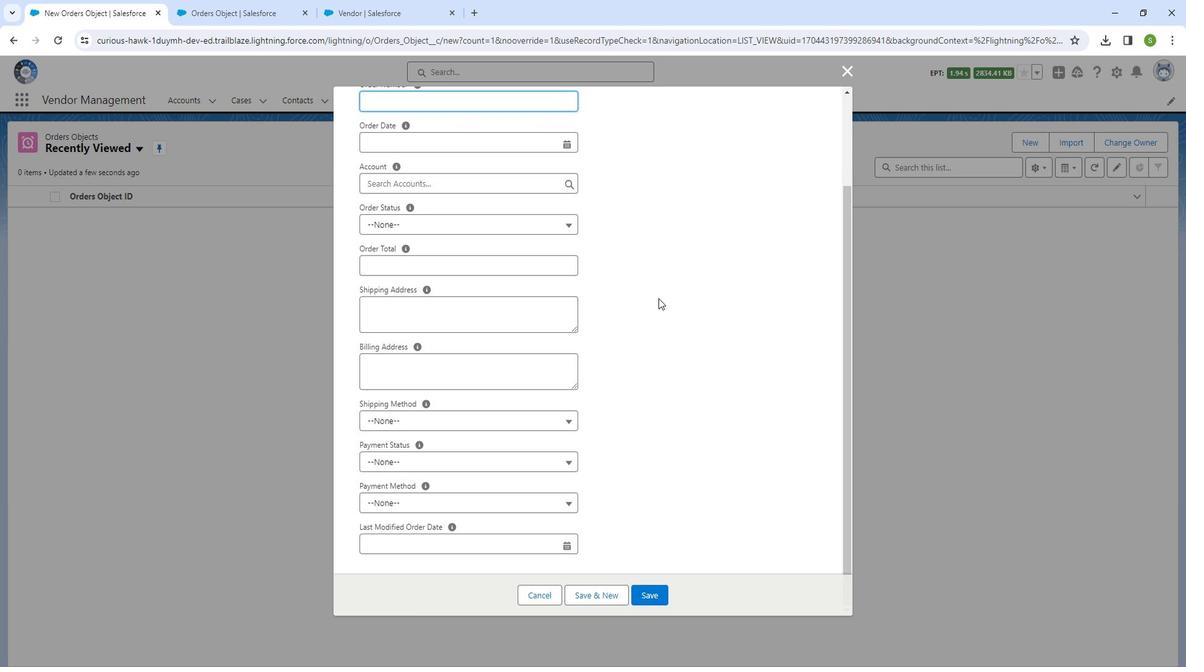 
Action: Mouse scrolled (674, 300) with delta (0, 0)
Screenshot: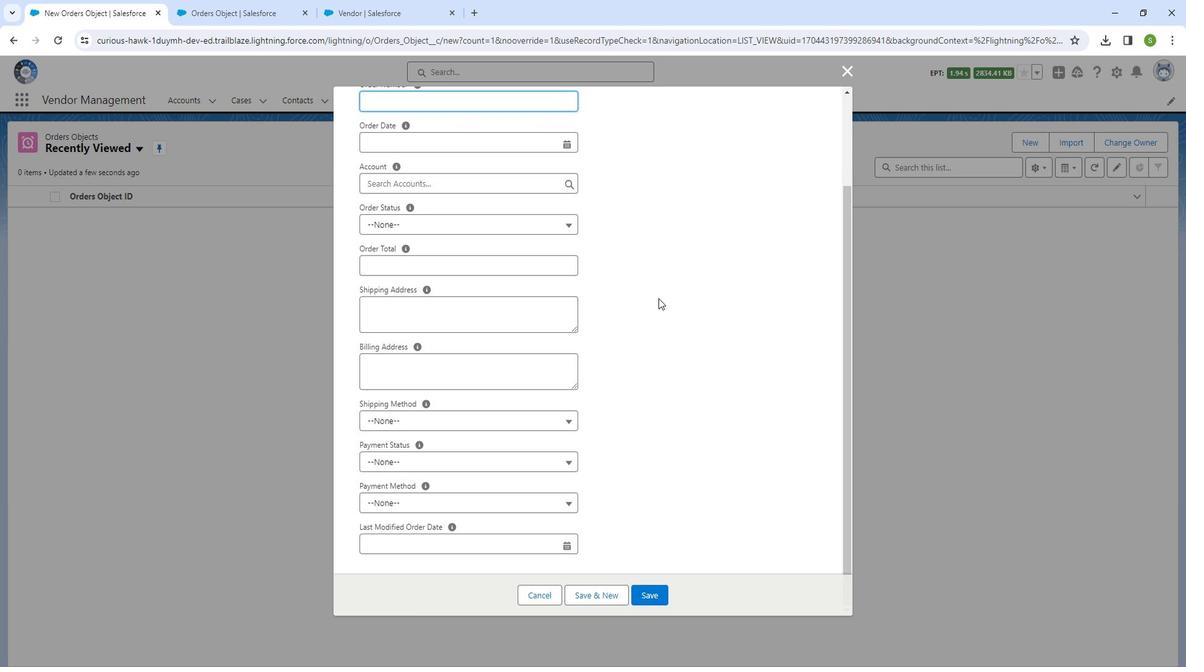 
Action: Mouse scrolled (674, 300) with delta (0, 0)
Screenshot: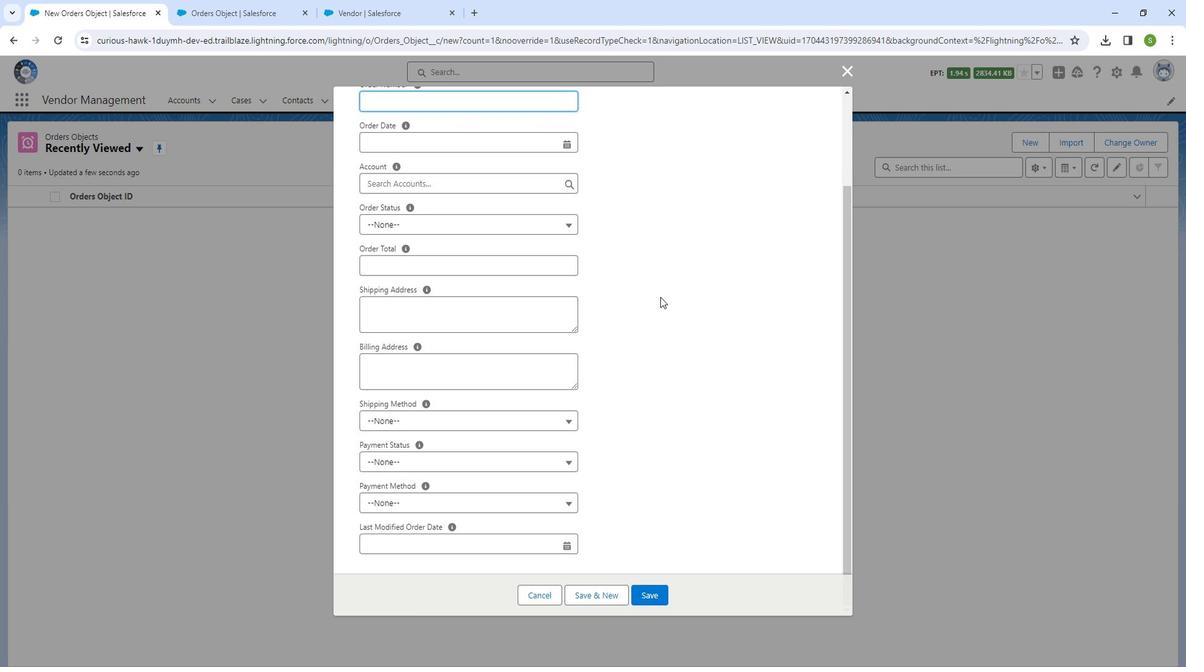 
Action: Mouse moved to (674, 300)
Screenshot: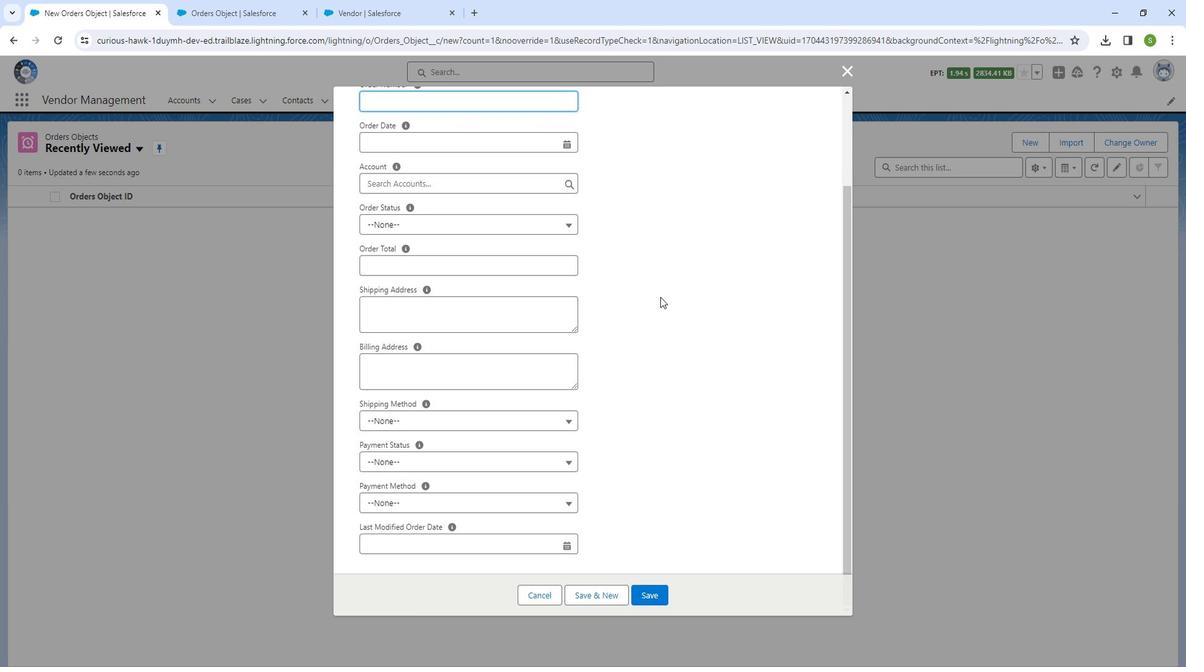 
Action: Mouse scrolled (674, 300) with delta (0, 0)
Screenshot: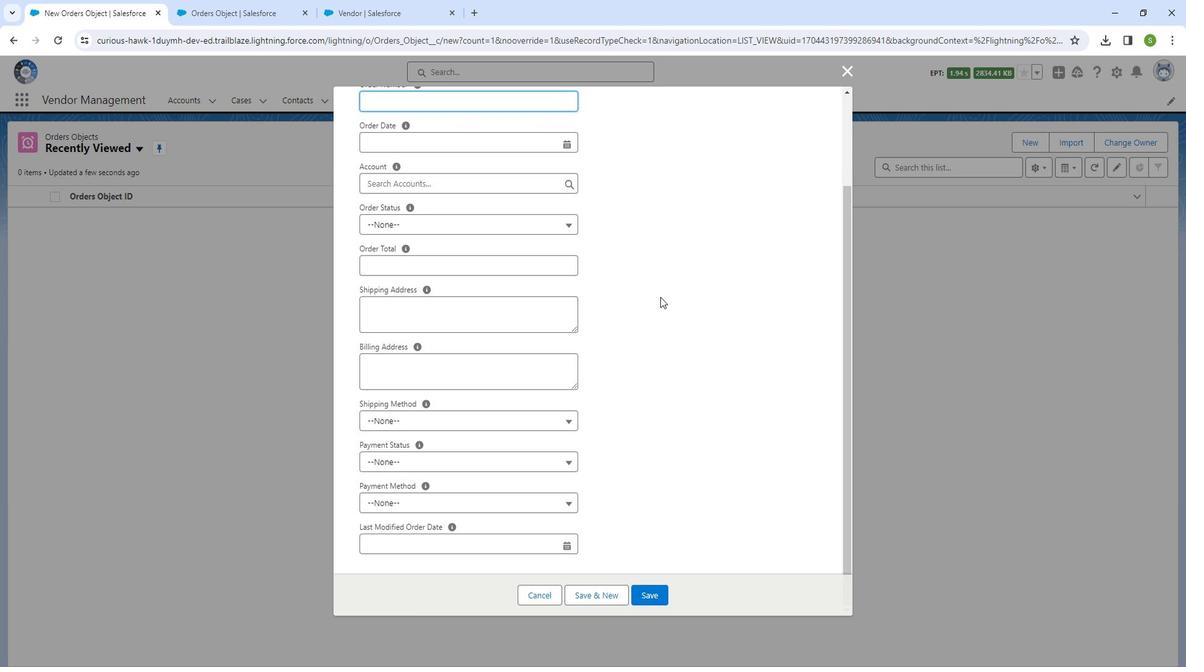 
Action: Mouse moved to (675, 299)
Screenshot: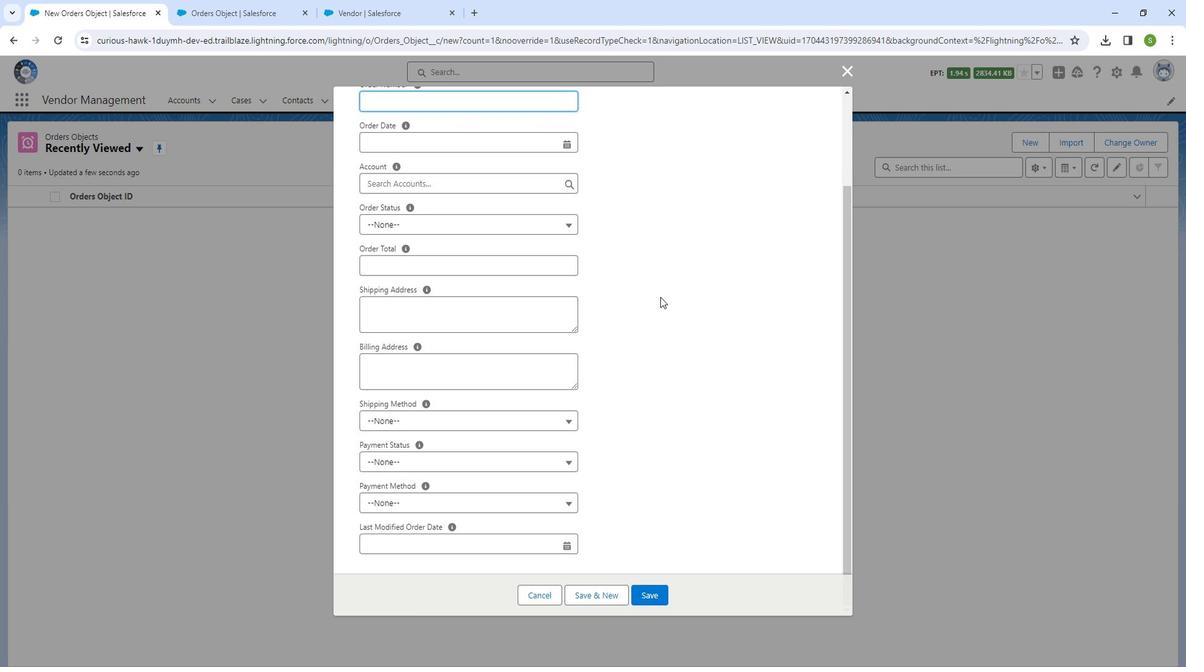 
Action: Mouse scrolled (675, 300) with delta (0, 0)
Screenshot: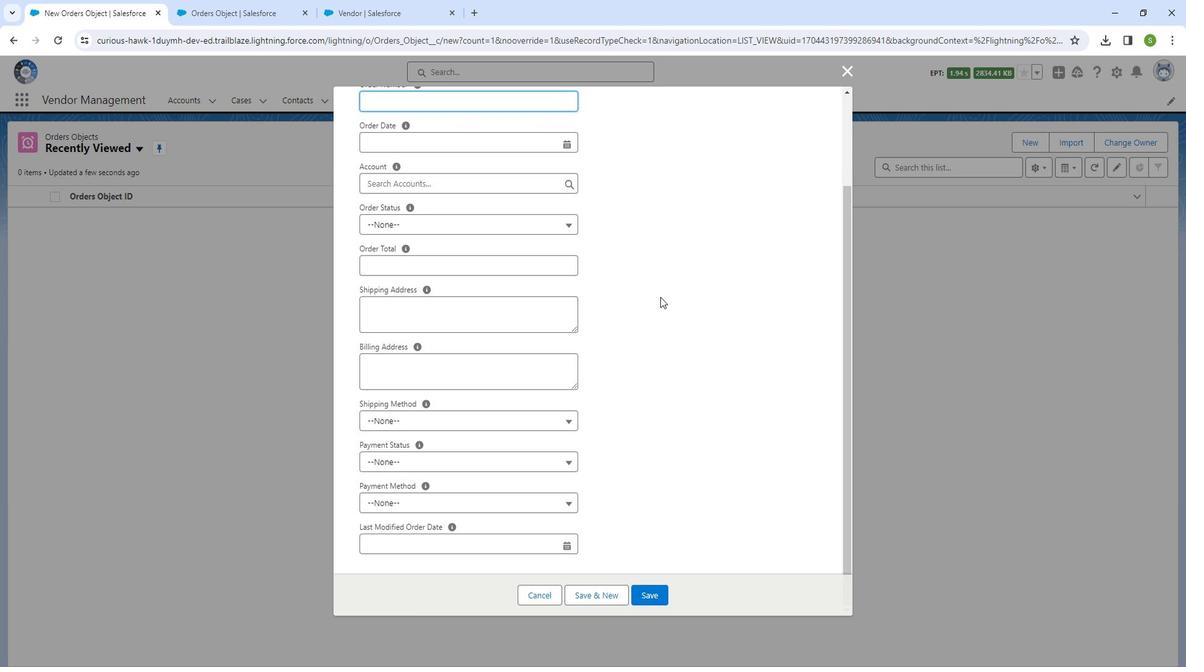 
Action: Mouse moved to (865, 85)
Screenshot: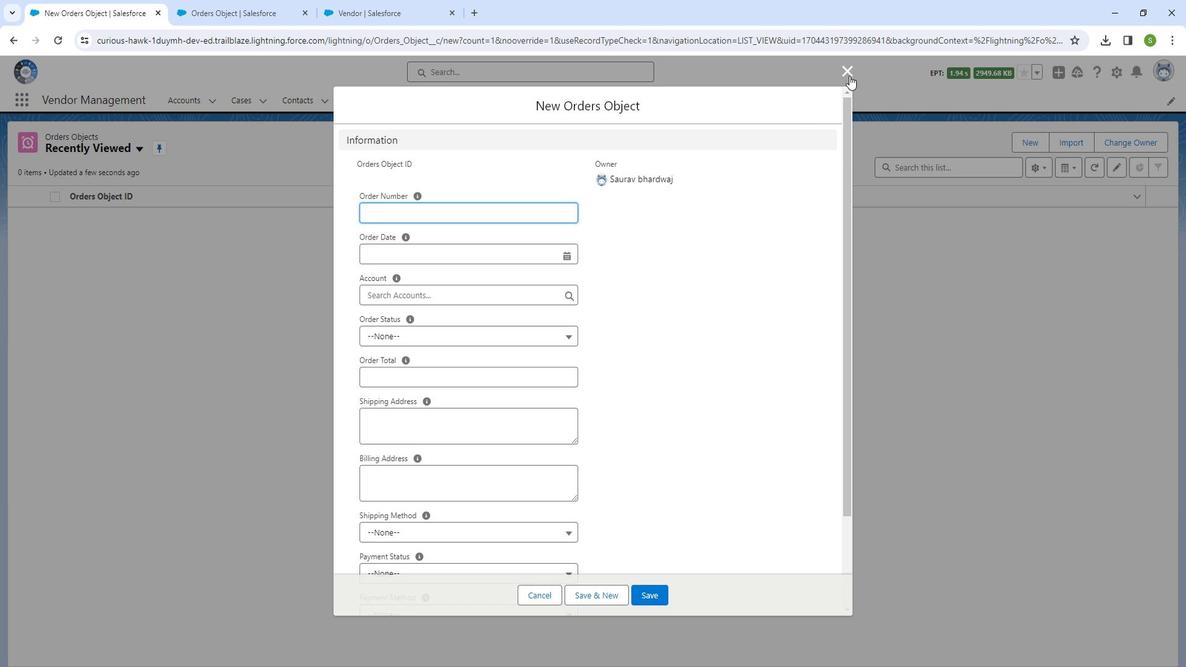 
Action: Mouse pressed left at (865, 85)
Screenshot: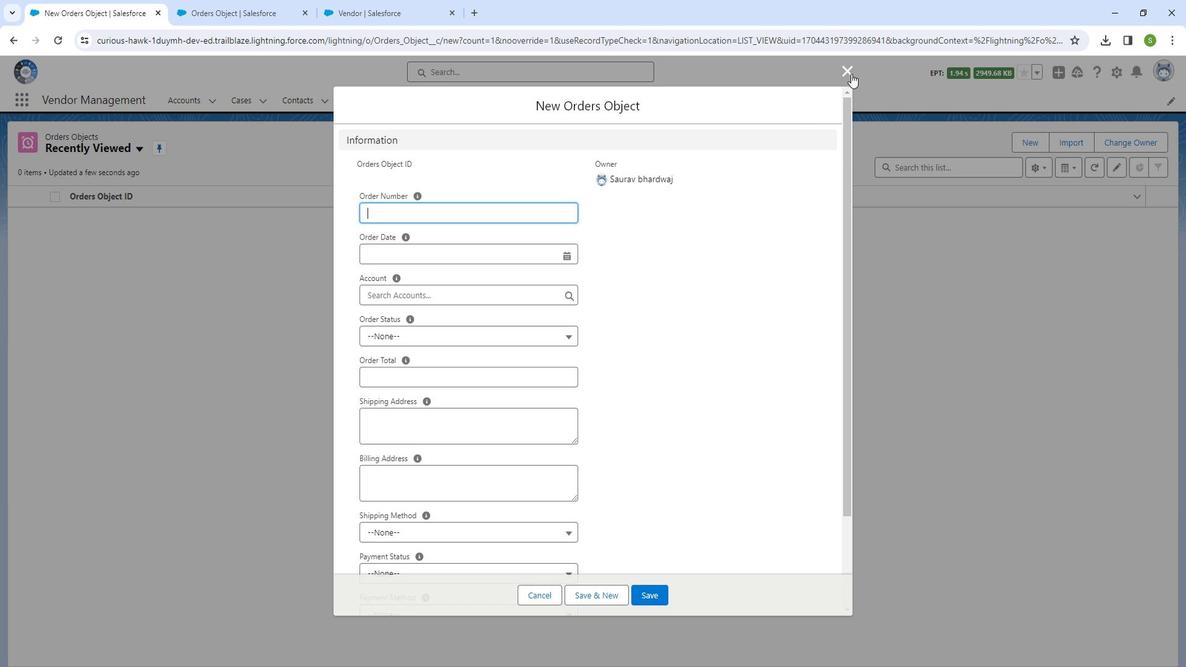 
Action: Mouse moved to (657, 106)
Screenshot: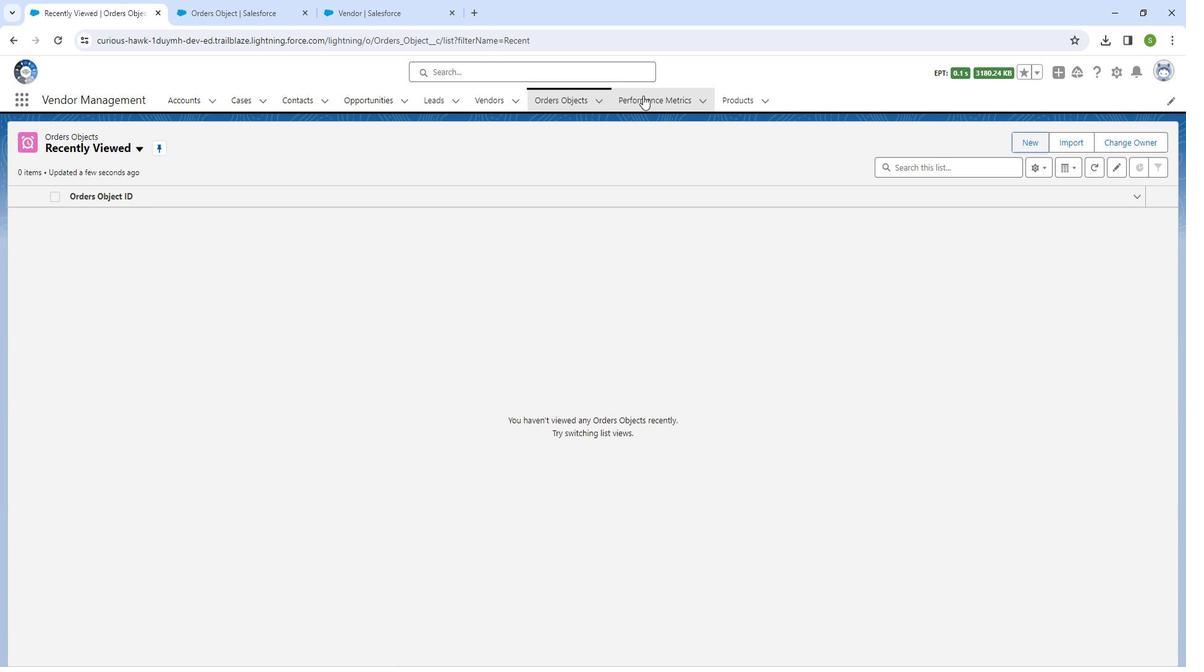 
Action: Mouse pressed left at (657, 106)
Screenshot: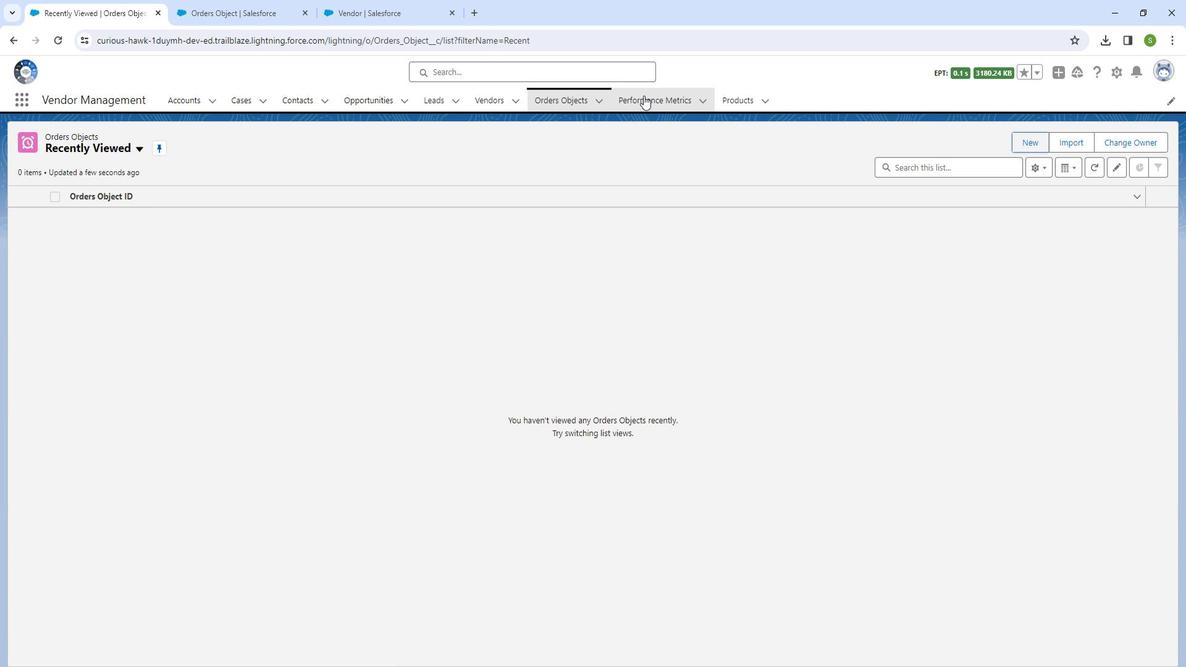 
Action: Mouse moved to (1130, 84)
Screenshot: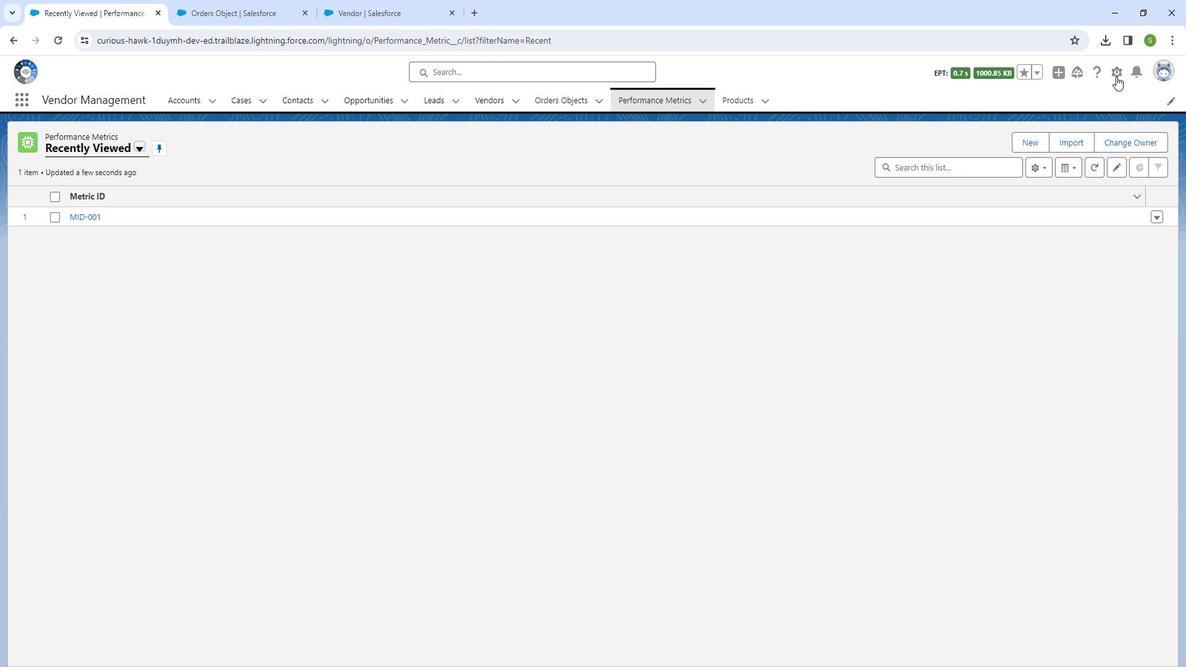 
Action: Mouse pressed left at (1130, 84)
Screenshot: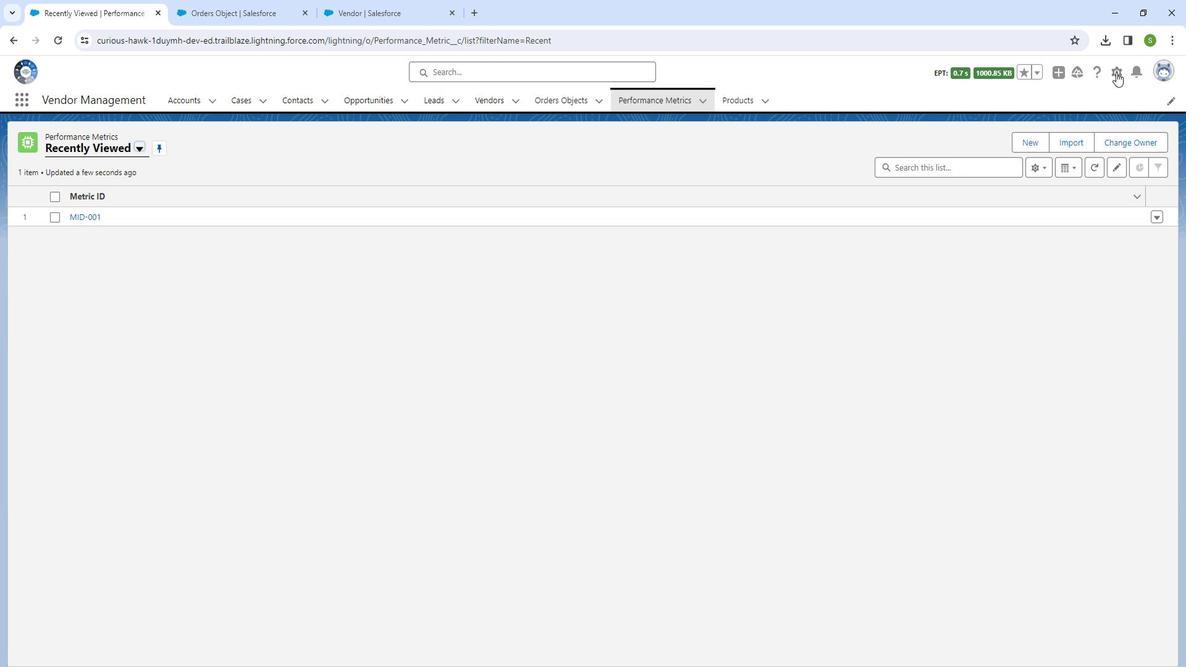 
Action: Mouse moved to (1079, 224)
Screenshot: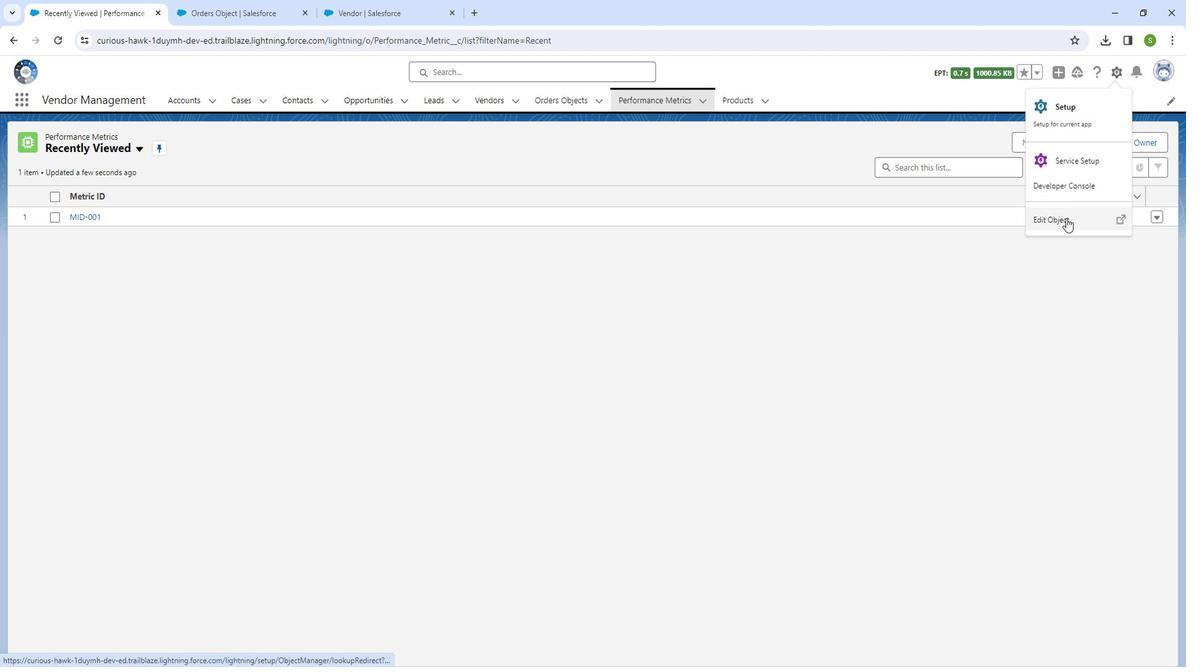 
Action: Mouse pressed left at (1079, 224)
Screenshot: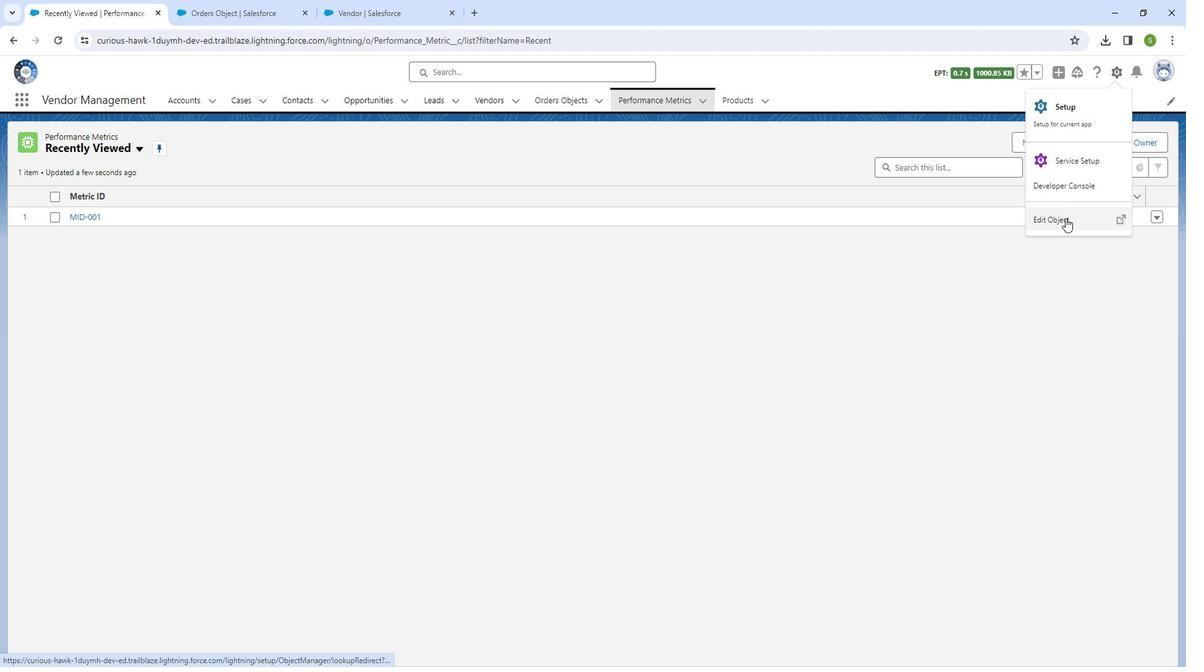 
Action: Mouse moved to (137, 239)
Screenshot: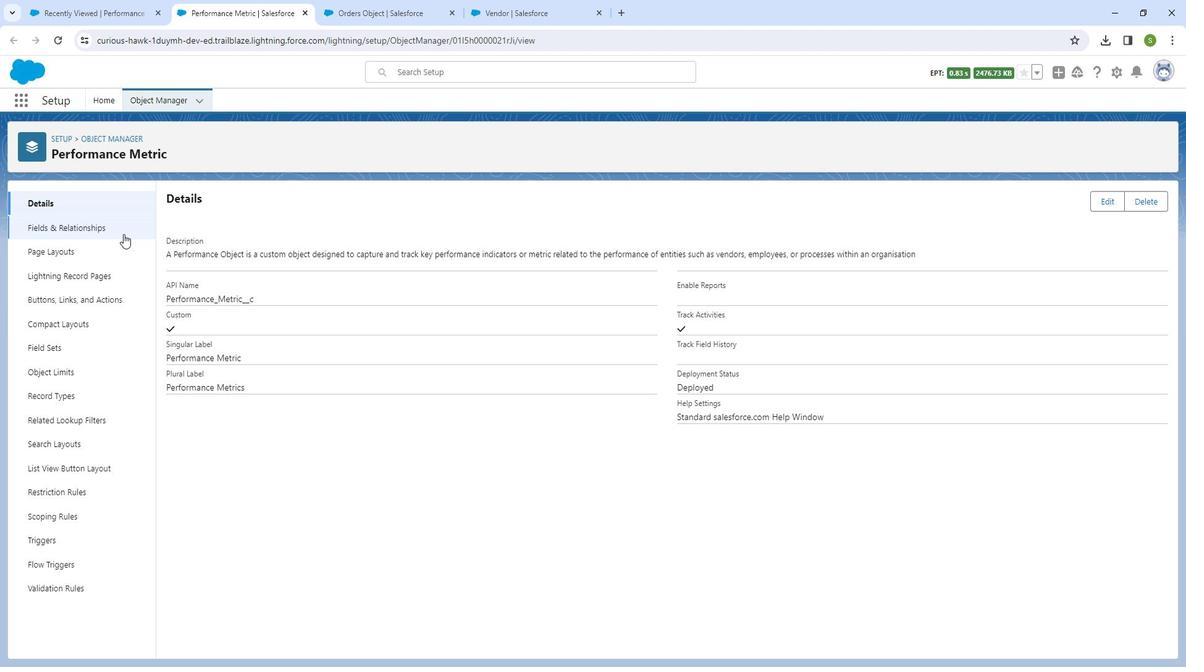 
Action: Mouse pressed left at (137, 239)
Screenshot: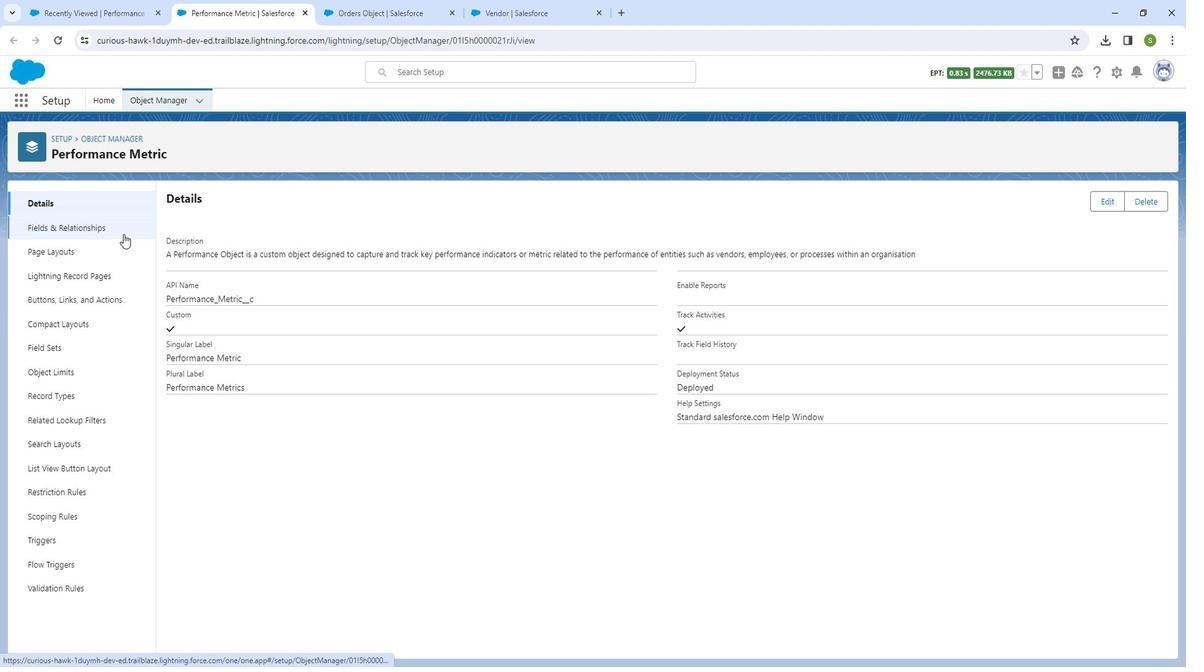 
Action: Mouse moved to (129, 257)
Screenshot: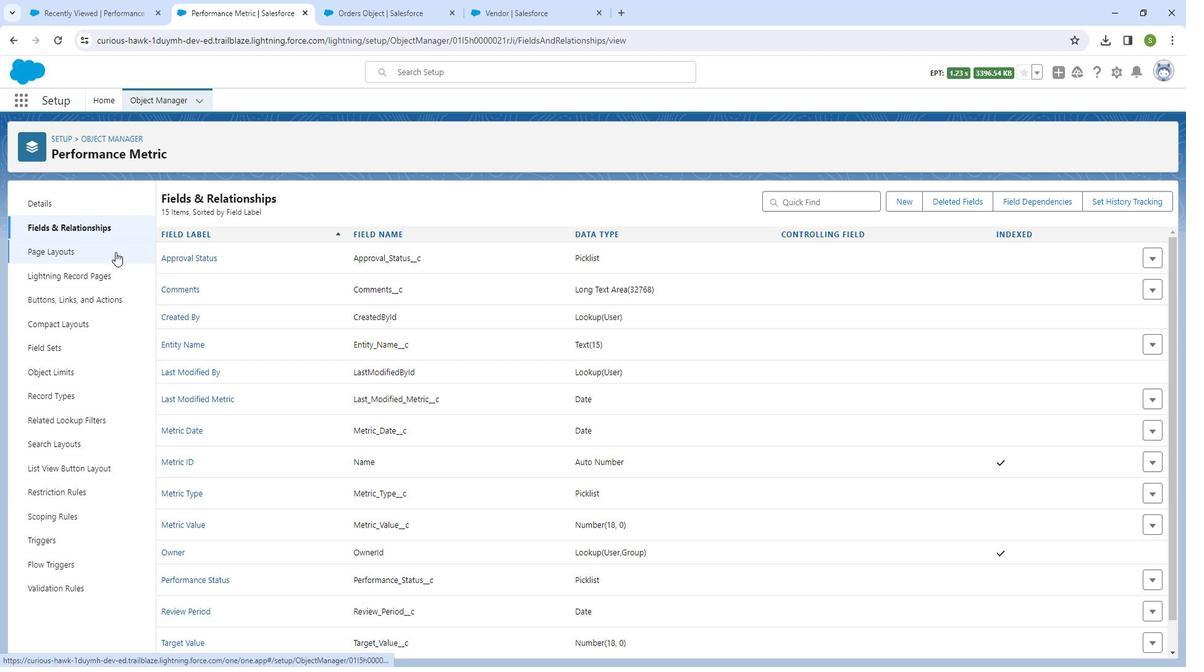 
Action: Mouse pressed left at (129, 257)
Screenshot: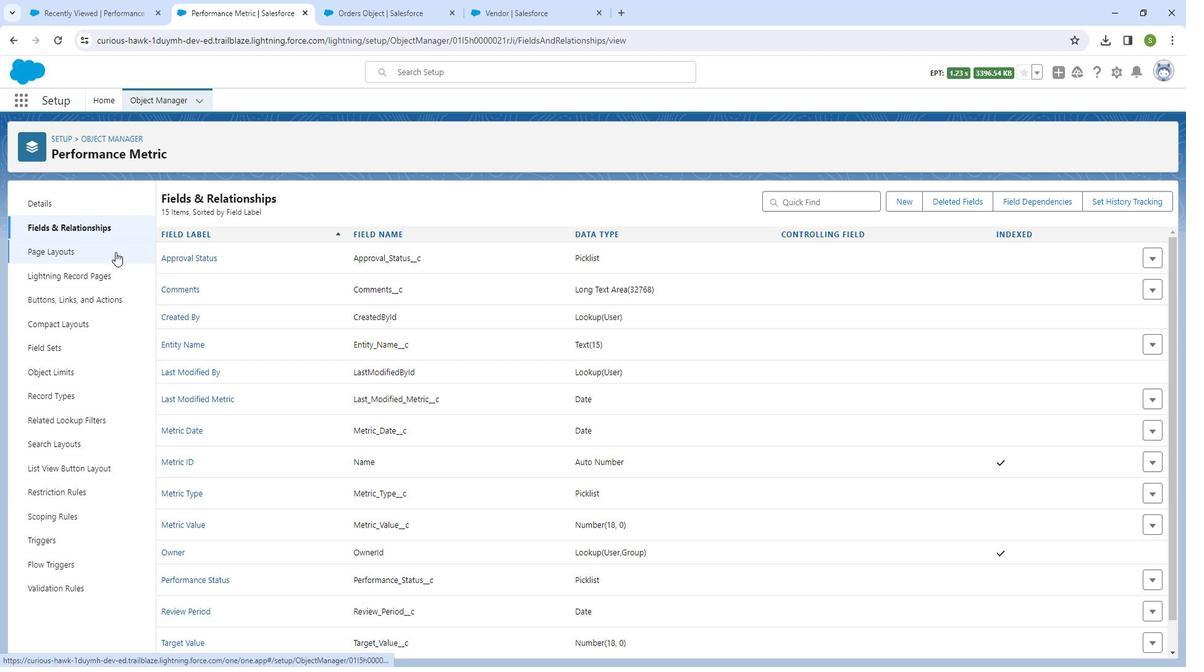 
Action: Mouse moved to (1172, 265)
Screenshot: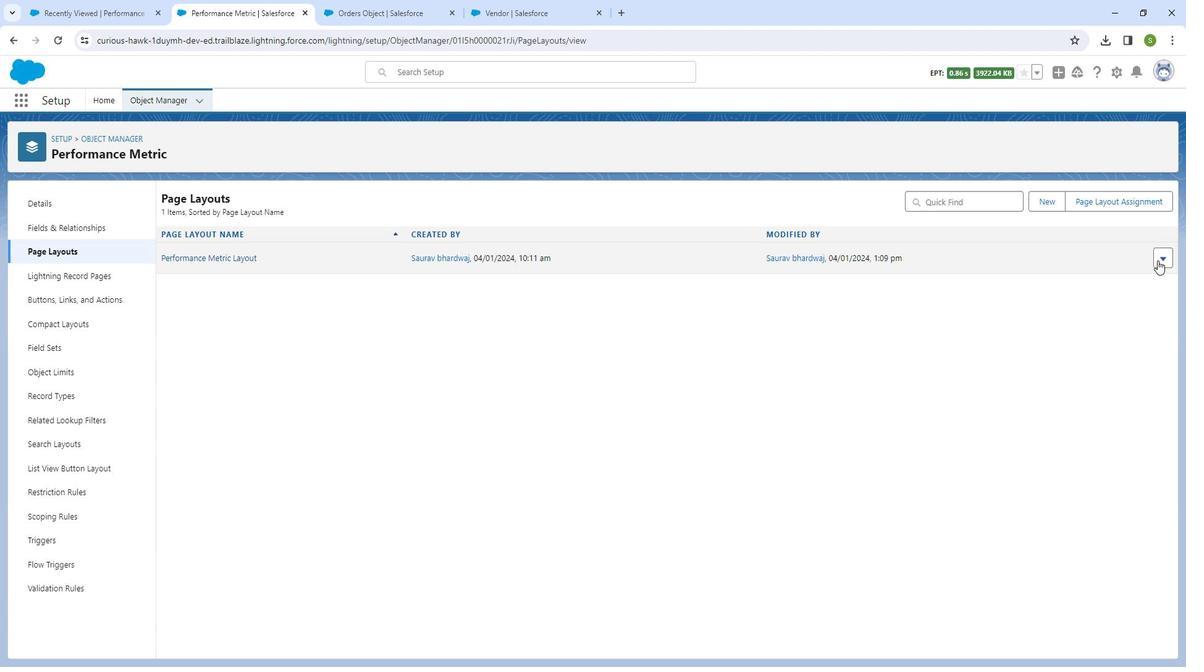 
Action: Mouse pressed left at (1172, 265)
Screenshot: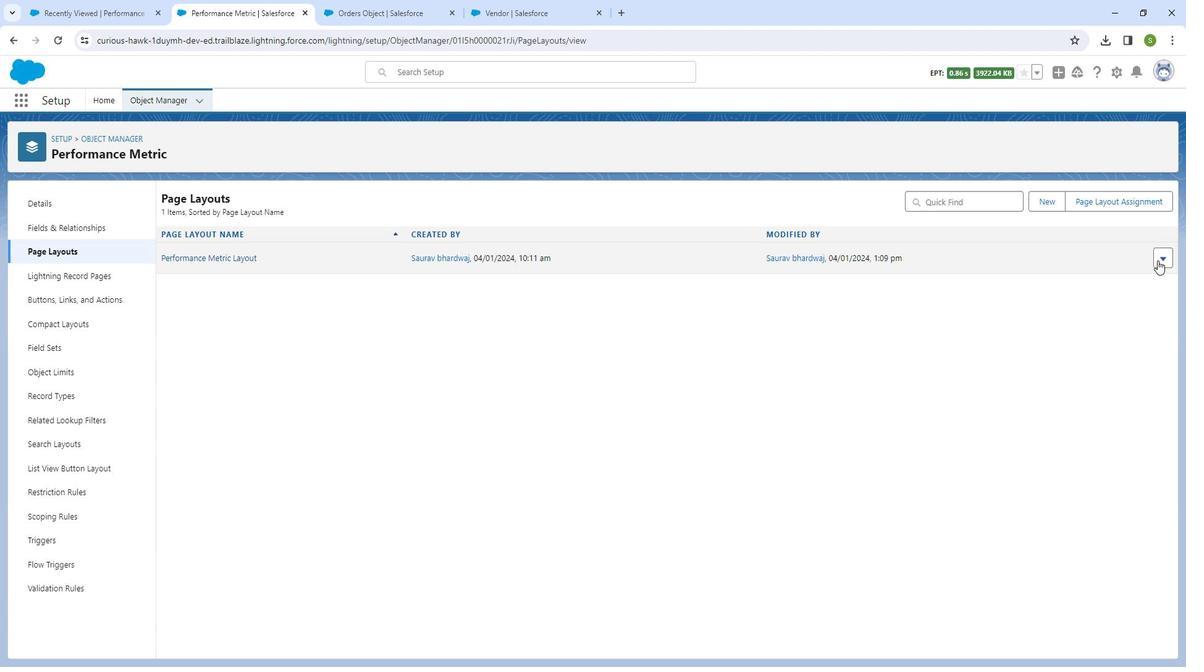 
Action: Mouse moved to (1160, 289)
Screenshot: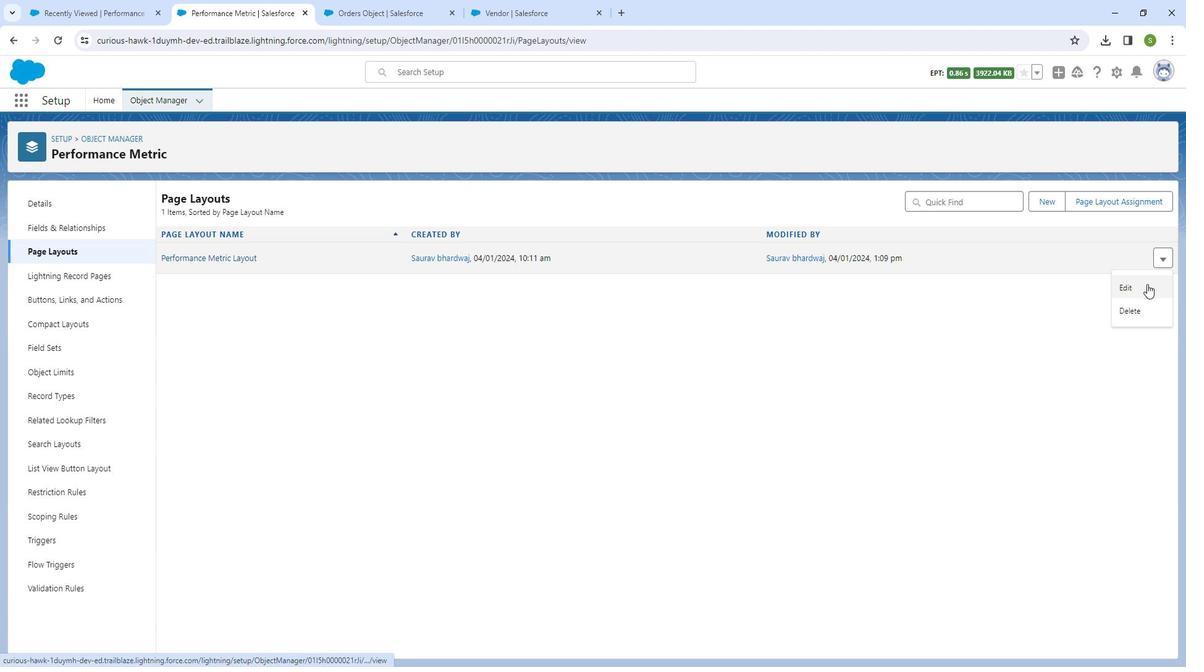 
Action: Mouse pressed left at (1160, 289)
Screenshot: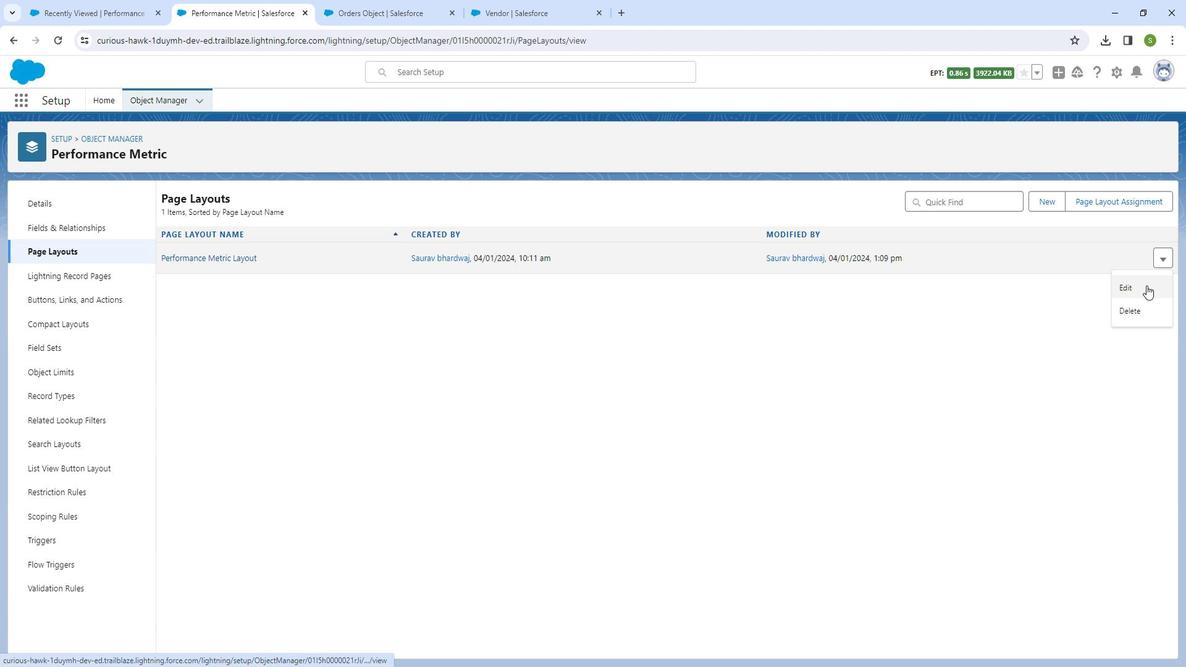 
Action: Mouse moved to (324, 248)
Screenshot: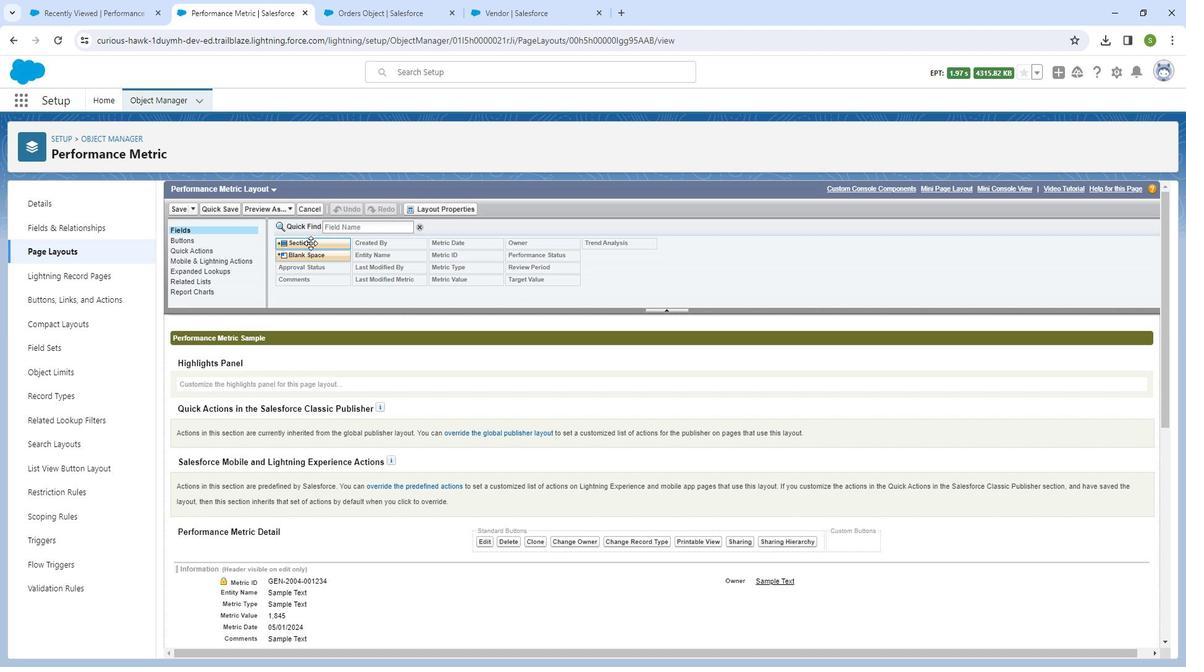 
Action: Mouse pressed left at (324, 248)
Screenshot: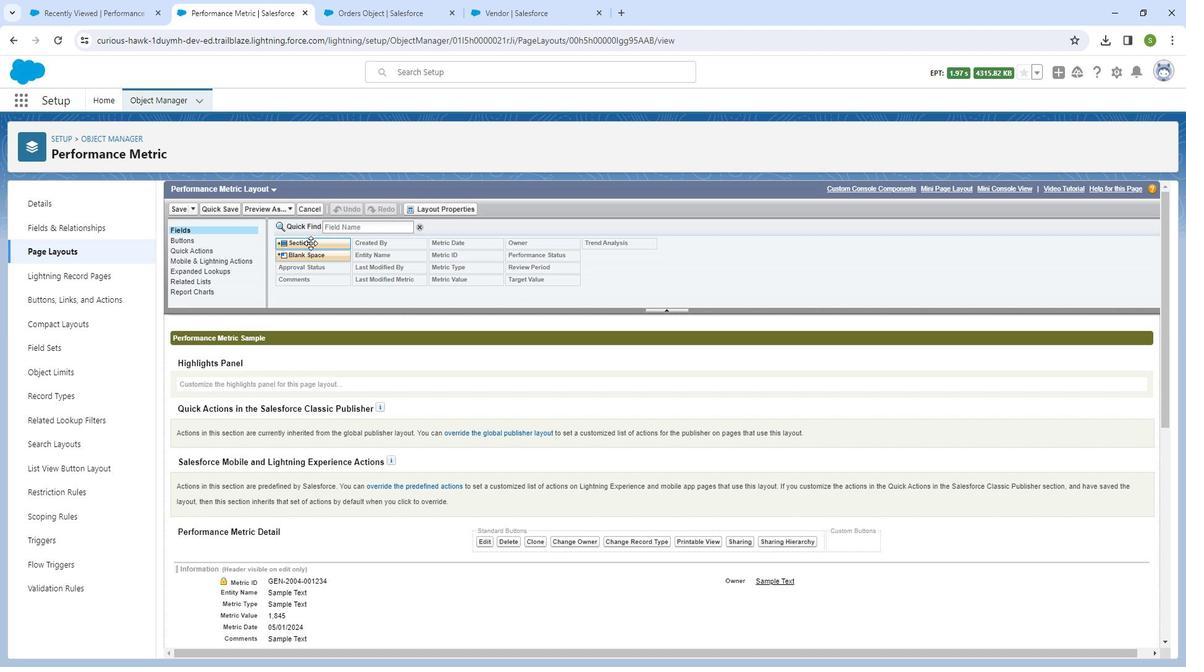 
Action: Mouse moved to (695, 365)
Screenshot: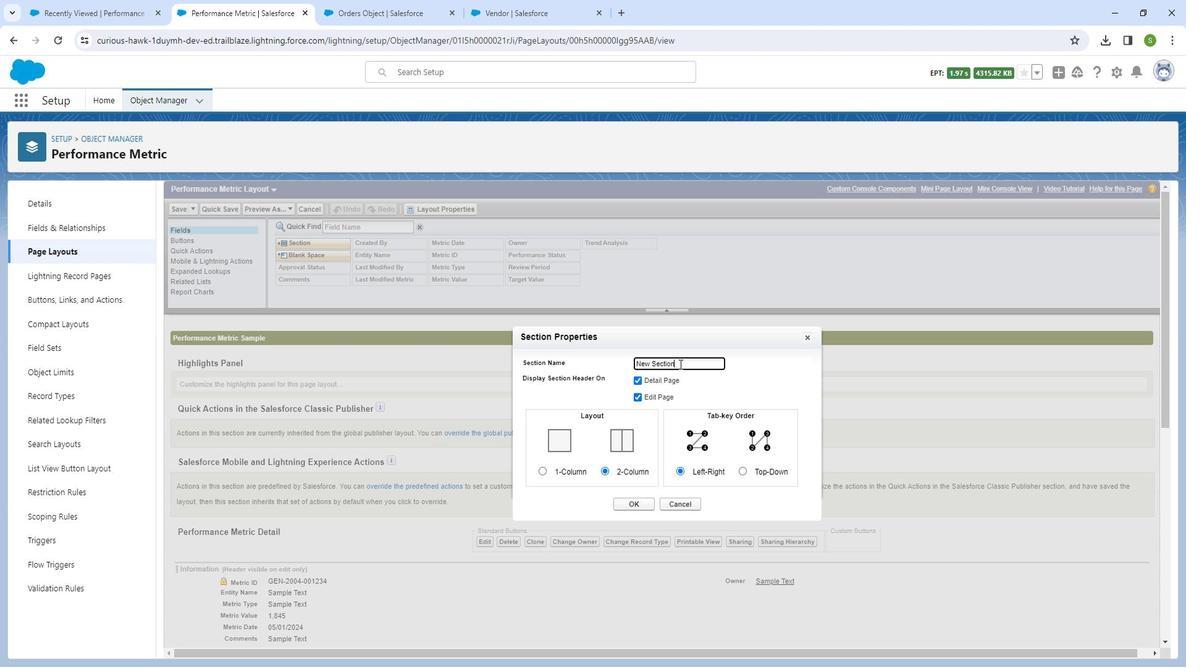 
Action: Mouse pressed left at (695, 365)
Screenshot: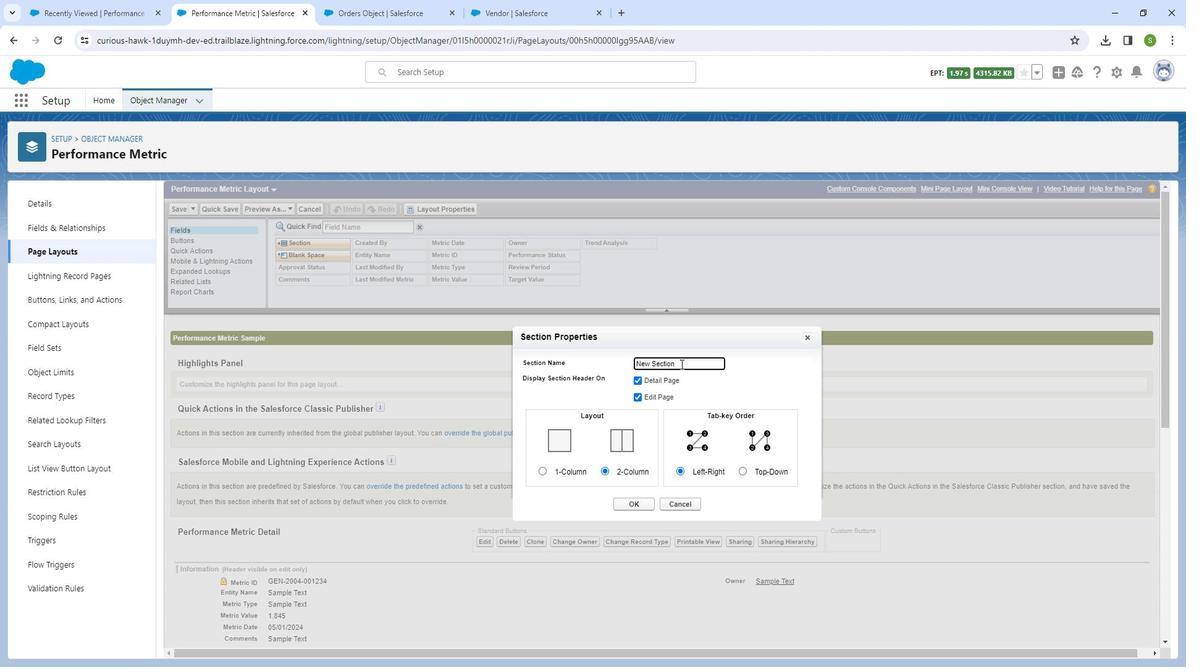 
Action: Mouse moved to (643, 365)
Screenshot: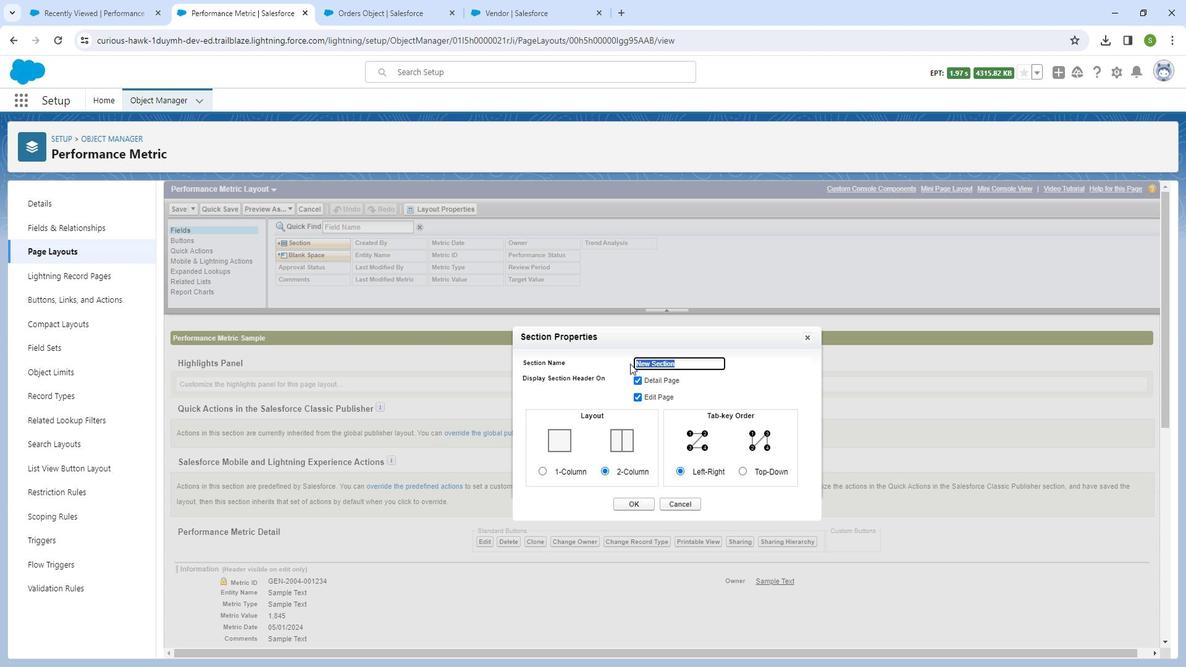 
Action: Key pressed <Key.backspace><Key.shift_r><Key.shift_r><Key.shift_r><Key.shift_r>More<Key.space><Key.shift_r><Key.shift_r><Key.shift_r><Key.shift_r><Key.shift_r><Key.shift_r><Key.shift_r><Key.shift_r>Information
Screenshot: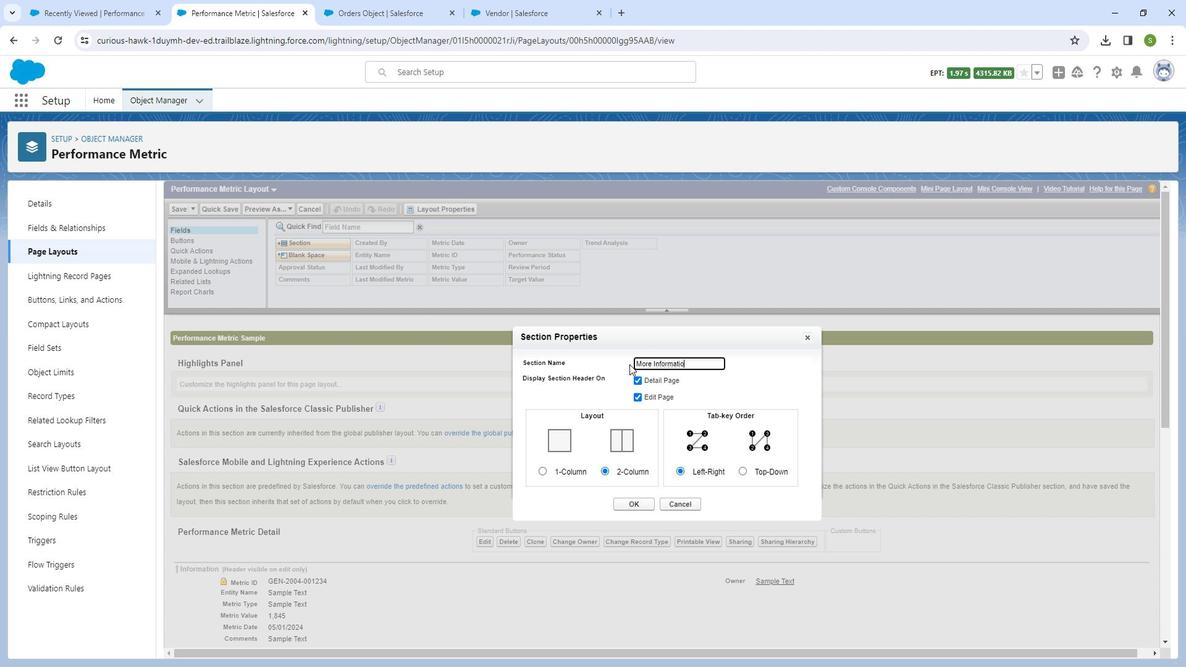 
Action: Mouse moved to (644, 499)
Screenshot: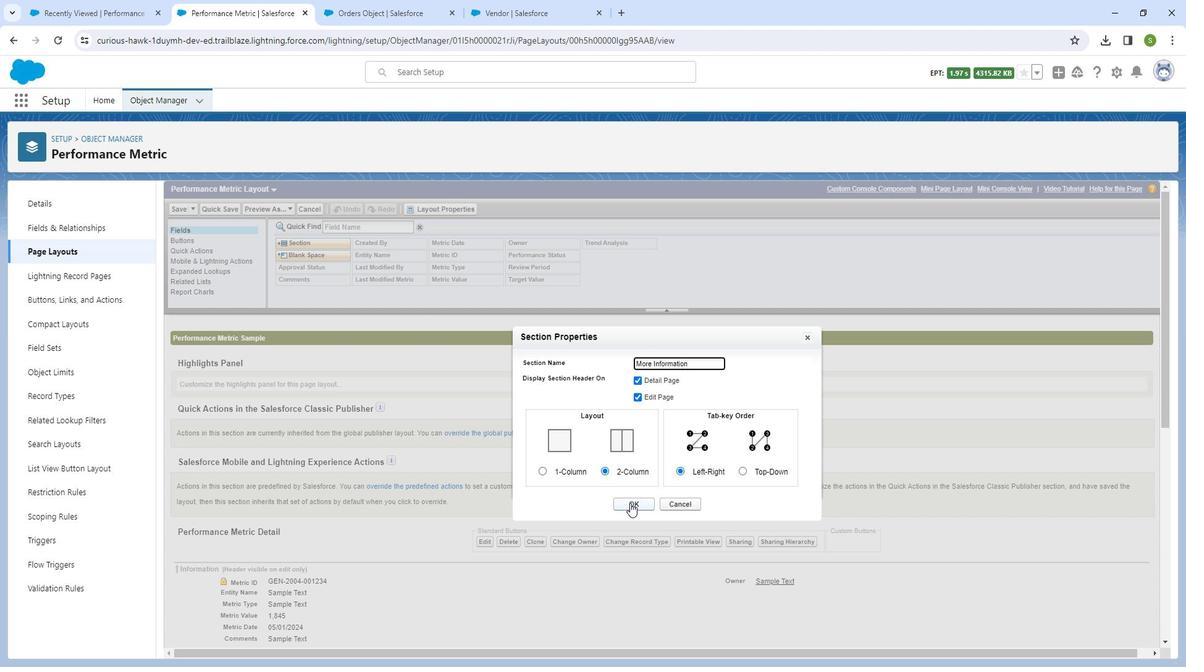 
Action: Mouse pressed left at (644, 499)
Screenshot: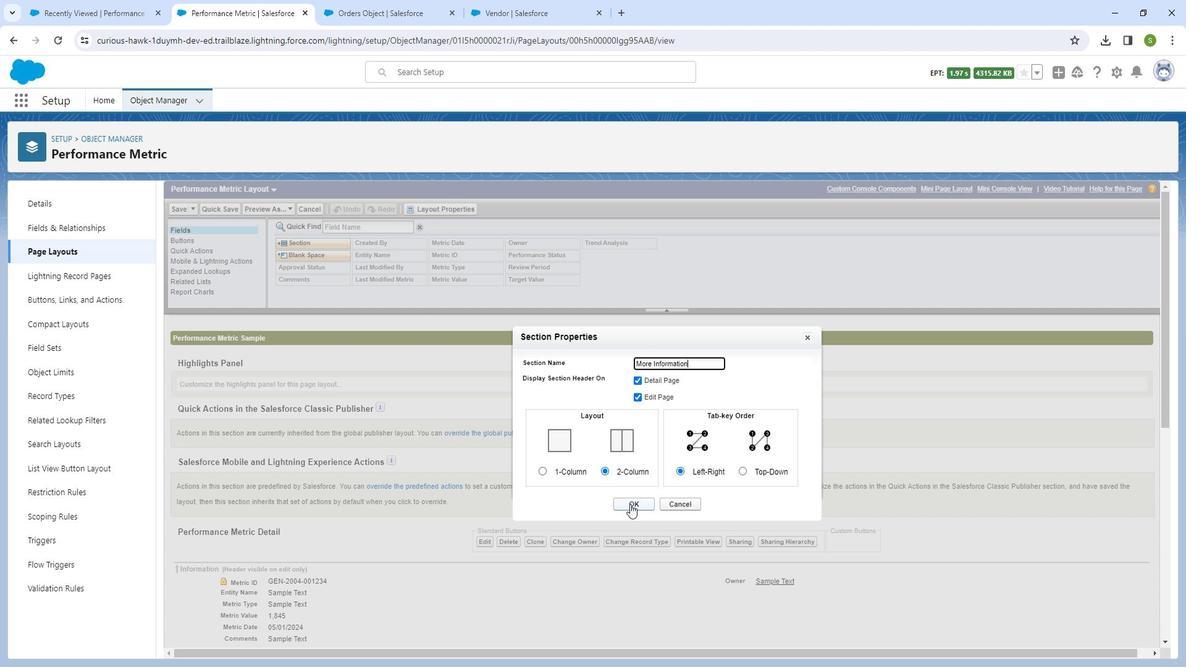 
Action: Mouse moved to (325, 247)
Screenshot: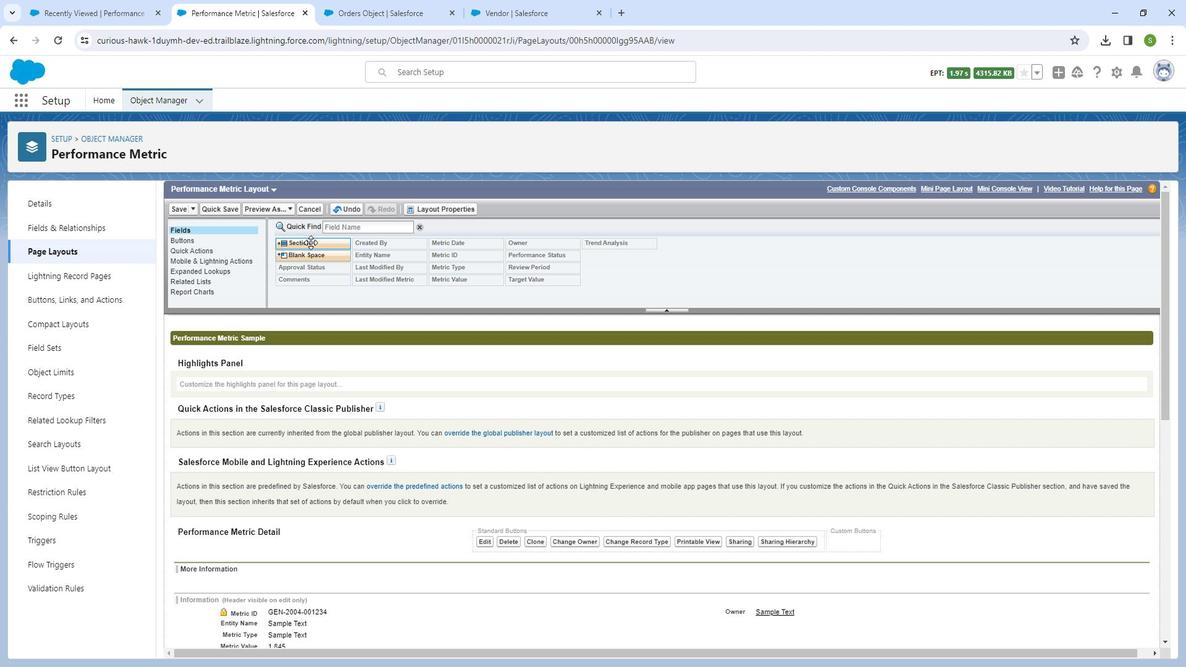 
Action: Mouse pressed left at (325, 247)
Screenshot: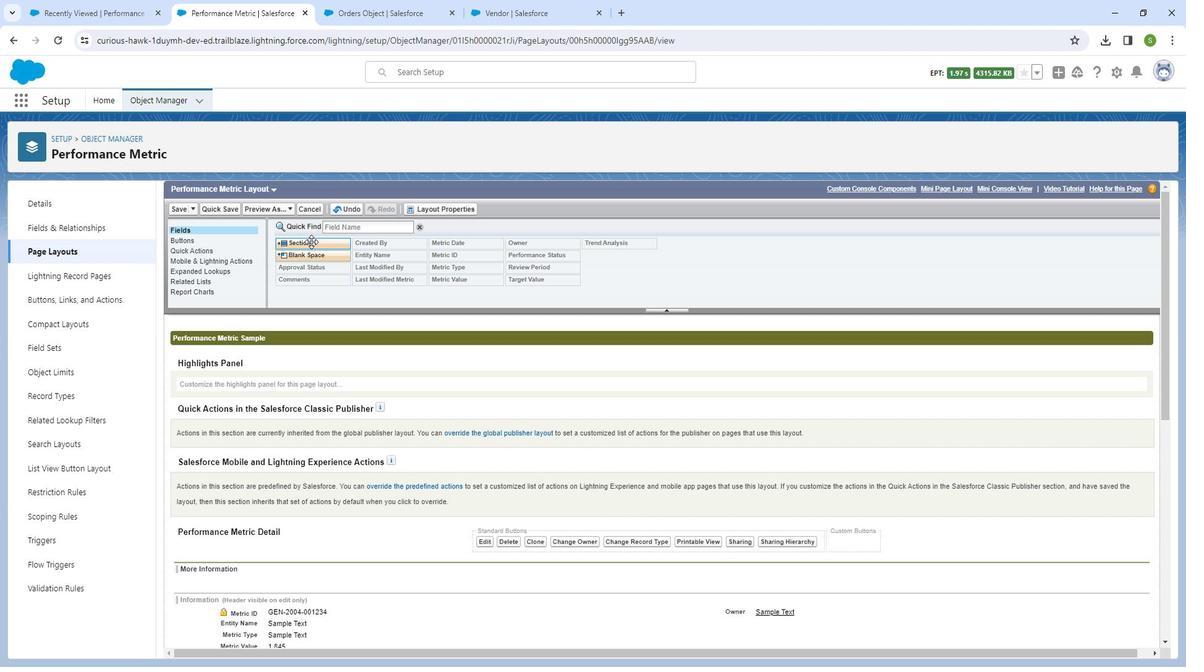 
Action: Mouse moved to (689, 360)
Screenshot: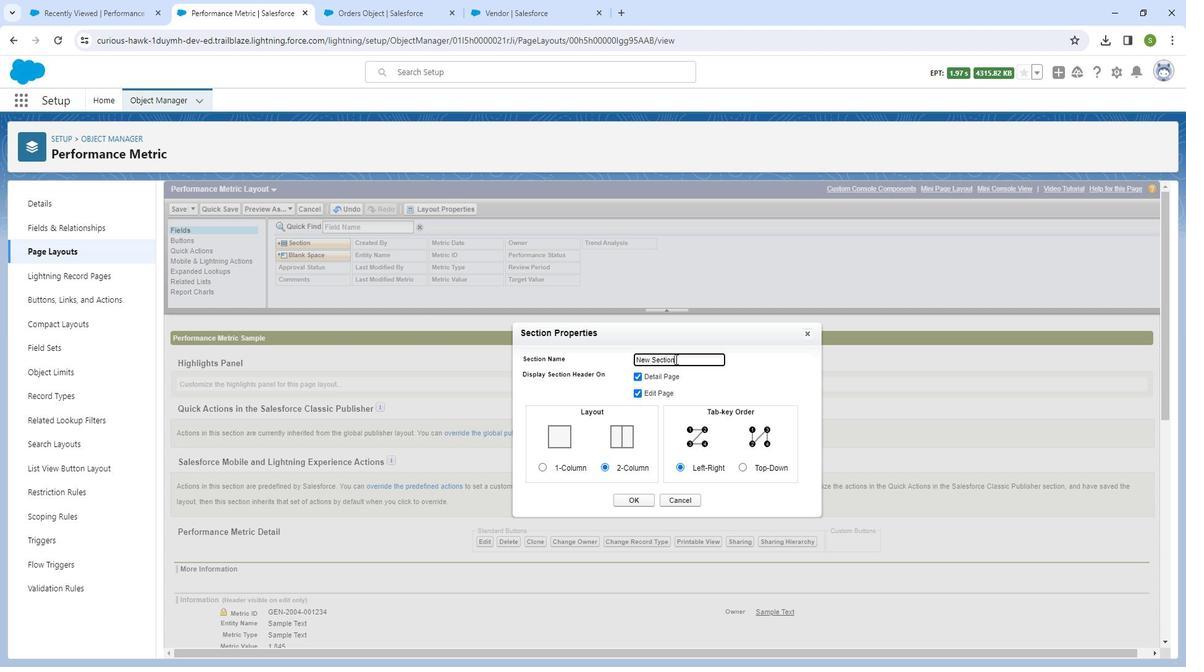 
Action: Mouse pressed left at (689, 360)
Screenshot: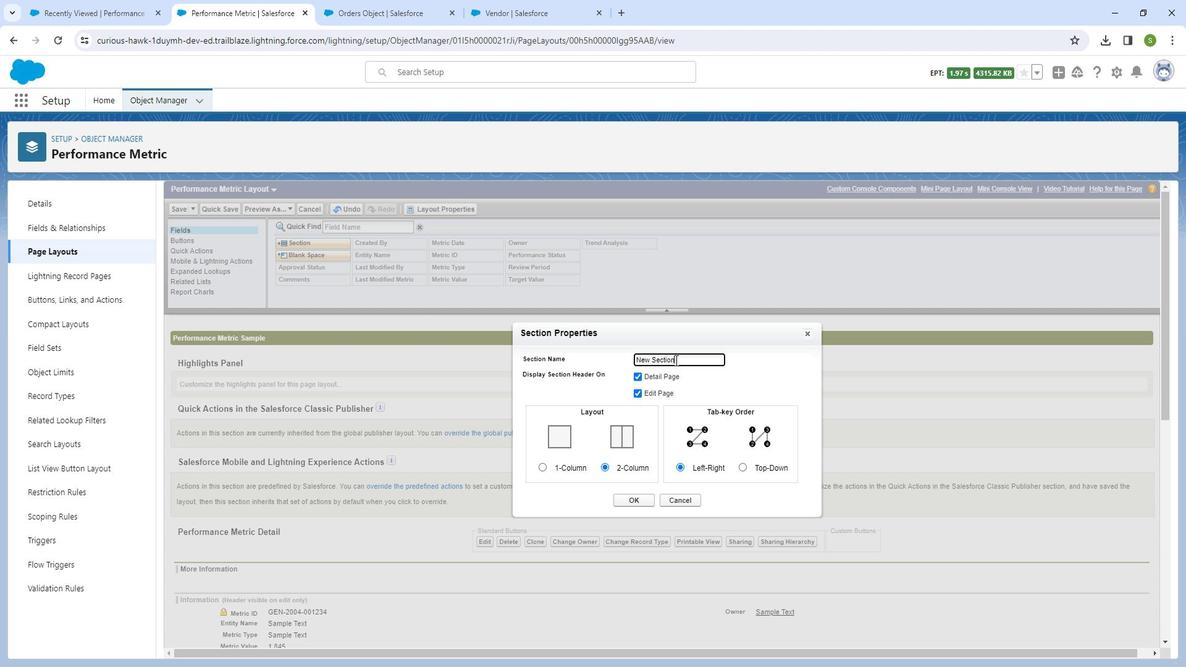 
Action: Mouse moved to (645, 365)
Screenshot: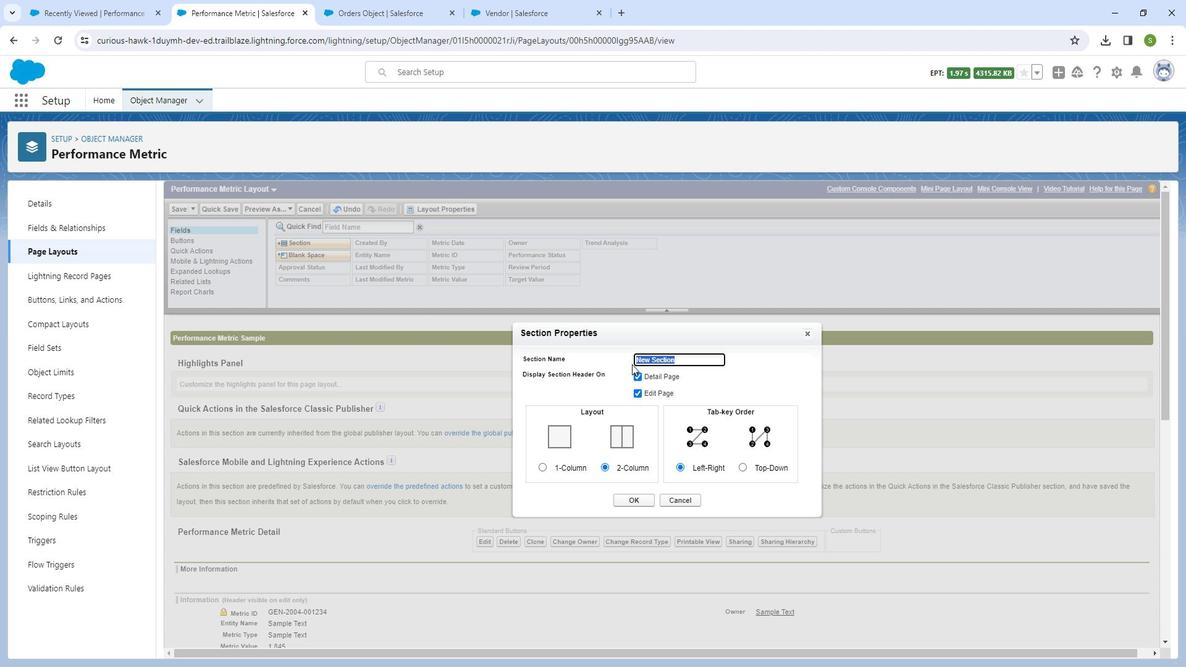 
Action: Key pressed <Key.shift_r>Date<Key.space><Key.shift_r><Key.shift_r><Key.shift_r>Section
Screenshot: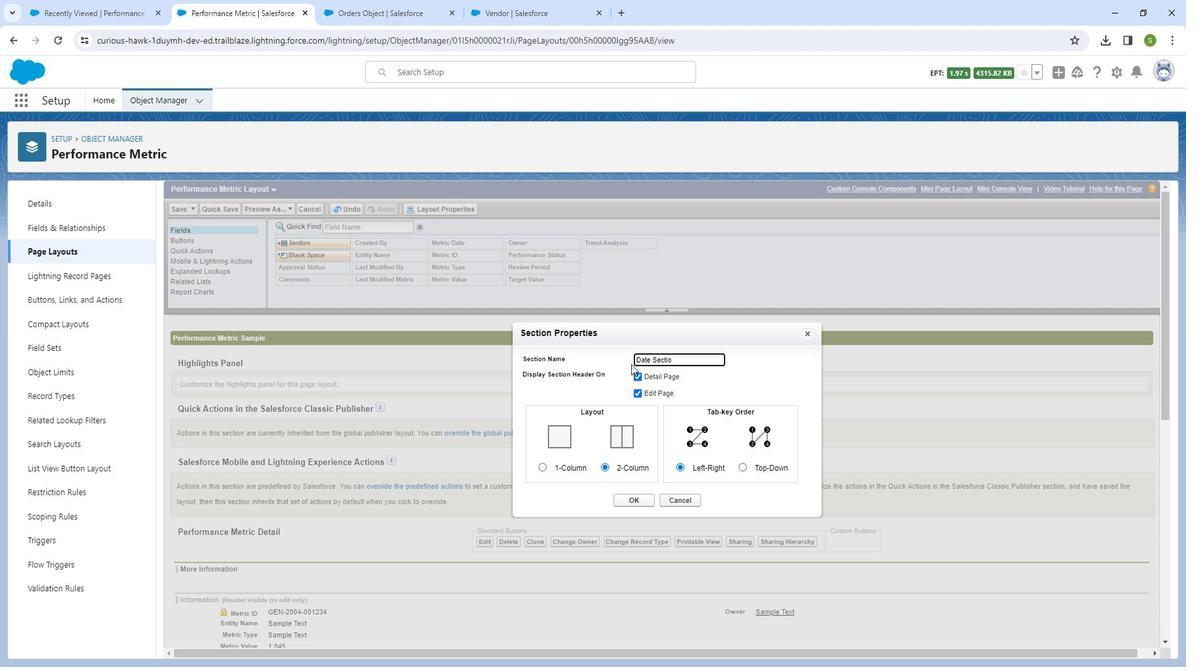 
Action: Mouse moved to (664, 494)
Screenshot: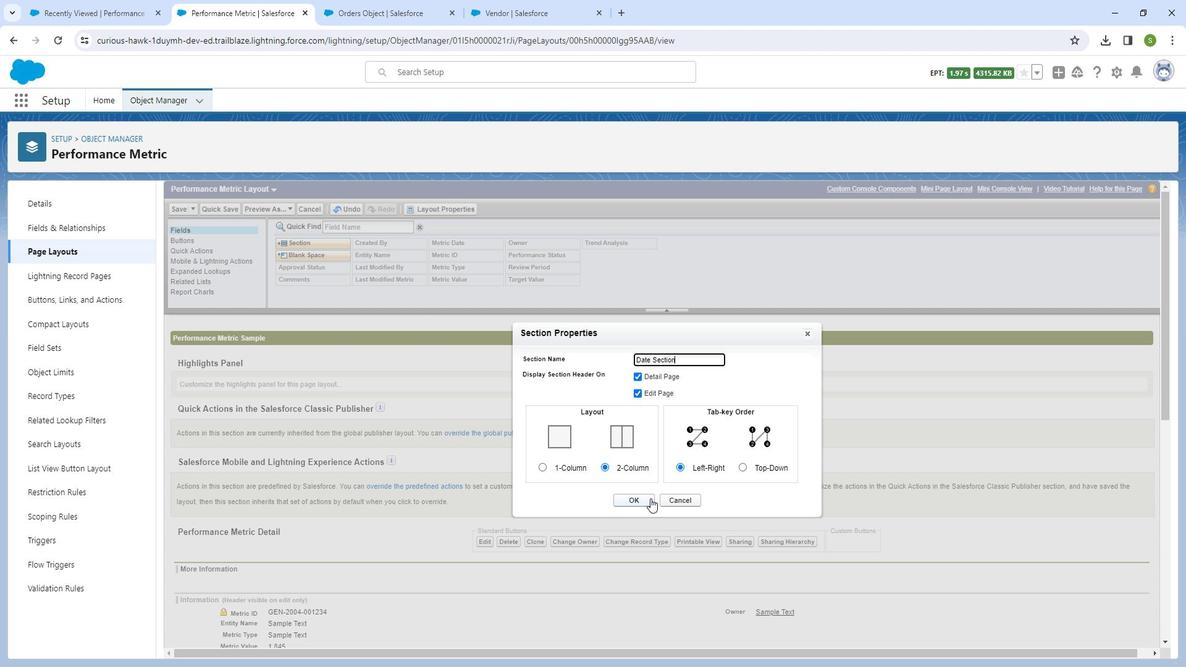 
Action: Mouse pressed left at (664, 494)
Screenshot: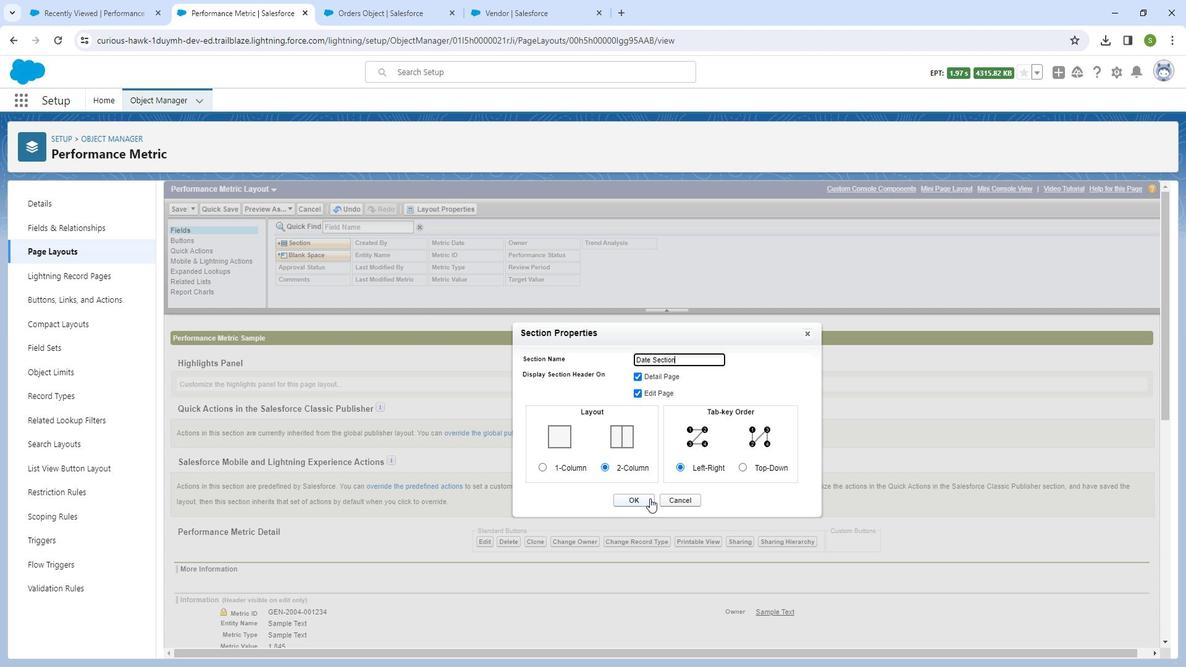
Action: Mouse moved to (341, 247)
Screenshot: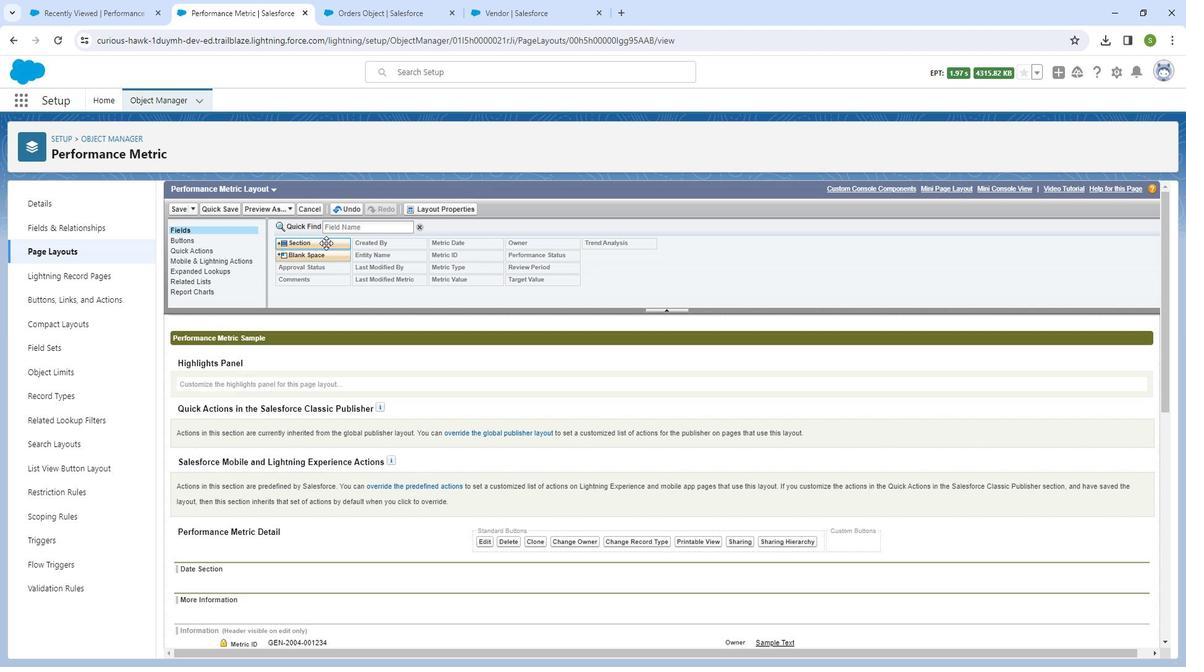 
Action: Mouse pressed left at (341, 247)
Screenshot: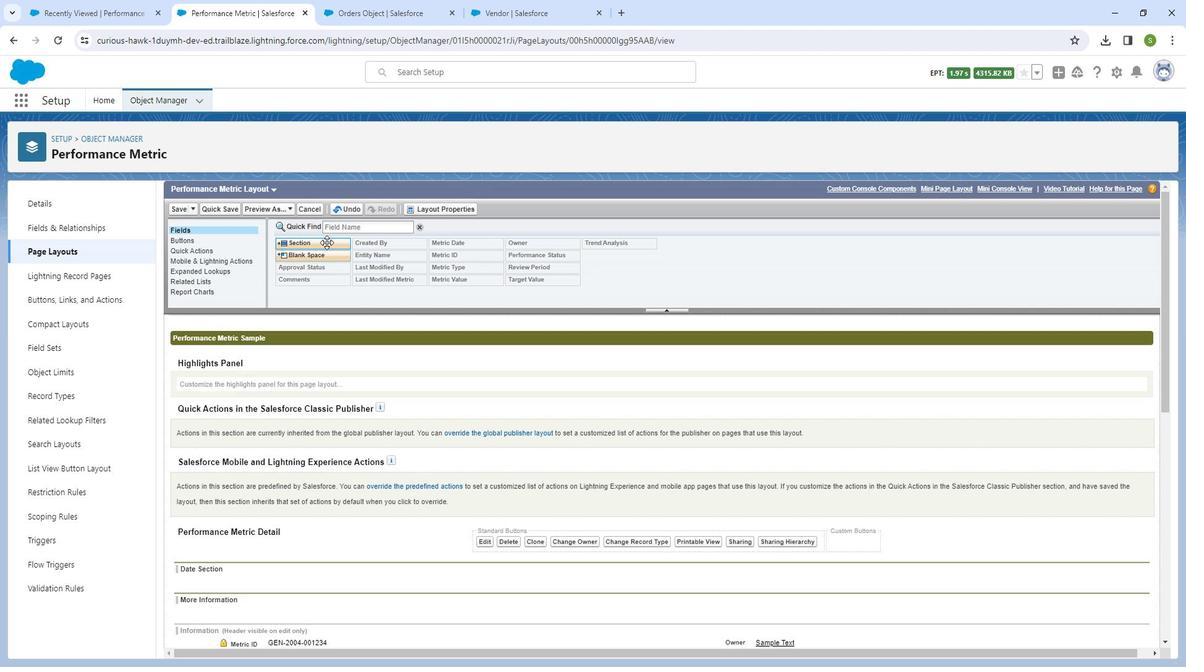 
Action: Mouse moved to (704, 362)
Screenshot: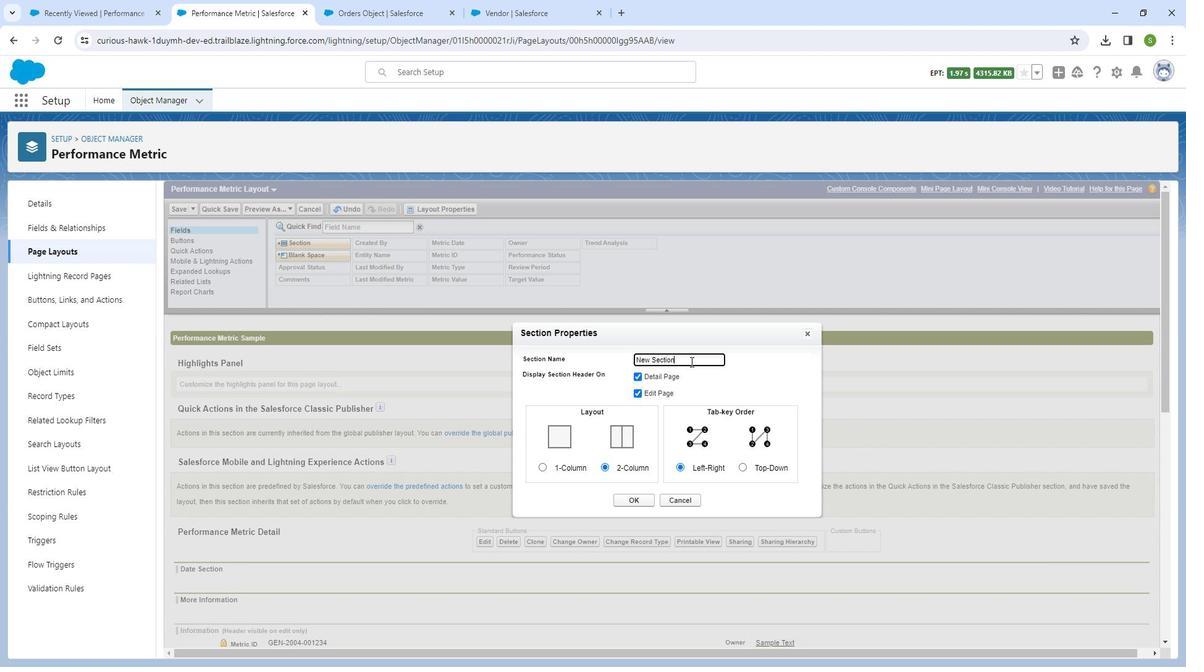 
Action: Mouse pressed left at (704, 362)
Screenshot: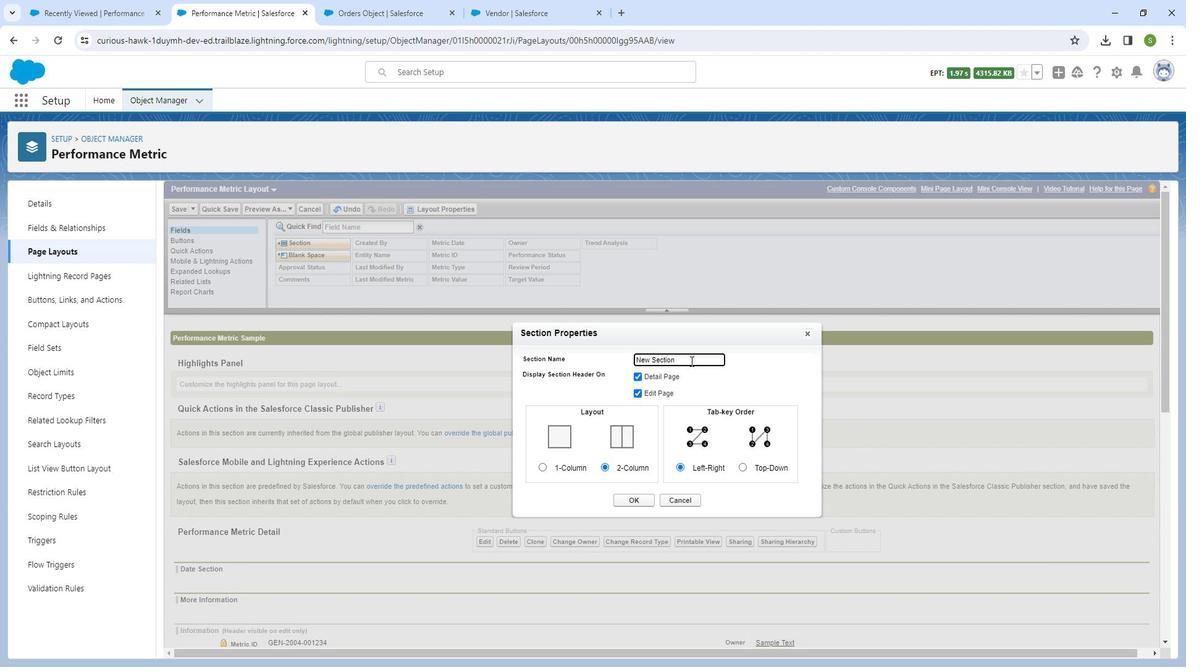 
Action: Mouse moved to (725, 380)
Screenshot: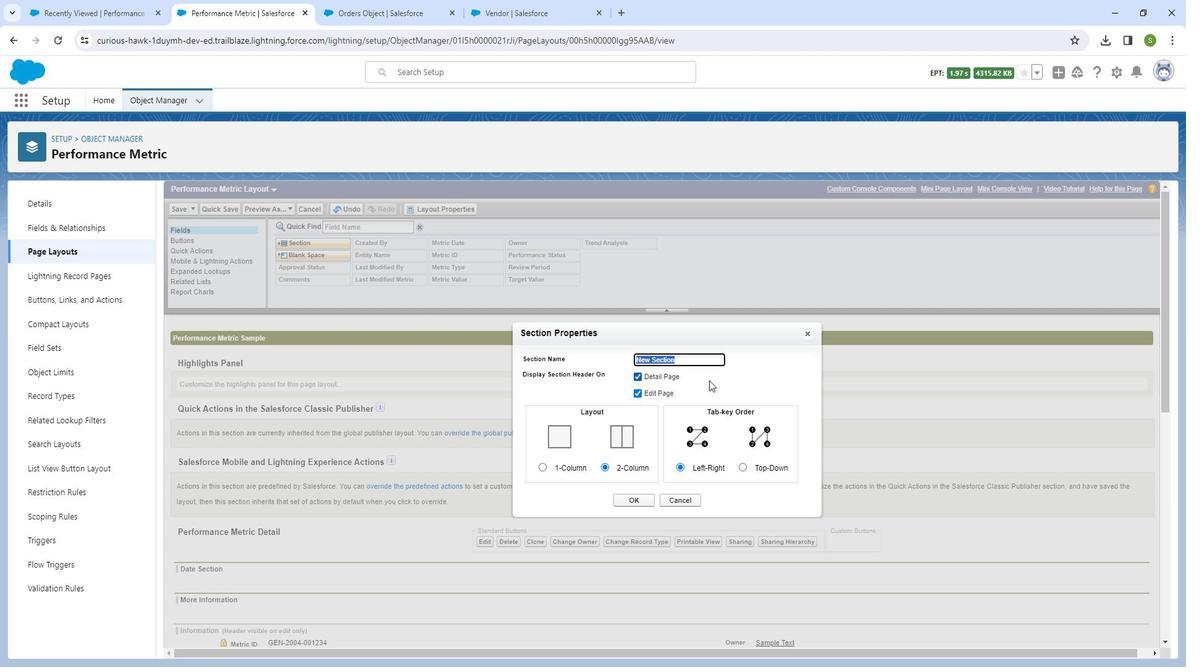 
Action: Key pressed <Key.backspace>
Screenshot: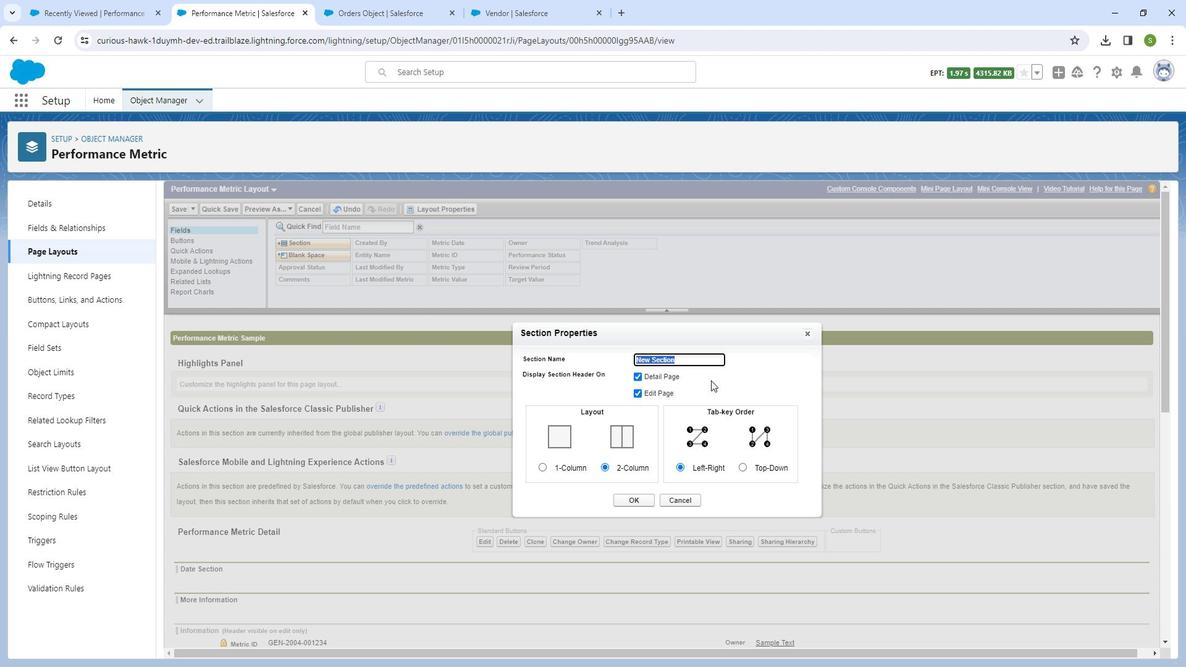 
Action: Mouse moved to (675, 418)
Screenshot: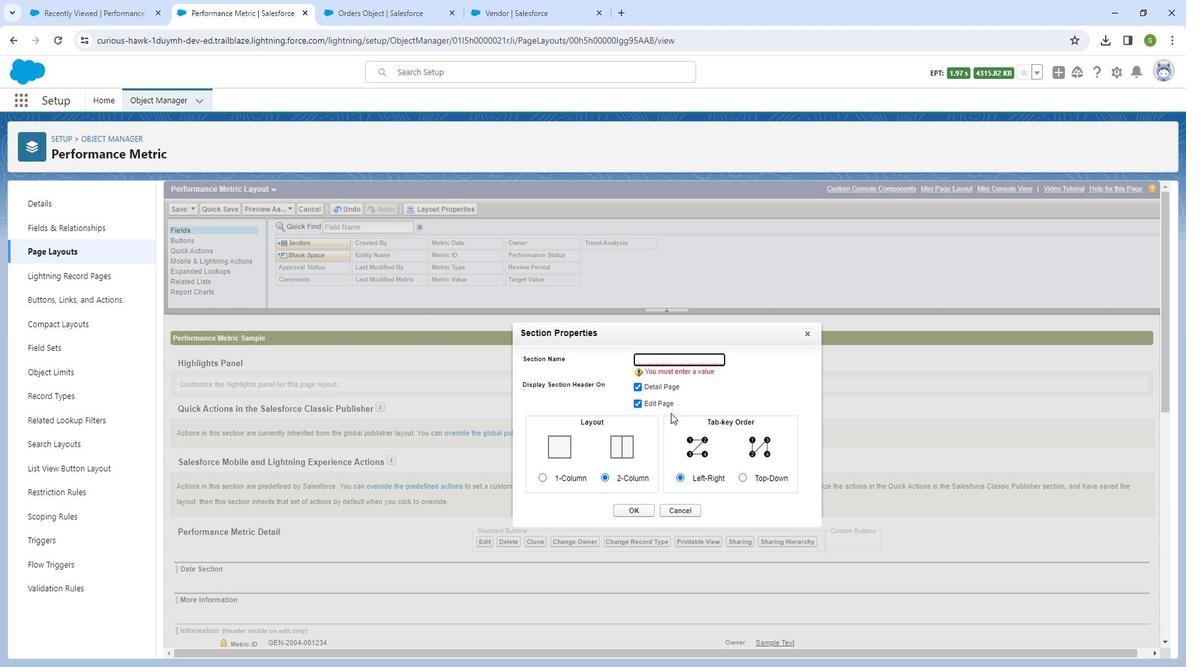 
Action: Key pressed <Key.shift_r><Key.shift_r><Key.shift_r><Key.shift_r>Comments<Key.space><Key.shift><Key.shift><Key.shift><Key.shift><Key.shift><Key.shift><Key.shift><Key.shift><Key.shift><Key.shift><Key.shift><Key.shift><Key.shift><Key.shift><Key.shift><Key.shift><Key.shift><Key.shift><Key.shift><Key.shift><Key.shift><Key.shift><Key.shift><Key.shift><Key.shift><Key.shift><Key.shift><Key.shift><Key.shift><Key.shift><Key.shift><Key.shift>&<Key.space><Key.shift_r><Key.shift_r><Key.shift_r><Key.shift_r><Key.shift_r>Notes
Screenshot: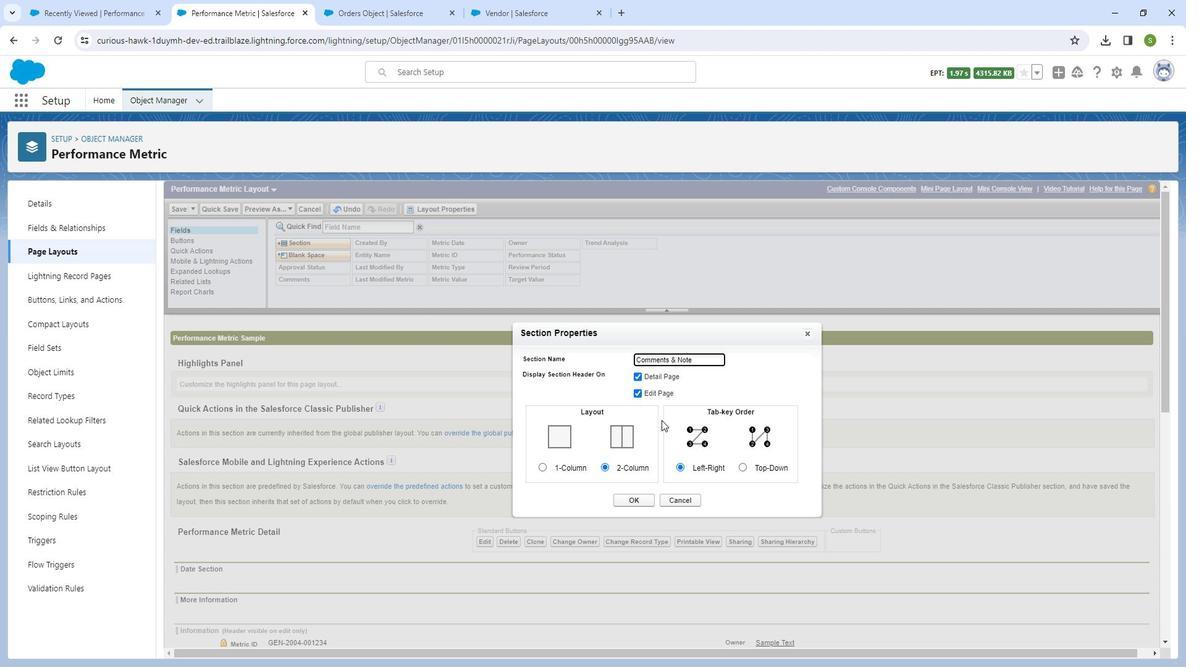 
Action: Mouse moved to (654, 494)
Screenshot: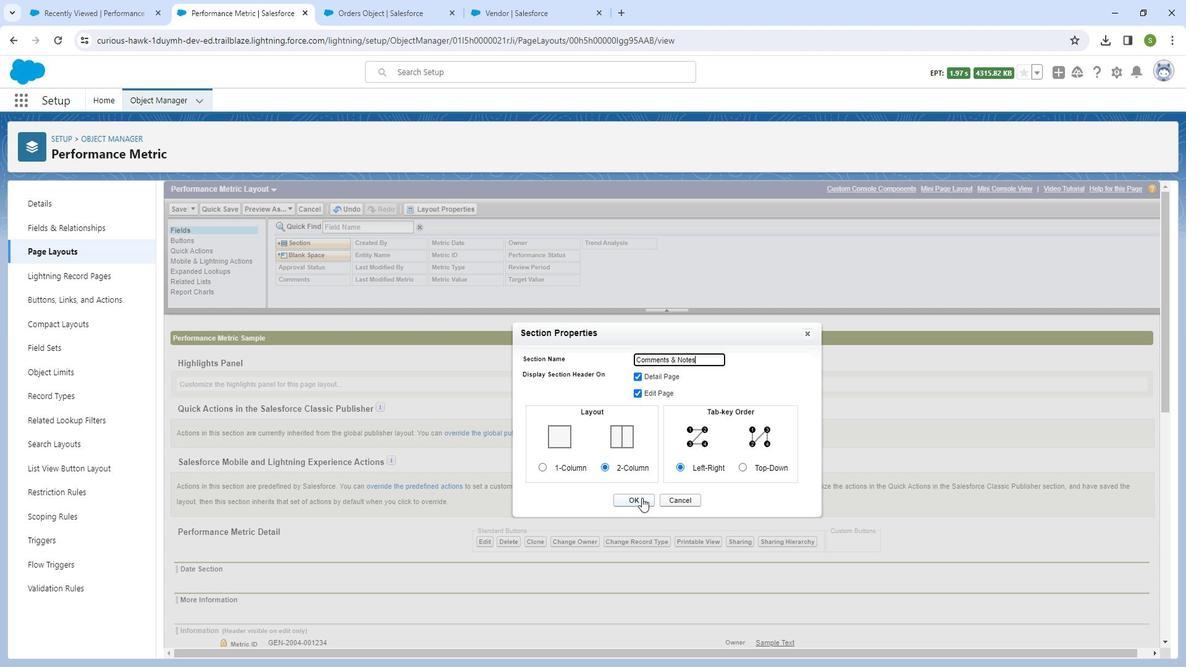 
Action: Mouse pressed left at (654, 494)
Screenshot: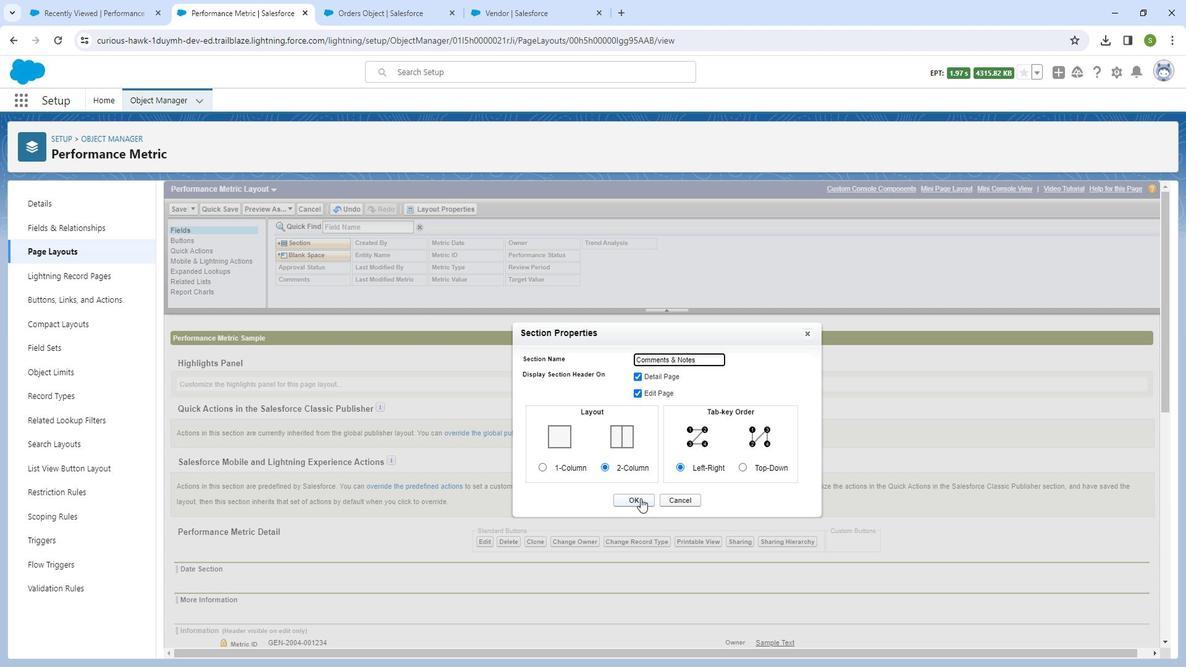 
Action: Mouse moved to (319, 248)
Screenshot: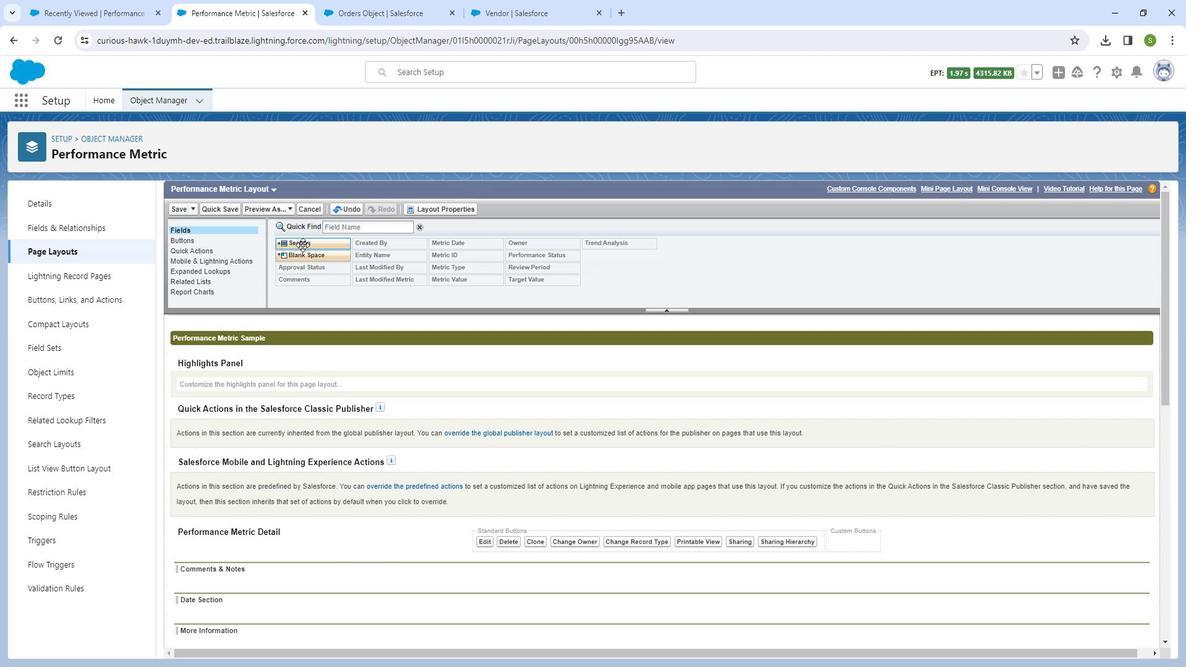 
Action: Mouse pressed left at (319, 248)
Screenshot: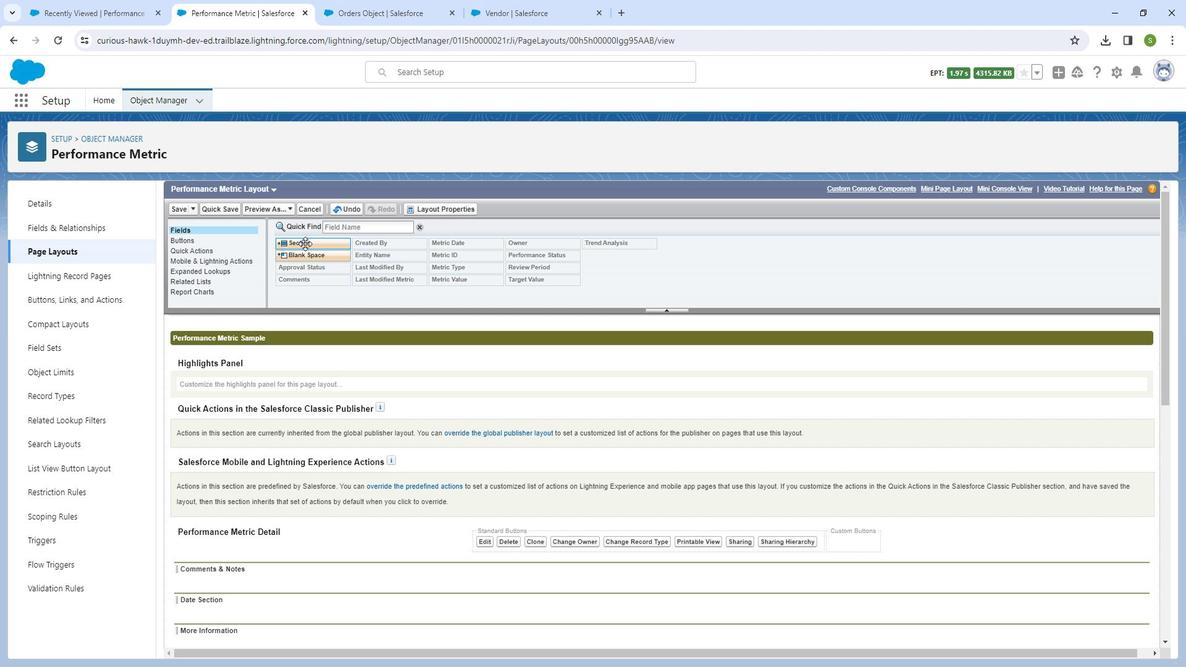 
Action: Mouse moved to (715, 359)
Screenshot: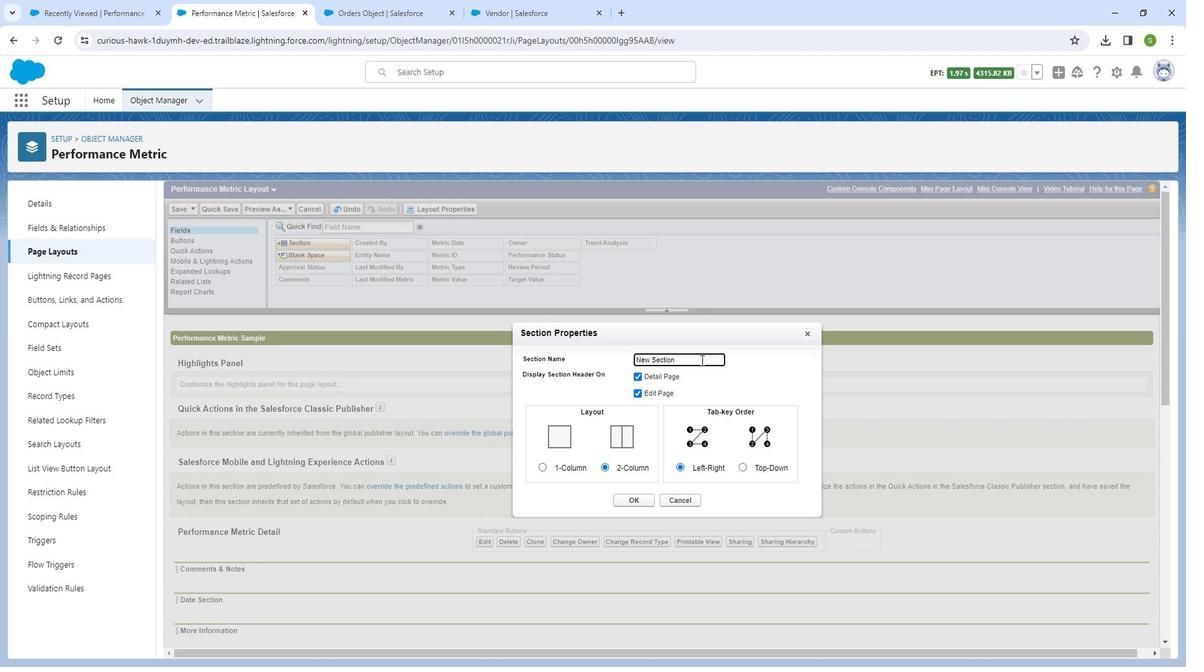 
Action: Mouse pressed left at (715, 359)
Screenshot: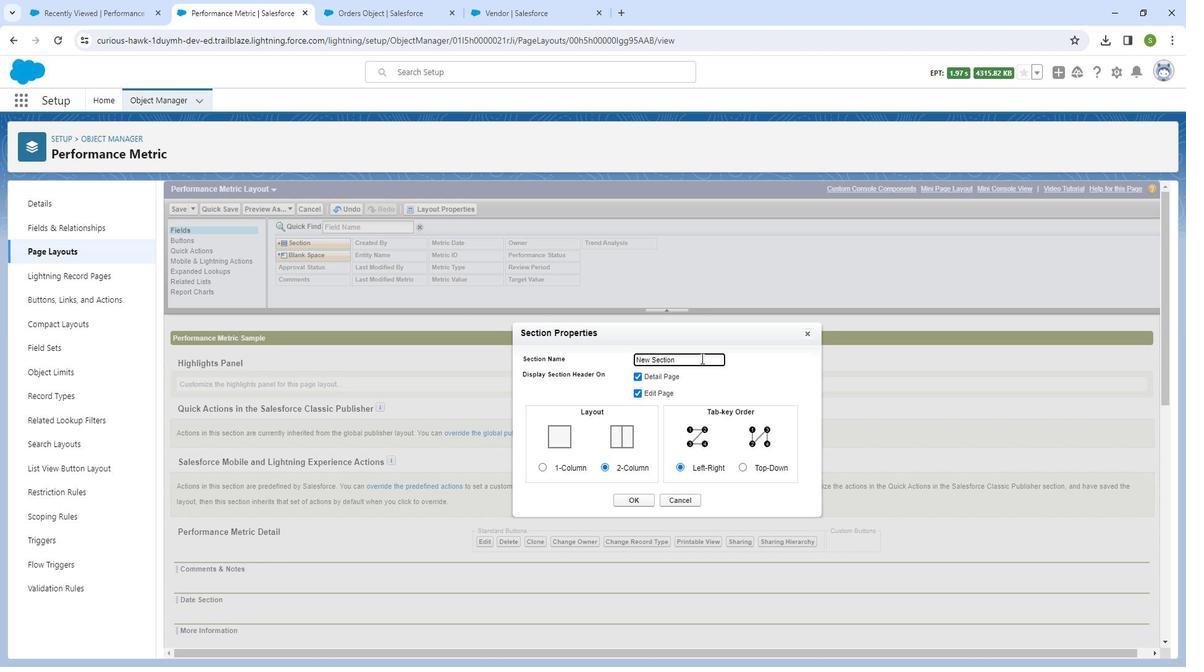 
Action: Mouse moved to (649, 366)
Screenshot: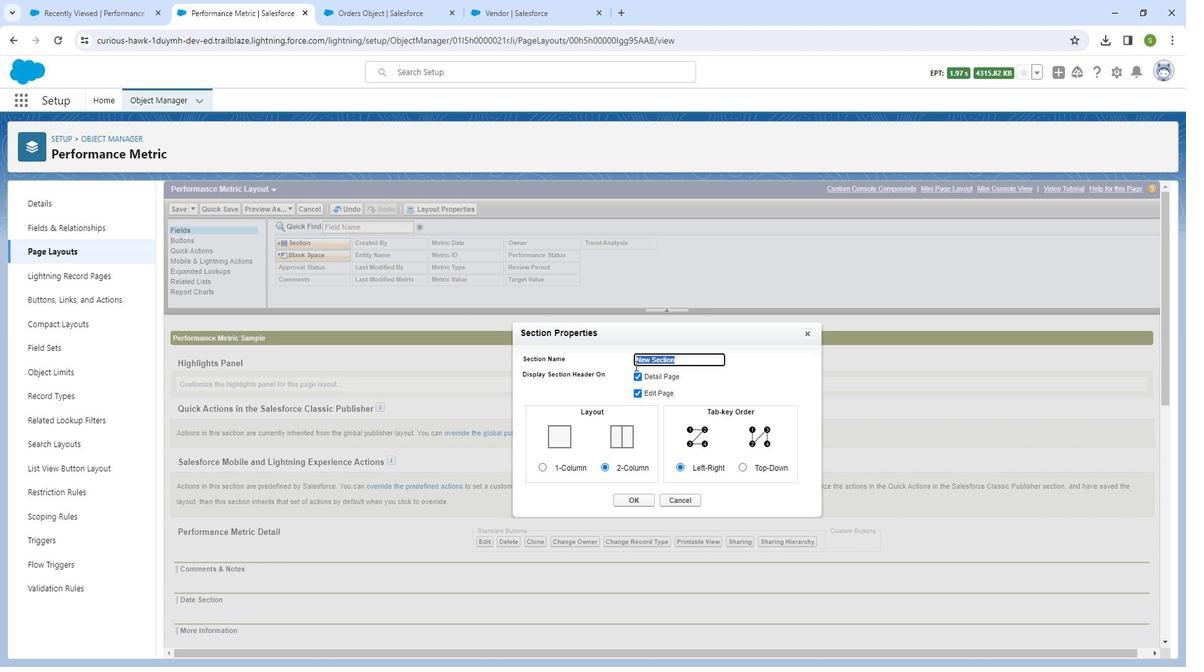 
Action: Key pressed <Key.backspace>
Screenshot: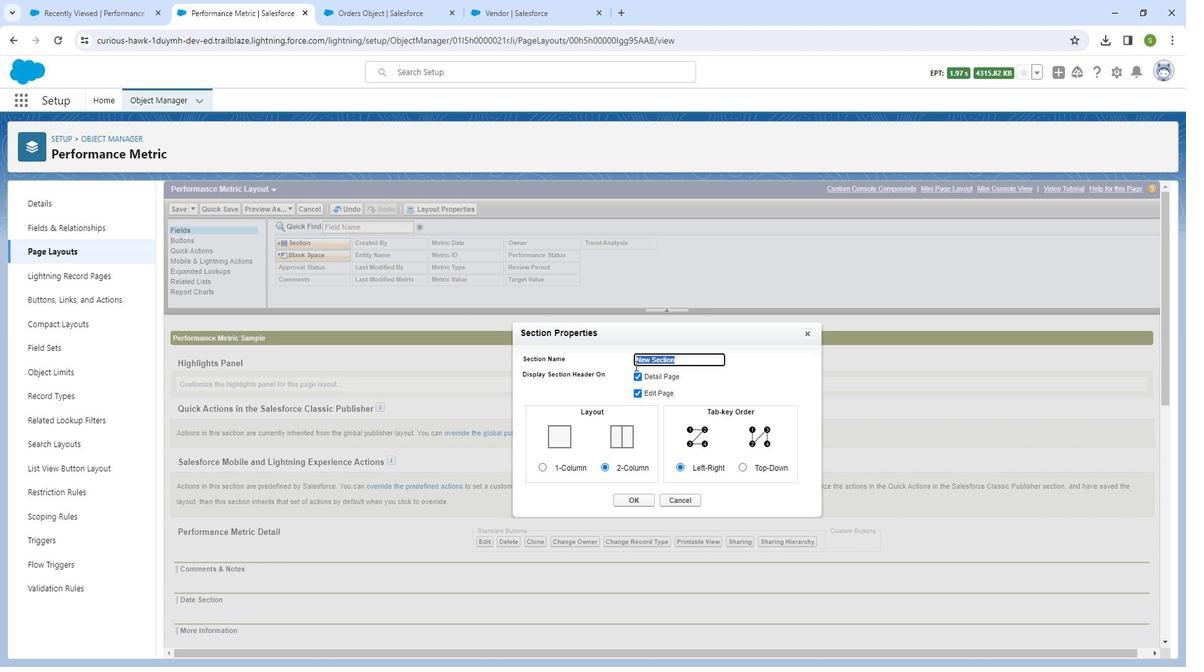 
Action: Mouse moved to (644, 373)
Screenshot: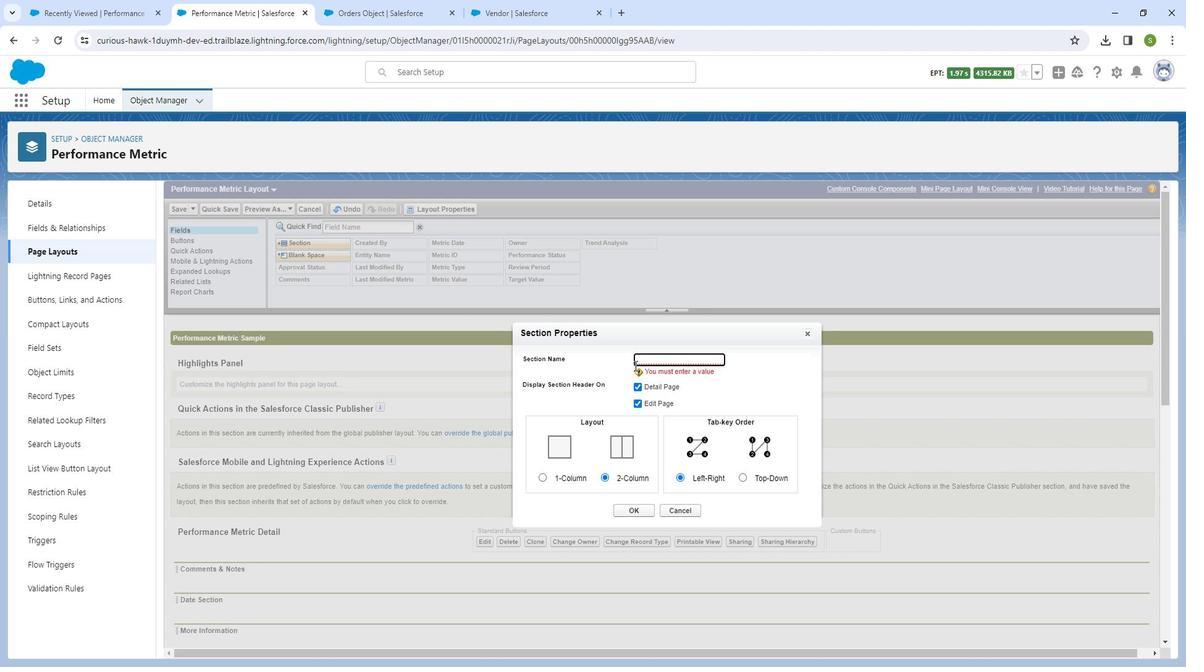 
Action: Key pressed <Key.shift_r><Key.shift_r><Key.shift_r><Key.shift_r><Key.shift_r><Key.shift_r><Key.shift_r><Key.shift_r><Key.shift_r><Key.shift_r><Key.shift_r><Key.shift_r><Key.shift_r><Key.shift_r><Key.shift_r><Key.shift_r><Key.shift_r><Key.shift_r><Key.shift_r>Product<Key.space><Key.shift_r><Key.shift_r><Key.shift_r><Key.shift_r><Key.shift_r><Key.shift_r><Key.shift_r><Key.shift_r><Key.shift_r><Key.shift_r>Section
Screenshot: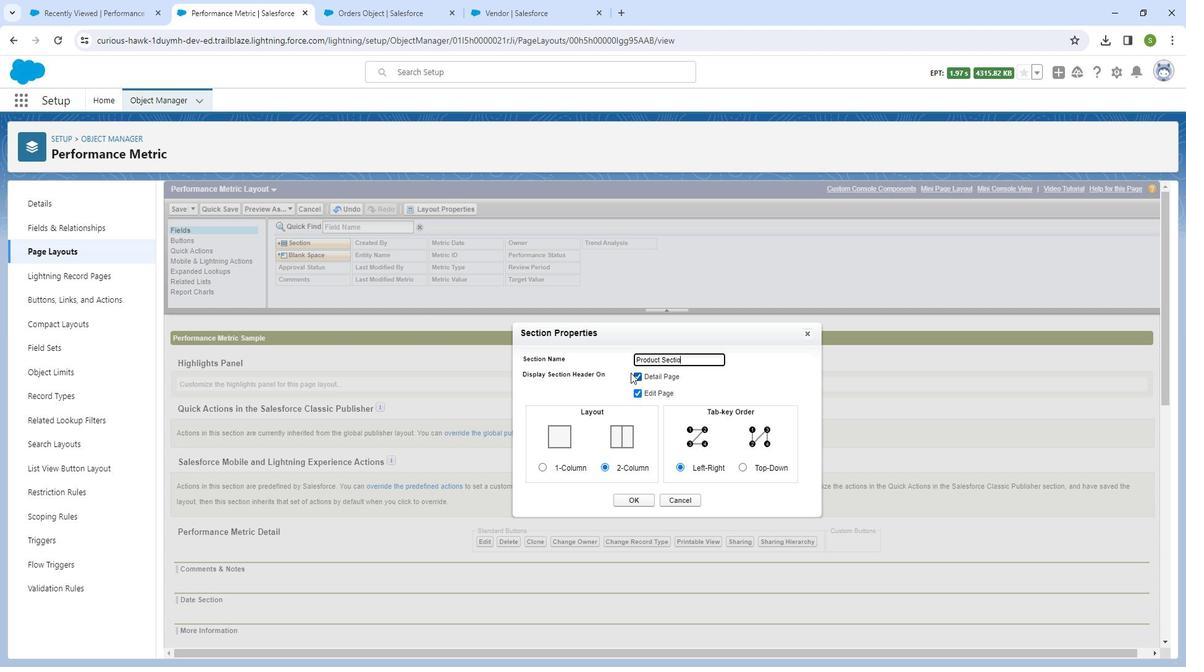 
Action: Mouse moved to (648, 495)
Screenshot: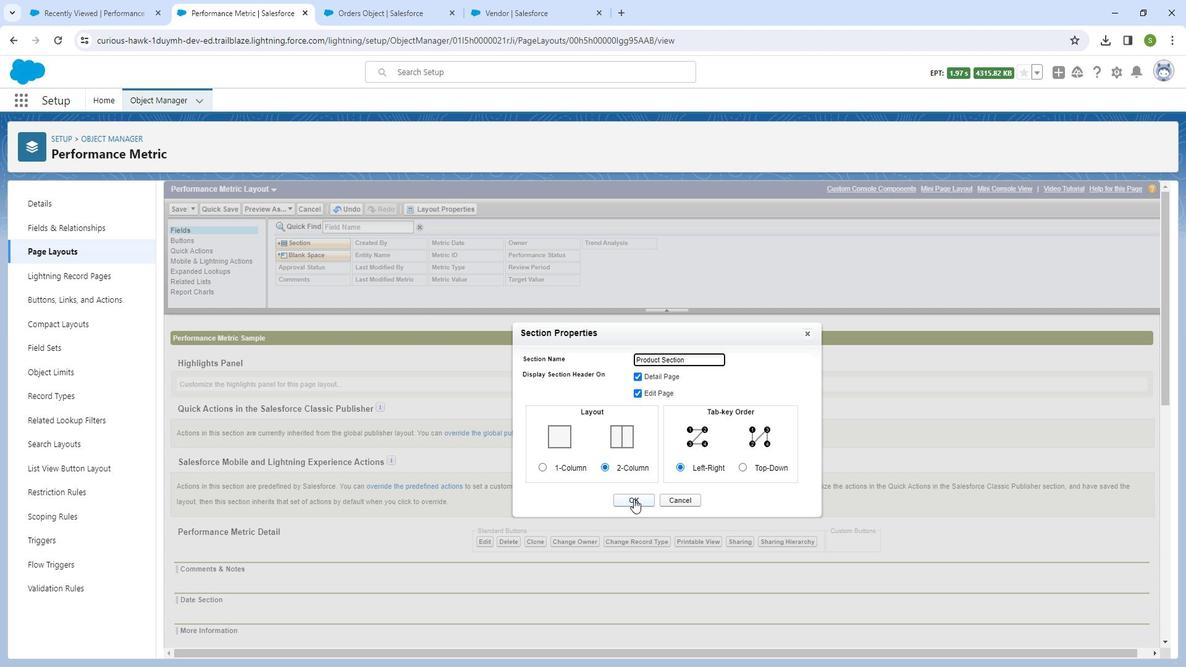 
Action: Mouse pressed left at (648, 495)
Screenshot: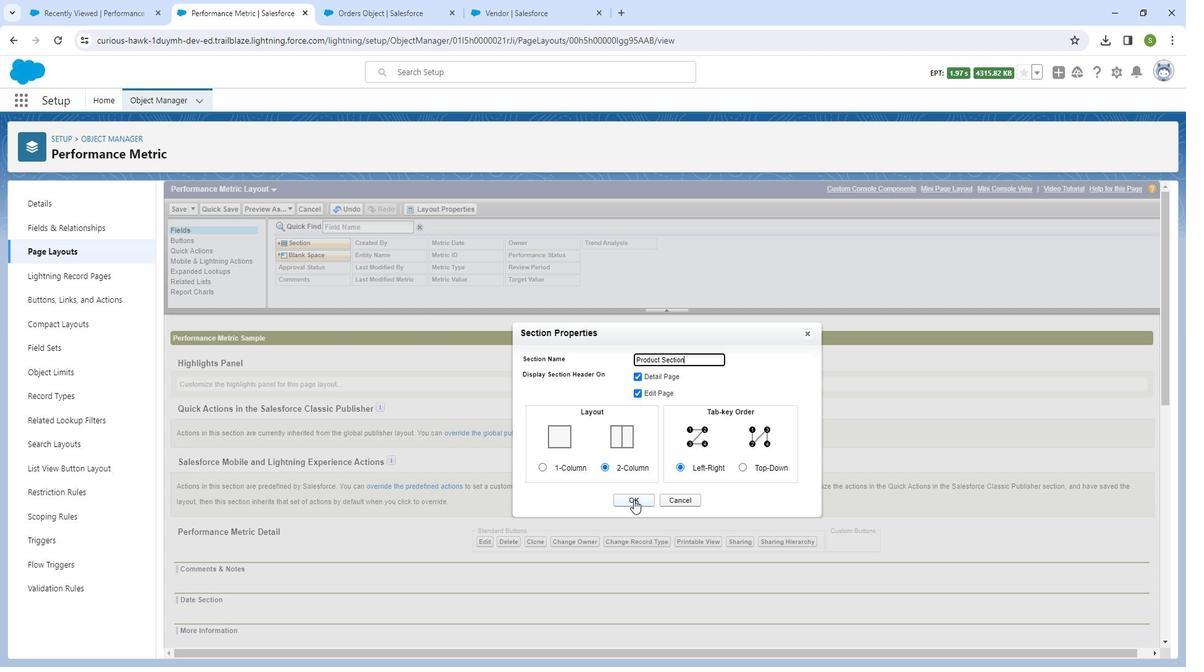 
Action: Mouse moved to (458, 486)
Screenshot: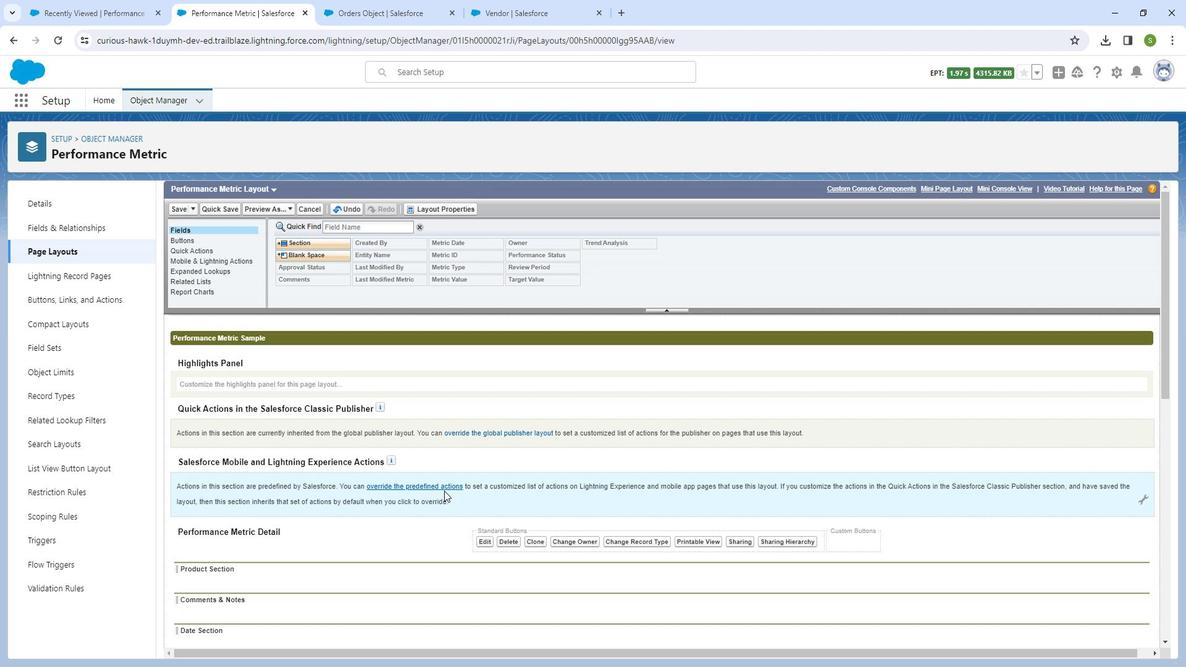 
Action: Mouse scrolled (458, 486) with delta (0, 0)
Screenshot: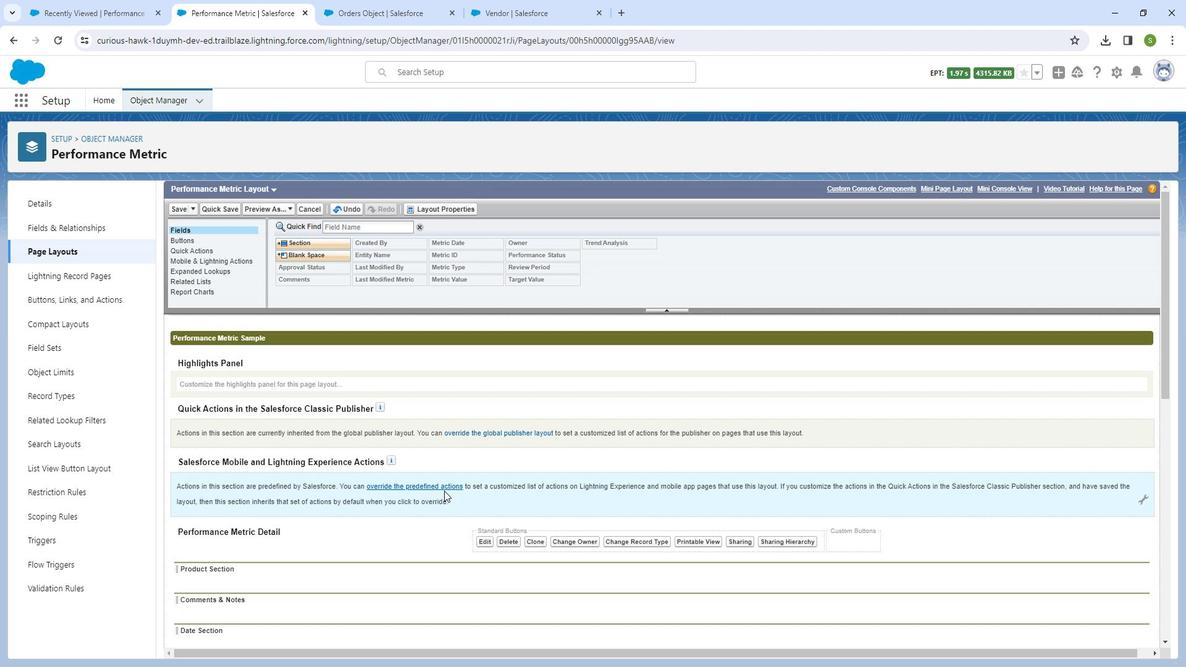 
Action: Mouse moved to (450, 493)
Screenshot: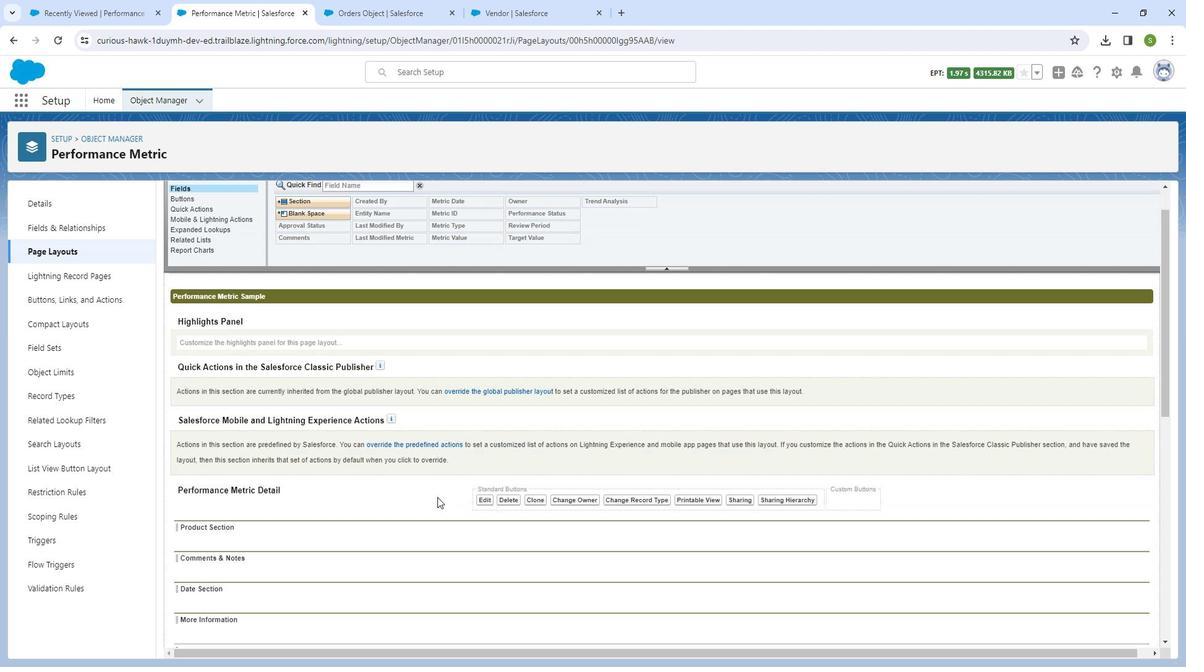 
Action: Mouse scrolled (450, 493) with delta (0, 0)
Screenshot: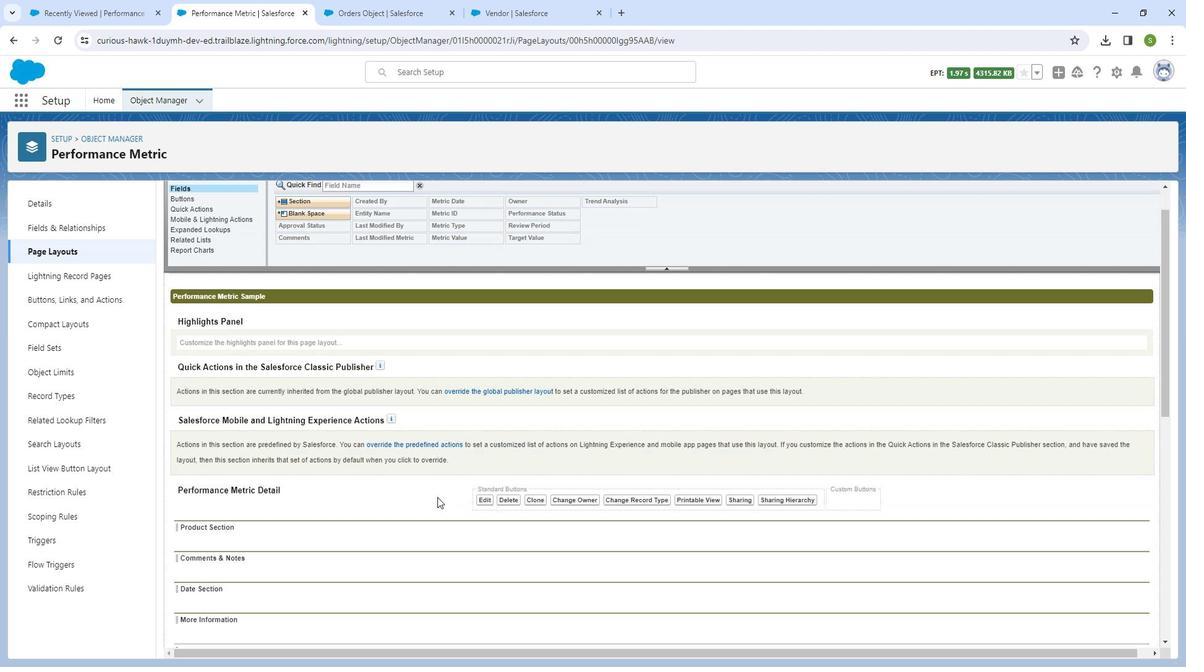 
Action: Mouse moved to (193, 198)
Screenshot: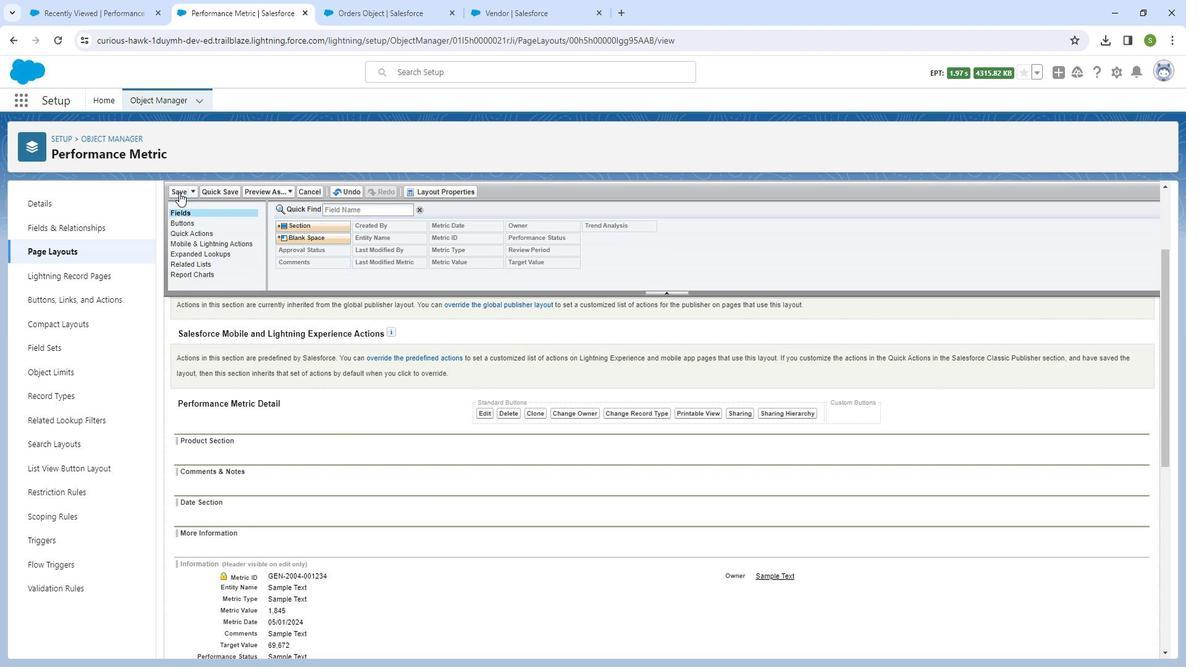 
Action: Mouse pressed left at (193, 198)
Screenshot: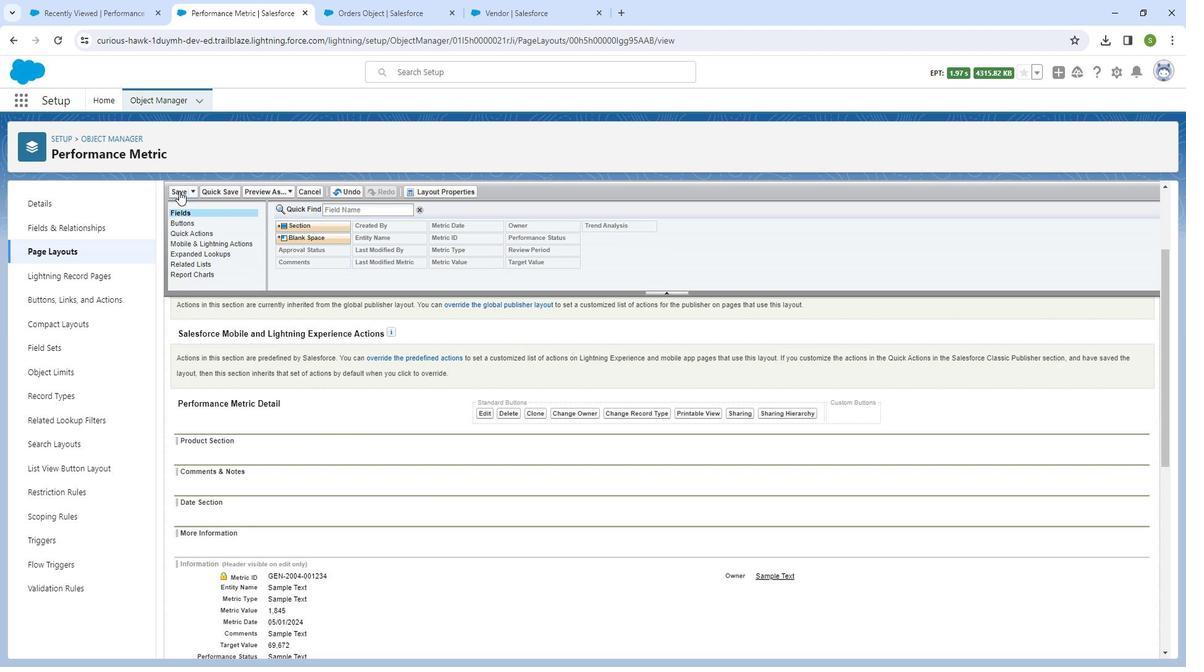 
Action: Mouse moved to (141, 20)
Screenshot: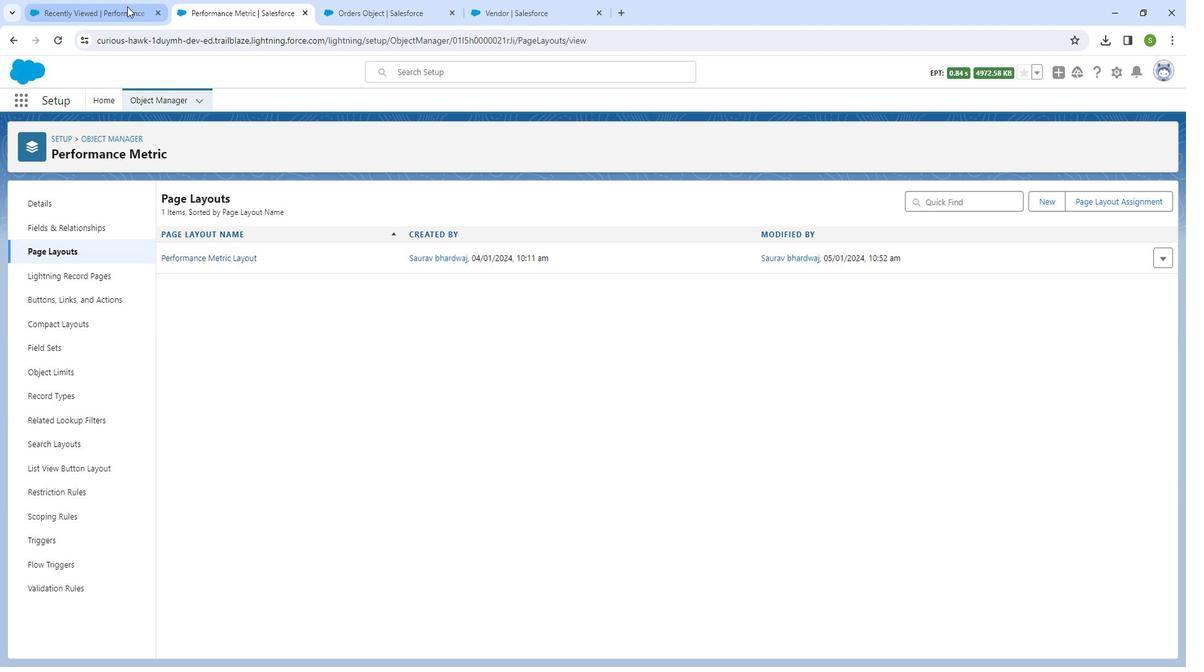
Action: Mouse pressed left at (141, 20)
Screenshot: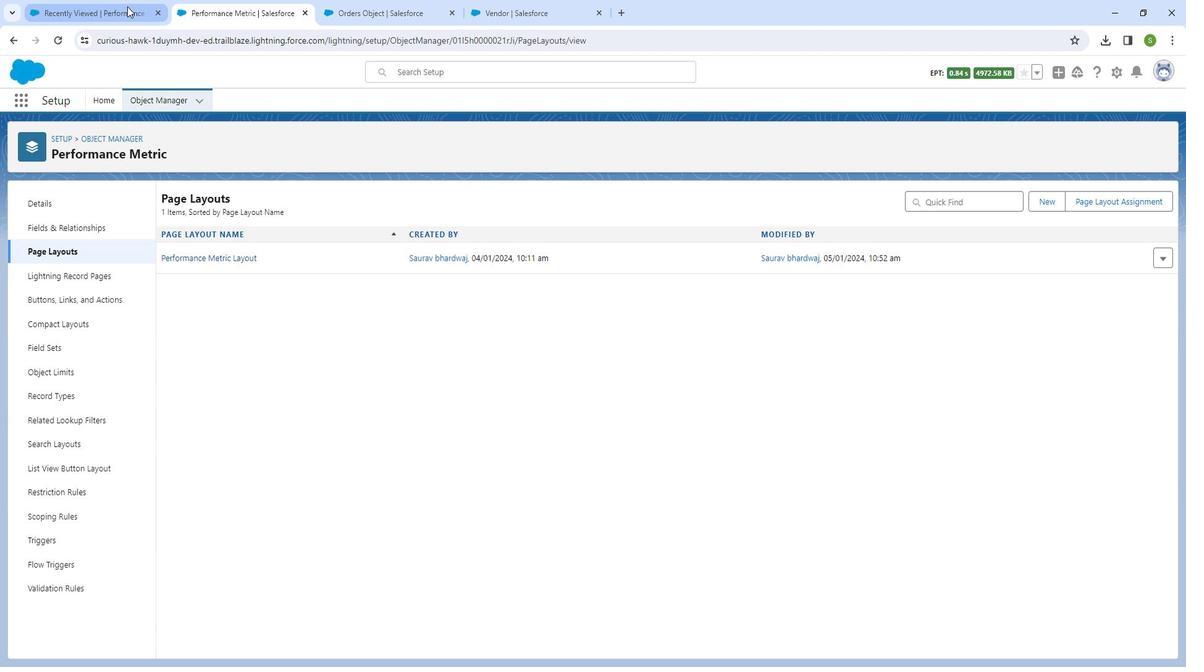 
Action: Mouse moved to (507, 25)
Screenshot: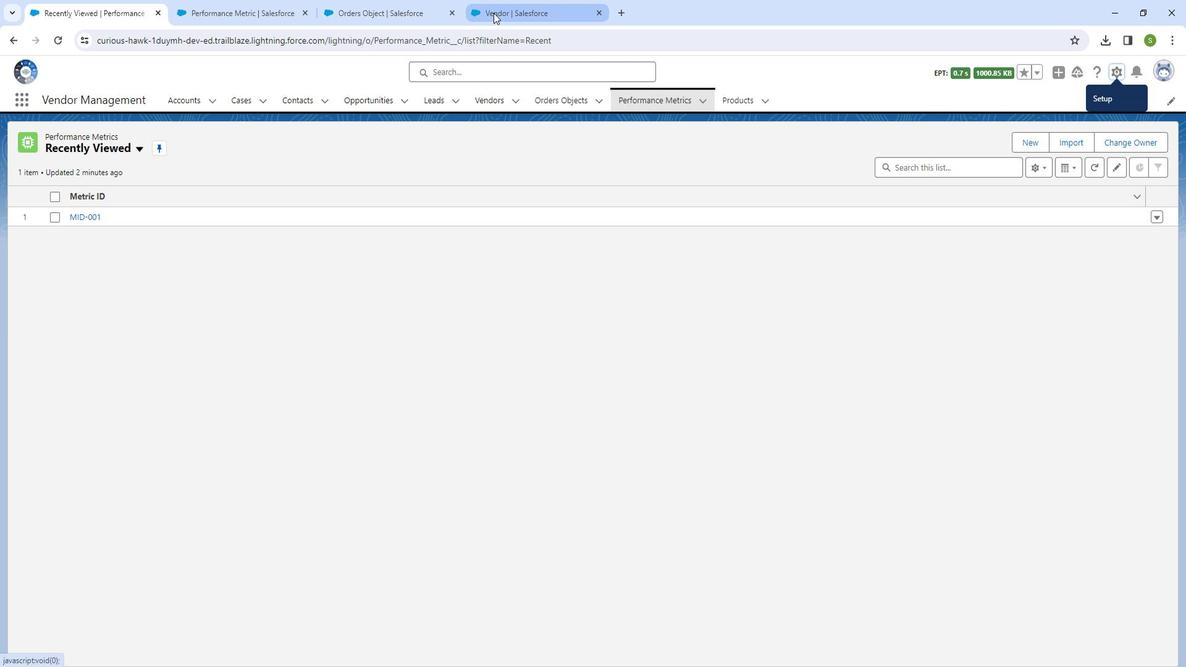 
Action: Mouse pressed left at (507, 25)
Screenshot: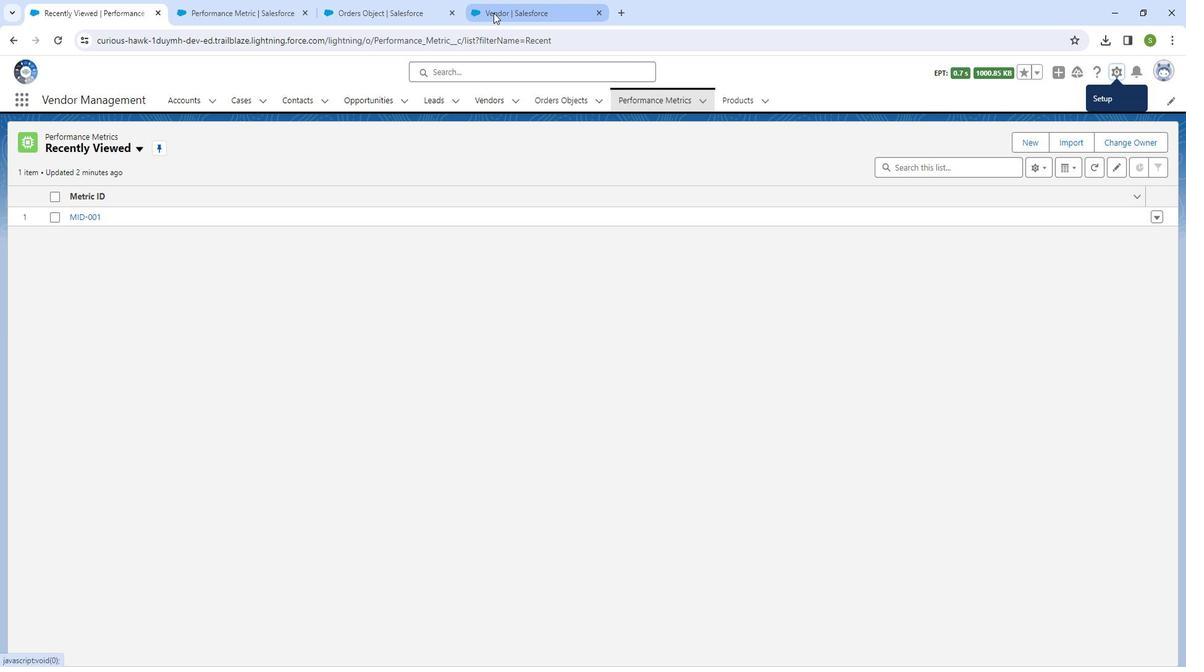 
Action: Mouse moved to (407, 22)
Screenshot: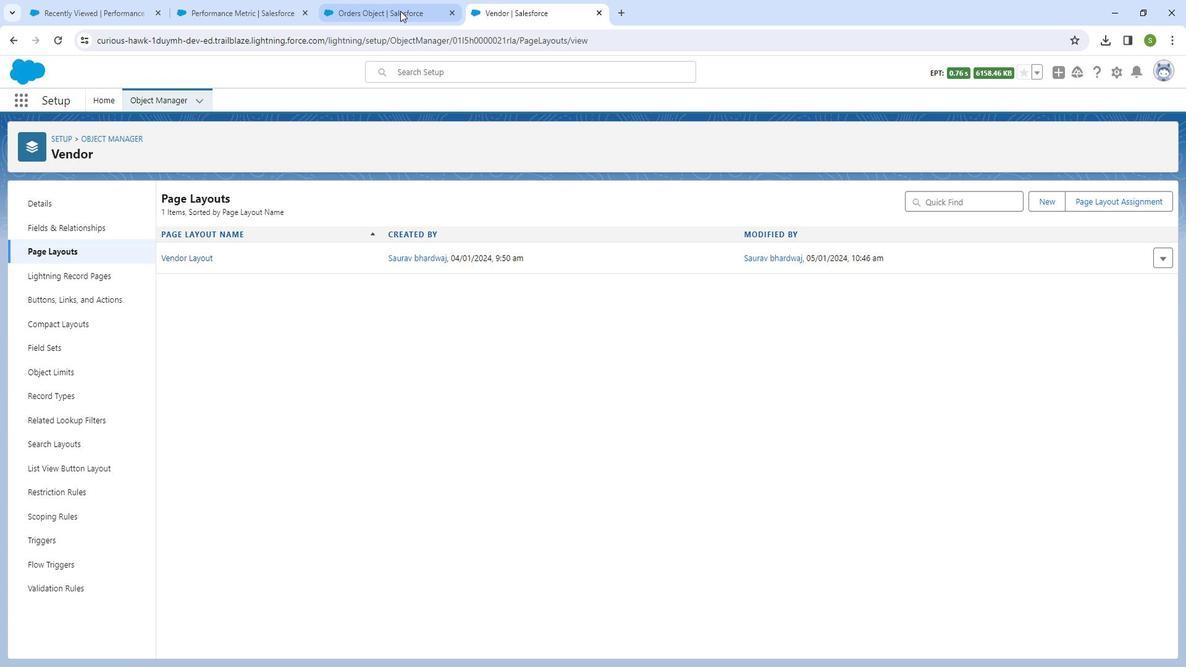 
Action: Mouse pressed left at (407, 22)
